 Task: Add a timeline in the project AgileKite for the epic 'Virtual desktop infrastructure (VDI) implementation' from 2023/03/10 to 2025/09/22. Add a timeline in the project AgileKite for the epic 'Cybersecurity enhancement' from 2024/04/07 to 2025/12/06. Add a timeline in the project AgileKite for the epic 'Artificial intelligence (AI) integration' from 2023/04/22 to 2024/08/20
Action: Mouse moved to (210, 66)
Screenshot: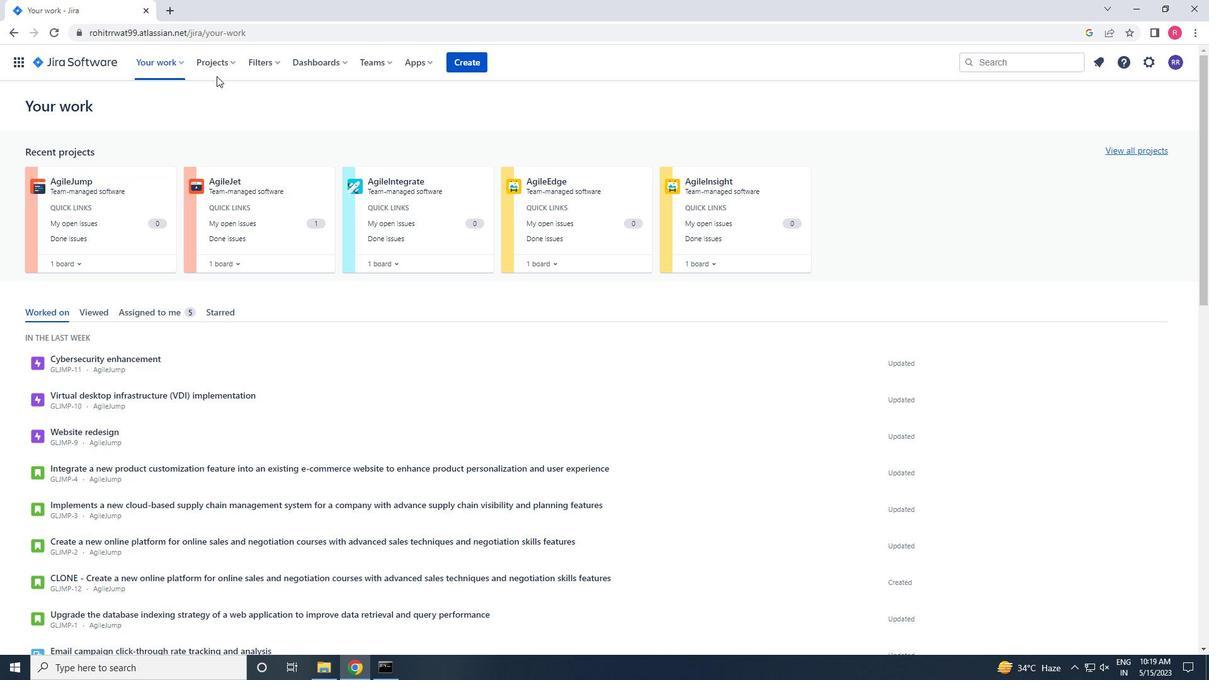 
Action: Mouse pressed left at (210, 66)
Screenshot: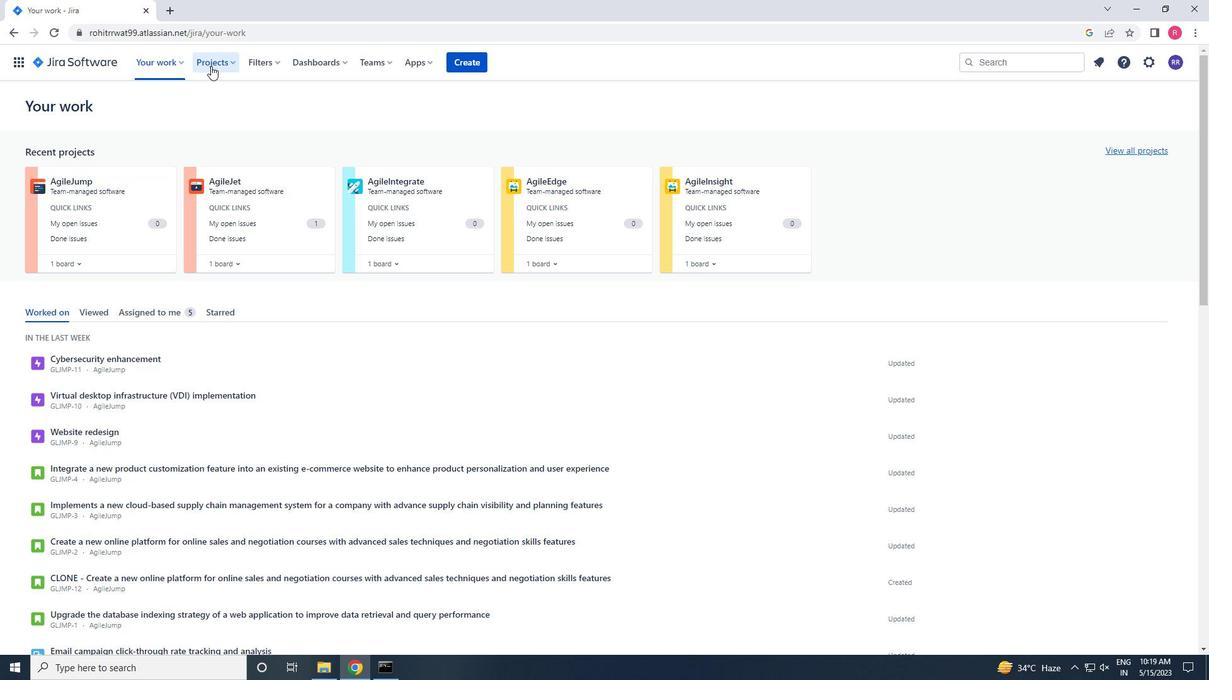 
Action: Mouse moved to (223, 99)
Screenshot: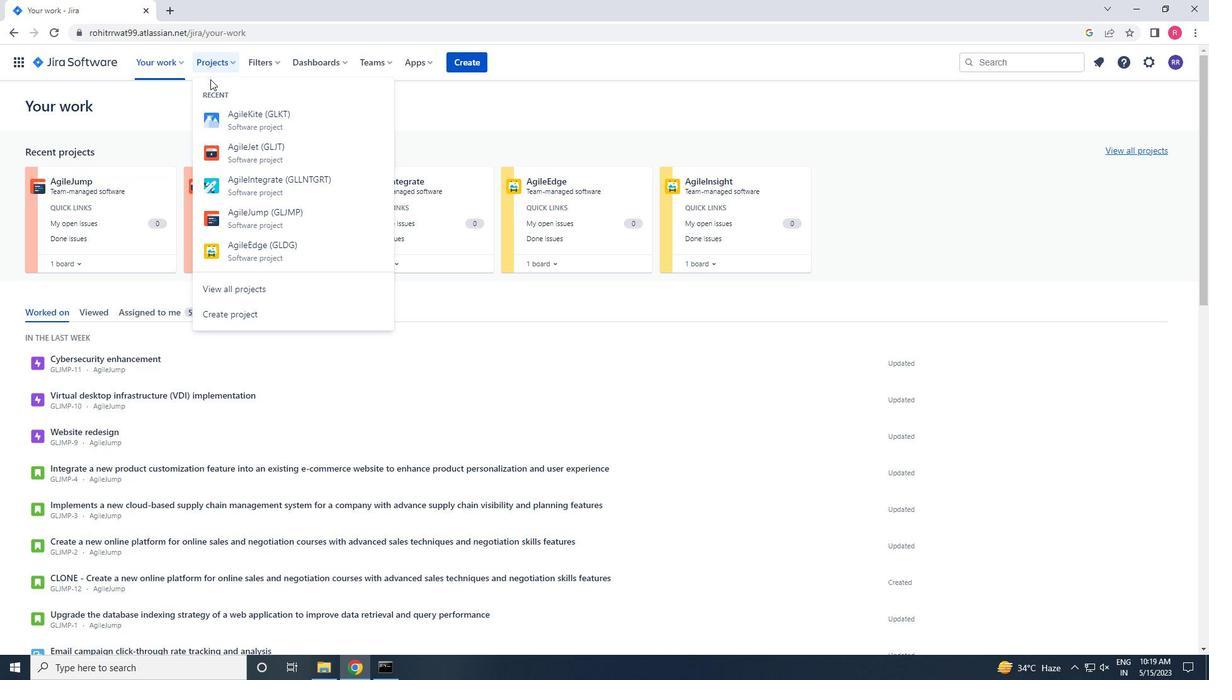 
Action: Mouse pressed left at (223, 99)
Screenshot: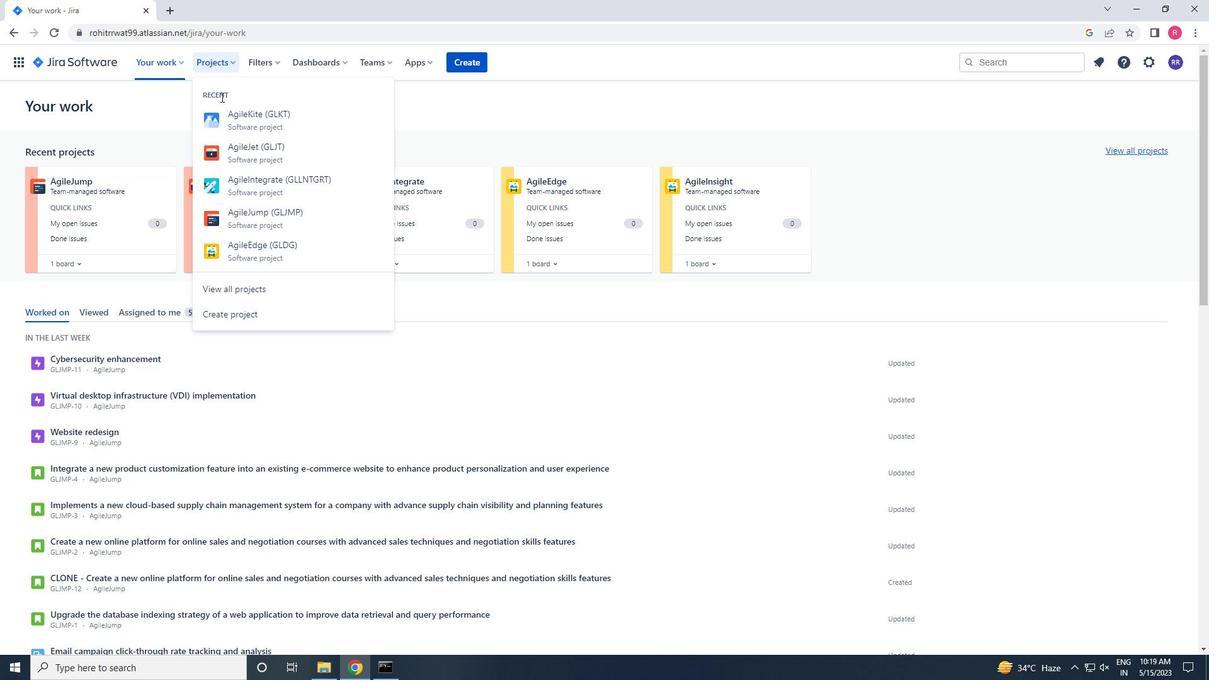 
Action: Mouse moved to (229, 119)
Screenshot: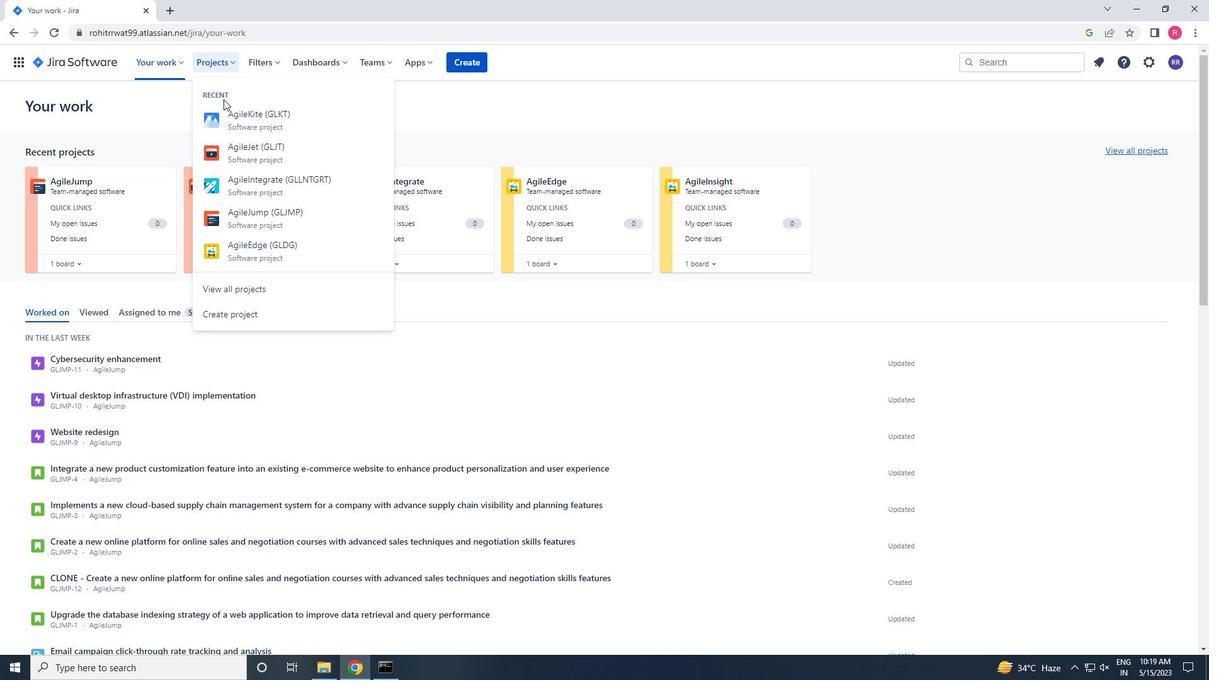 
Action: Mouse pressed left at (229, 119)
Screenshot: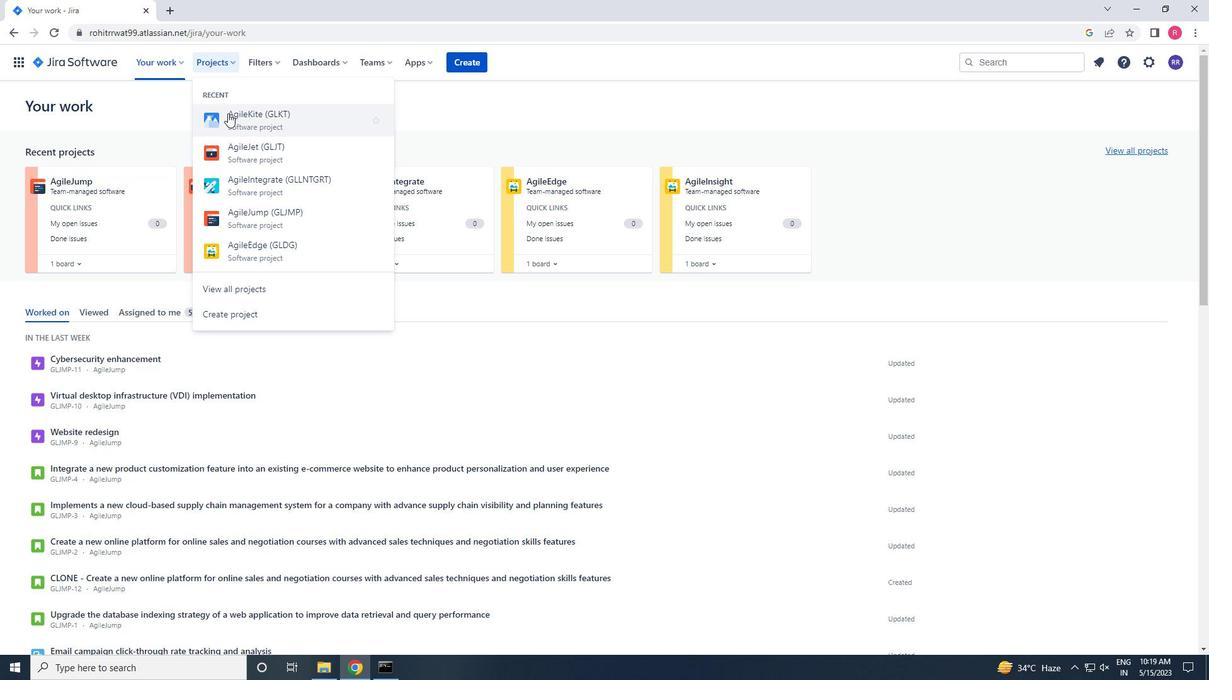 
Action: Mouse moved to (56, 192)
Screenshot: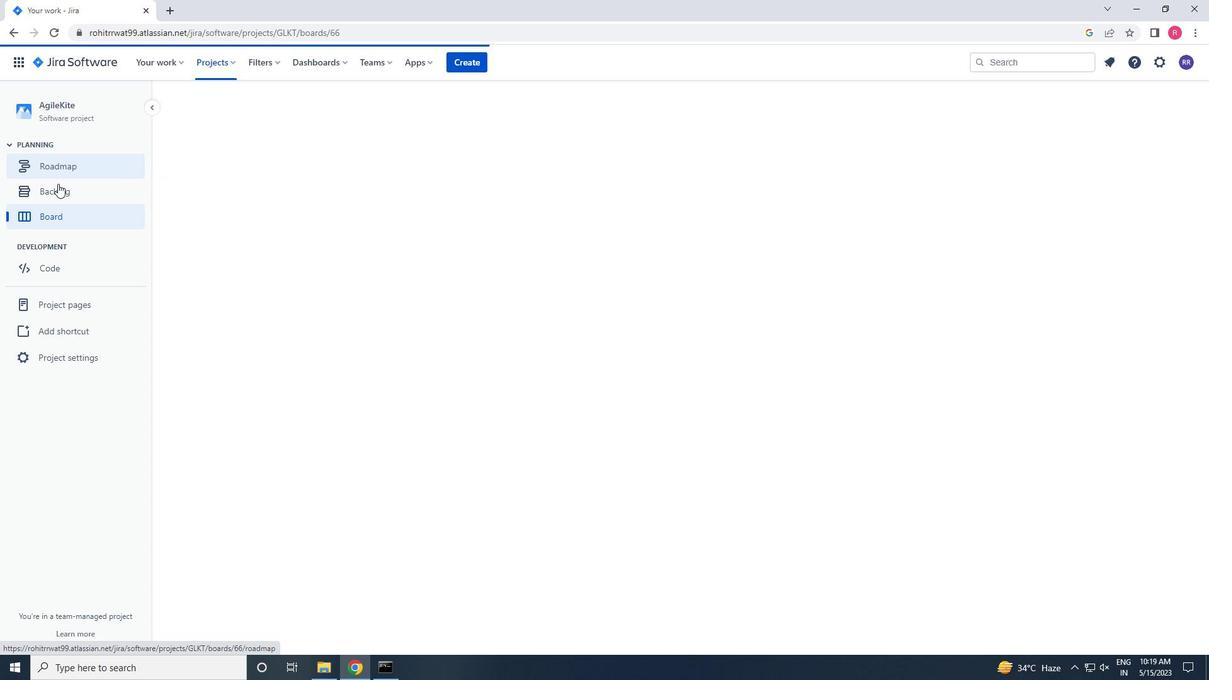 
Action: Mouse pressed left at (56, 192)
Screenshot: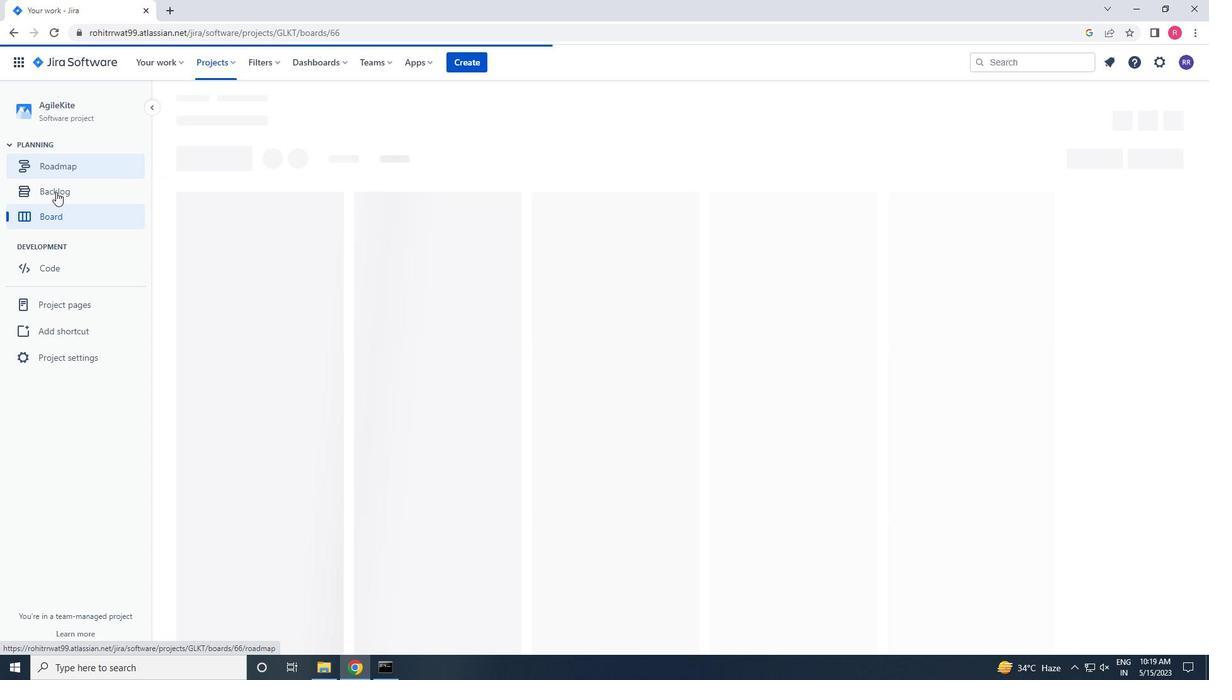
Action: Mouse moved to (185, 252)
Screenshot: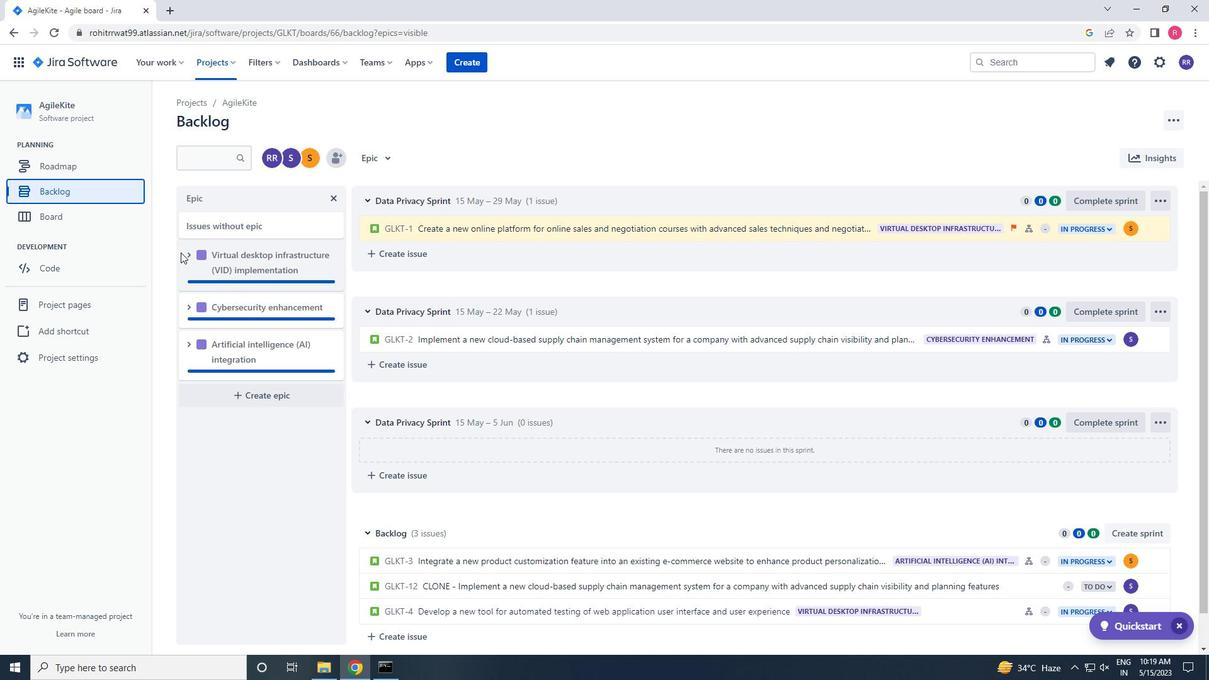 
Action: Mouse pressed left at (185, 252)
Screenshot: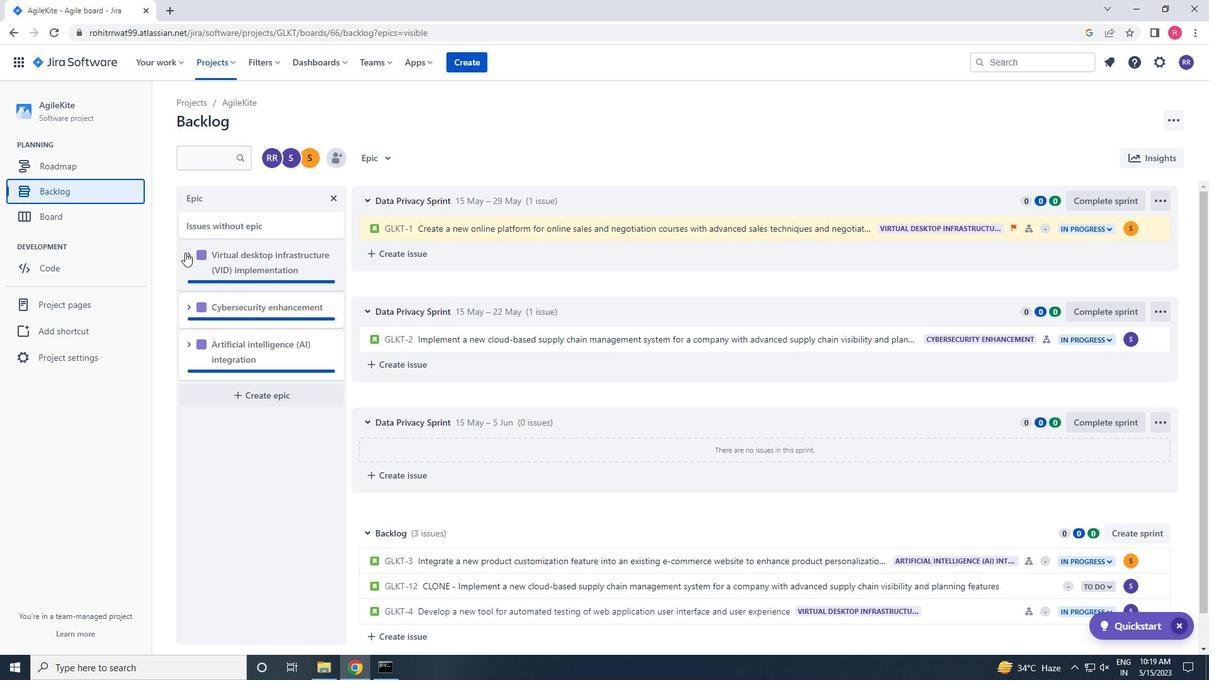 
Action: Mouse moved to (241, 357)
Screenshot: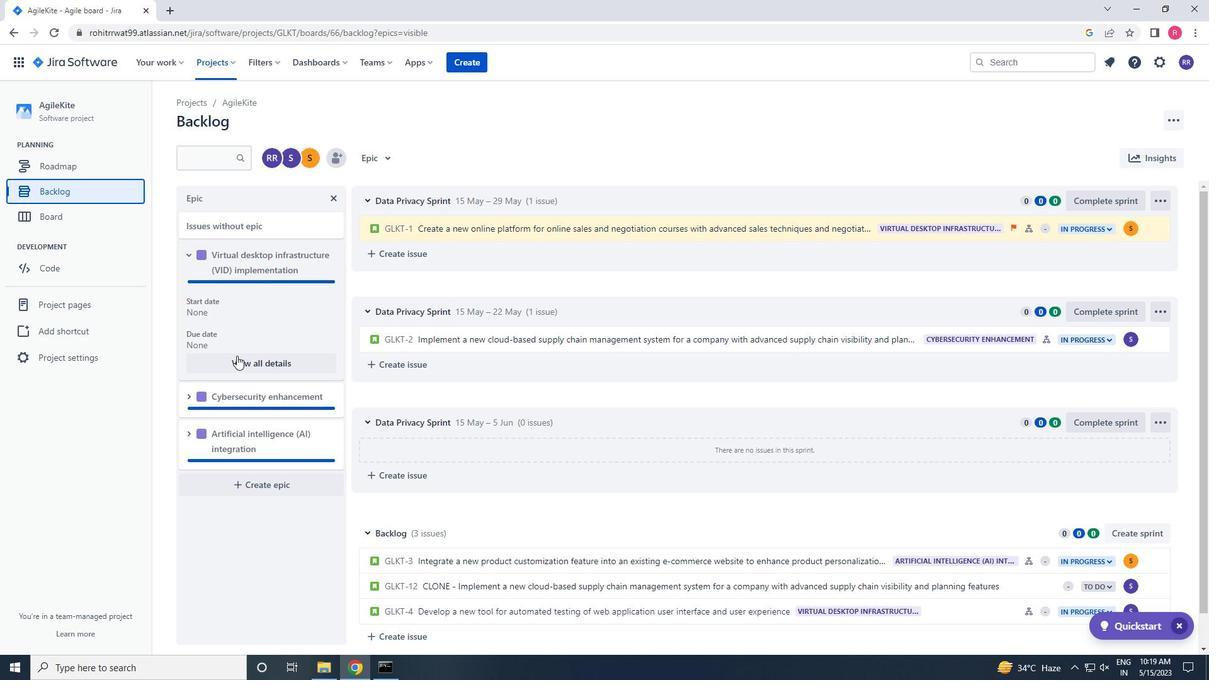 
Action: Mouse pressed left at (241, 357)
Screenshot: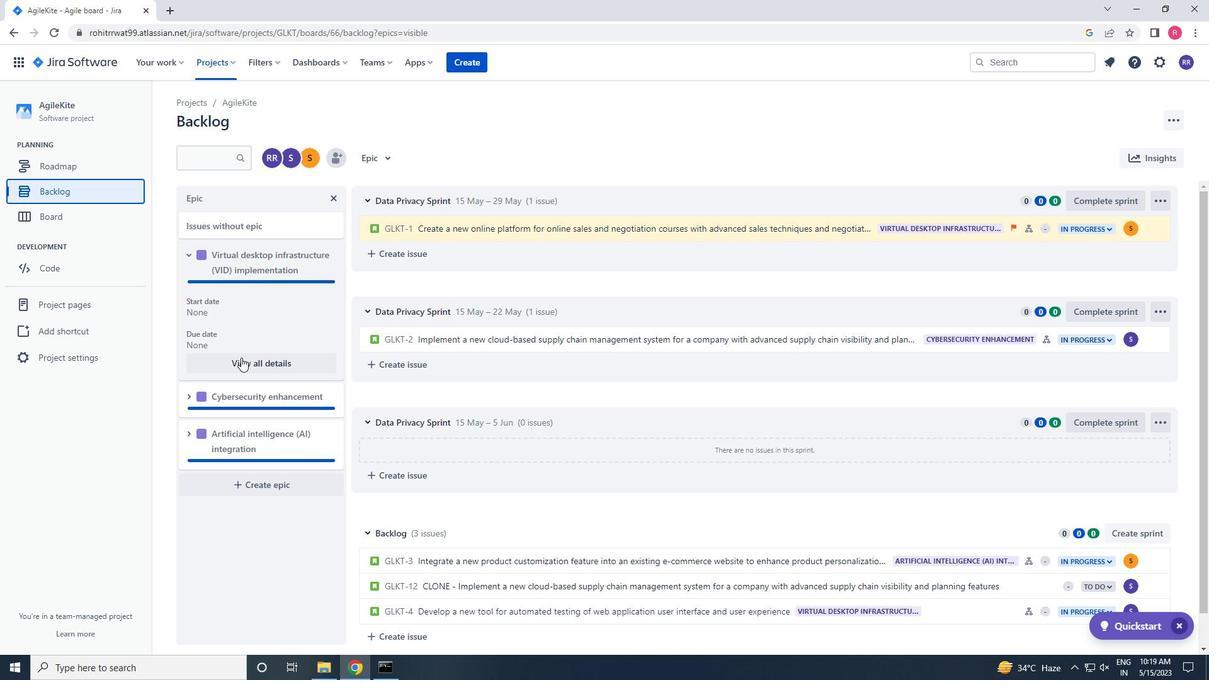 
Action: Mouse moved to (923, 396)
Screenshot: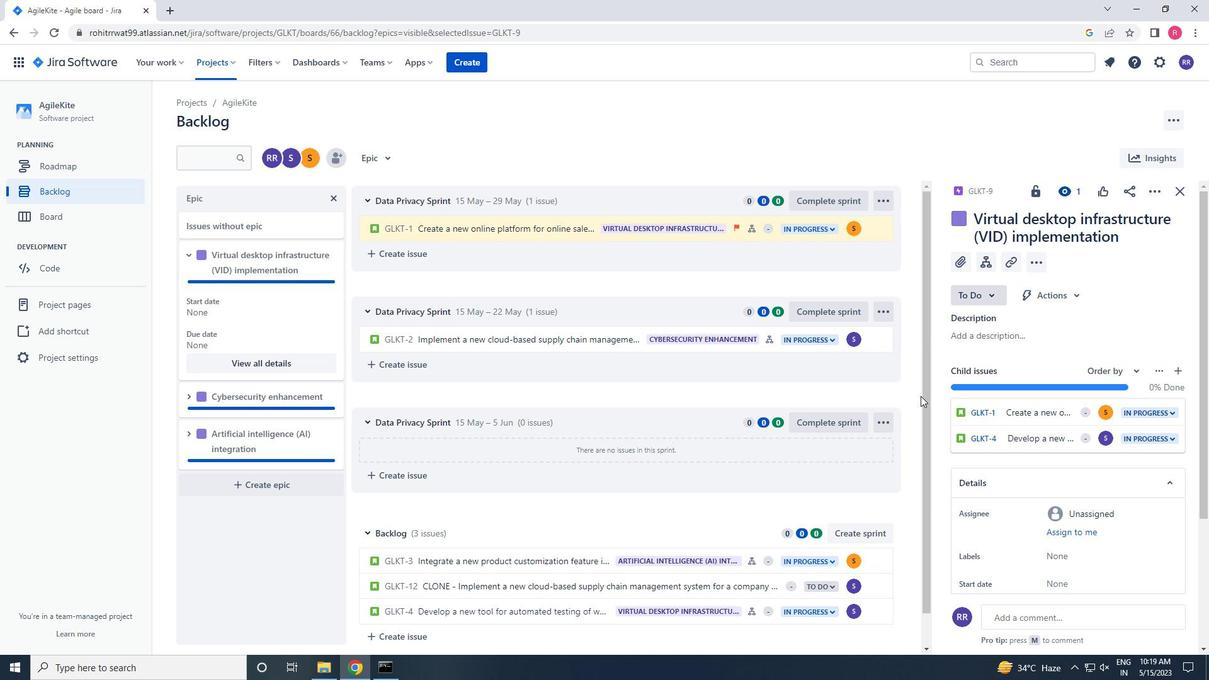 
Action: Mouse scrolled (923, 395) with delta (0, 0)
Screenshot: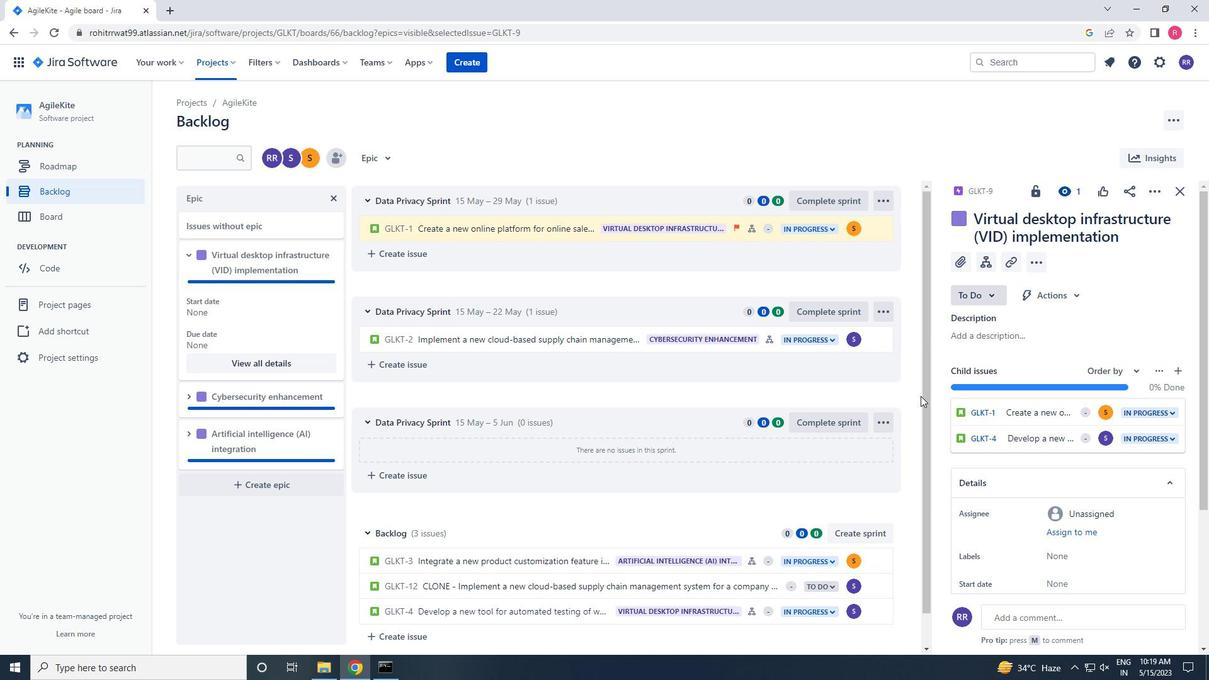 
Action: Mouse moved to (924, 396)
Screenshot: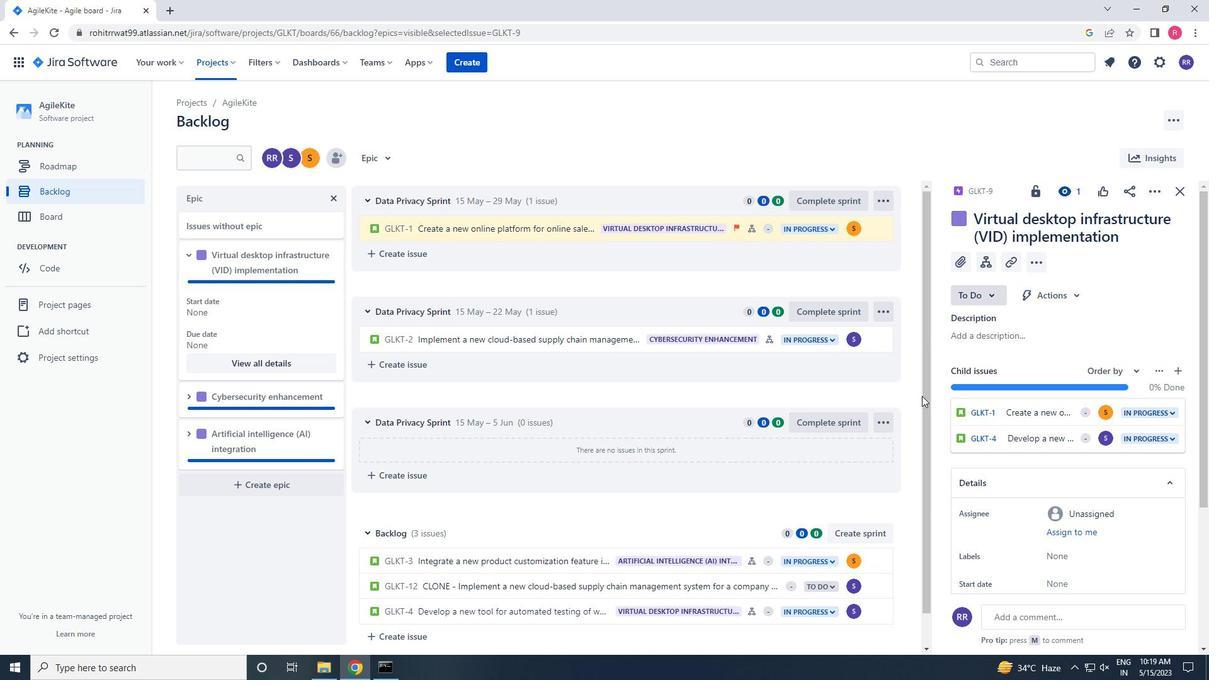 
Action: Mouse scrolled (924, 395) with delta (0, 0)
Screenshot: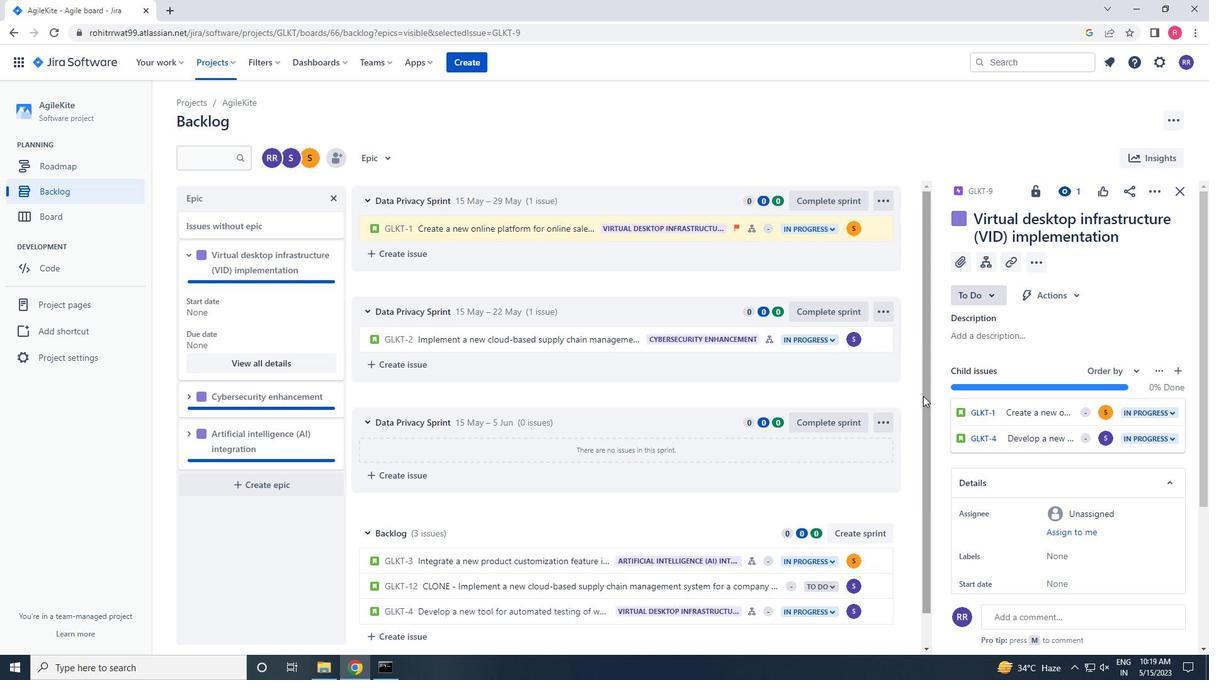 
Action: Mouse moved to (1033, 485)
Screenshot: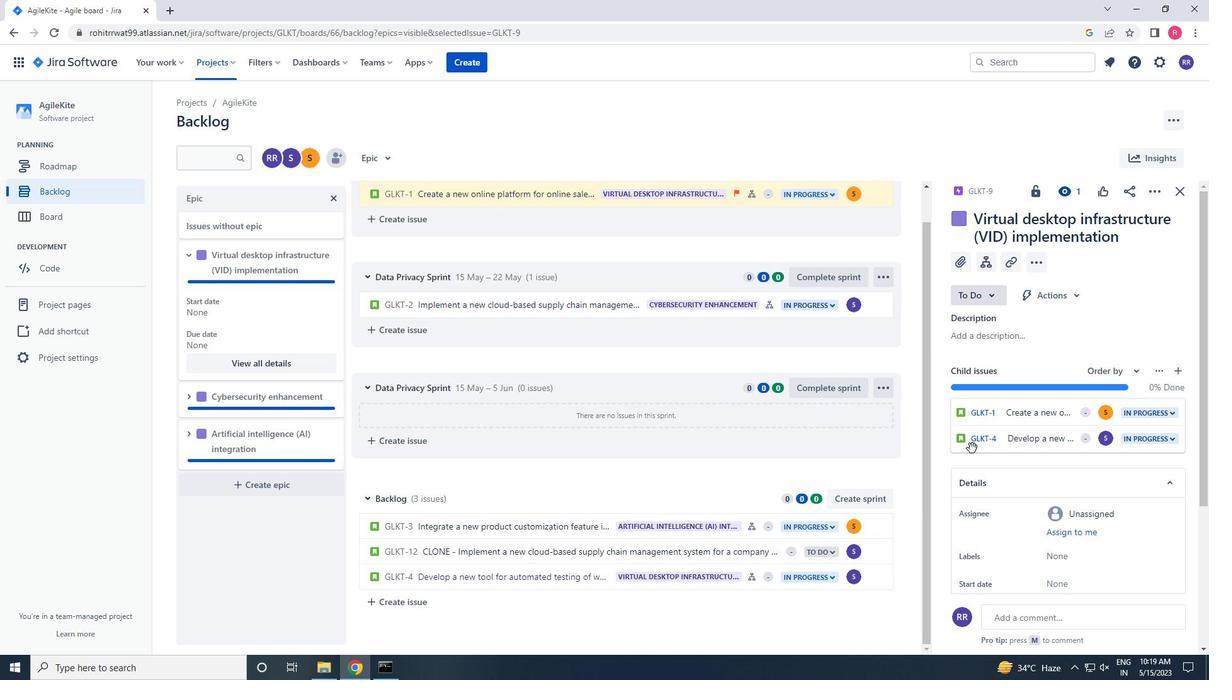 
Action: Mouse scrolled (1033, 484) with delta (0, 0)
Screenshot: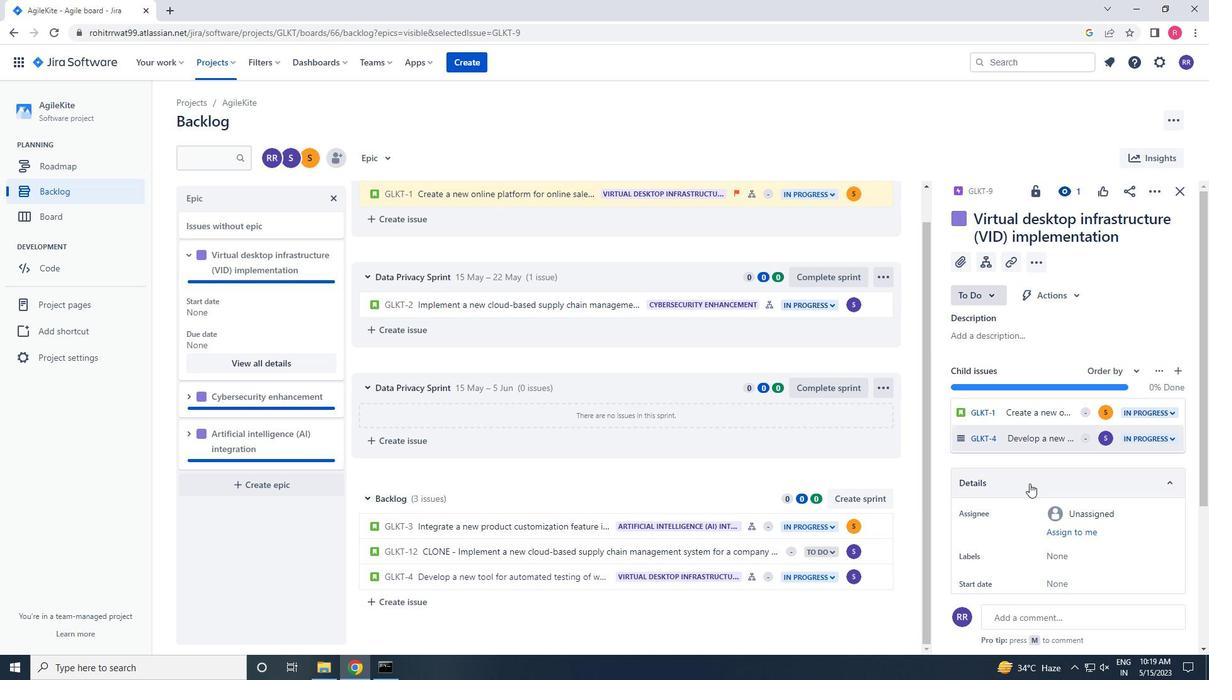 
Action: Mouse scrolled (1033, 484) with delta (0, 0)
Screenshot: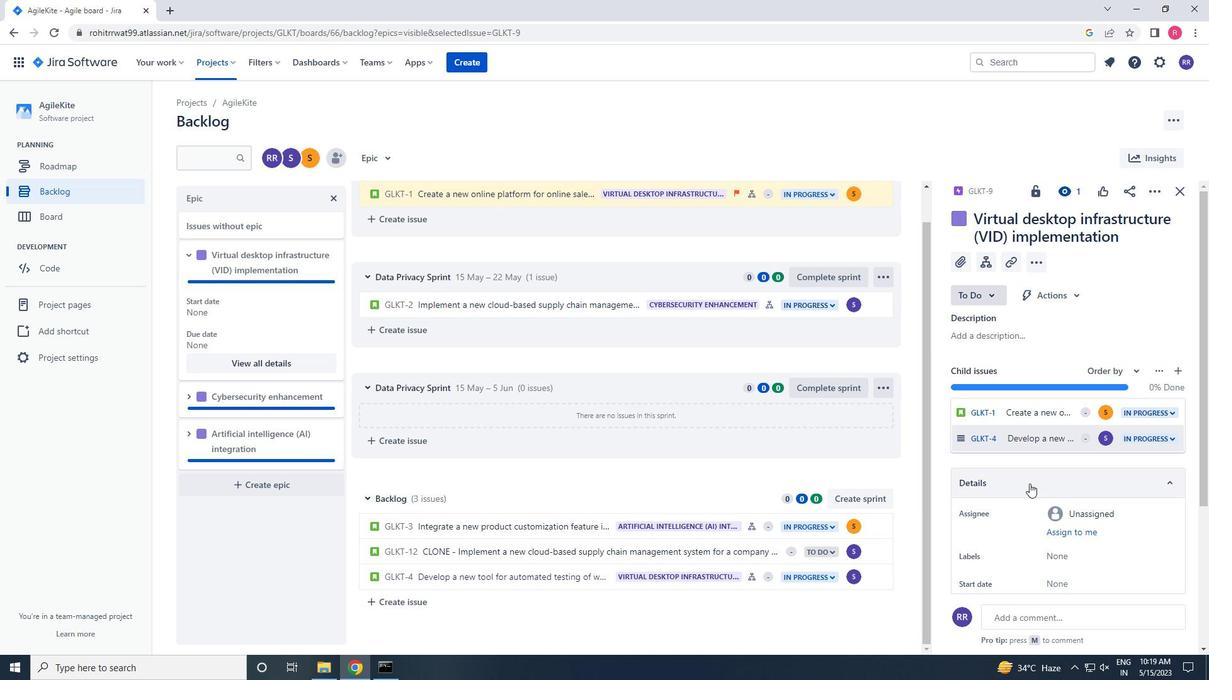 
Action: Mouse scrolled (1033, 484) with delta (0, 0)
Screenshot: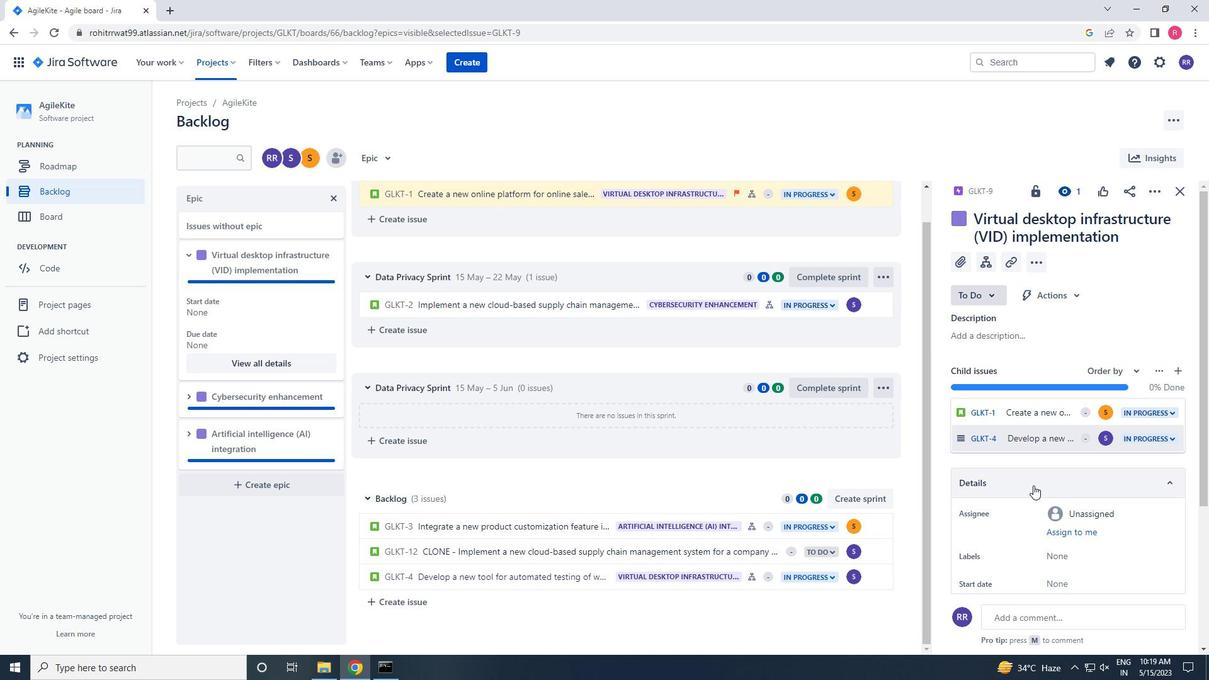 
Action: Mouse scrolled (1033, 484) with delta (0, 0)
Screenshot: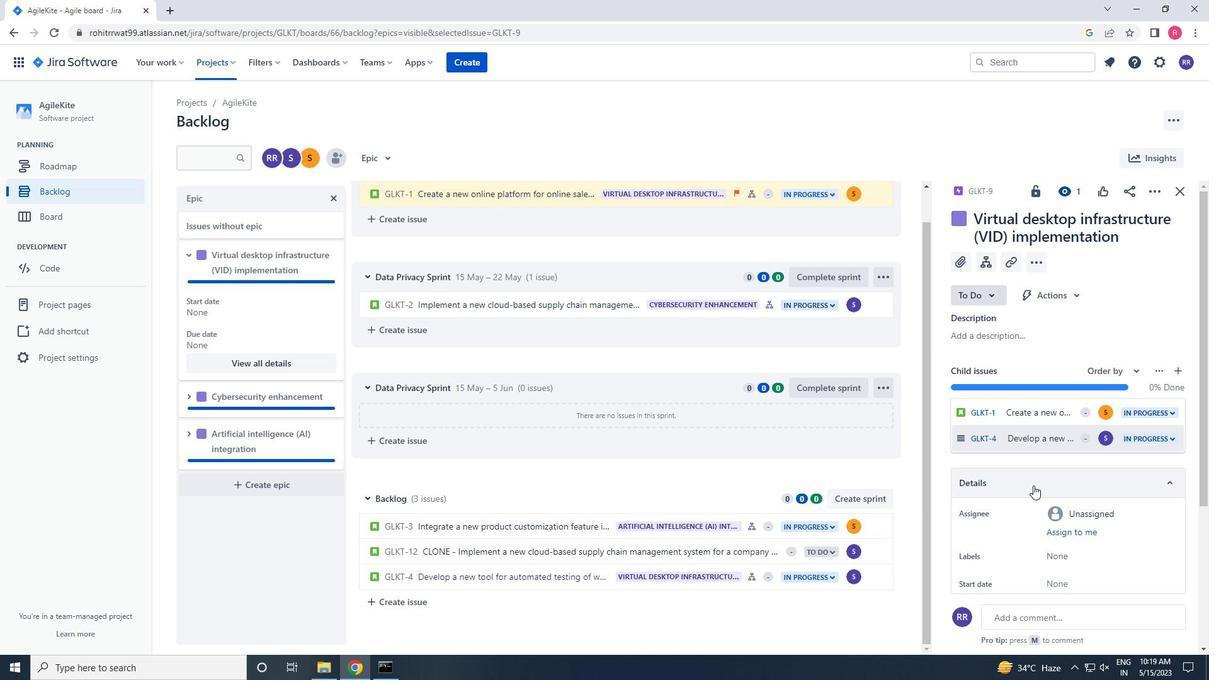 
Action: Mouse moved to (1063, 374)
Screenshot: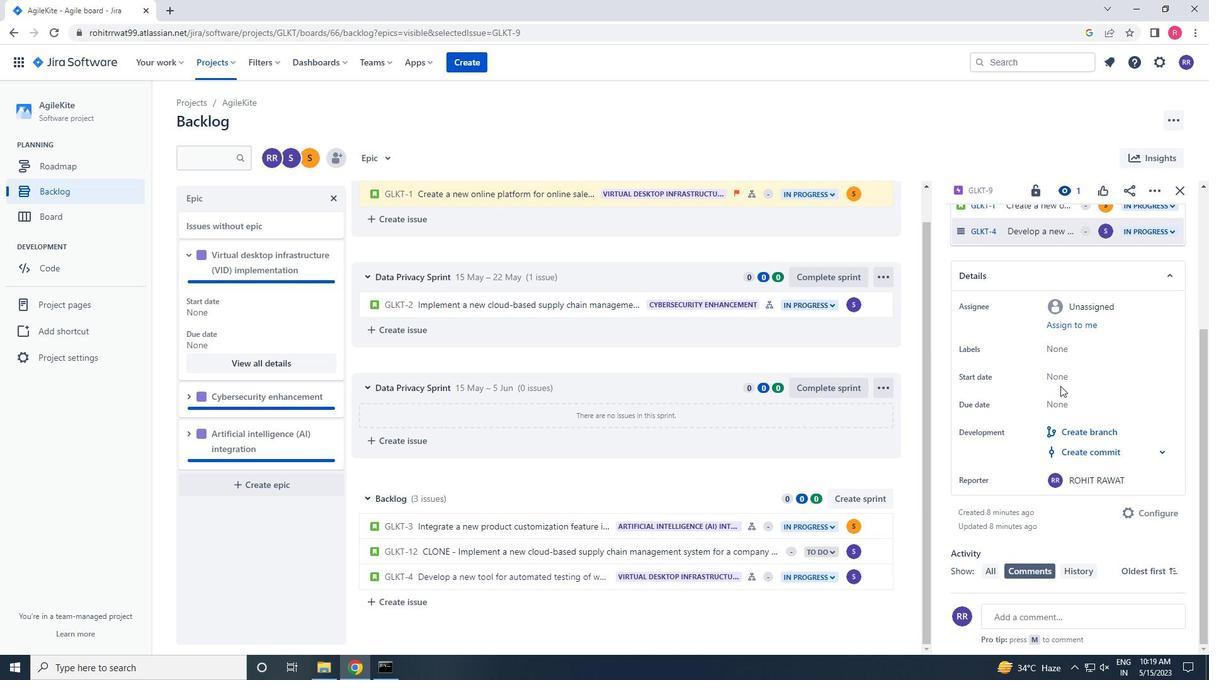 
Action: Mouse pressed left at (1063, 374)
Screenshot: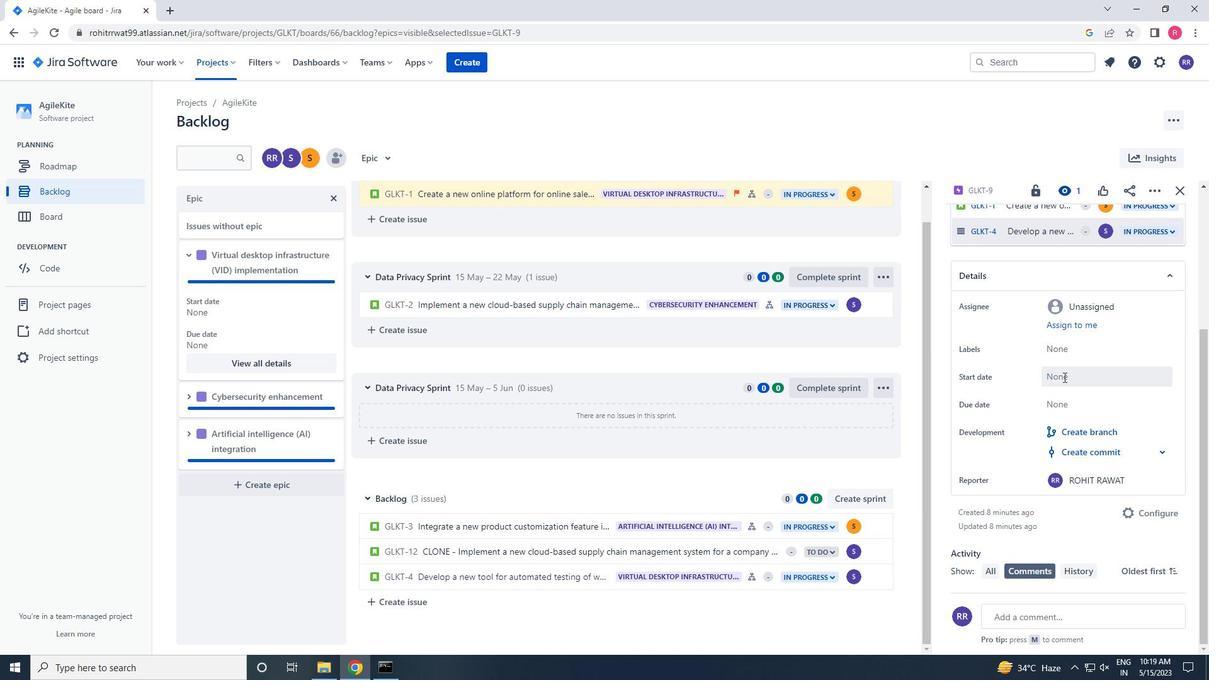 
Action: Mouse moved to (1012, 414)
Screenshot: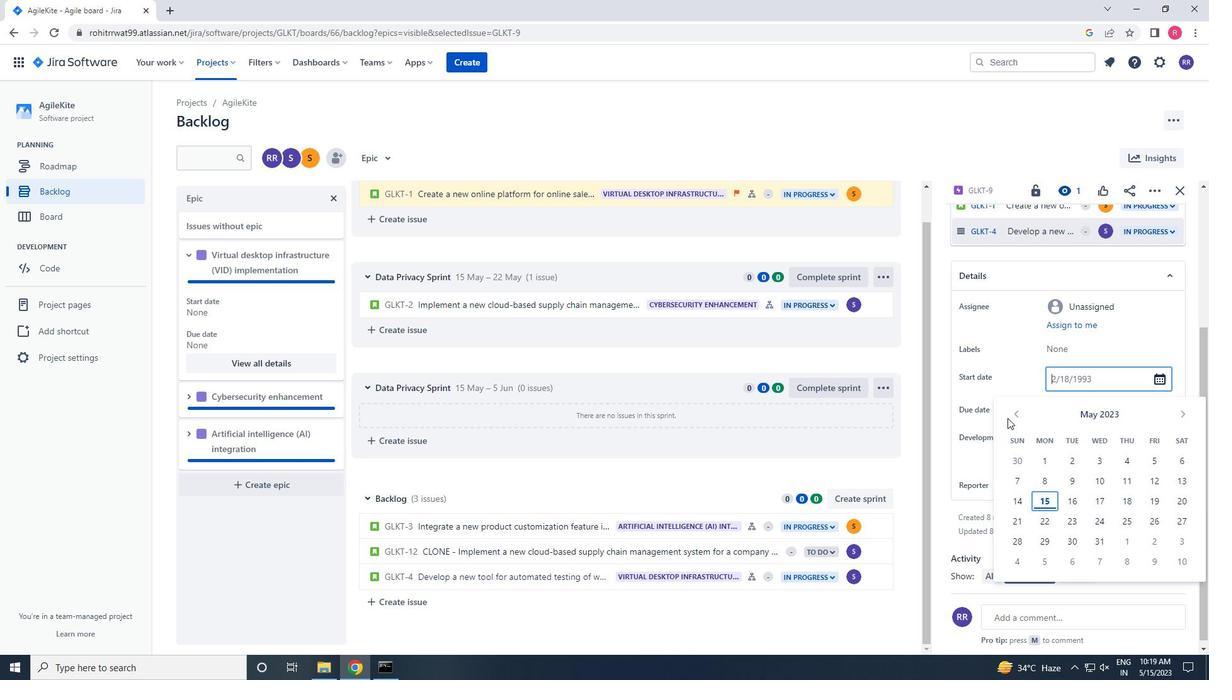 
Action: Mouse pressed left at (1012, 414)
Screenshot: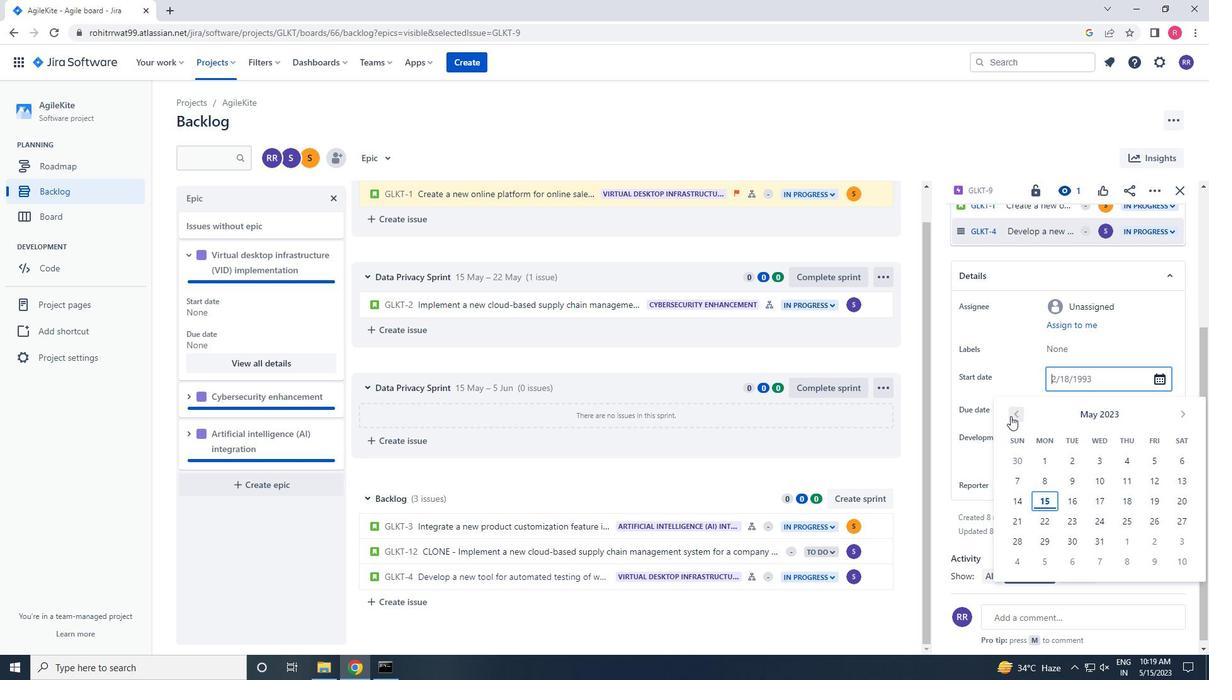 
Action: Mouse pressed left at (1012, 414)
Screenshot: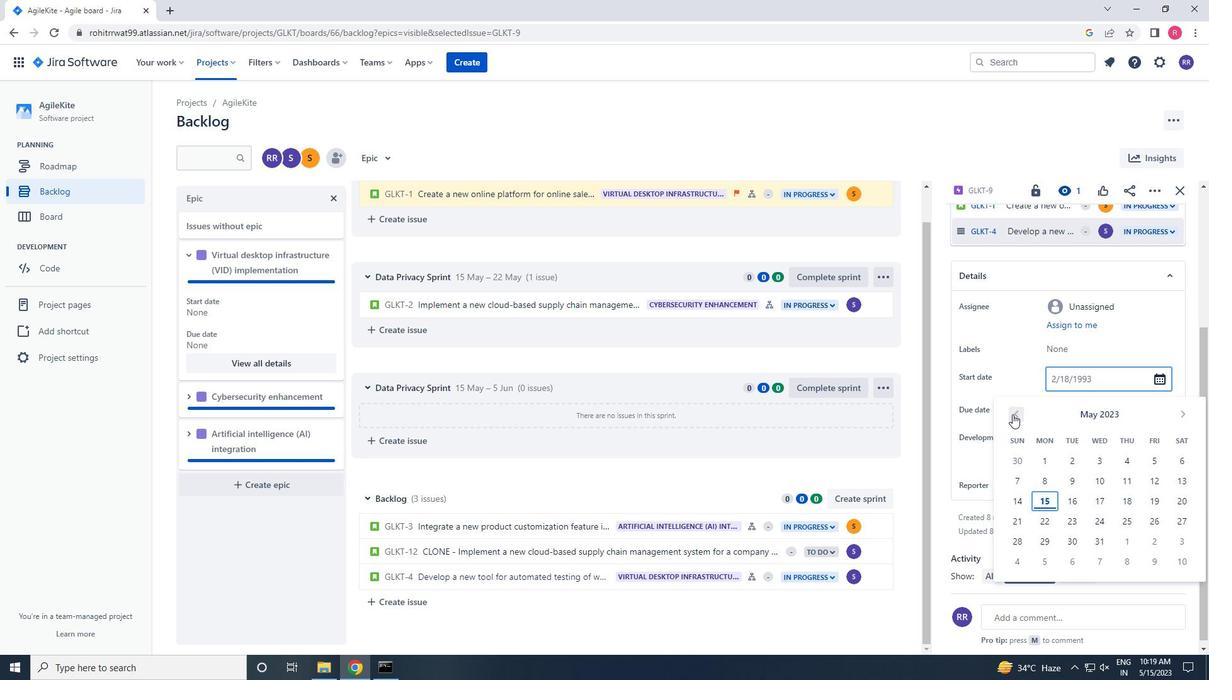 
Action: Mouse pressed left at (1012, 414)
Screenshot: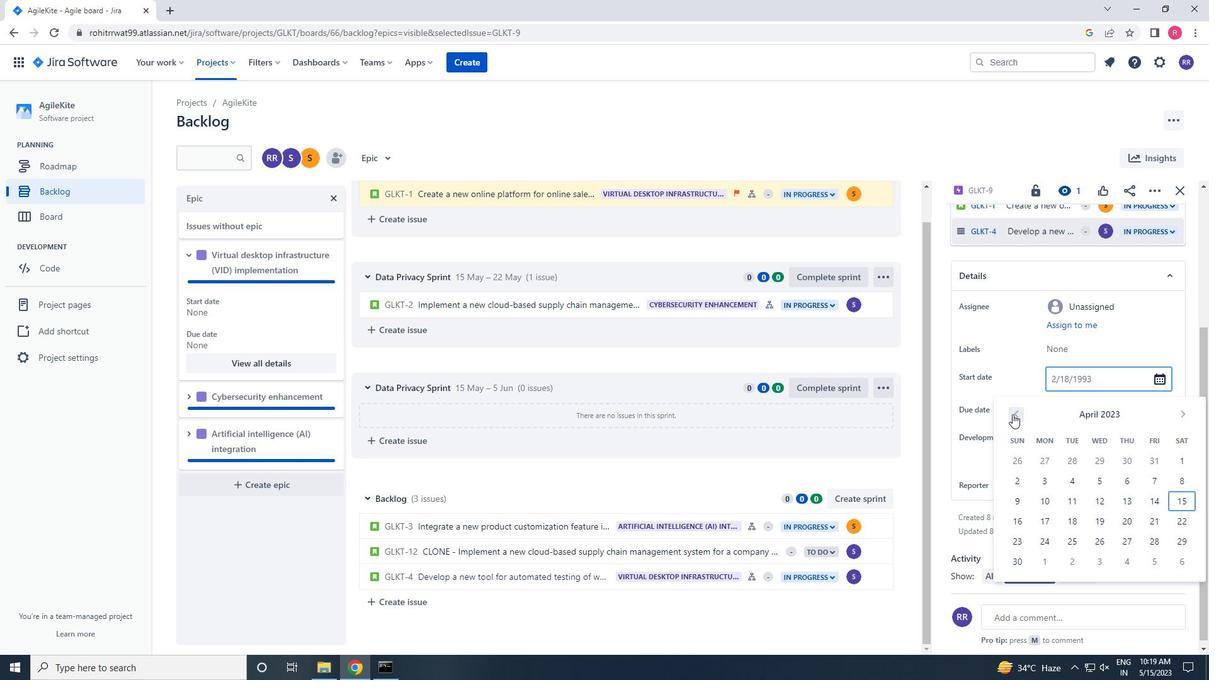 
Action: Mouse moved to (1179, 418)
Screenshot: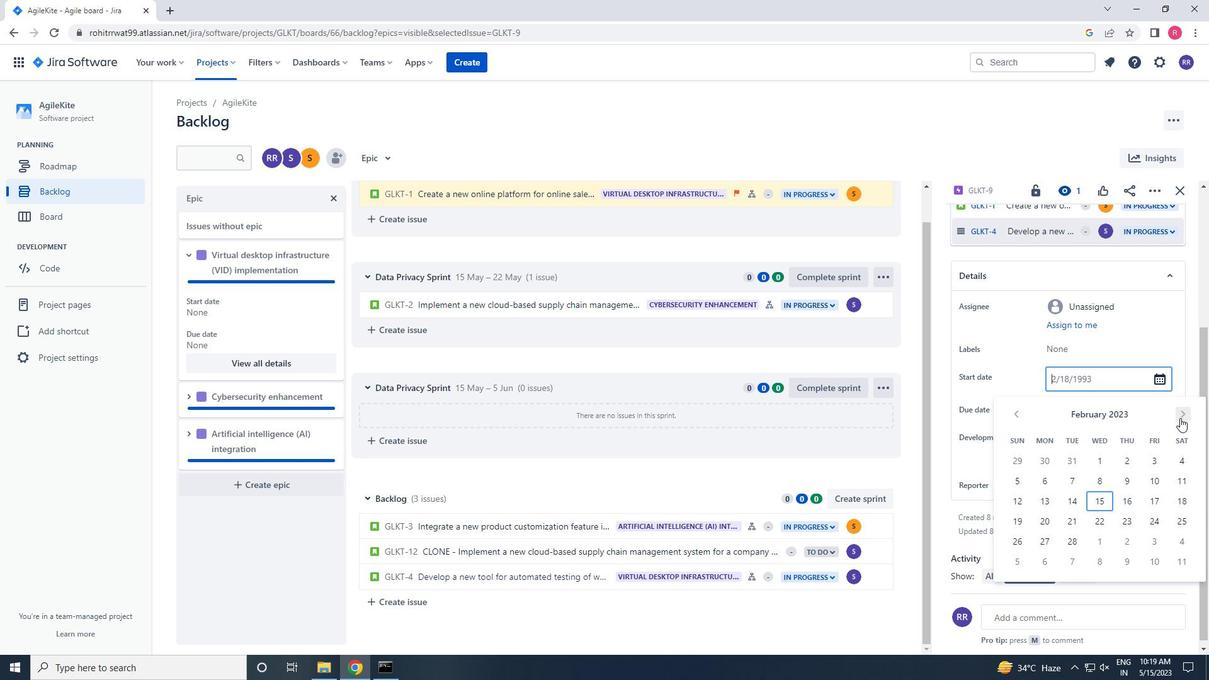 
Action: Mouse pressed left at (1179, 418)
Screenshot: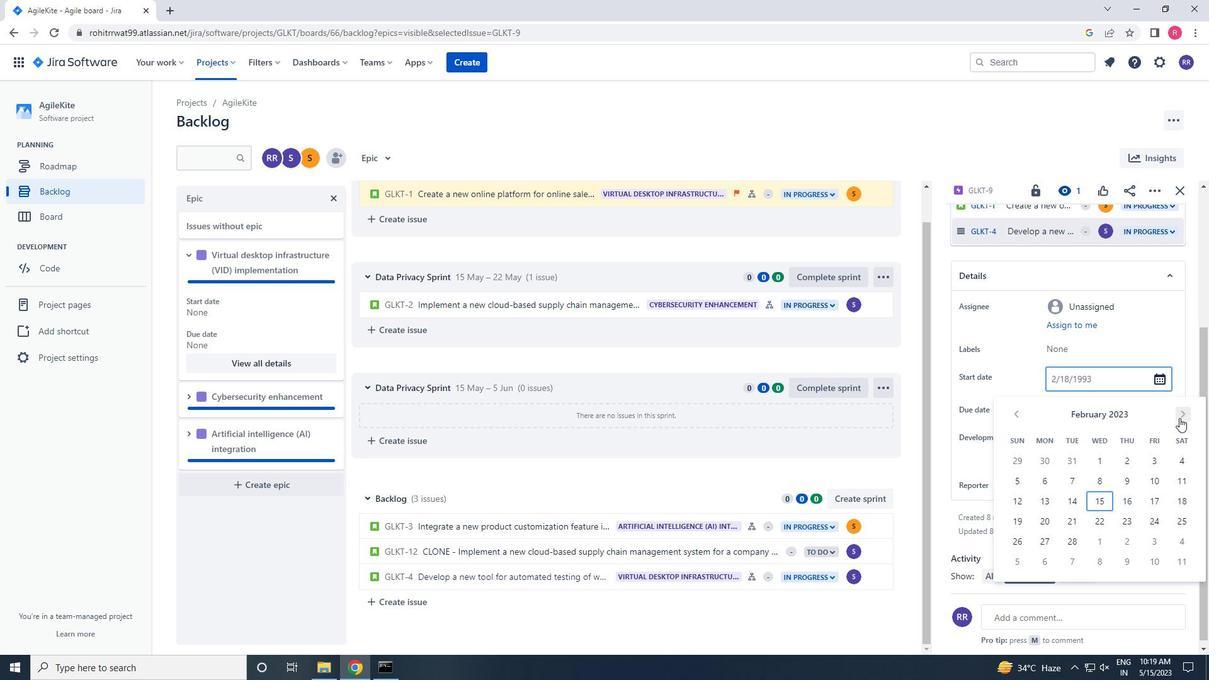 
Action: Mouse moved to (1161, 475)
Screenshot: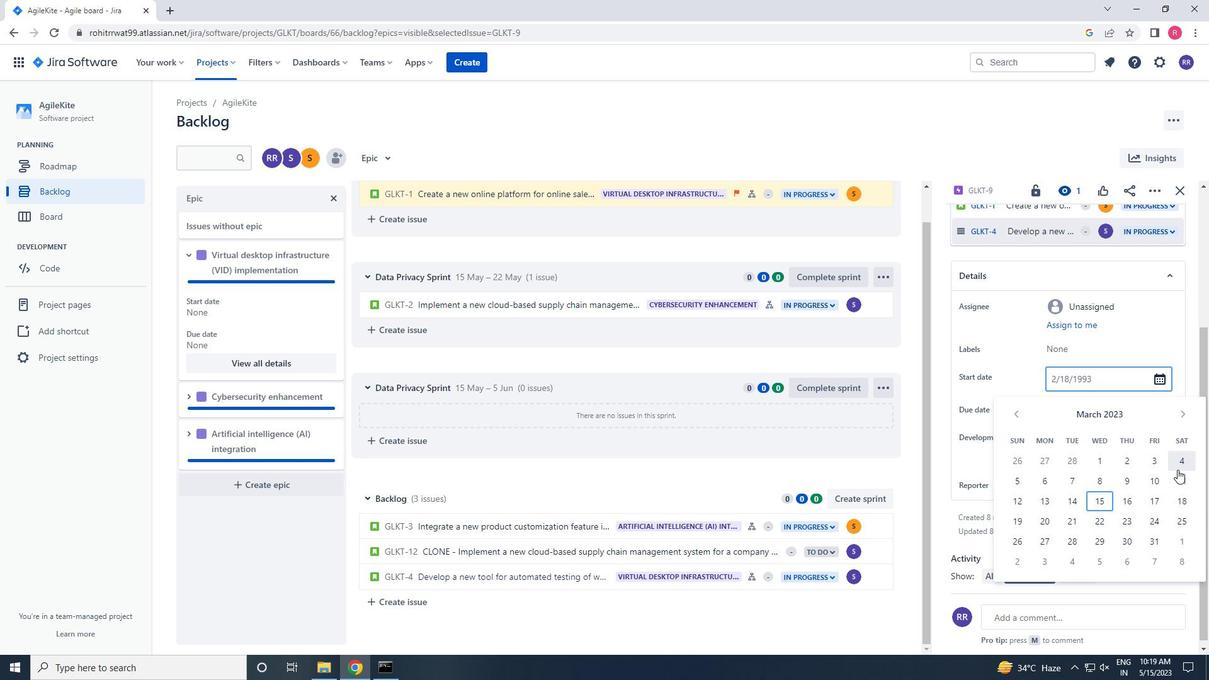 
Action: Mouse pressed left at (1161, 475)
Screenshot: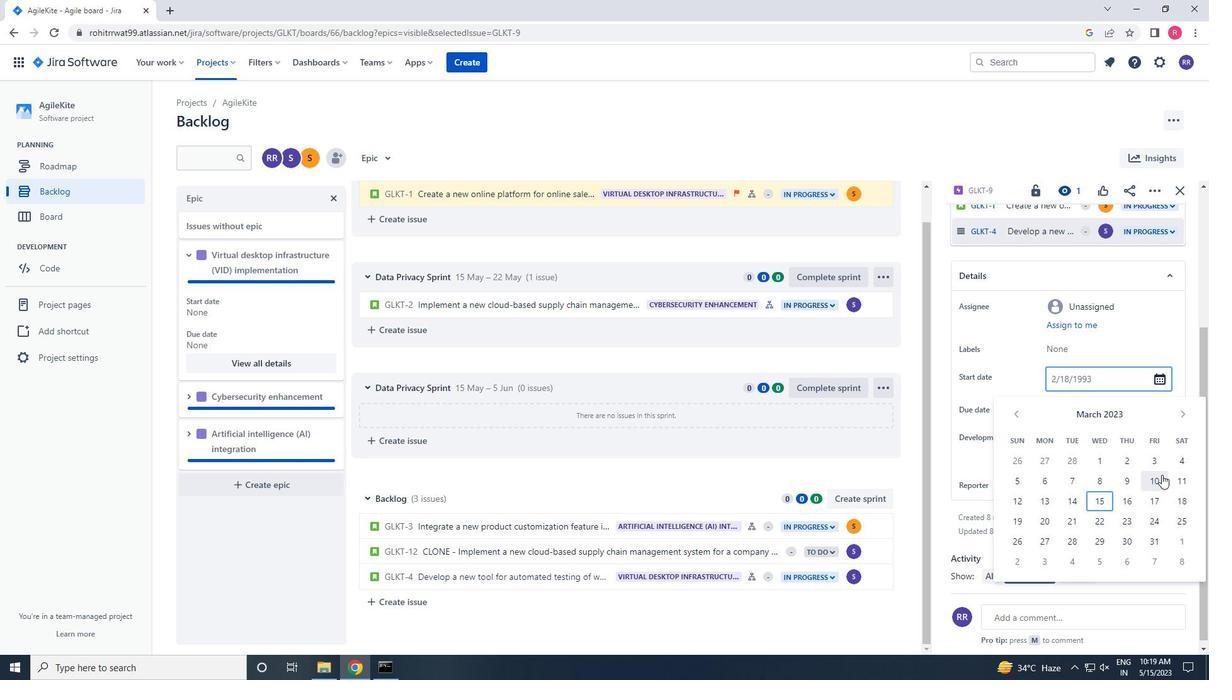 
Action: Mouse moved to (1085, 410)
Screenshot: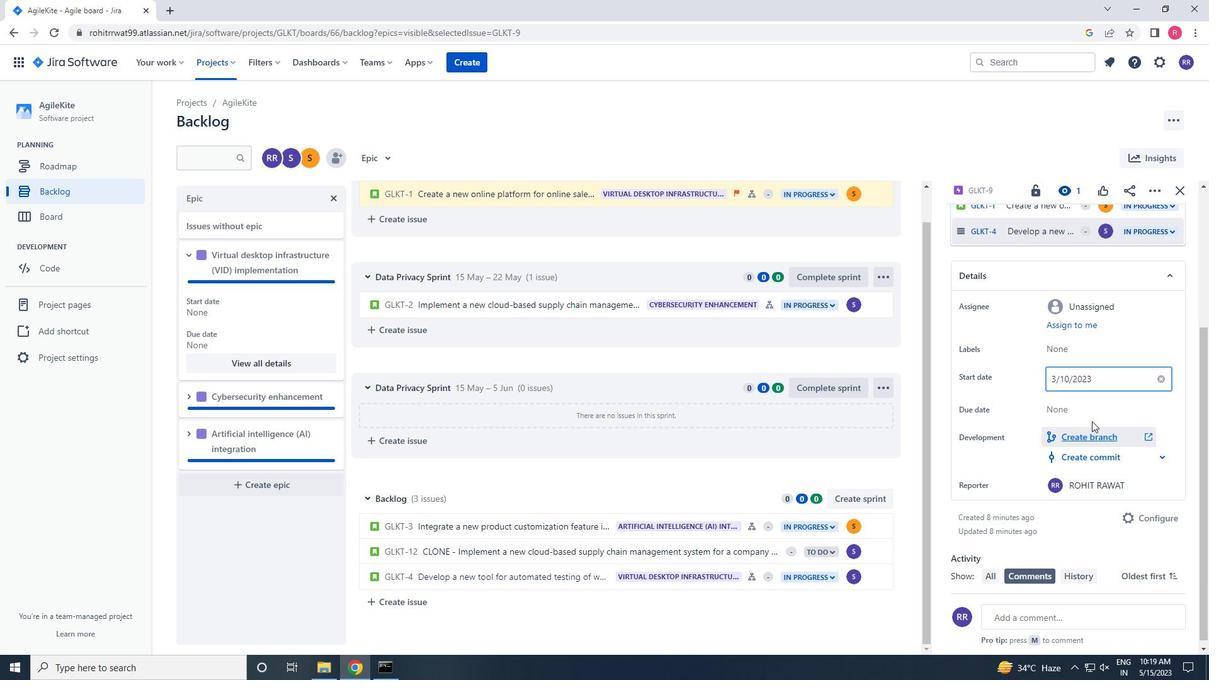 
Action: Mouse pressed left at (1085, 410)
Screenshot: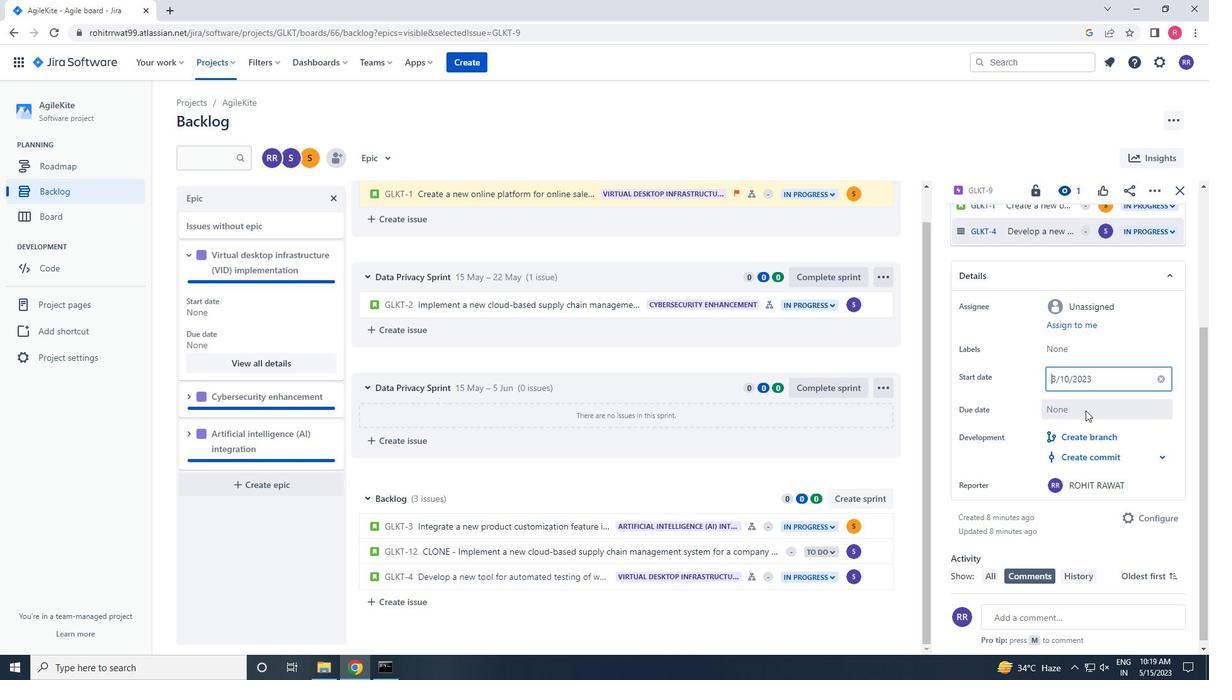 
Action: Mouse moved to (1186, 442)
Screenshot: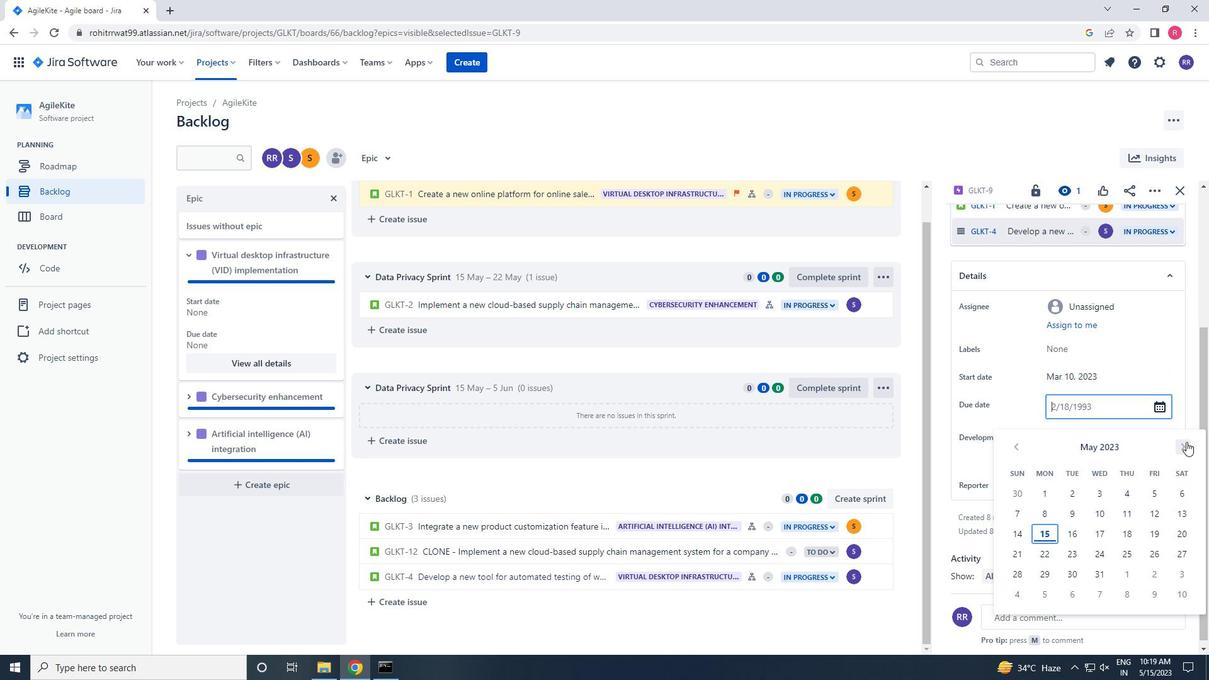 
Action: Mouse pressed left at (1186, 442)
Screenshot: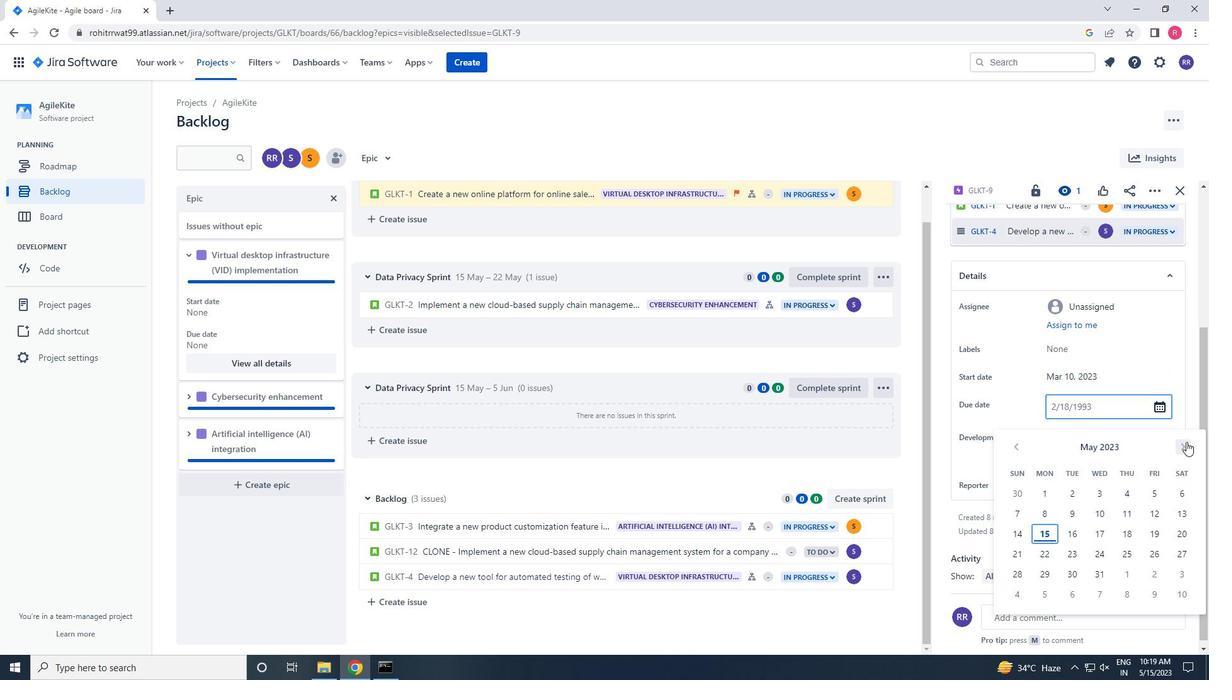 
Action: Mouse pressed left at (1186, 442)
Screenshot: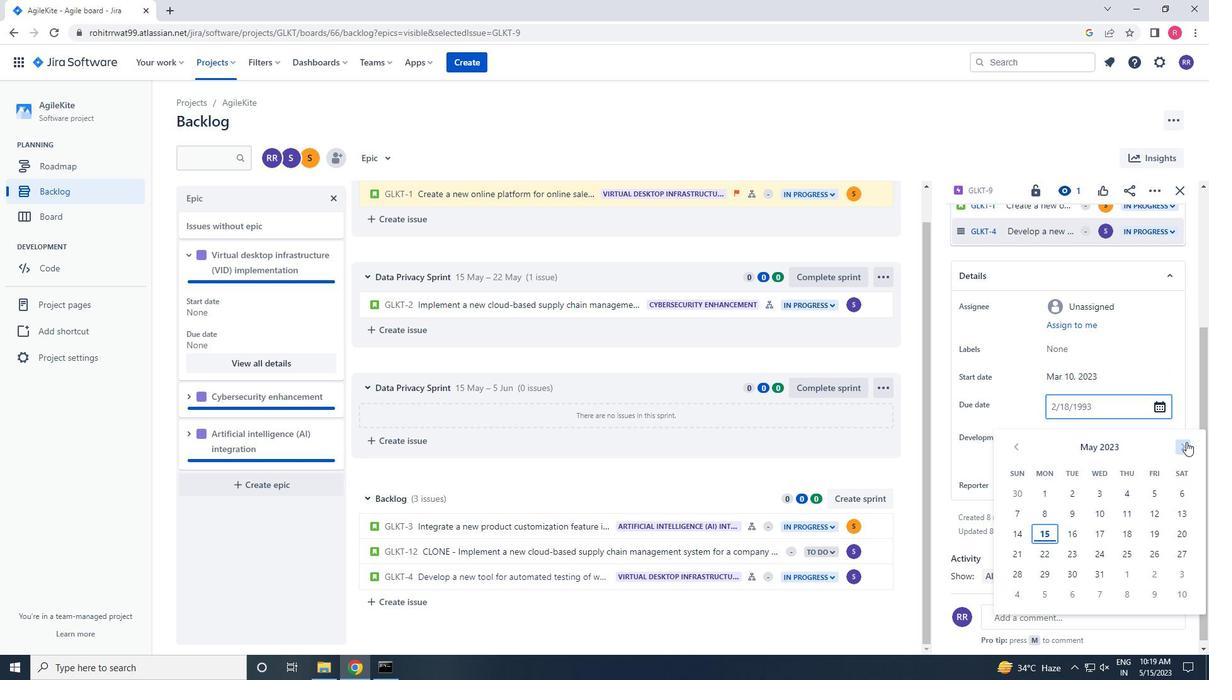 
Action: Mouse pressed left at (1186, 442)
Screenshot: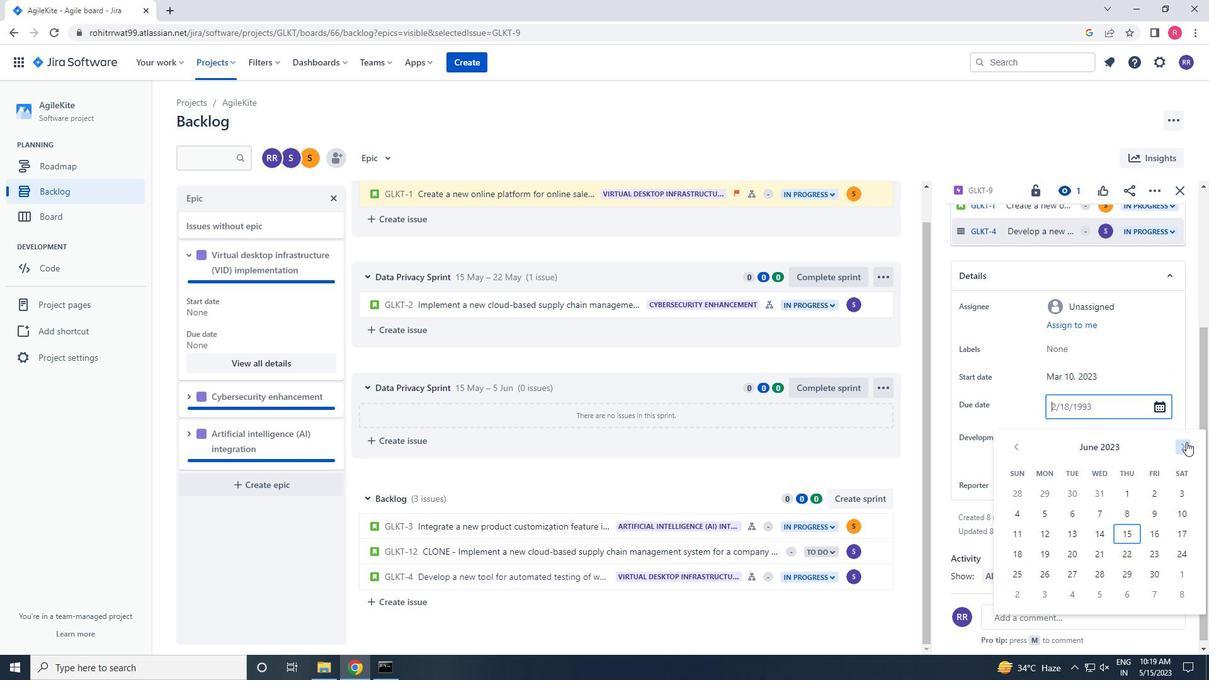 
Action: Mouse pressed left at (1186, 442)
Screenshot: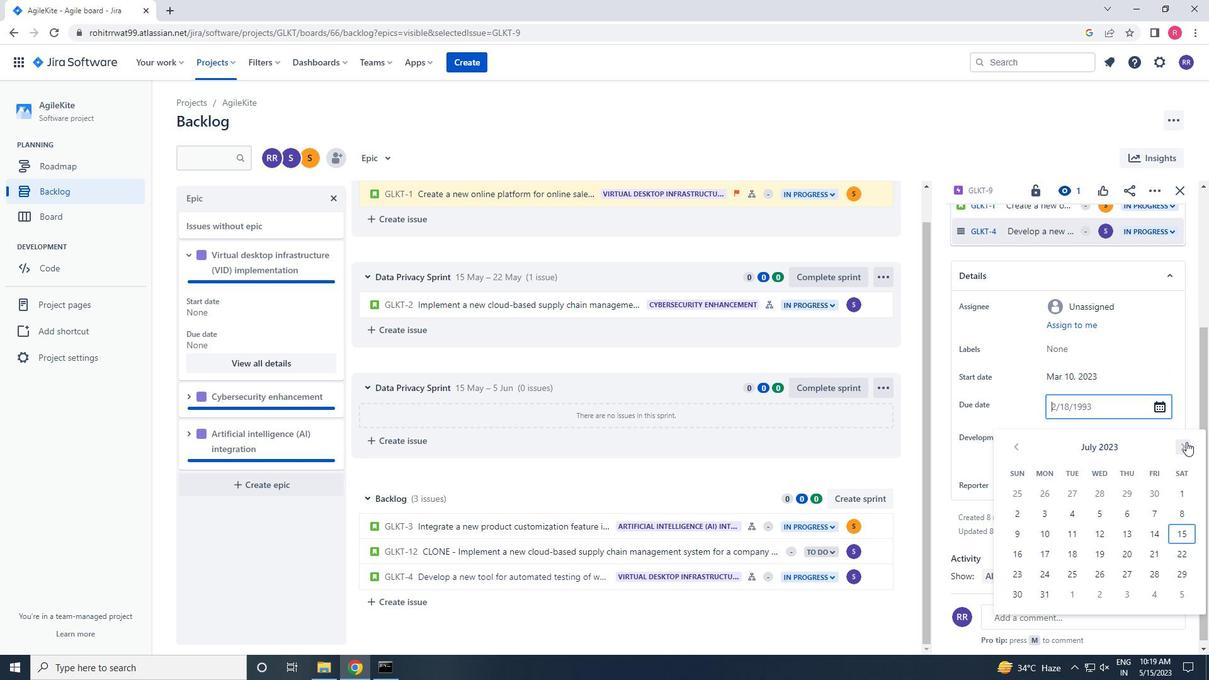 
Action: Mouse pressed left at (1186, 442)
Screenshot: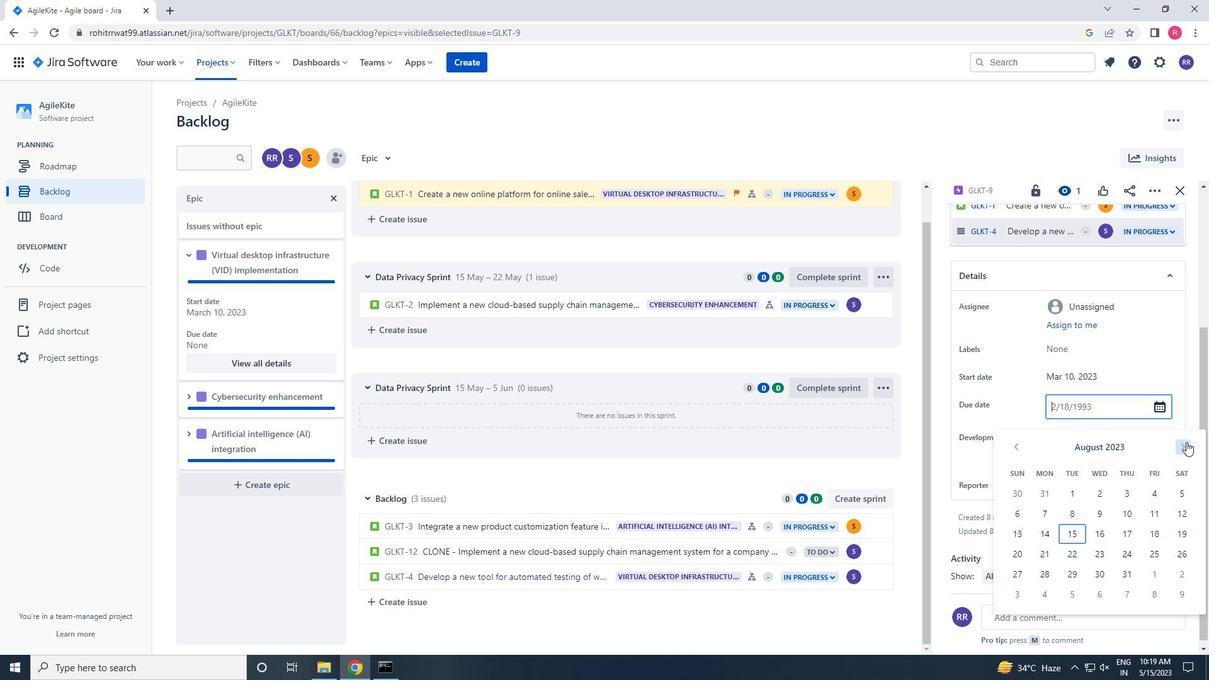 
Action: Mouse pressed left at (1186, 442)
Screenshot: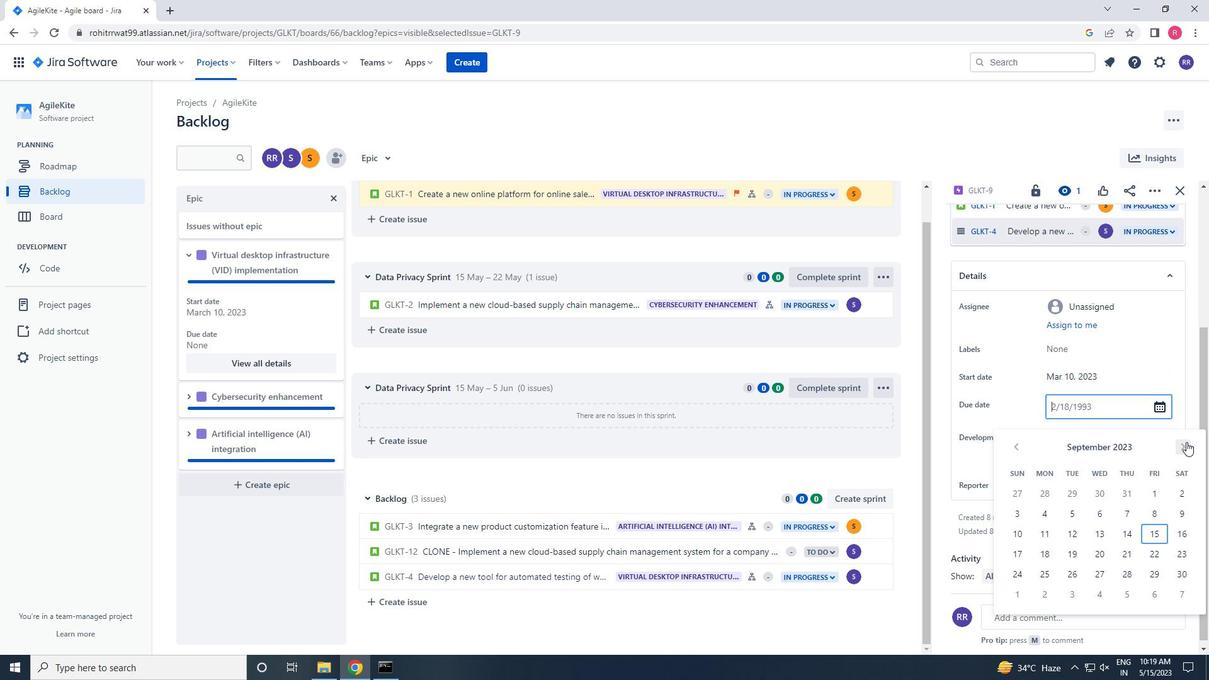 
Action: Mouse pressed left at (1186, 442)
Screenshot: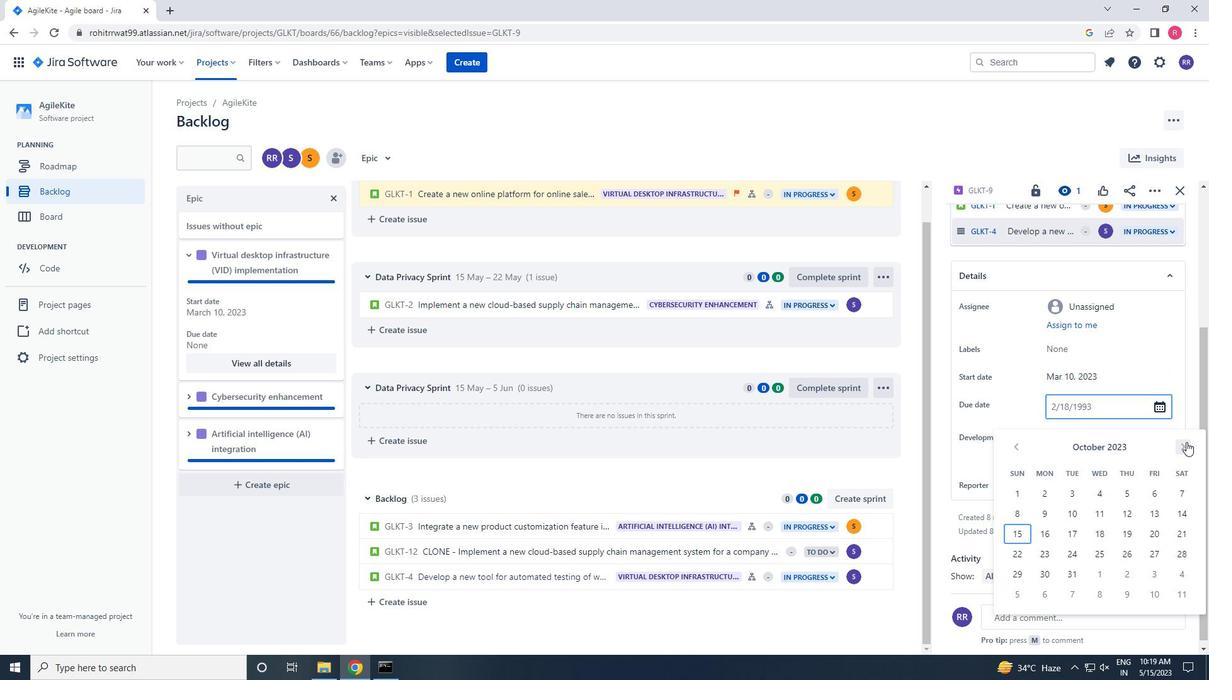 
Action: Mouse pressed left at (1186, 442)
Screenshot: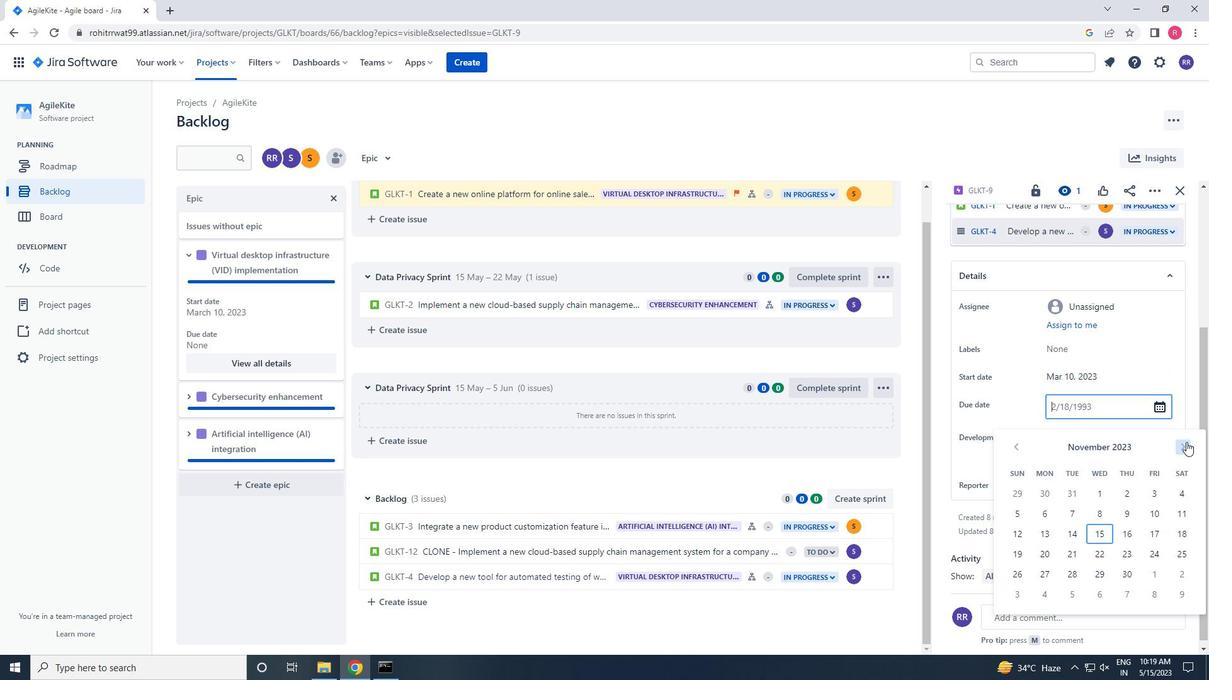 
Action: Mouse pressed left at (1186, 442)
Screenshot: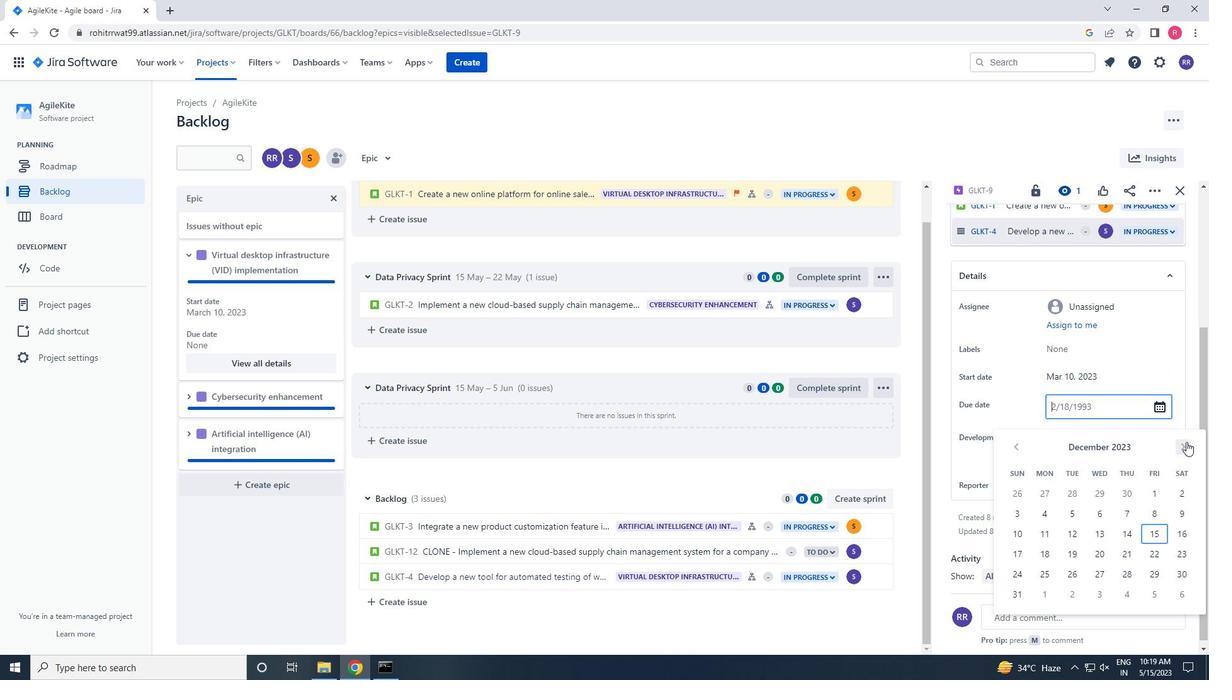 
Action: Mouse pressed left at (1186, 442)
Screenshot: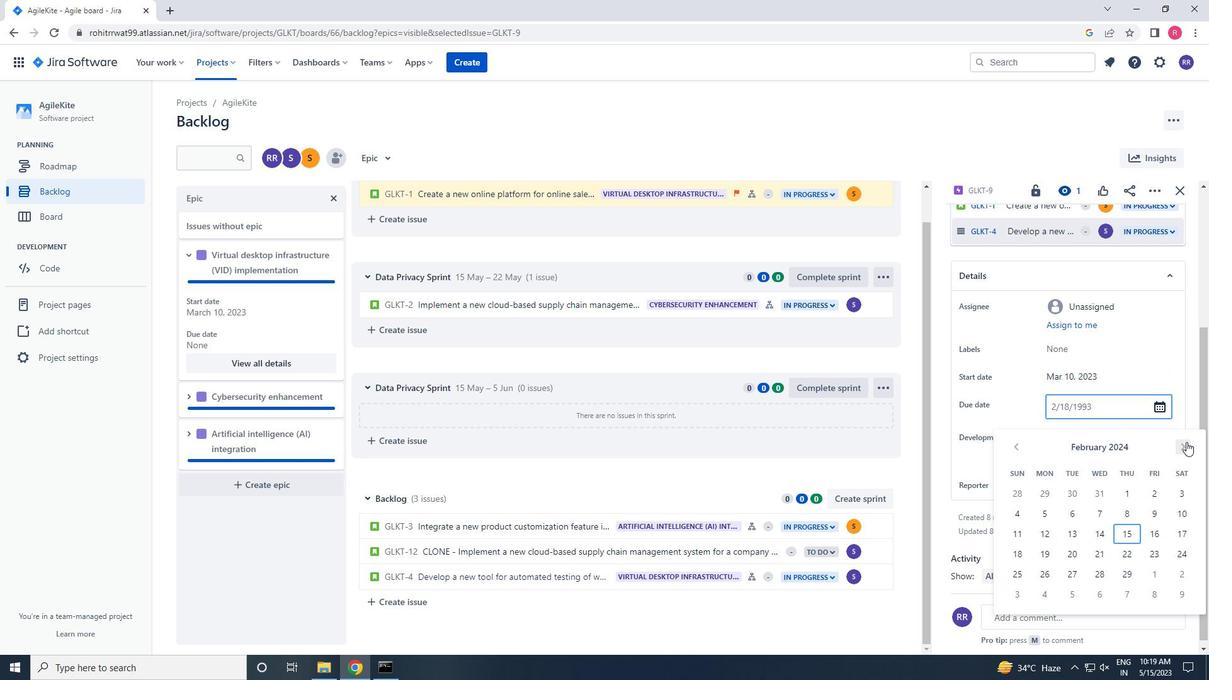 
Action: Mouse pressed left at (1186, 442)
Screenshot: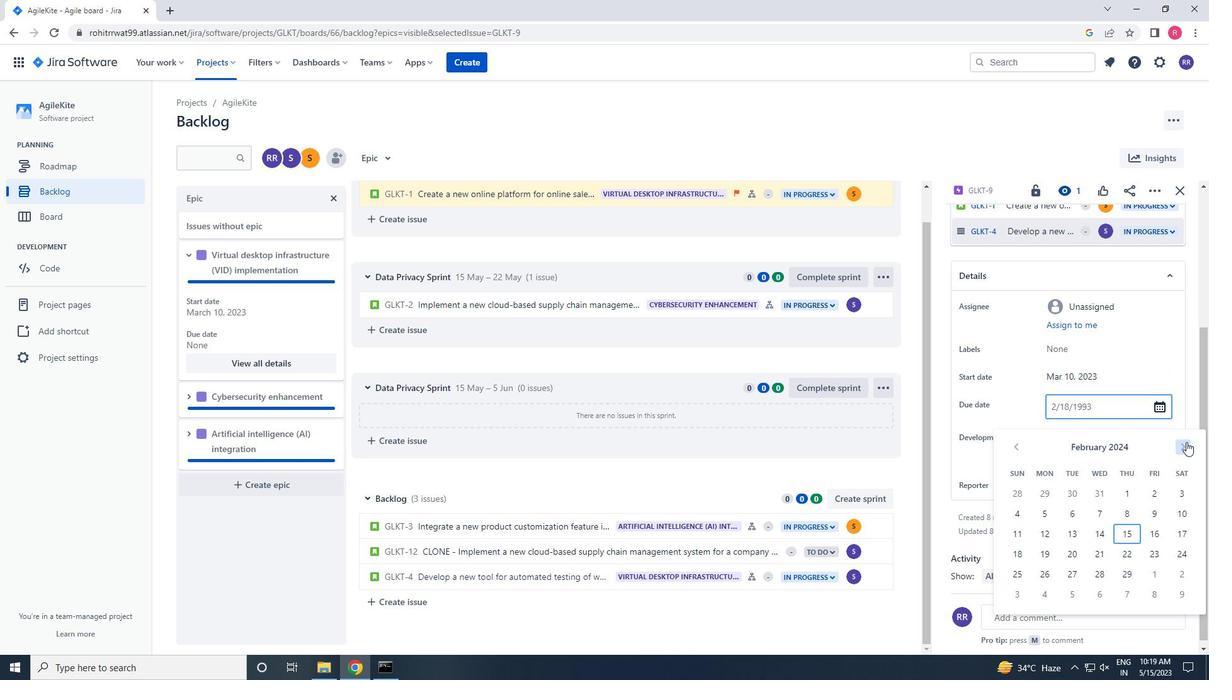 
Action: Mouse pressed left at (1186, 442)
Screenshot: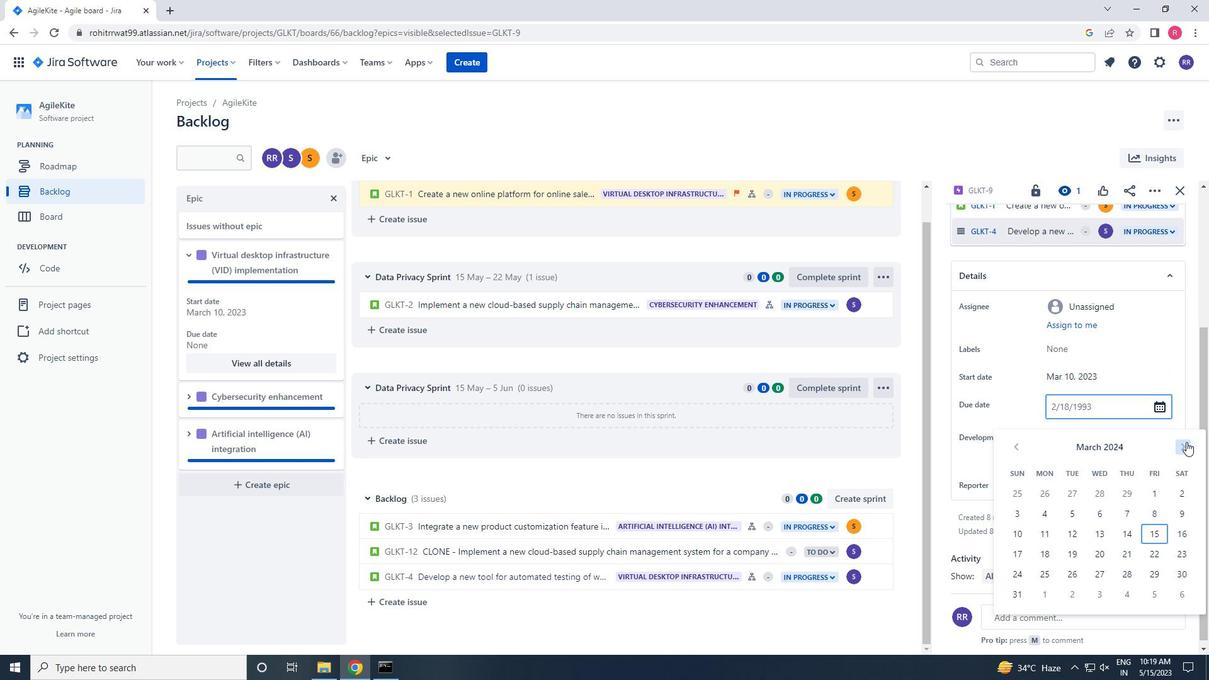 
Action: Mouse pressed left at (1186, 442)
Screenshot: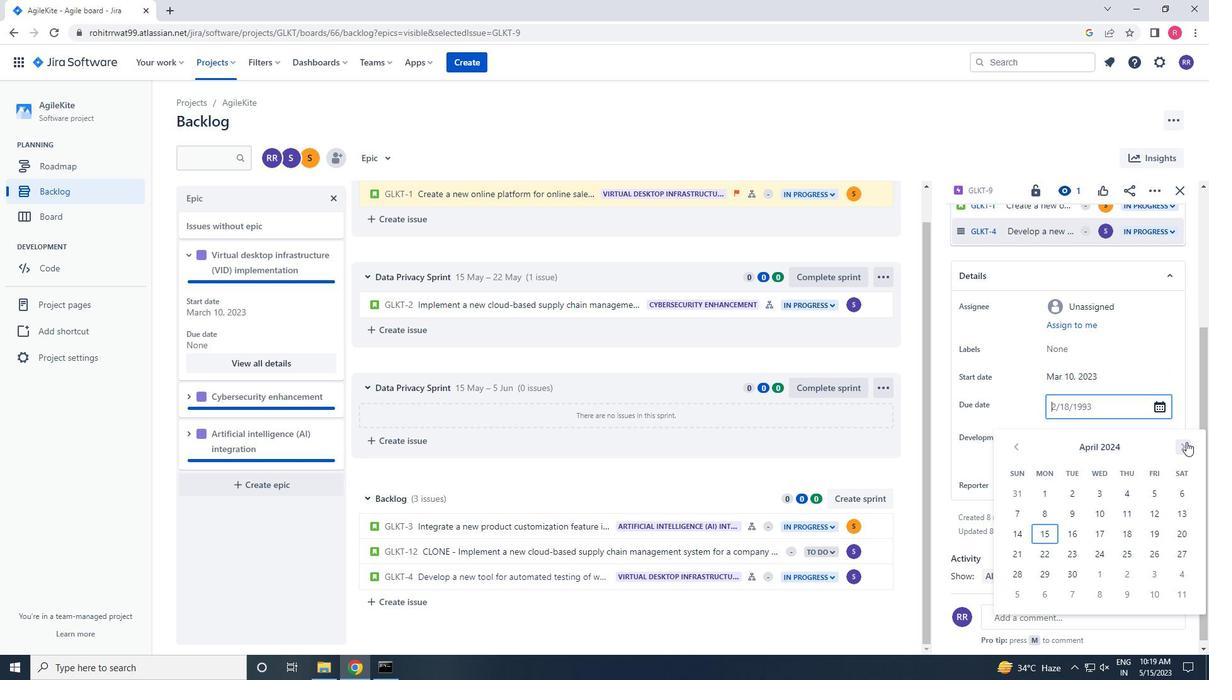 
Action: Mouse pressed left at (1186, 442)
Screenshot: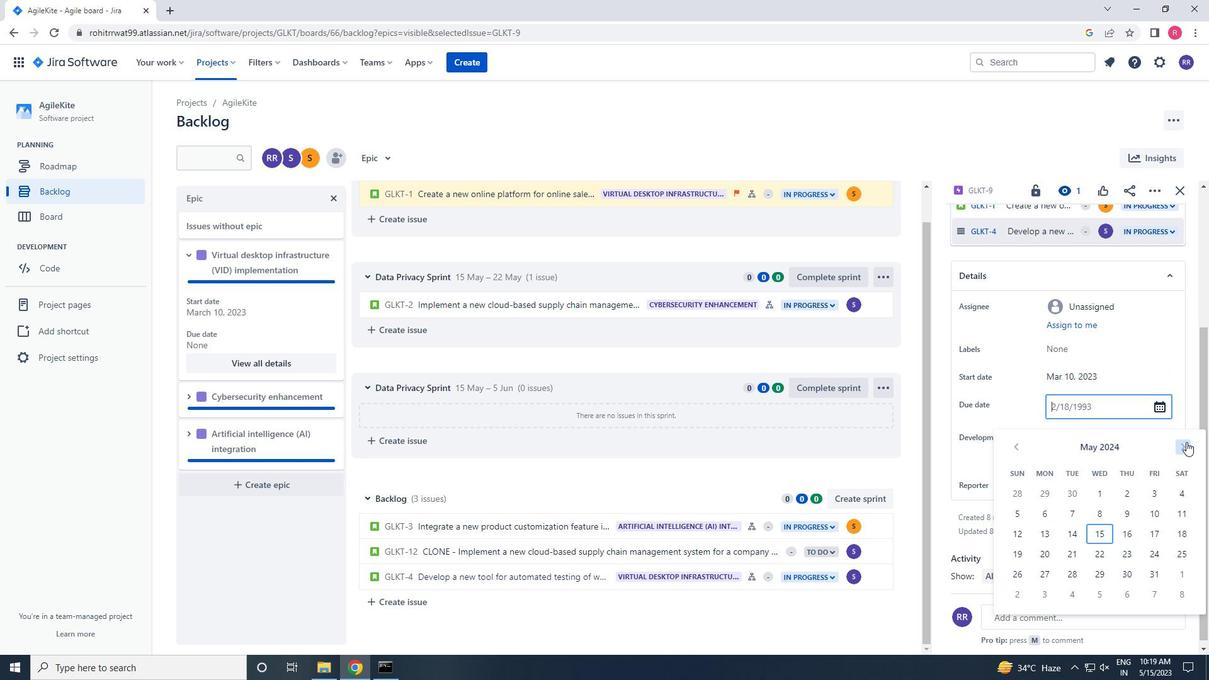 
Action: Mouse pressed left at (1186, 442)
Screenshot: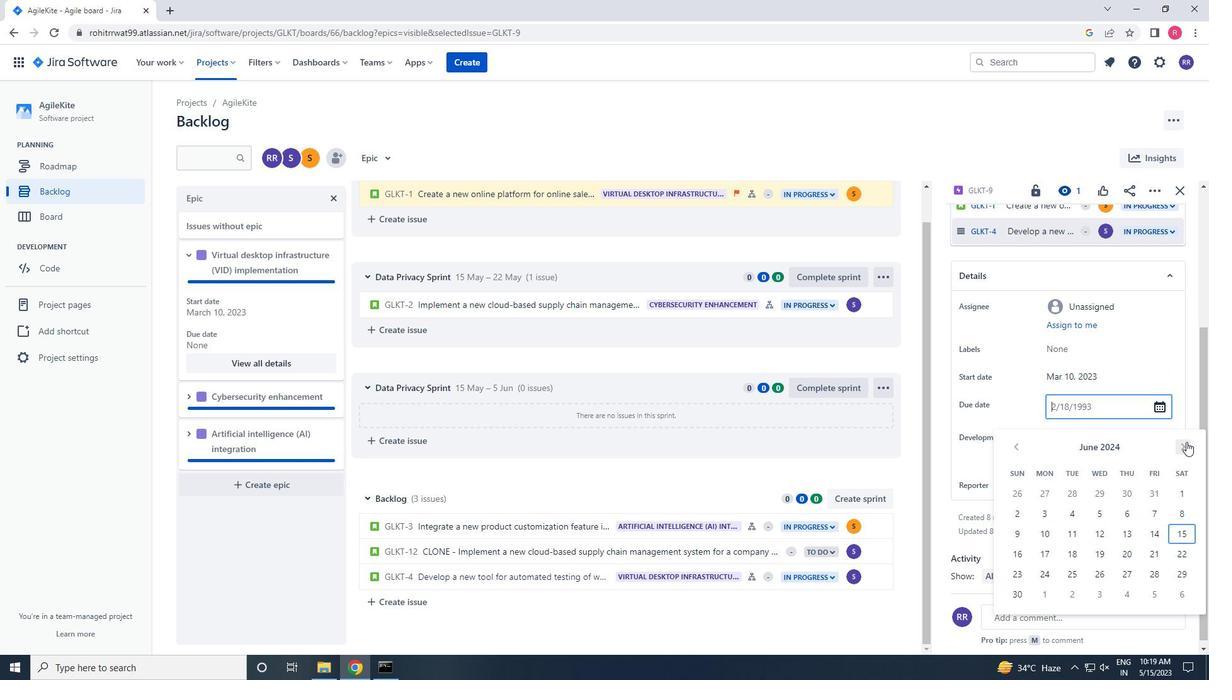 
Action: Mouse pressed left at (1186, 442)
Screenshot: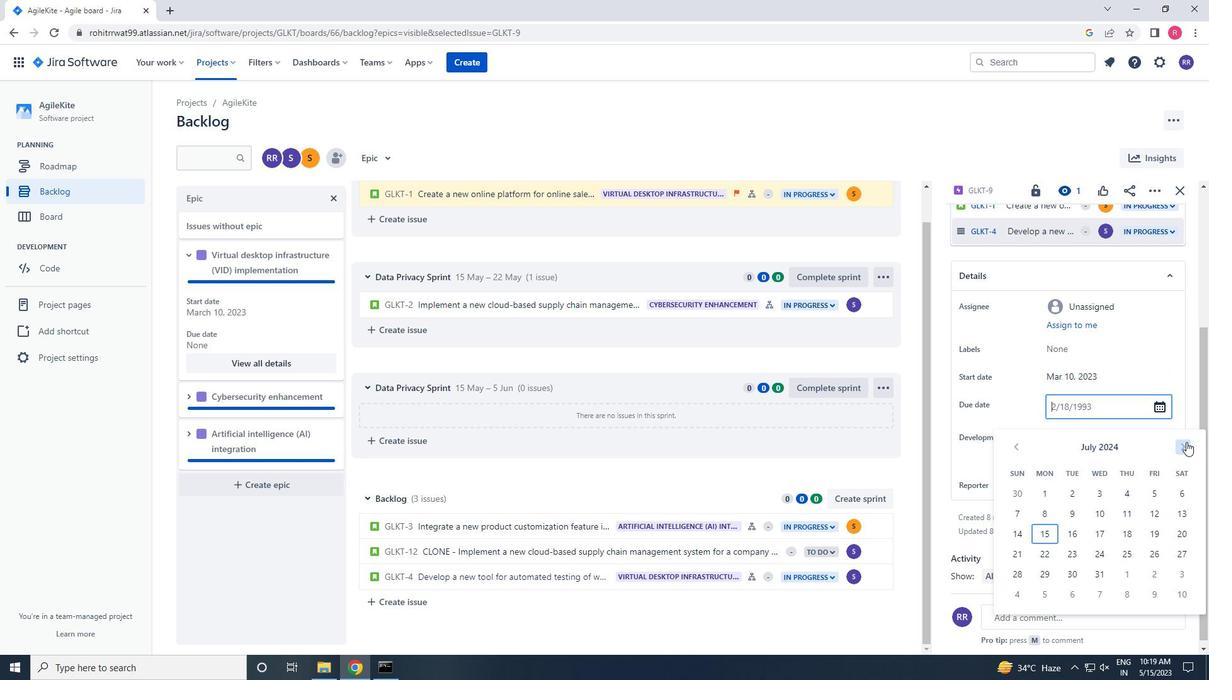 
Action: Mouse pressed left at (1186, 442)
Screenshot: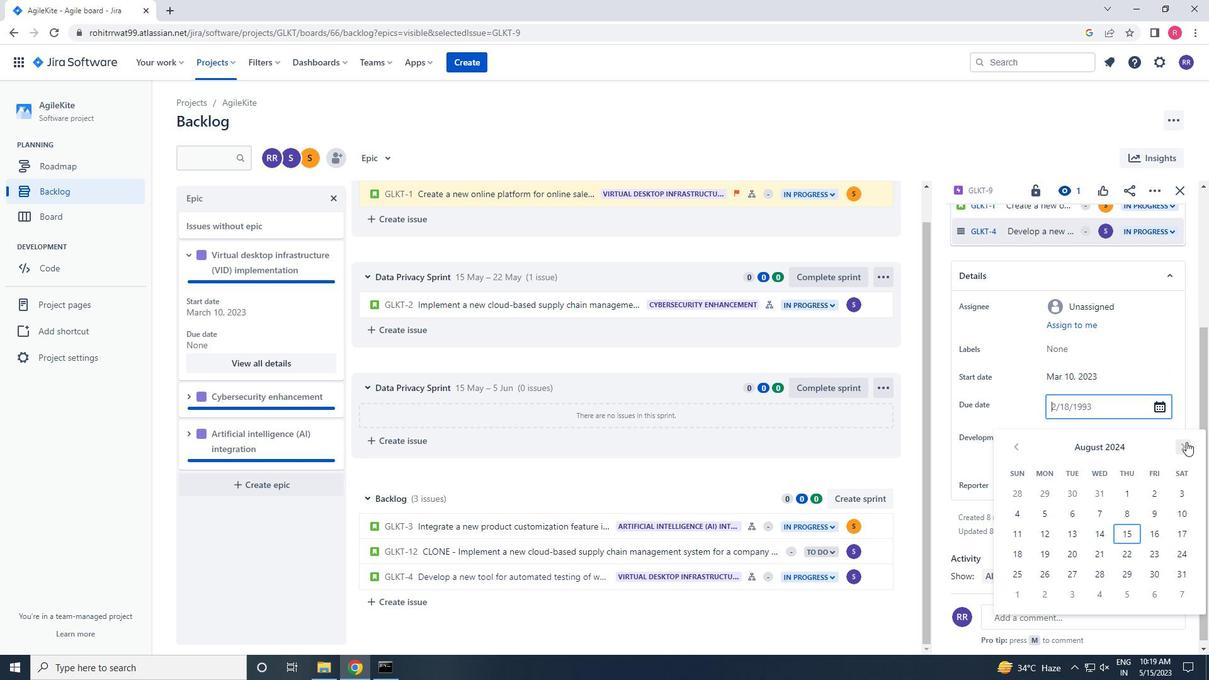 
Action: Mouse pressed left at (1186, 442)
Screenshot: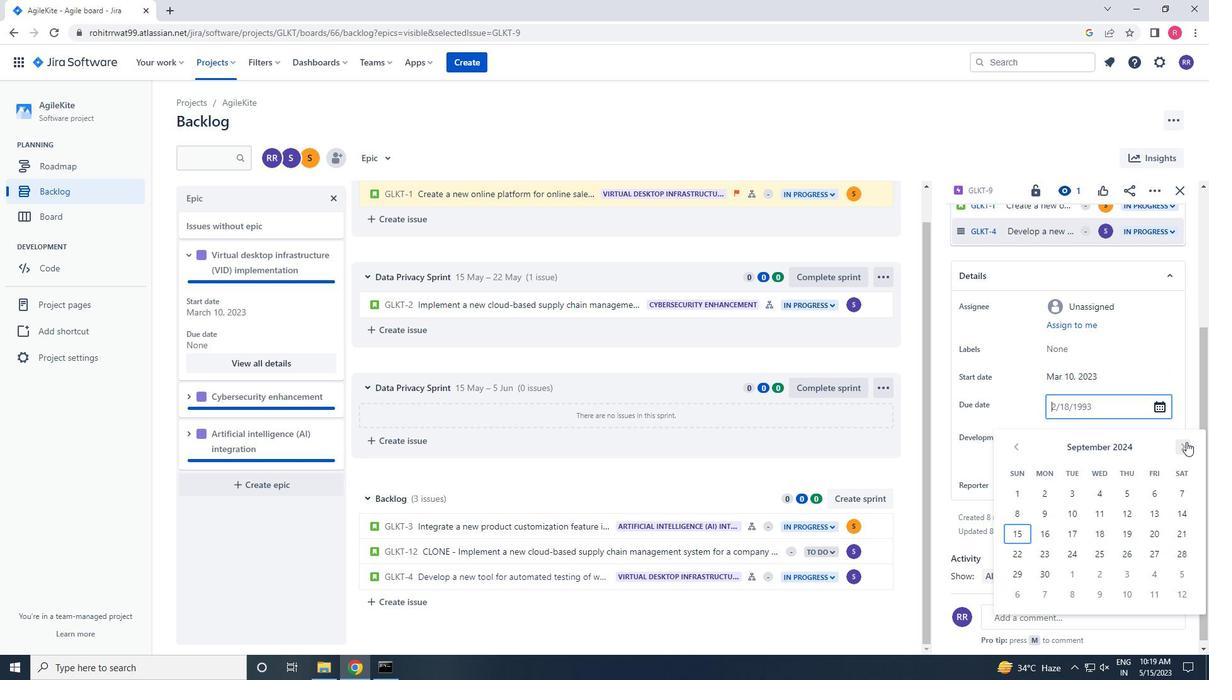 
Action: Mouse pressed left at (1186, 442)
Screenshot: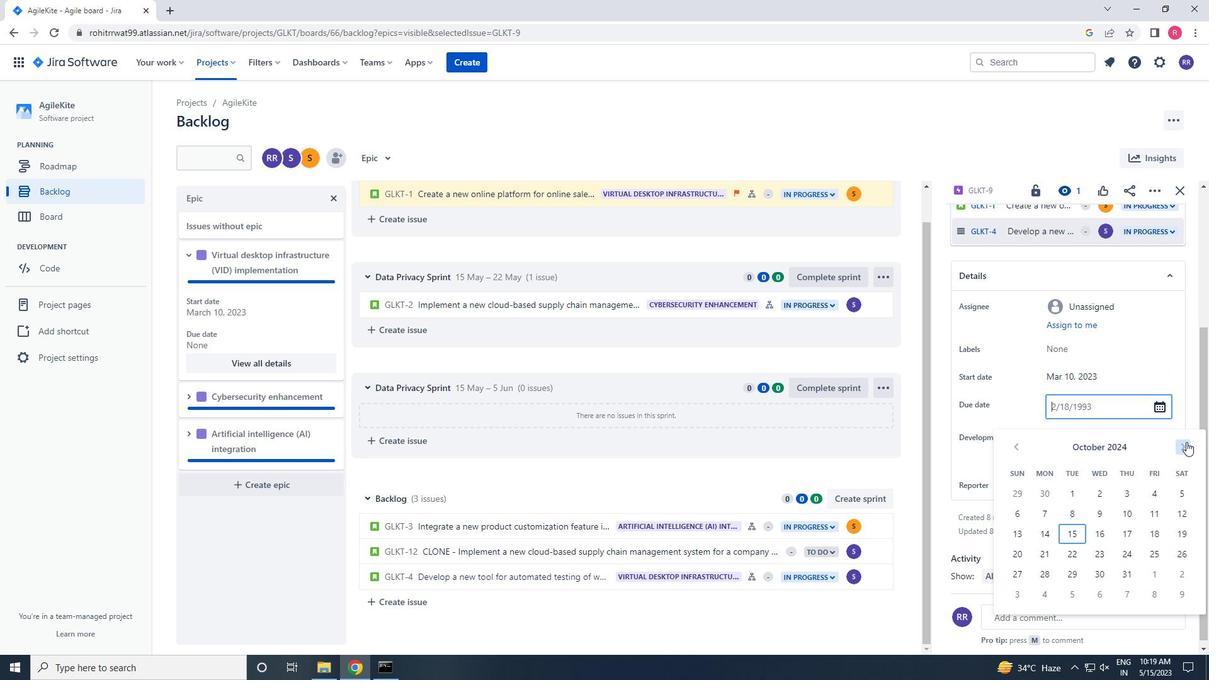 
Action: Mouse pressed left at (1186, 442)
Screenshot: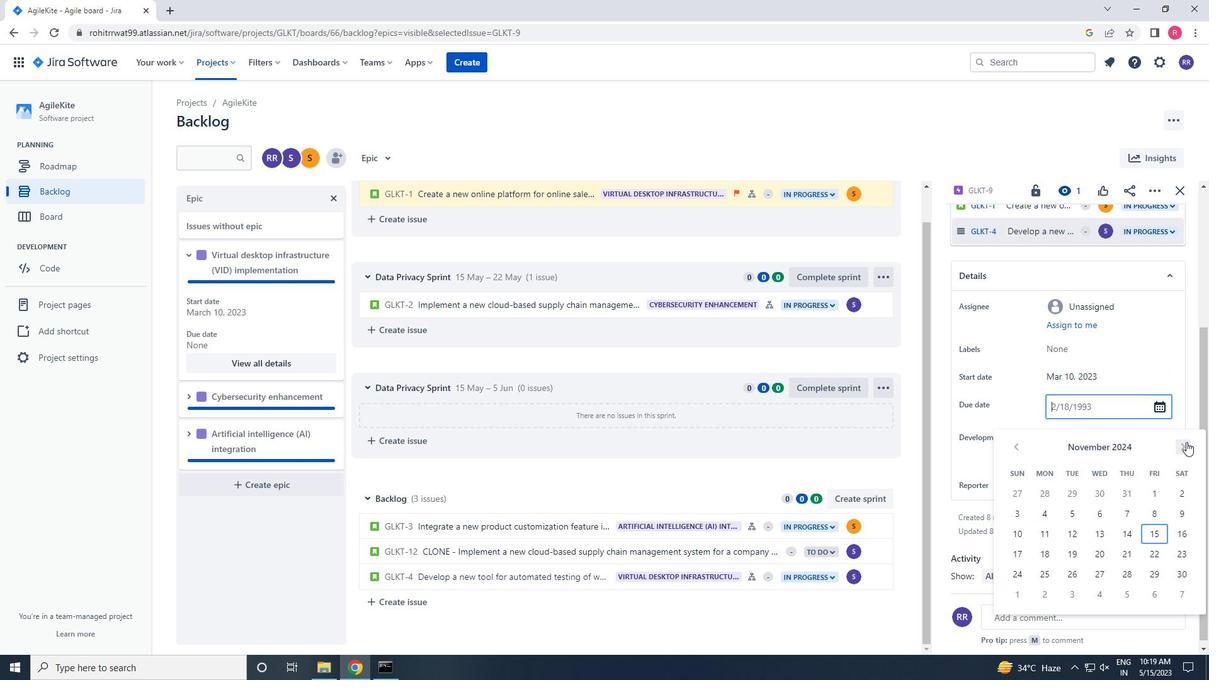 
Action: Mouse pressed left at (1186, 442)
Screenshot: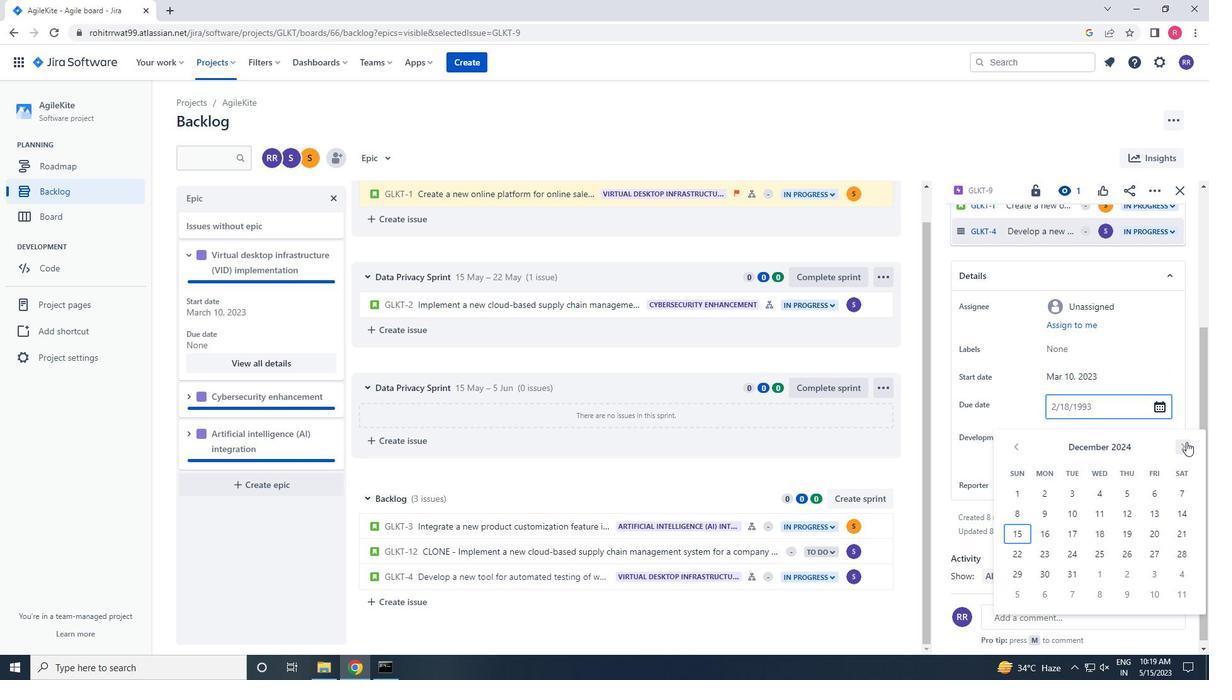 
Action: Mouse pressed left at (1186, 442)
Screenshot: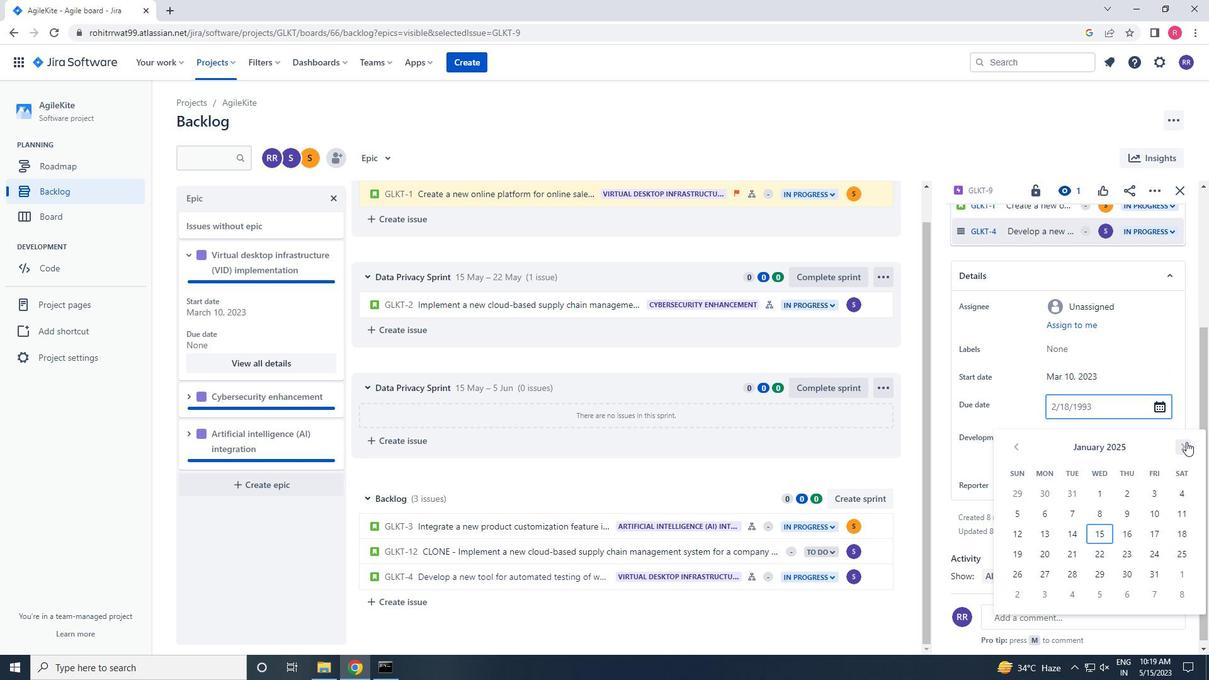 
Action: Mouse pressed left at (1186, 442)
Screenshot: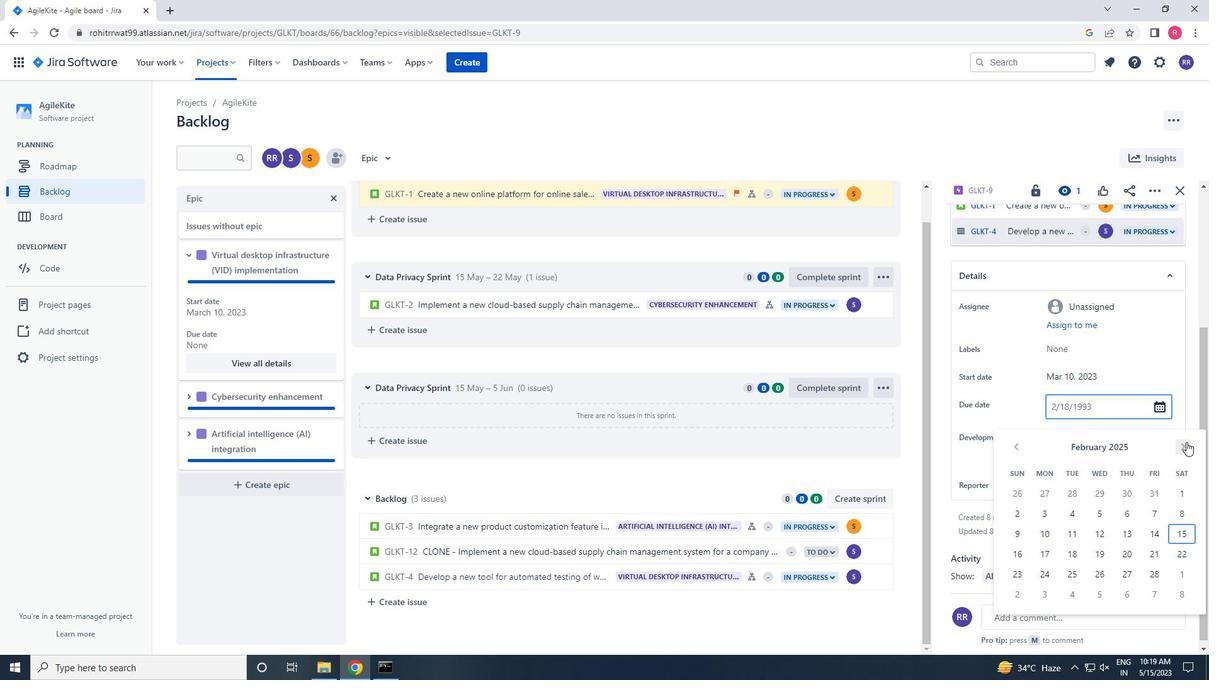 
Action: Mouse pressed left at (1186, 442)
Screenshot: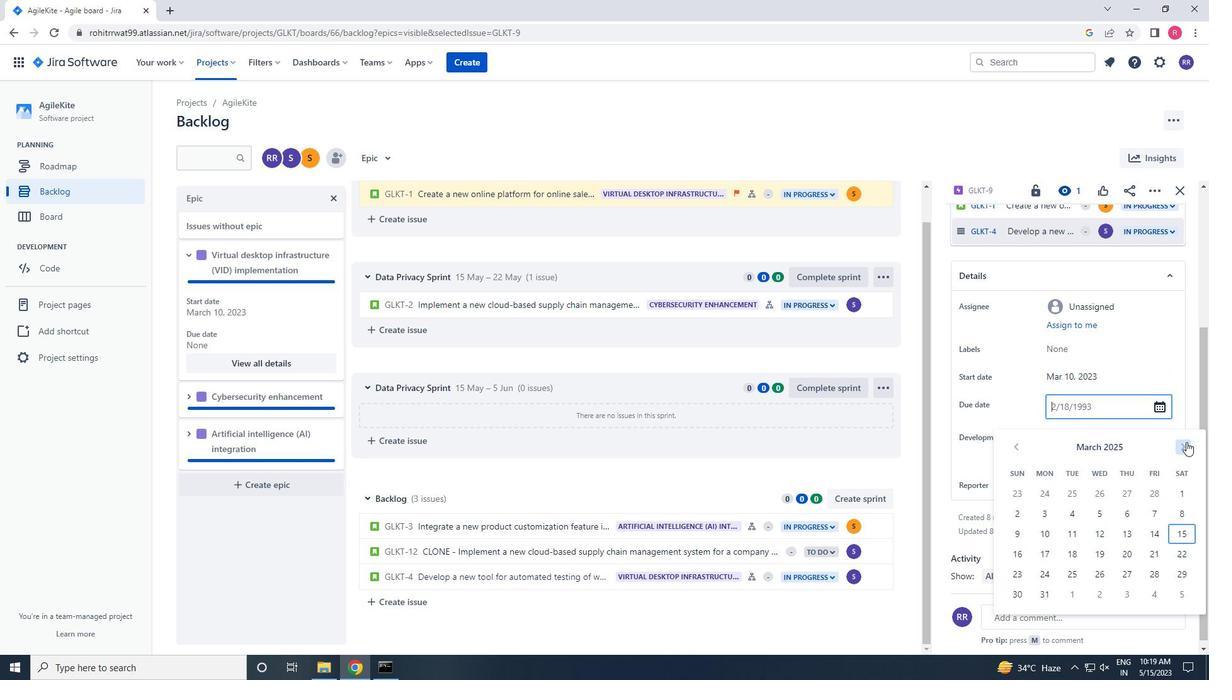 
Action: Mouse pressed left at (1186, 442)
Screenshot: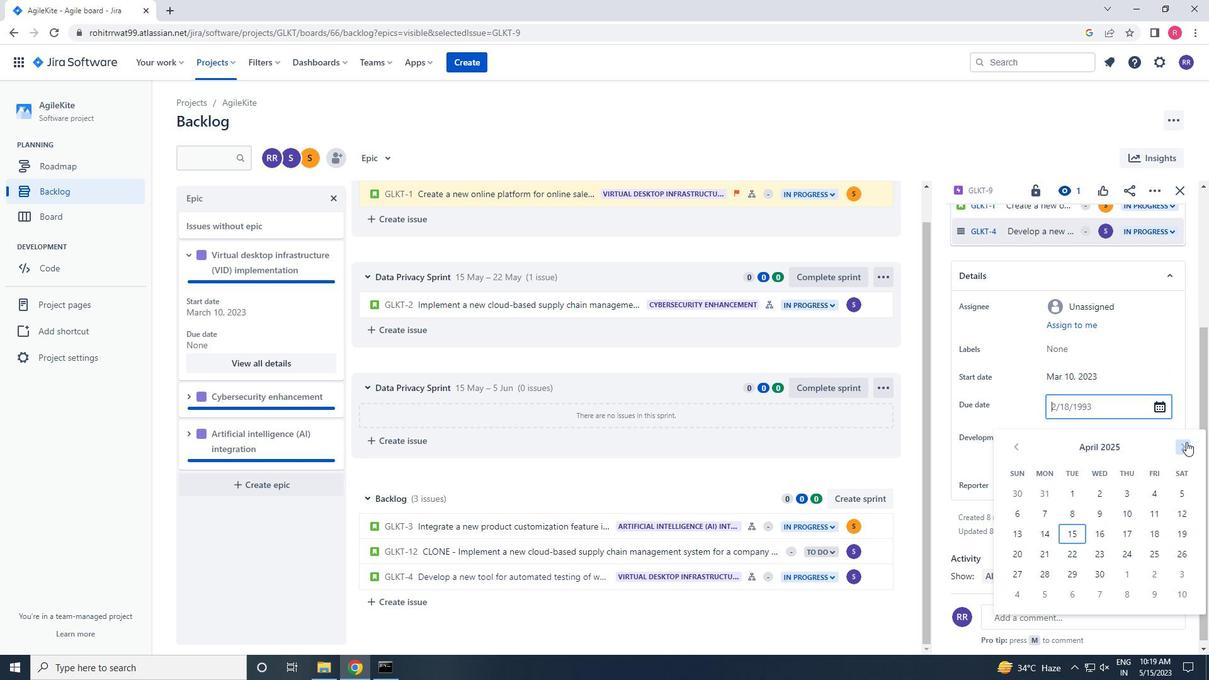 
Action: Mouse pressed left at (1186, 442)
Screenshot: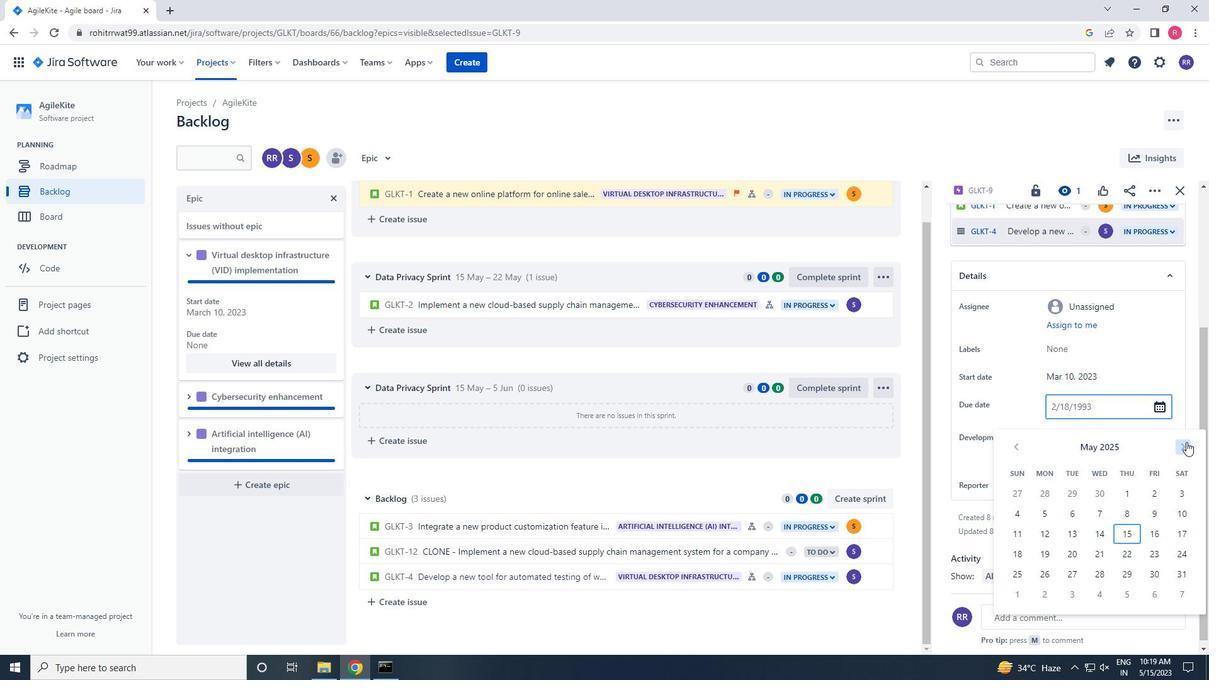 
Action: Mouse pressed left at (1186, 442)
Screenshot: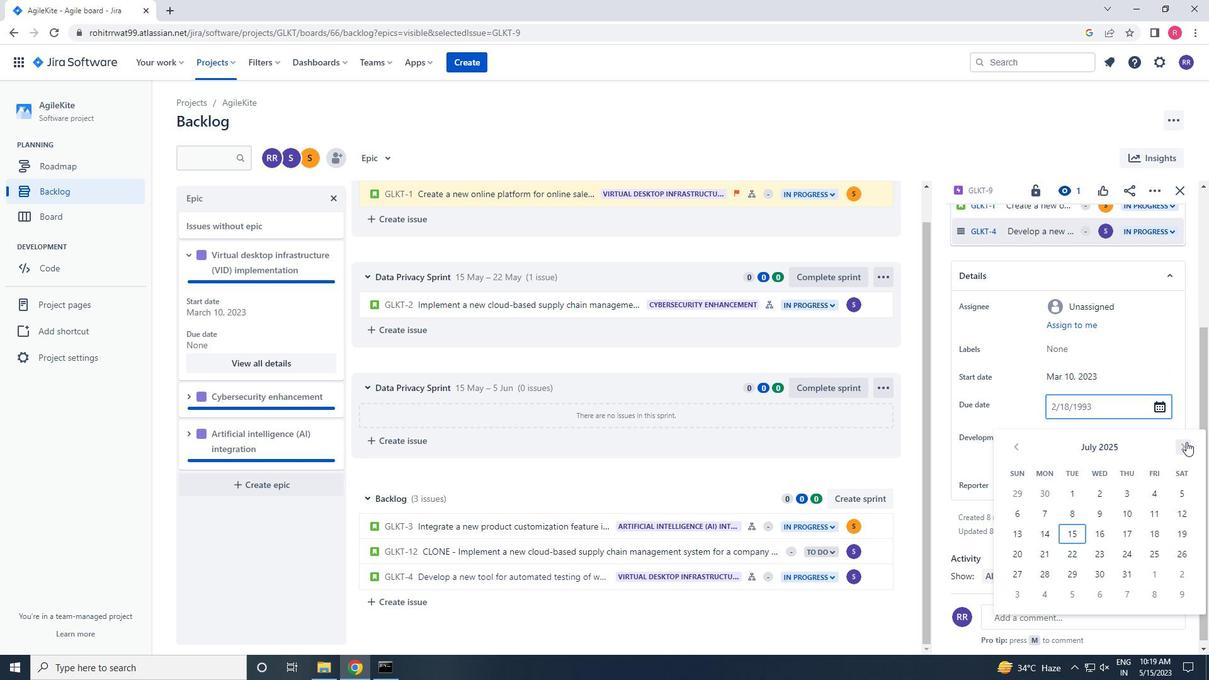 
Action: Mouse pressed left at (1186, 442)
Screenshot: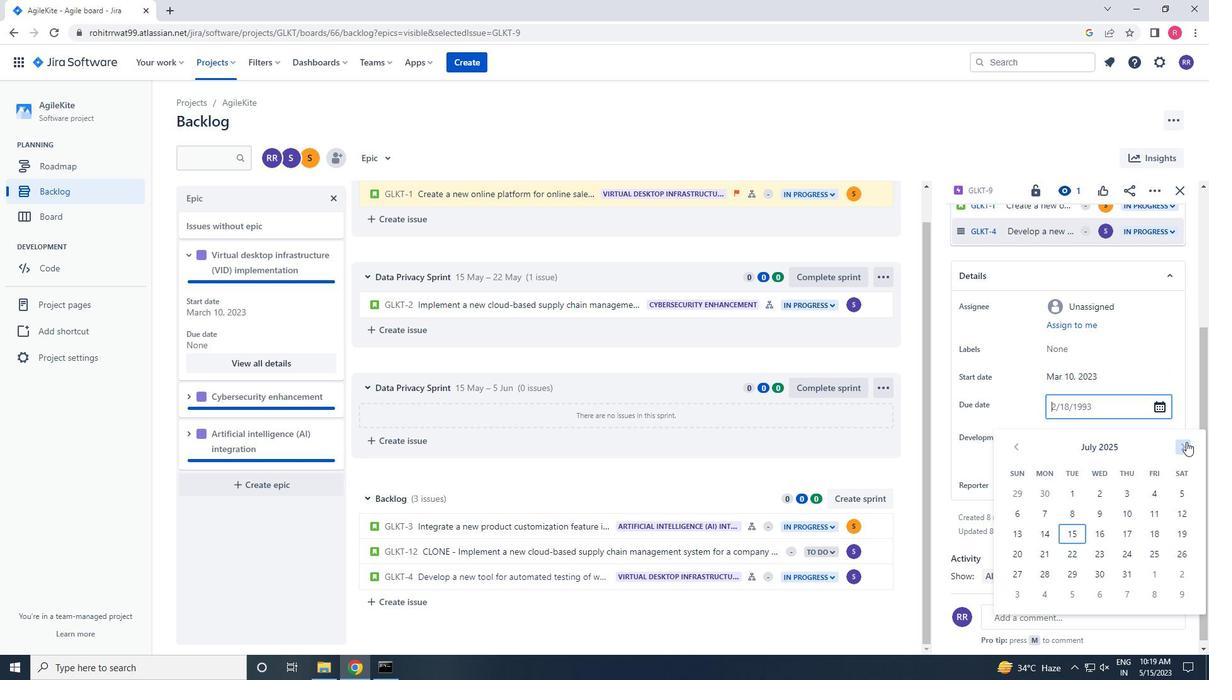 
Action: Mouse pressed left at (1186, 442)
Screenshot: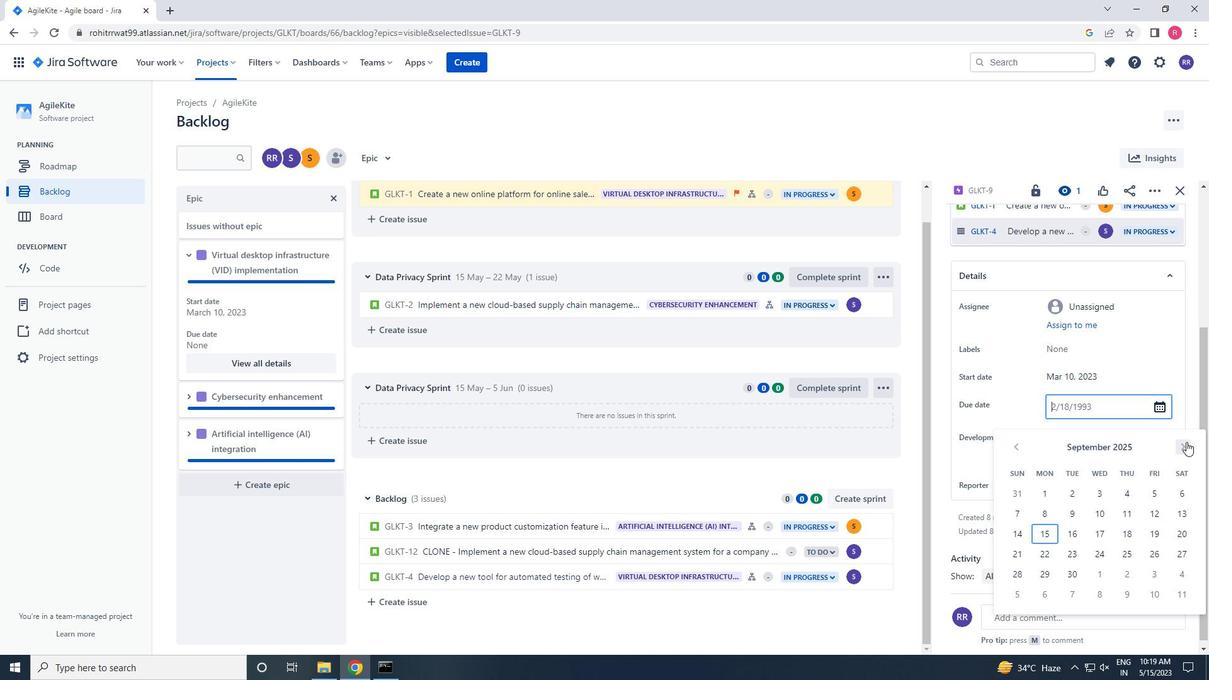 
Action: Mouse moved to (1014, 443)
Screenshot: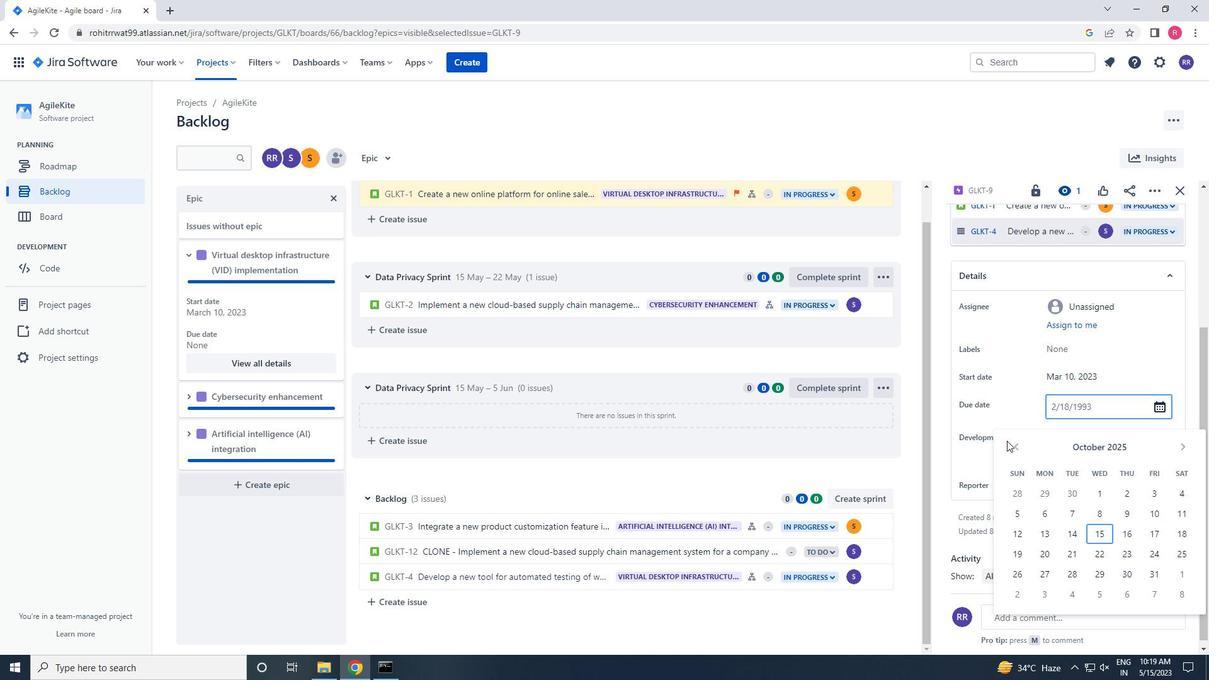 
Action: Mouse pressed left at (1014, 443)
Screenshot: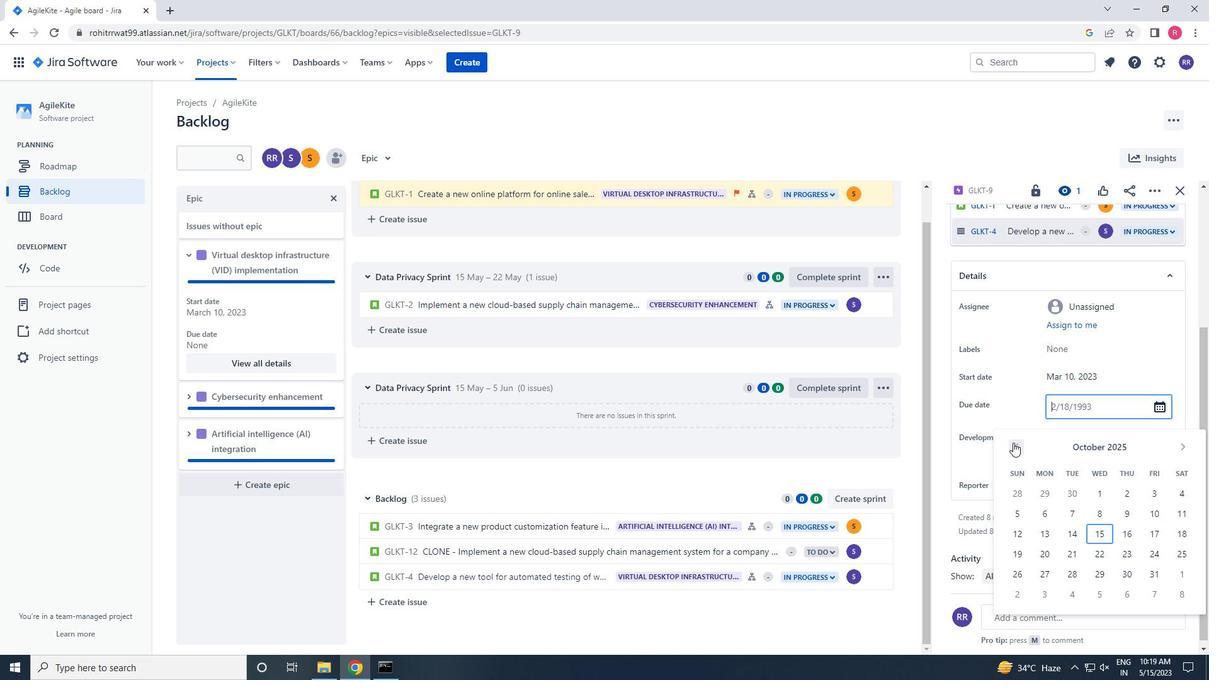 
Action: Mouse moved to (1053, 557)
Screenshot: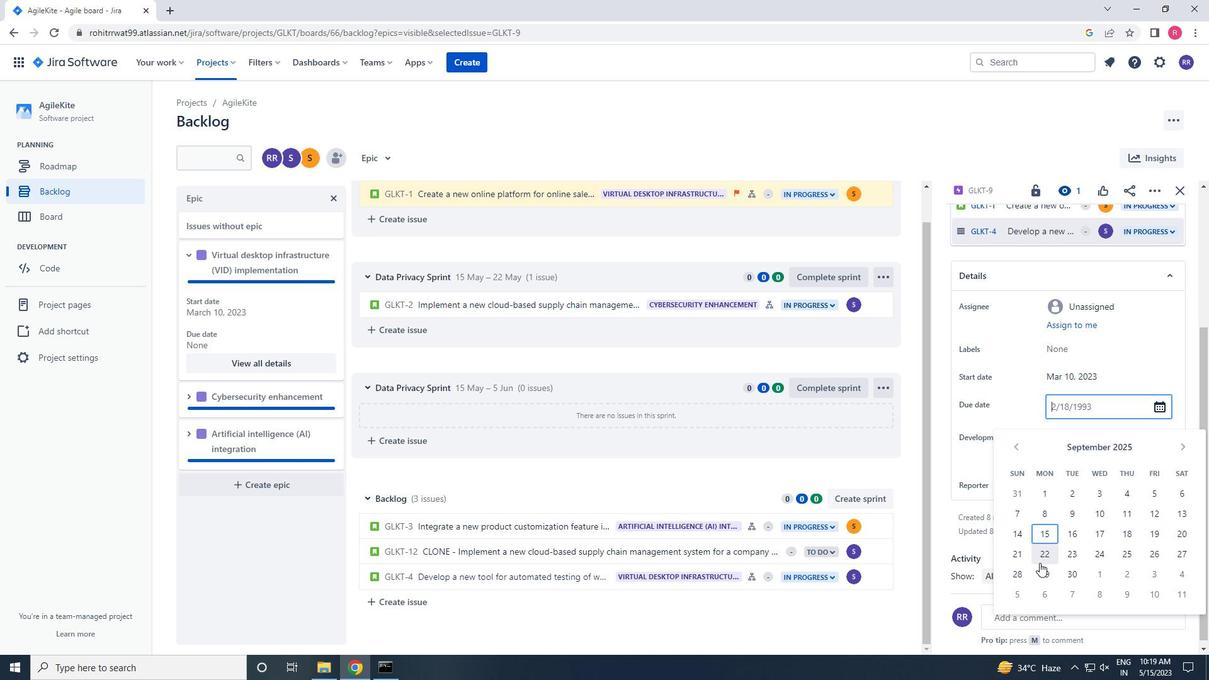 
Action: Mouse pressed left at (1053, 557)
Screenshot: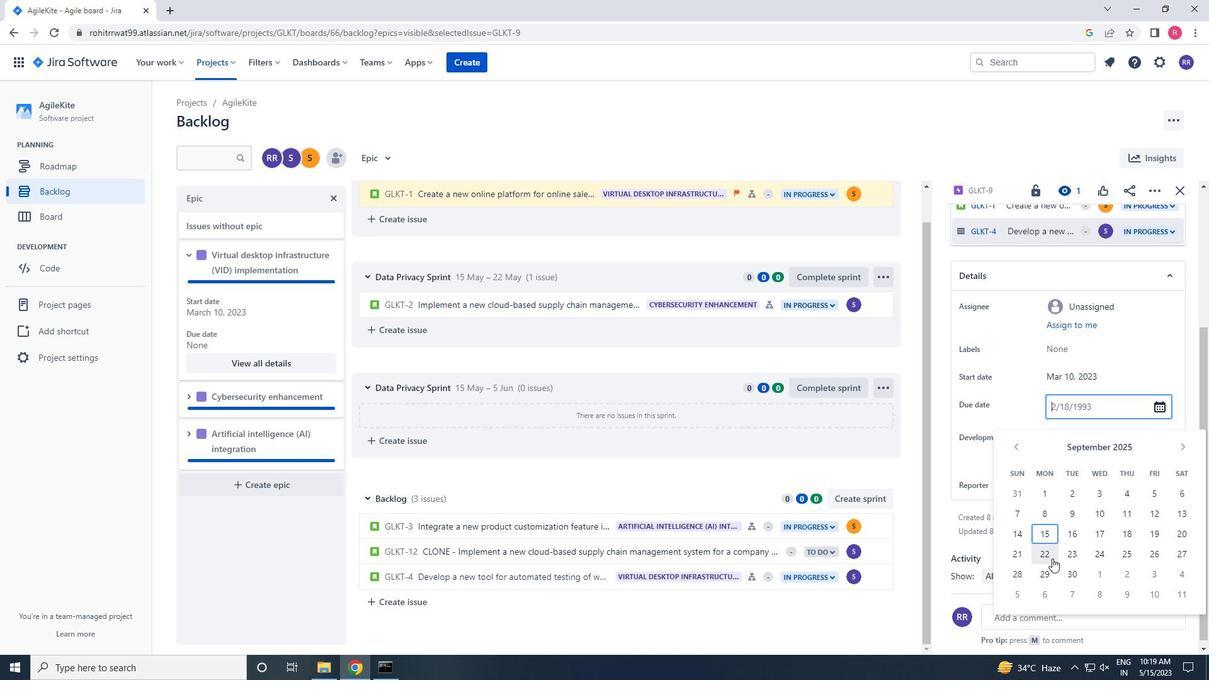 
Action: Mouse moved to (1086, 523)
Screenshot: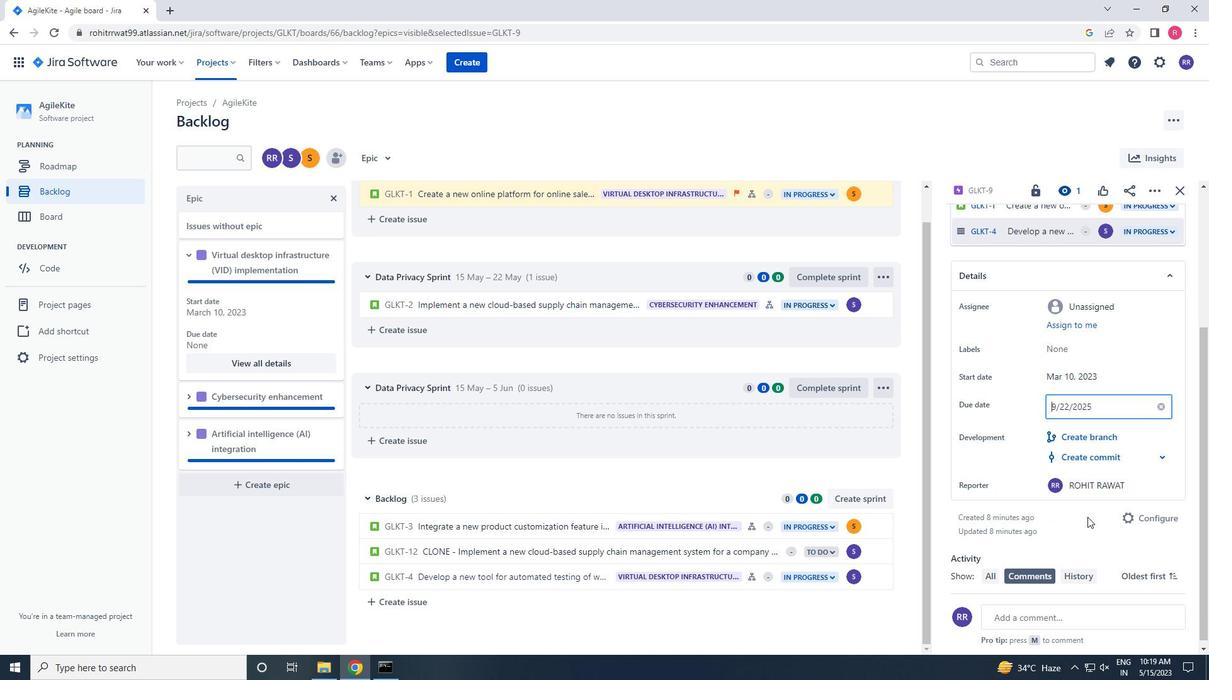 
Action: Mouse pressed left at (1086, 523)
Screenshot: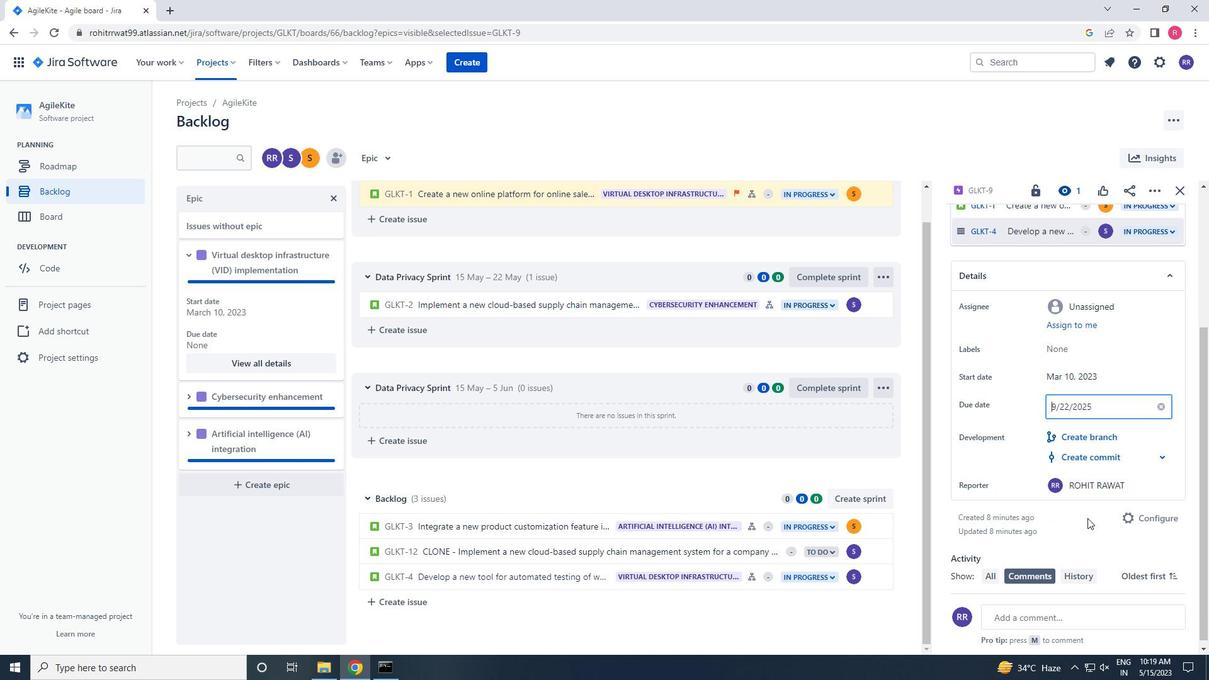 
Action: Mouse moved to (187, 399)
Screenshot: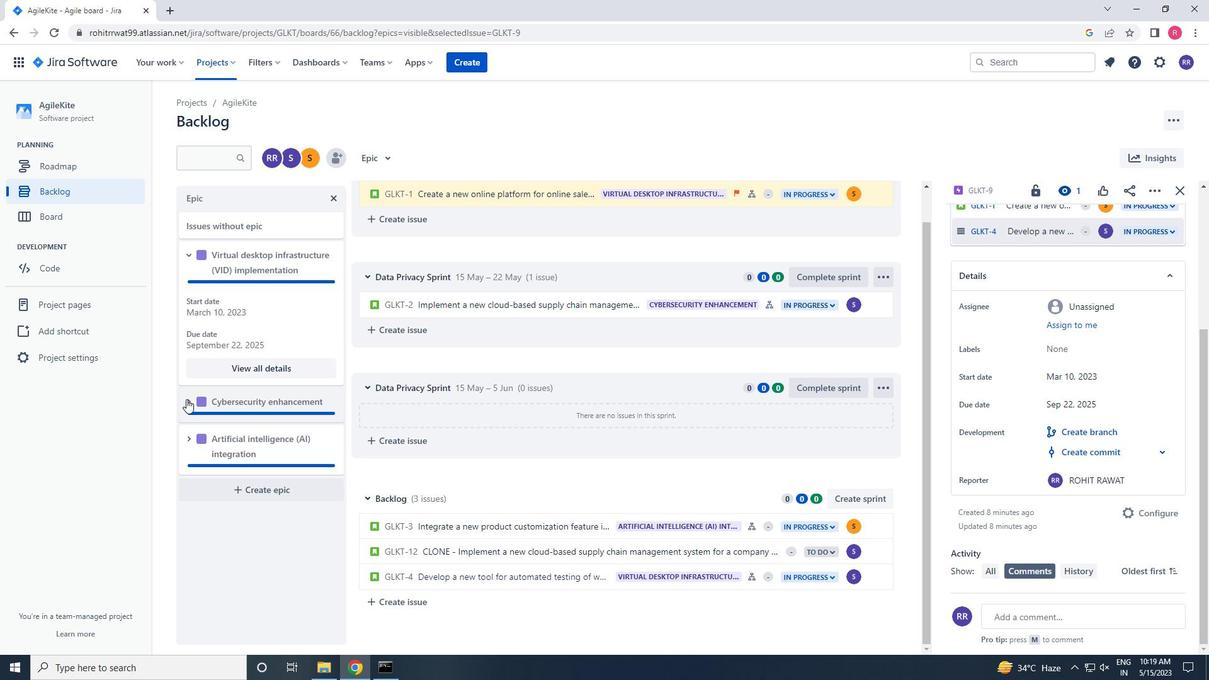 
Action: Mouse pressed left at (187, 399)
Screenshot: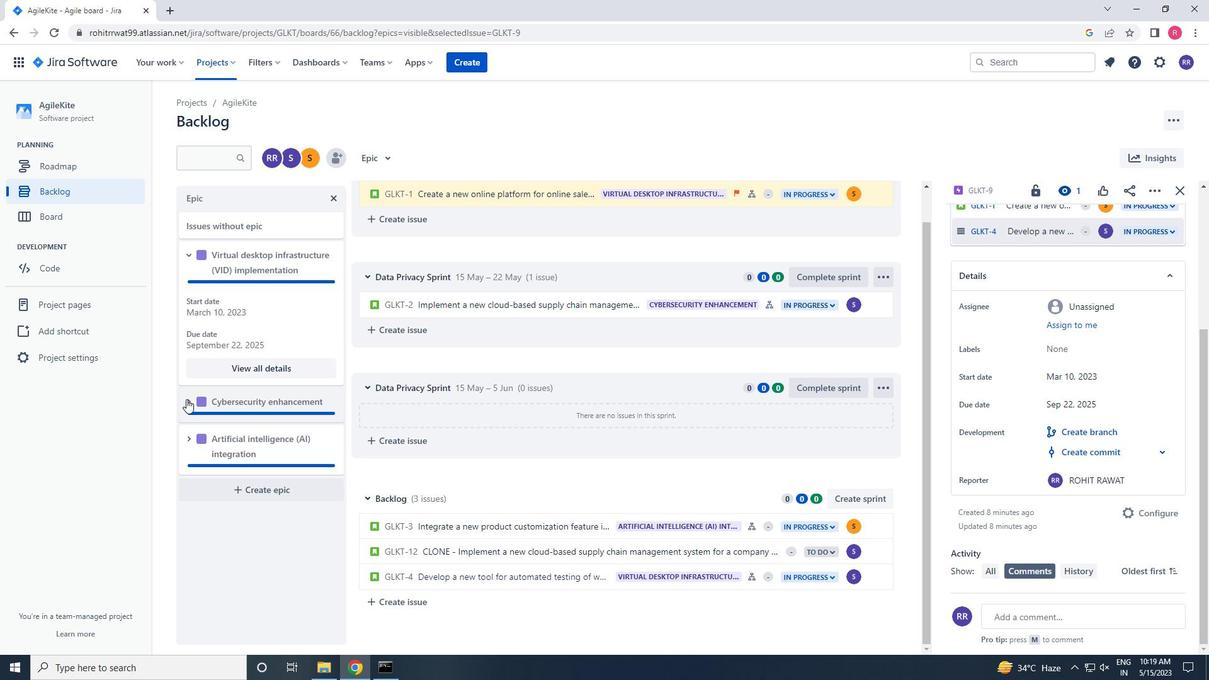 
Action: Mouse moved to (224, 493)
Screenshot: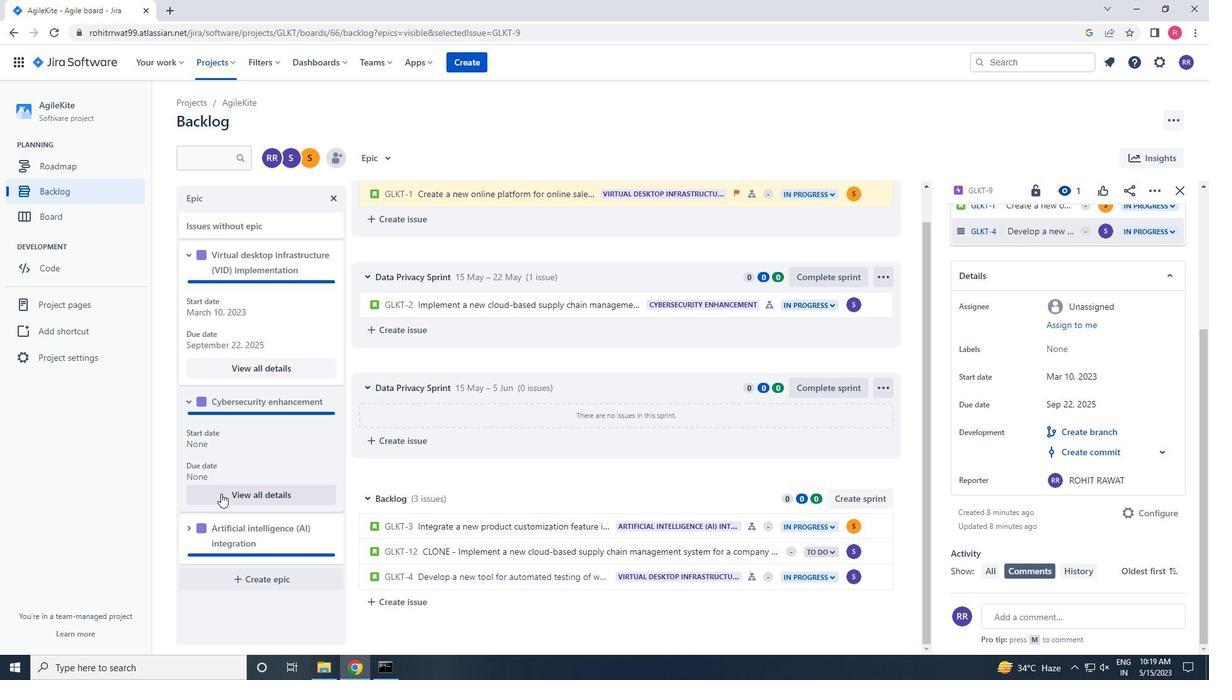 
Action: Mouse pressed left at (224, 493)
Screenshot: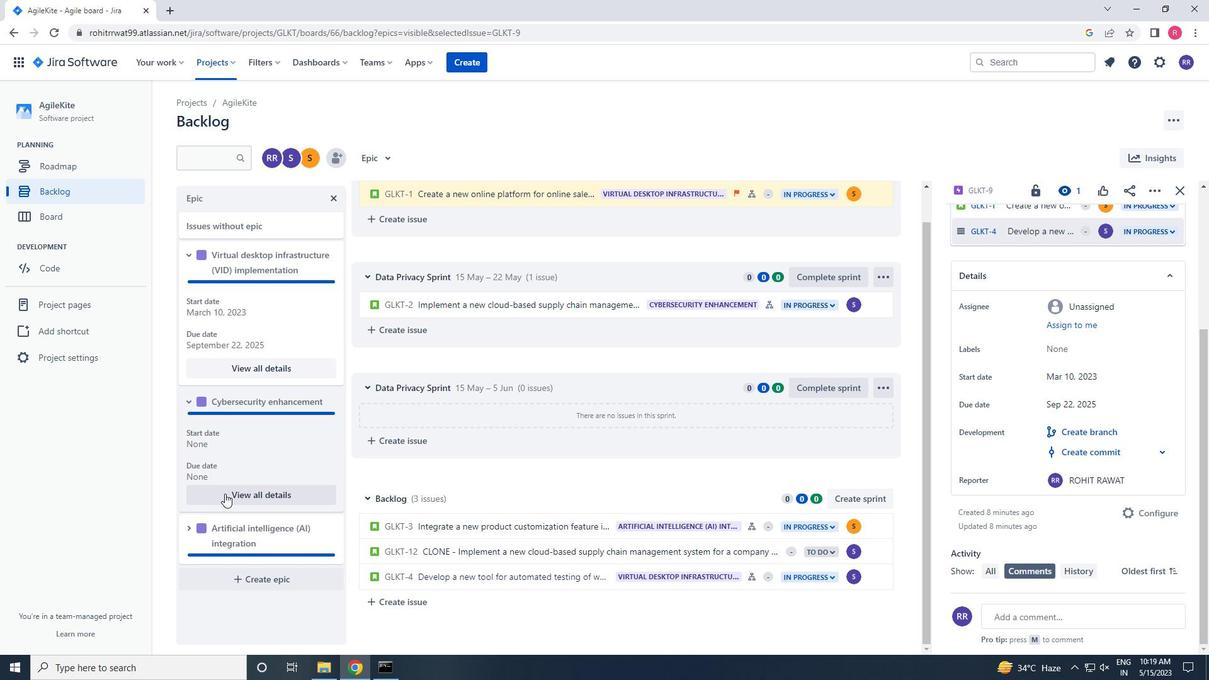 
Action: Mouse moved to (931, 514)
Screenshot: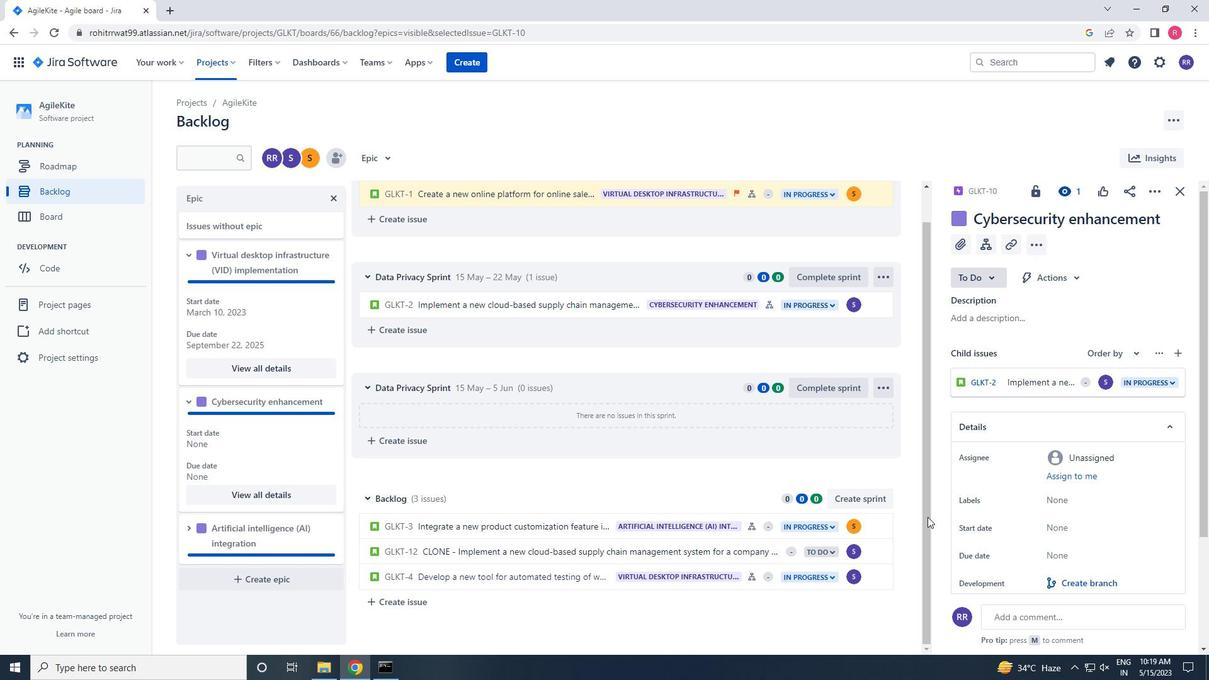 
Action: Mouse scrolled (931, 513) with delta (0, 0)
Screenshot: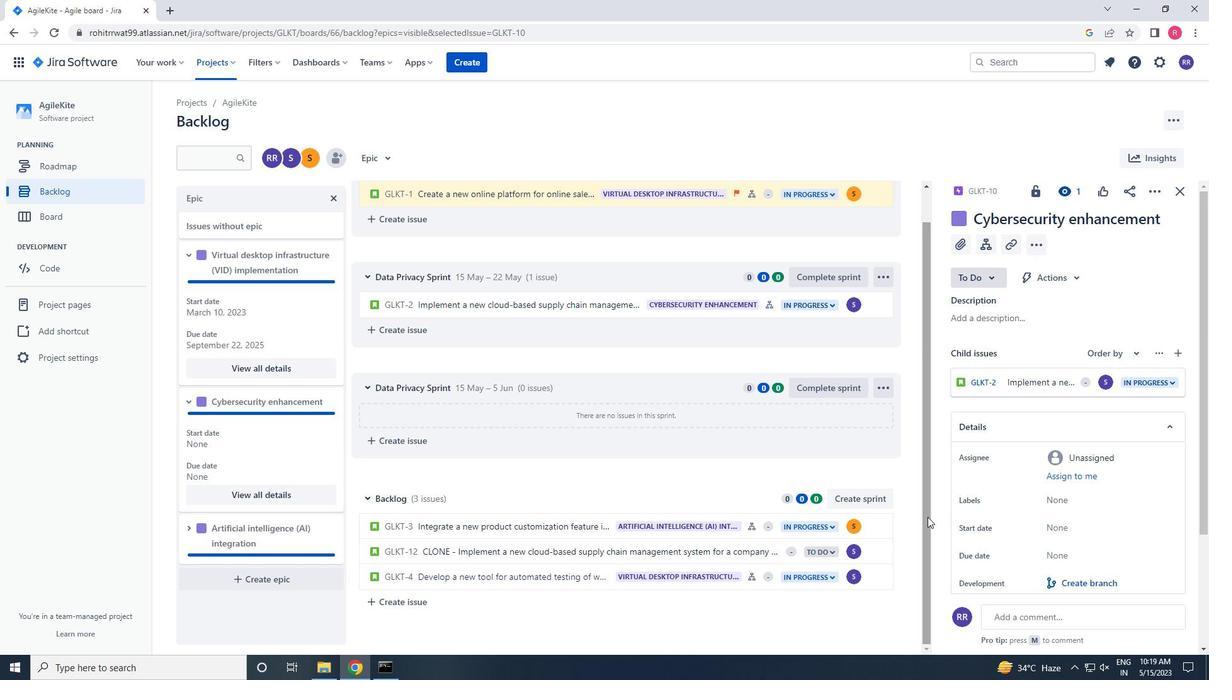 
Action: Mouse scrolled (931, 513) with delta (0, 0)
Screenshot: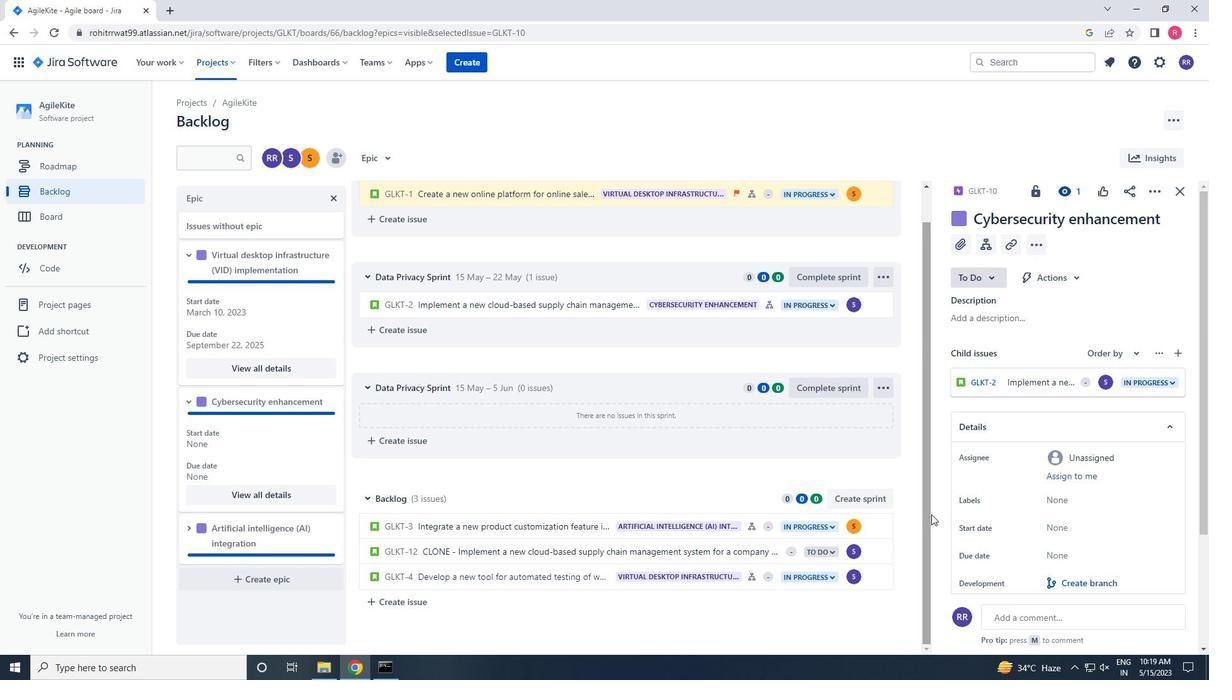 
Action: Mouse scrolled (931, 513) with delta (0, 0)
Screenshot: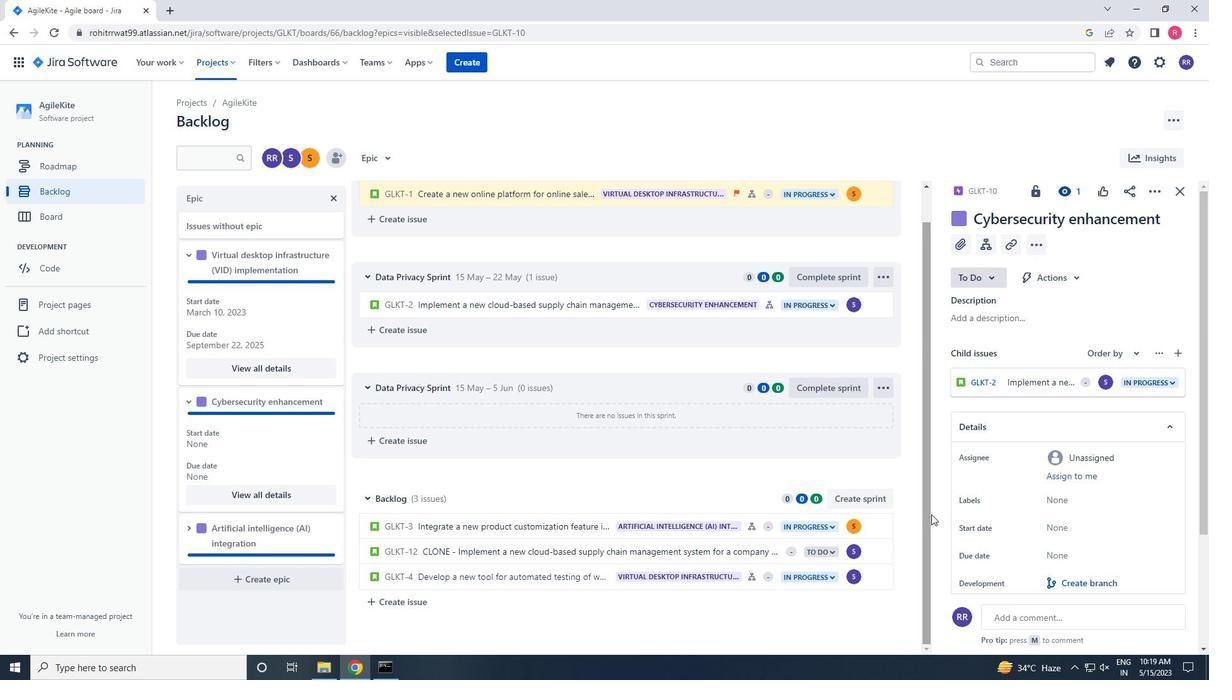 
Action: Mouse scrolled (931, 513) with delta (0, 0)
Screenshot: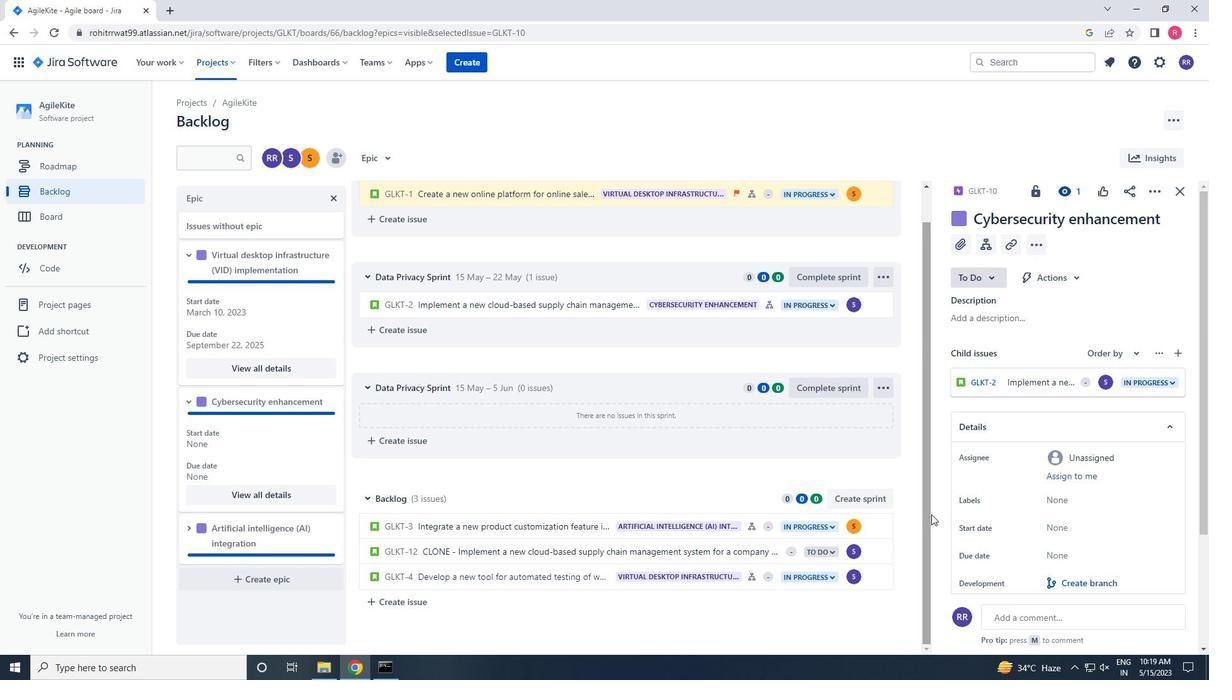 
Action: Mouse scrolled (931, 513) with delta (0, 0)
Screenshot: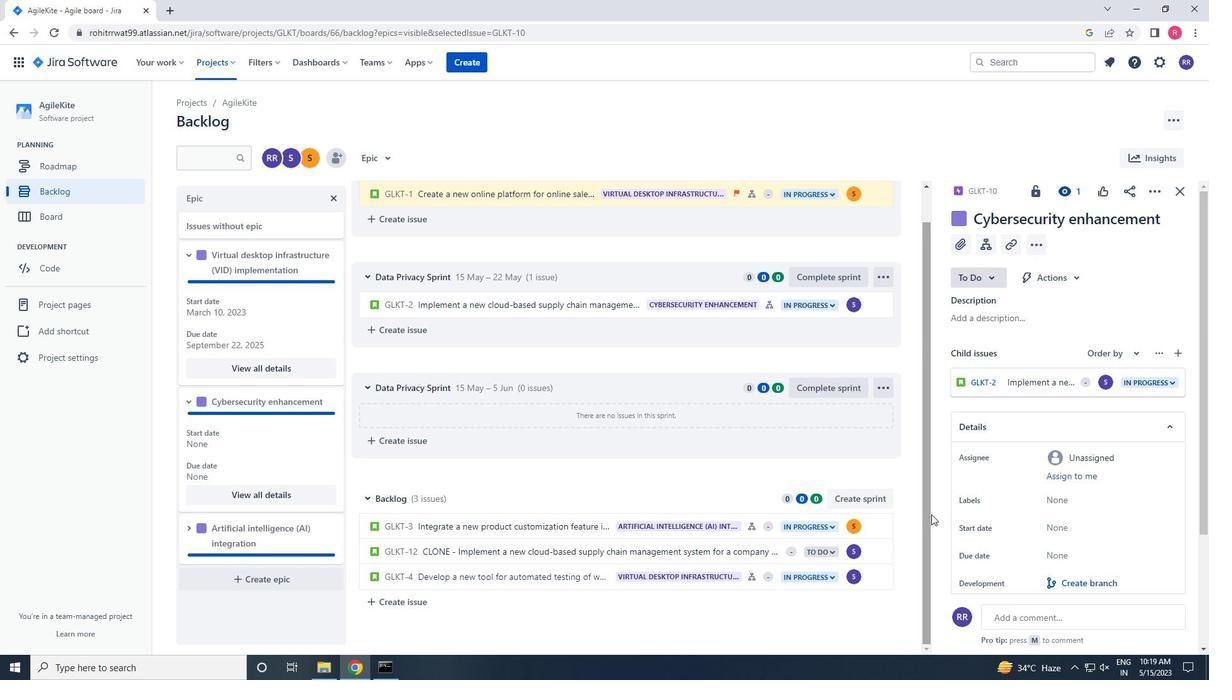 
Action: Mouse moved to (1043, 474)
Screenshot: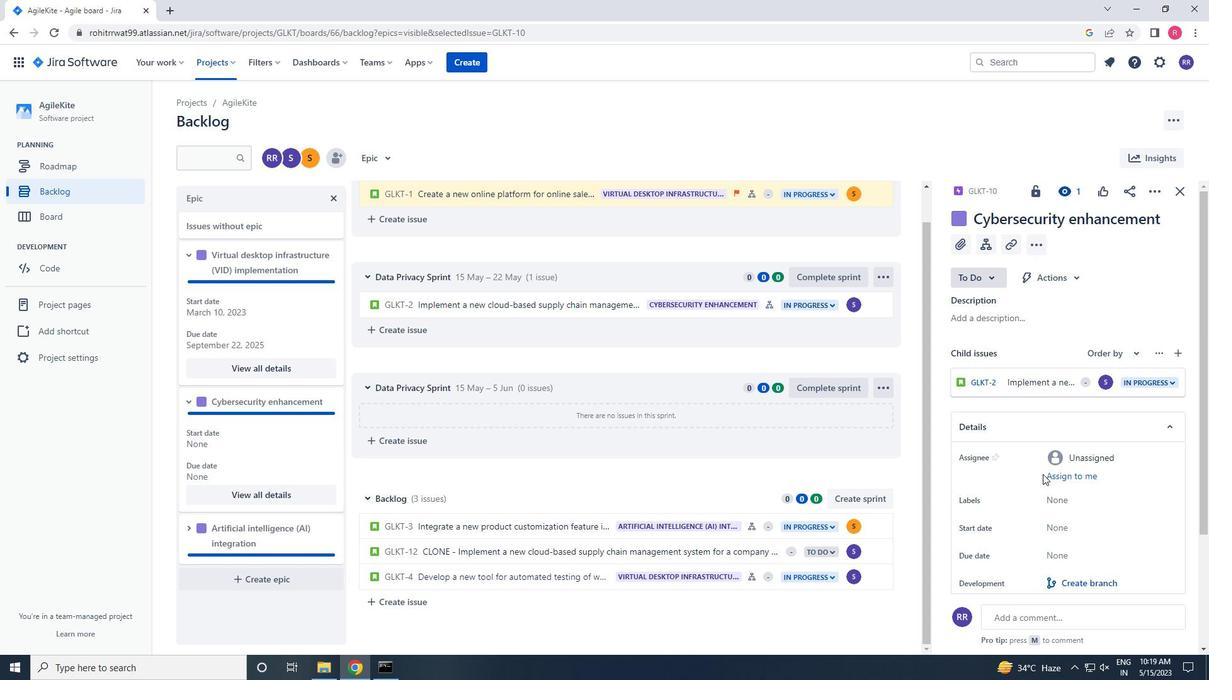 
Action: Mouse scrolled (1043, 473) with delta (0, 0)
Screenshot: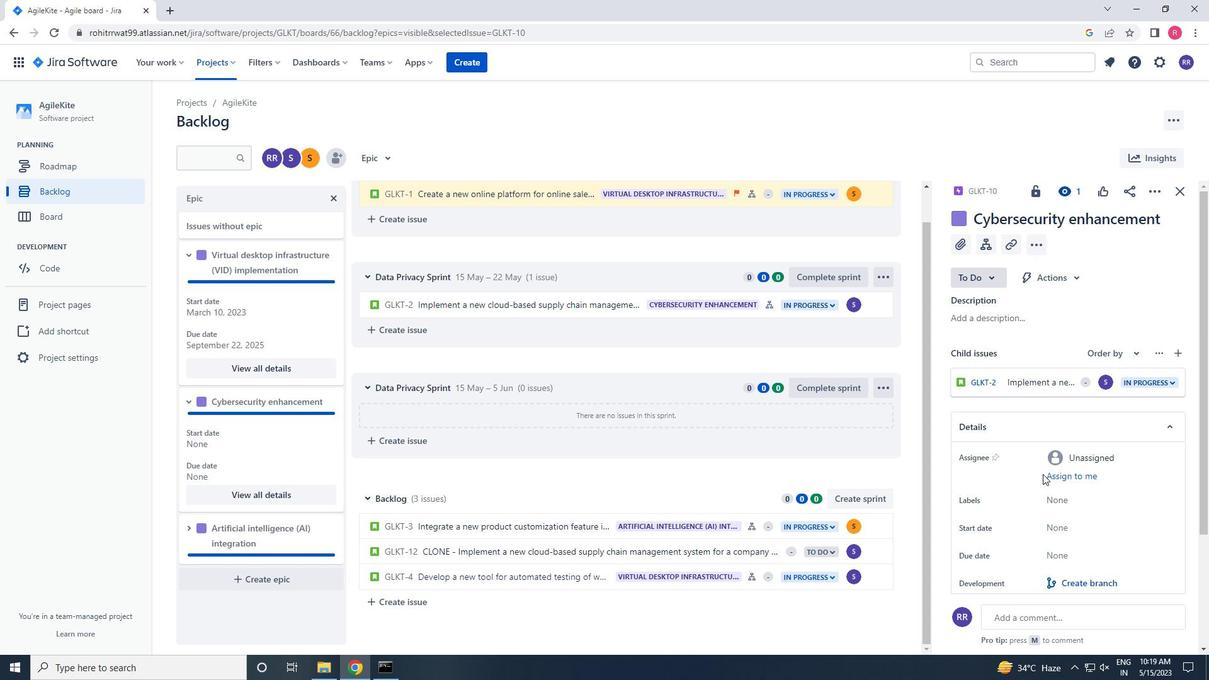 
Action: Mouse scrolled (1043, 473) with delta (0, 0)
Screenshot: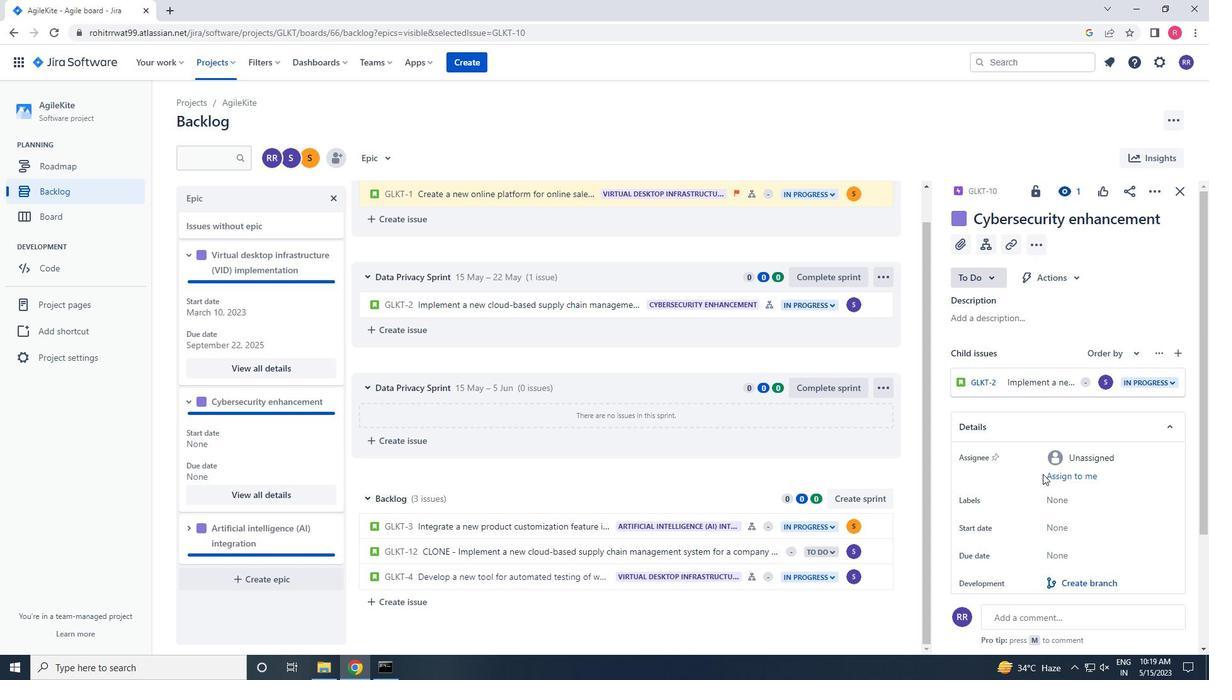 
Action: Mouse moved to (1062, 408)
Screenshot: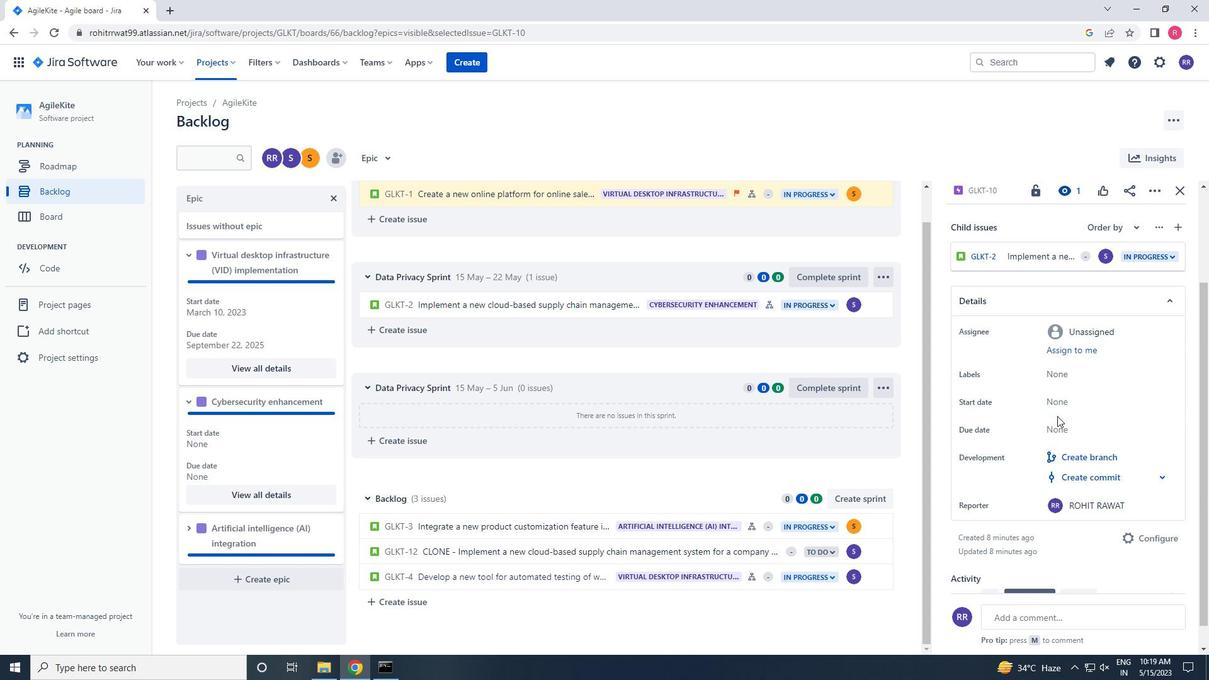 
Action: Mouse pressed left at (1062, 408)
Screenshot: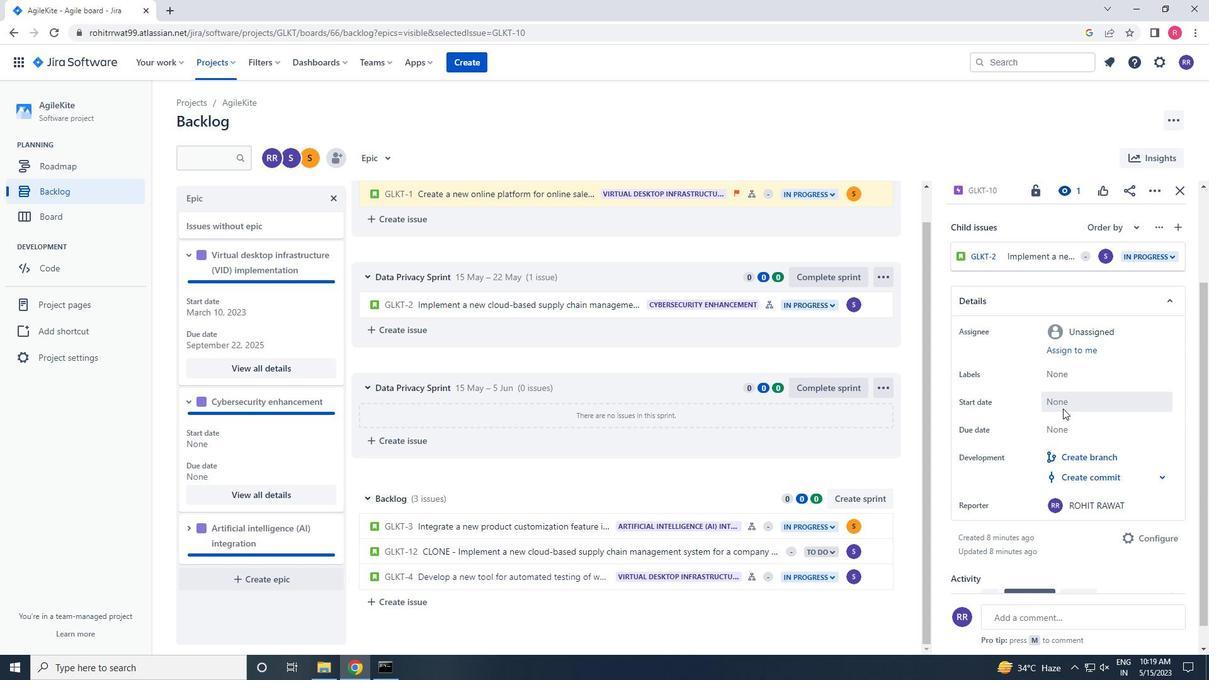 
Action: Mouse moved to (1180, 442)
Screenshot: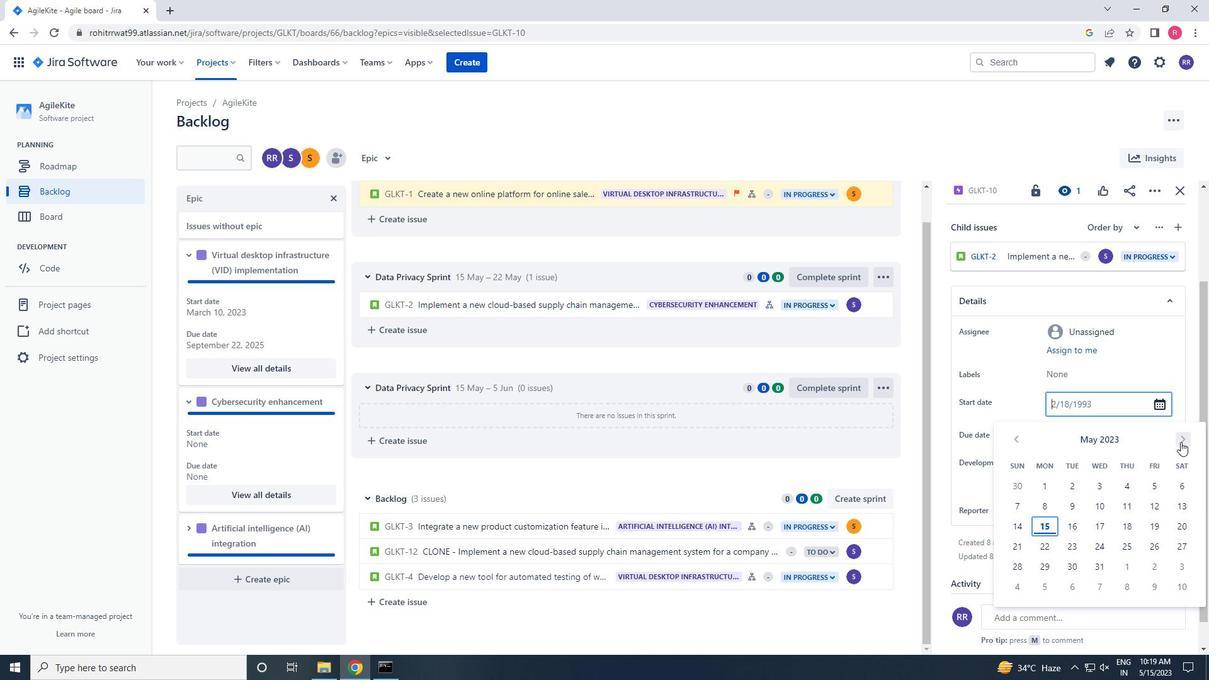 
Action: Mouse pressed left at (1180, 442)
Screenshot: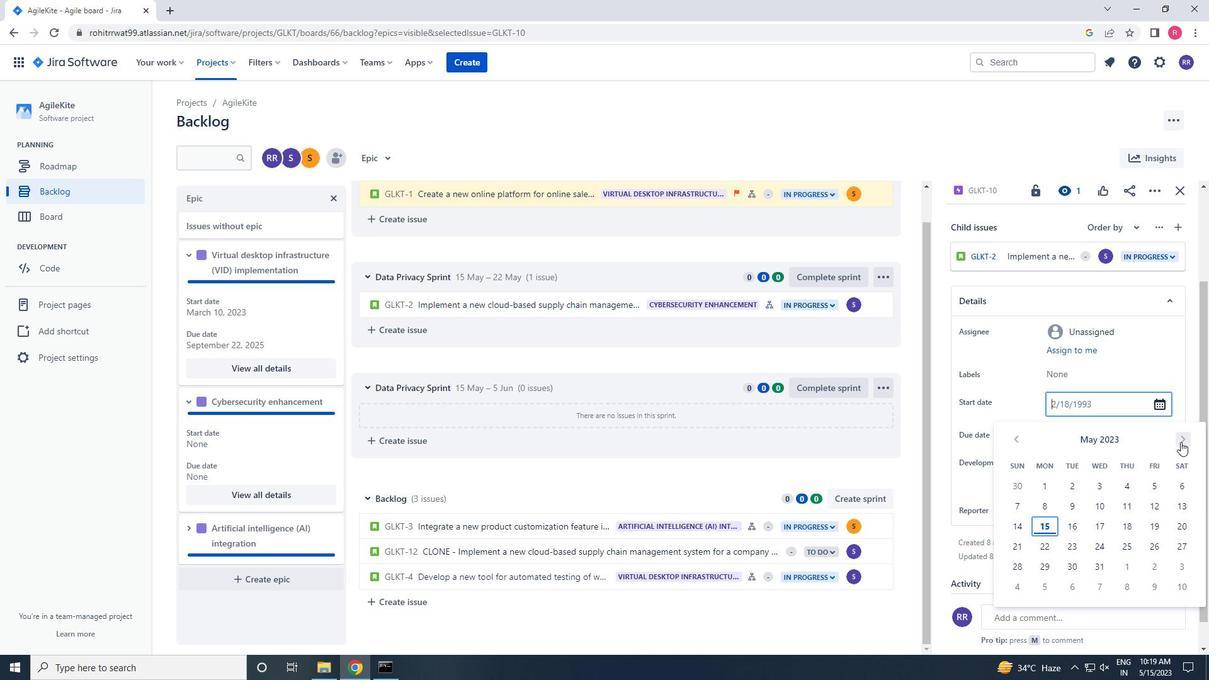 
Action: Mouse pressed left at (1180, 442)
Screenshot: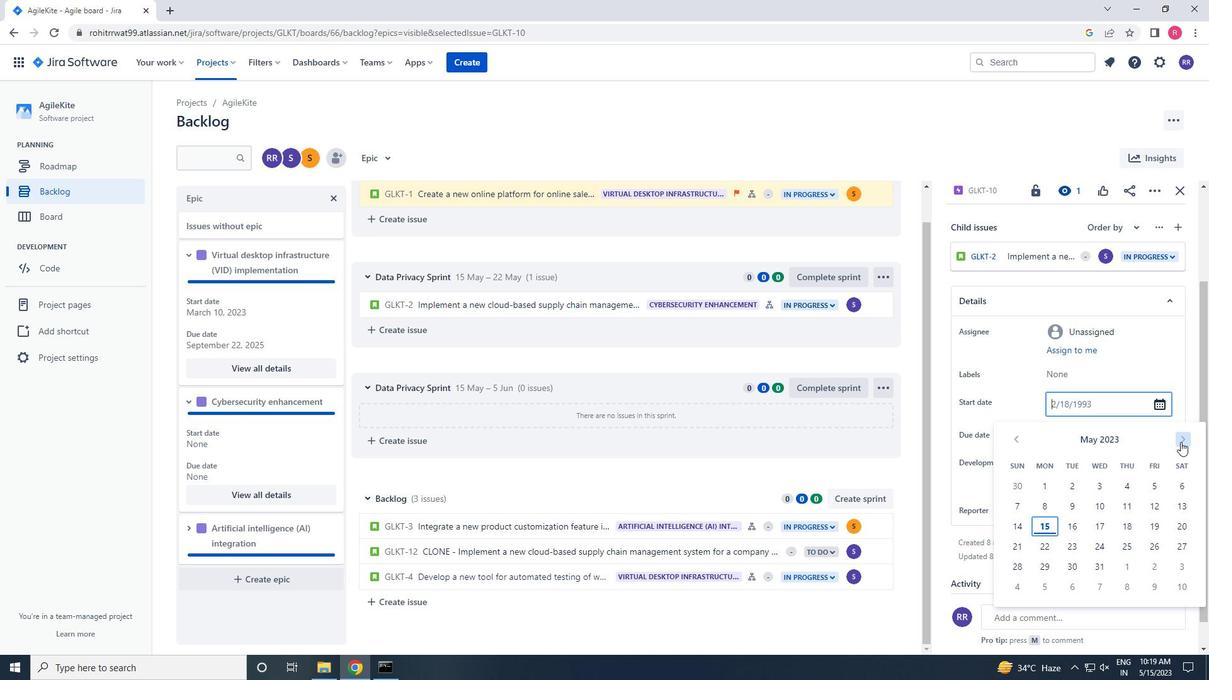 
Action: Mouse pressed left at (1180, 442)
Screenshot: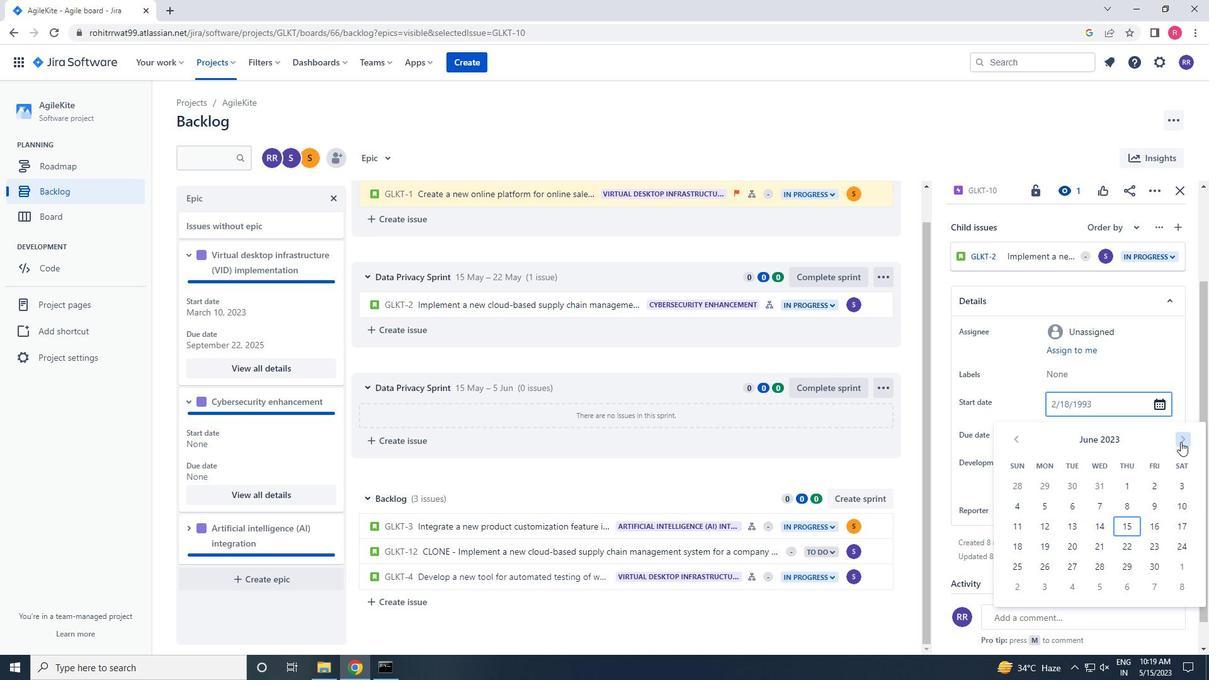 
Action: Mouse pressed left at (1180, 442)
Screenshot: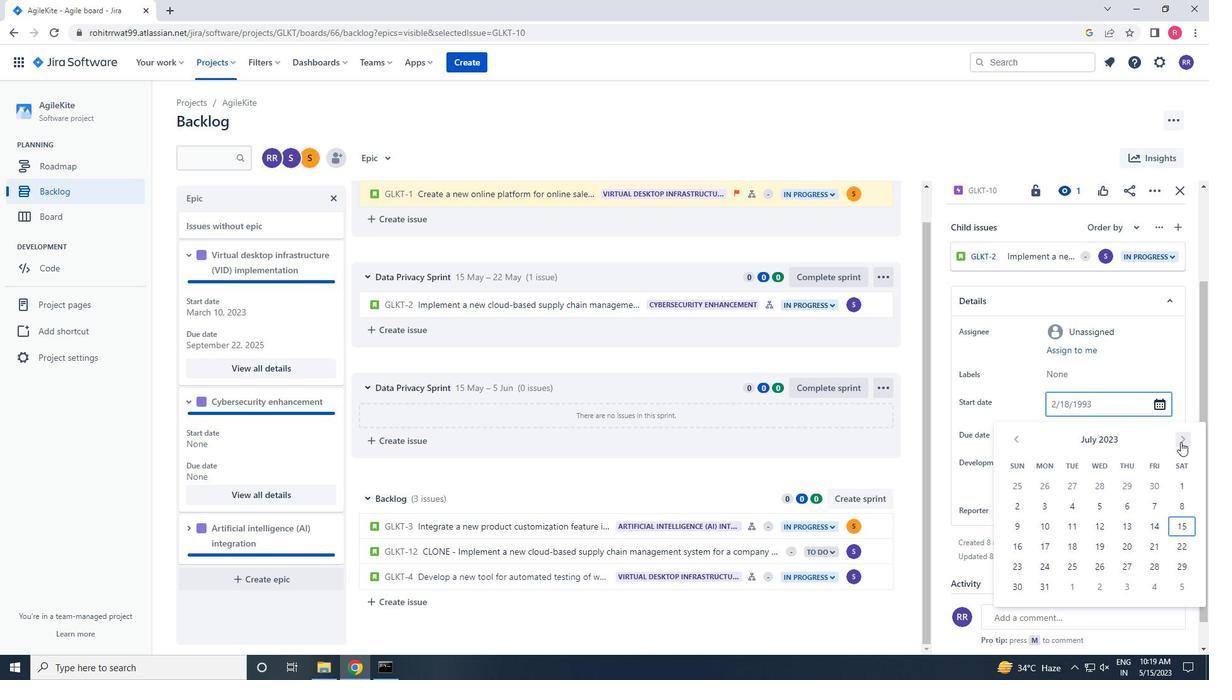 
Action: Mouse pressed left at (1180, 442)
Screenshot: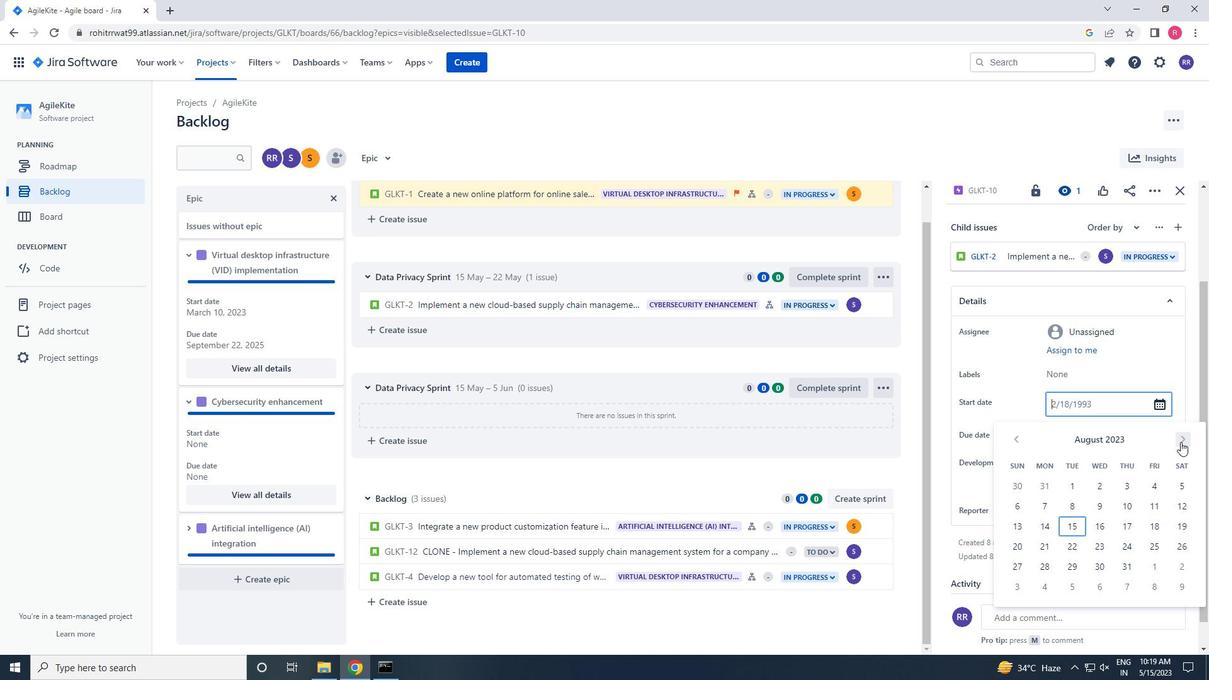 
Action: Mouse pressed left at (1180, 442)
Screenshot: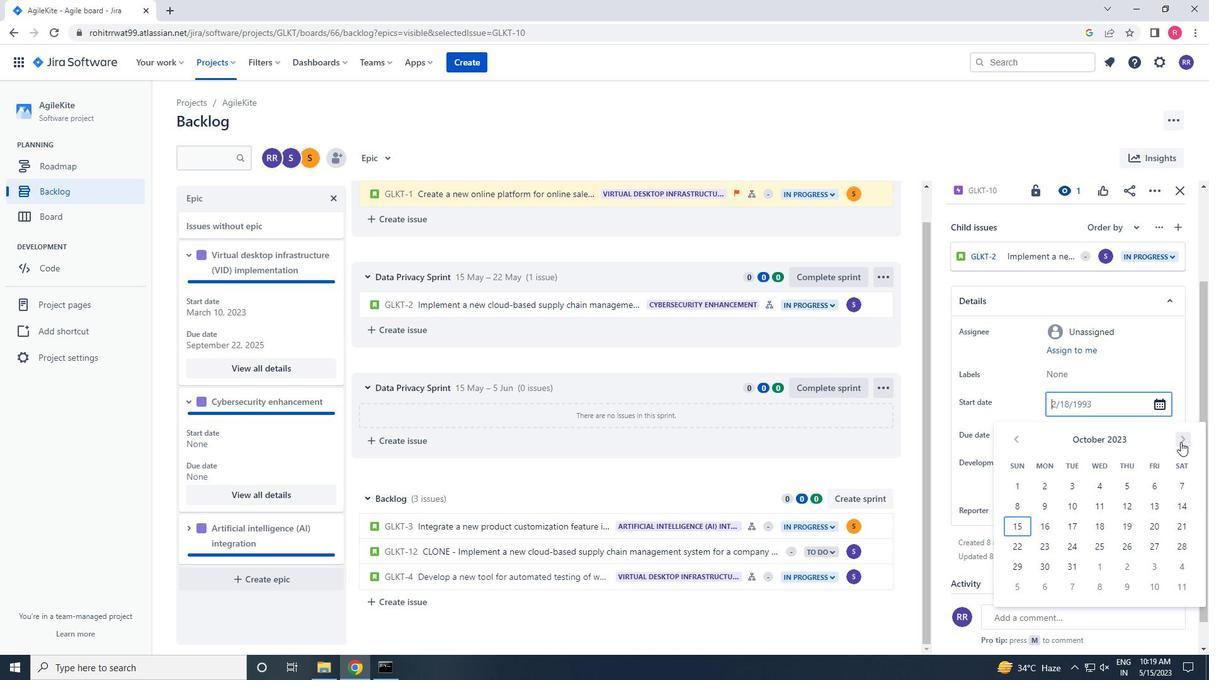 
Action: Mouse pressed left at (1180, 442)
Screenshot: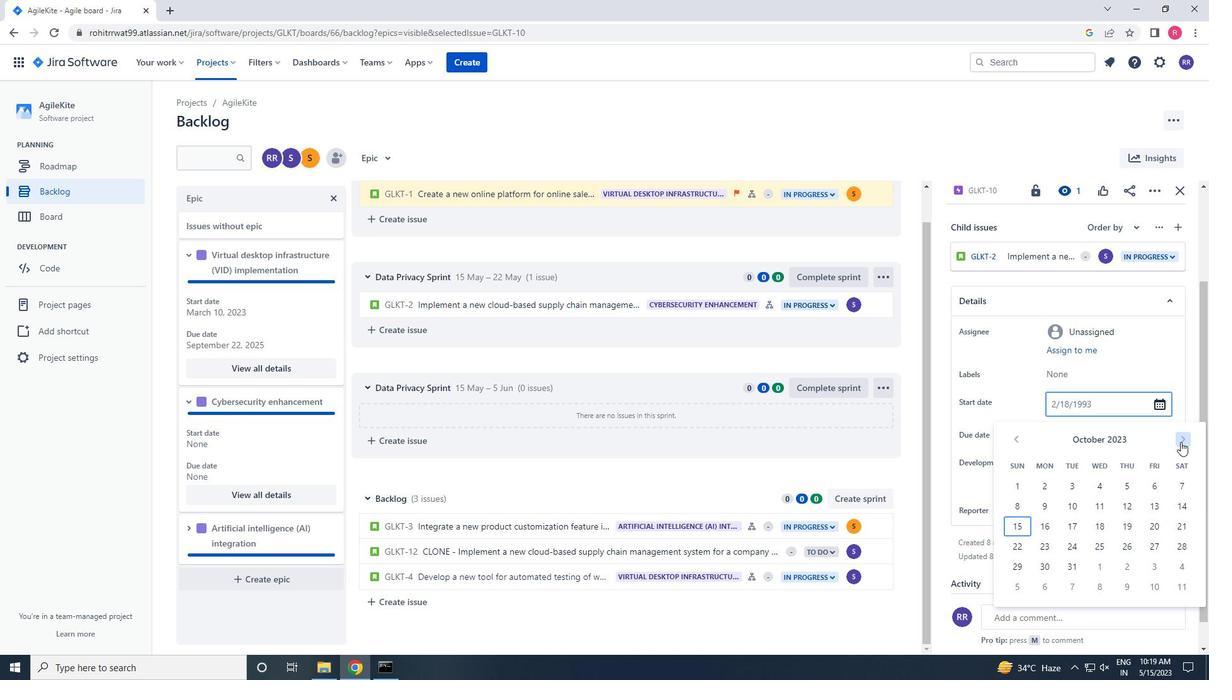 
Action: Mouse pressed left at (1180, 442)
Screenshot: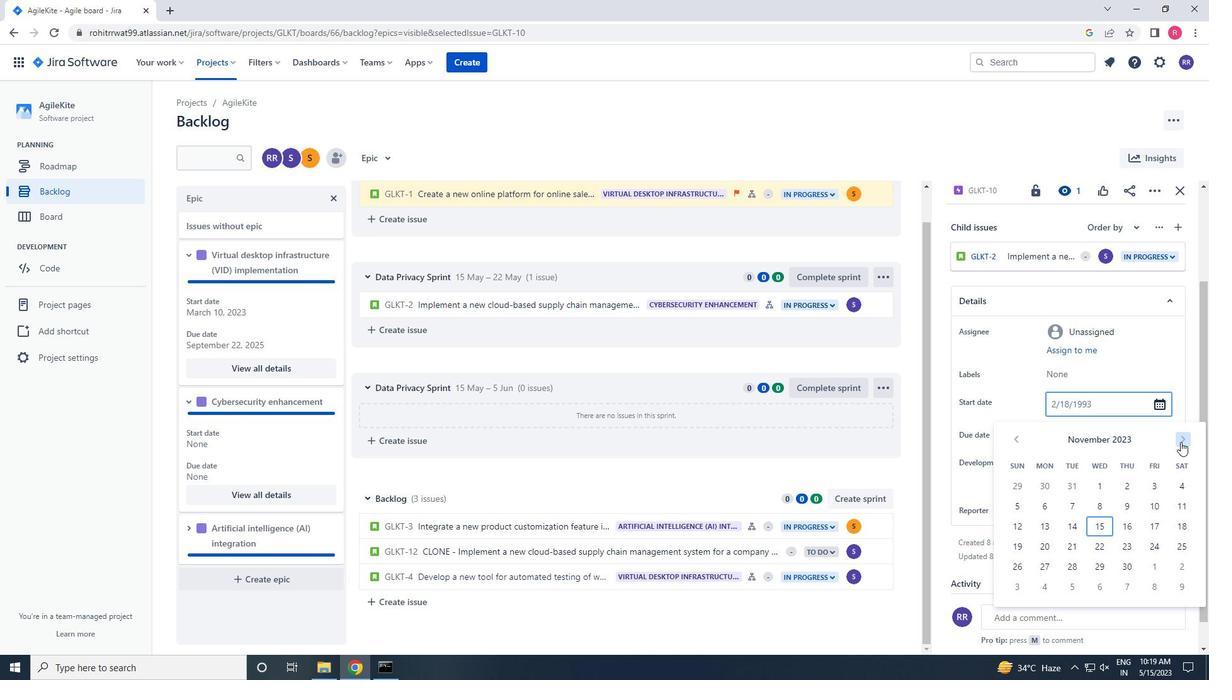 
Action: Mouse pressed left at (1180, 442)
Screenshot: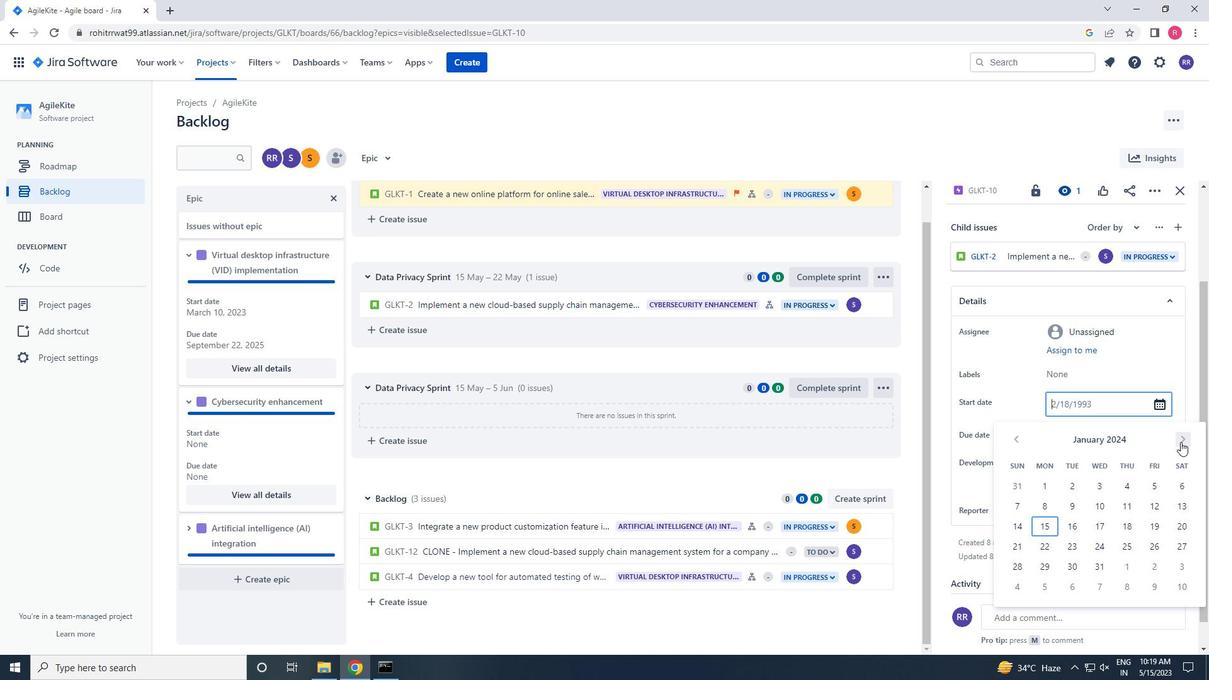 
Action: Mouse pressed left at (1180, 442)
Screenshot: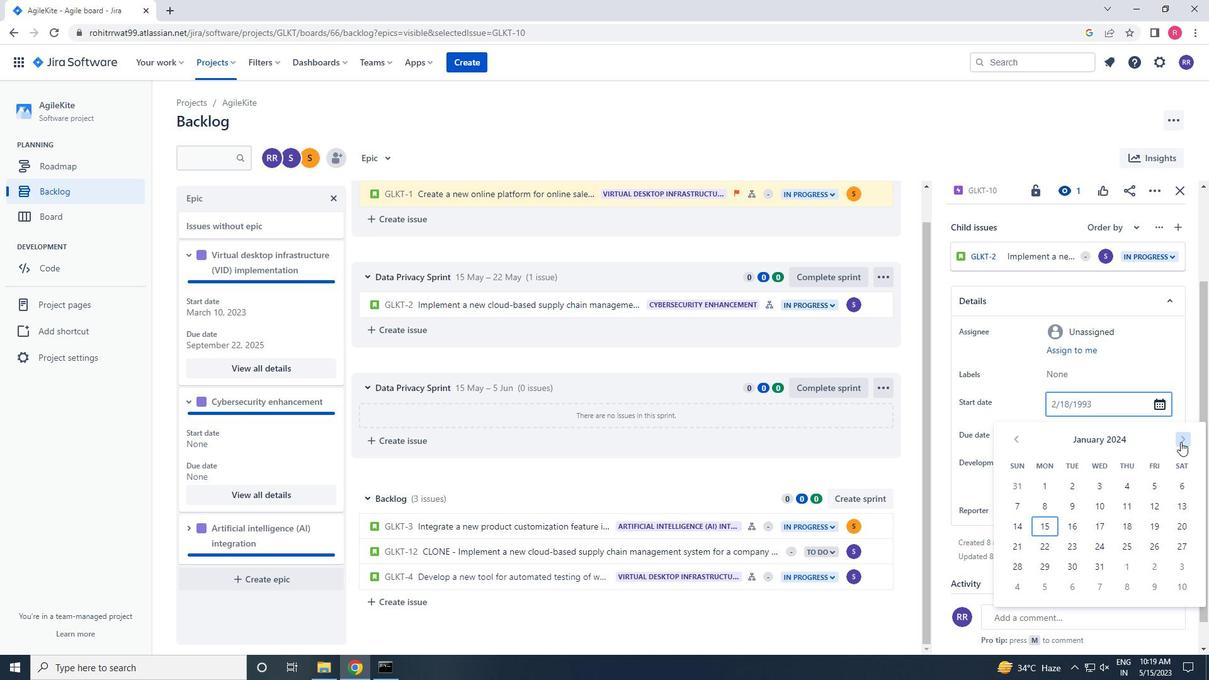 
Action: Mouse pressed left at (1180, 442)
Screenshot: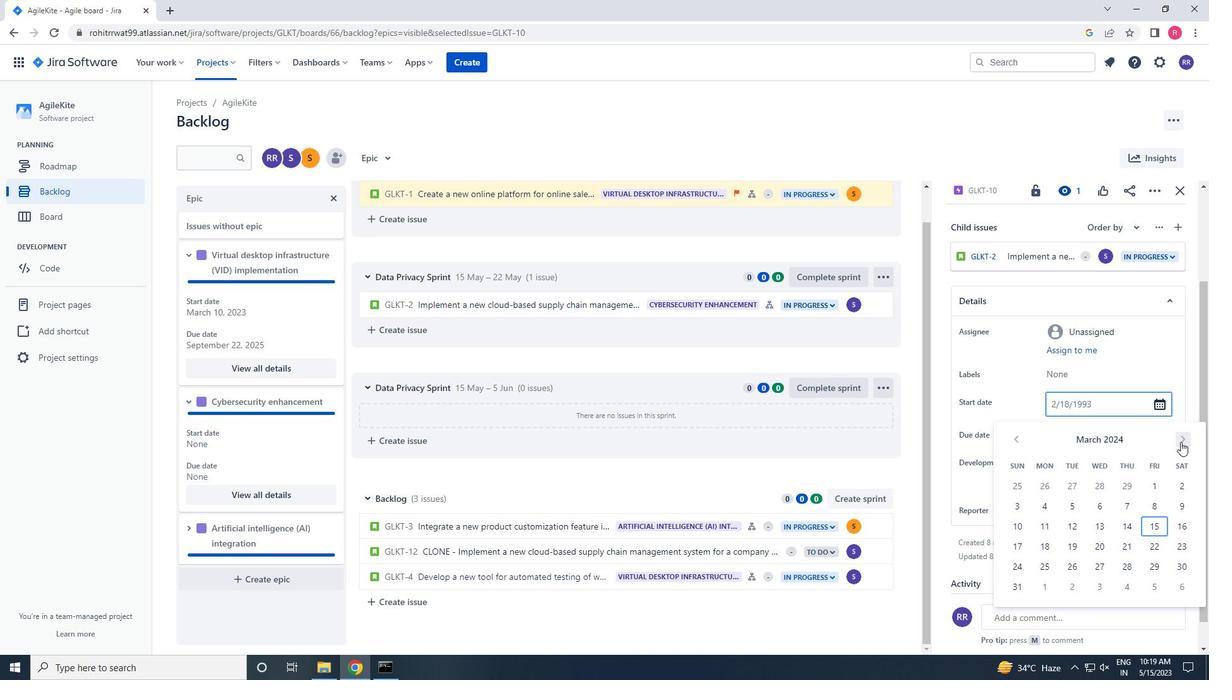 
Action: Mouse moved to (1027, 508)
Screenshot: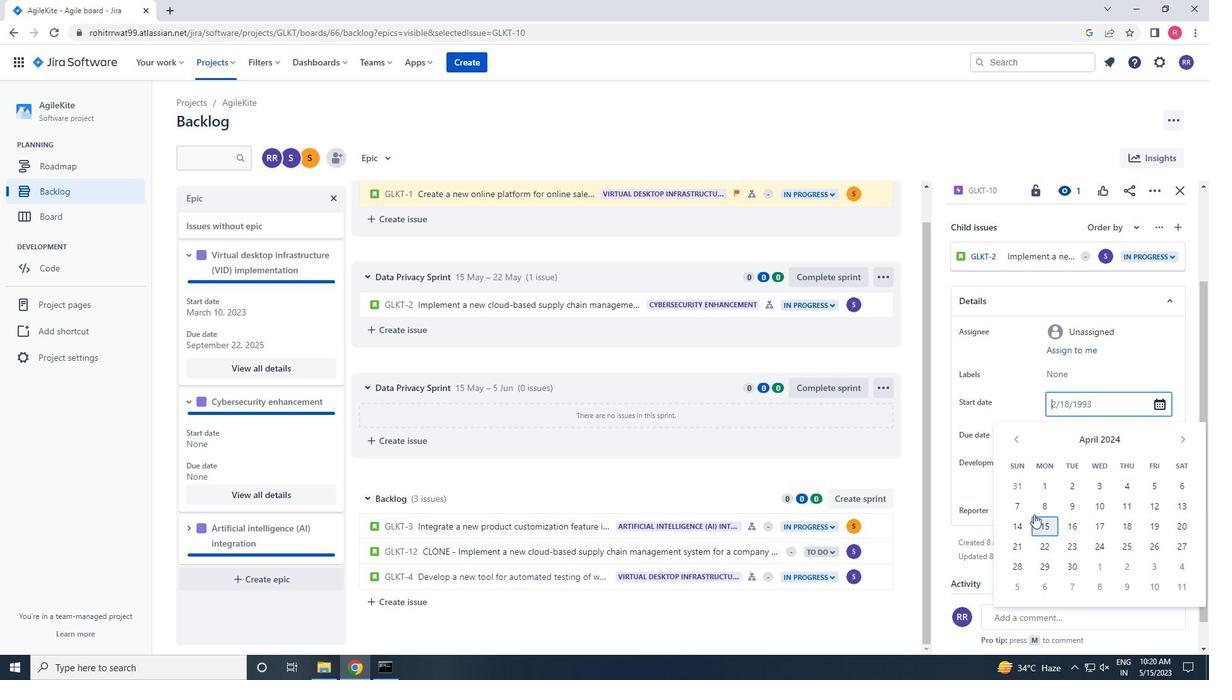 
Action: Mouse pressed left at (1027, 508)
Screenshot: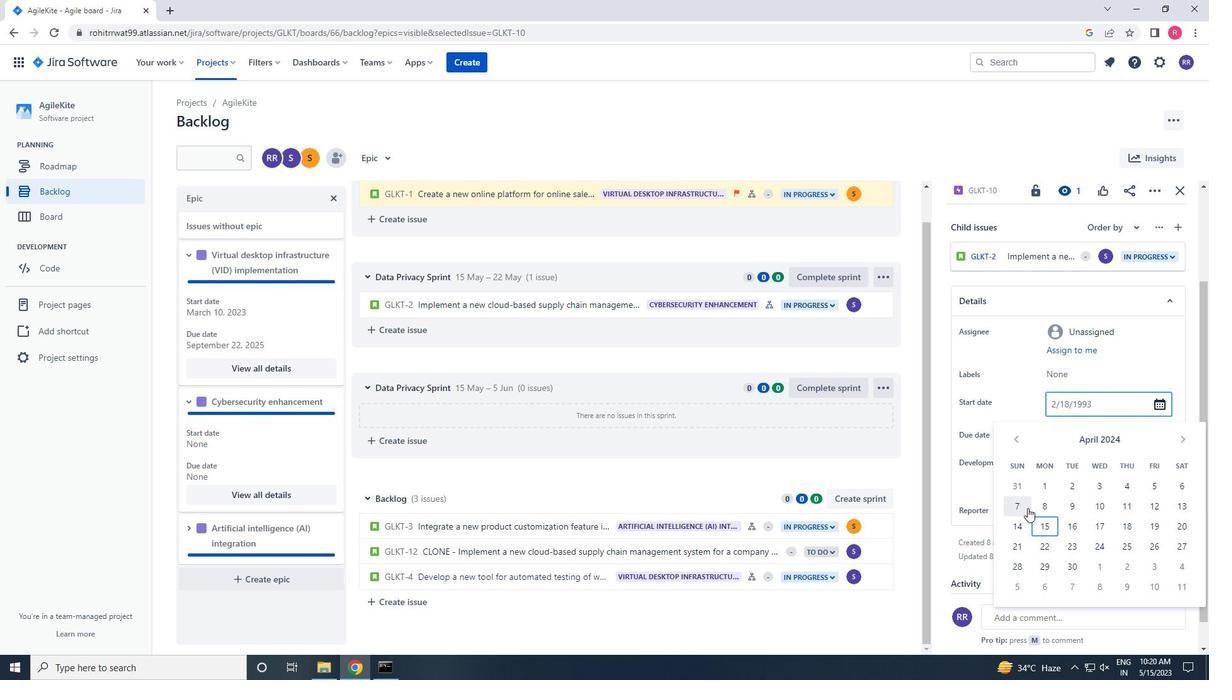
Action: Mouse moved to (1066, 433)
Screenshot: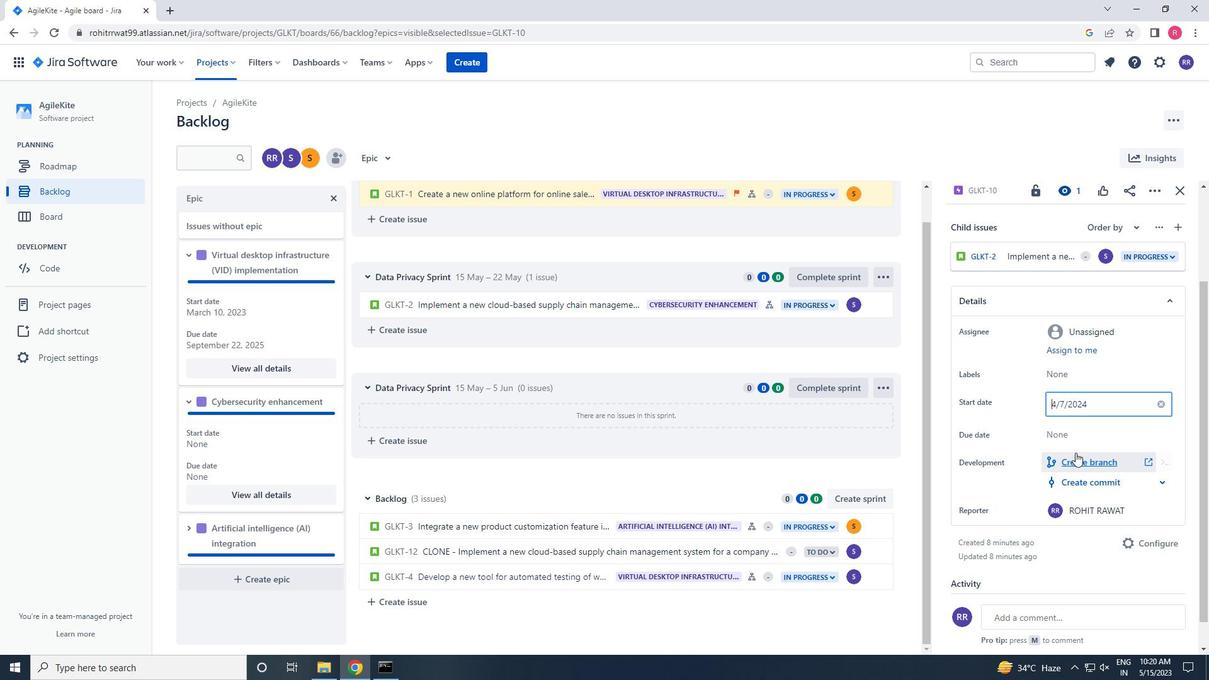 
Action: Mouse pressed left at (1066, 433)
Screenshot: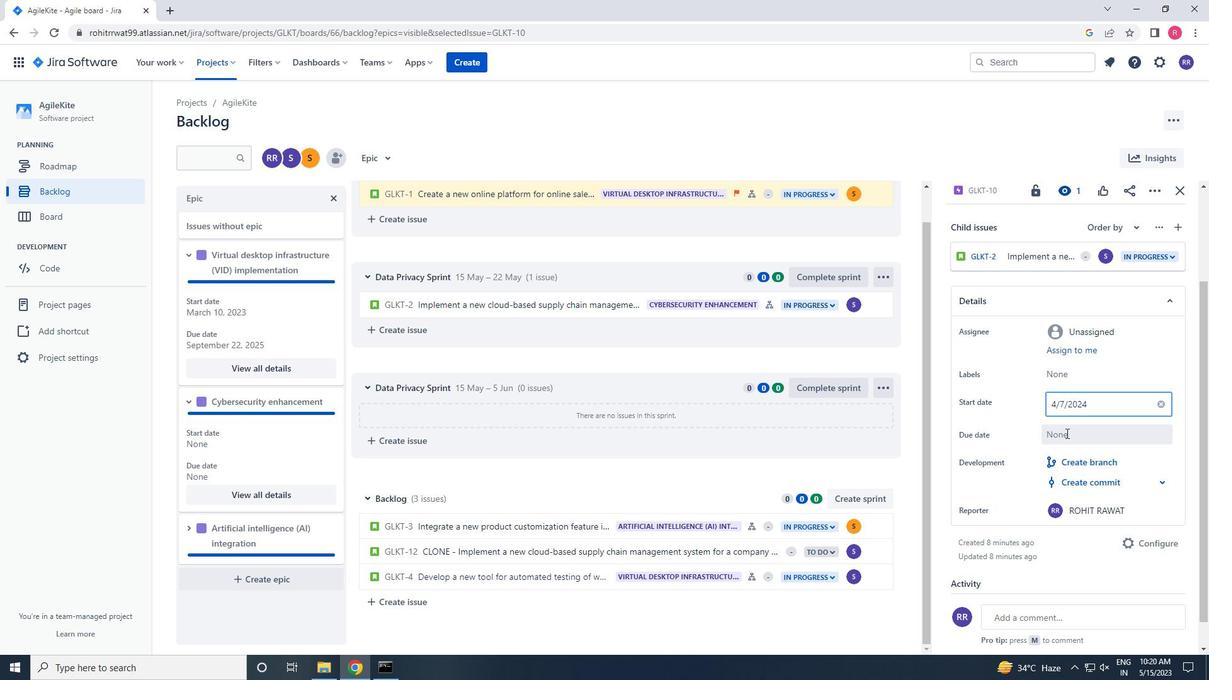 
Action: Mouse moved to (1181, 474)
Screenshot: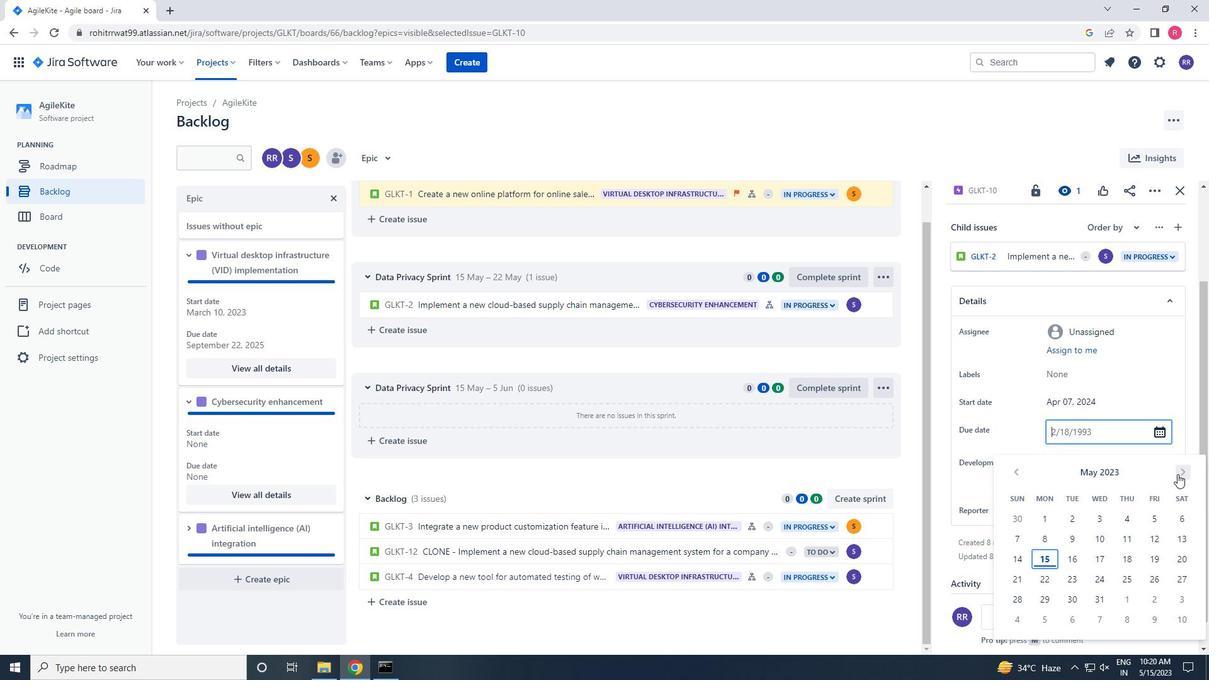 
Action: Mouse pressed left at (1181, 474)
Screenshot: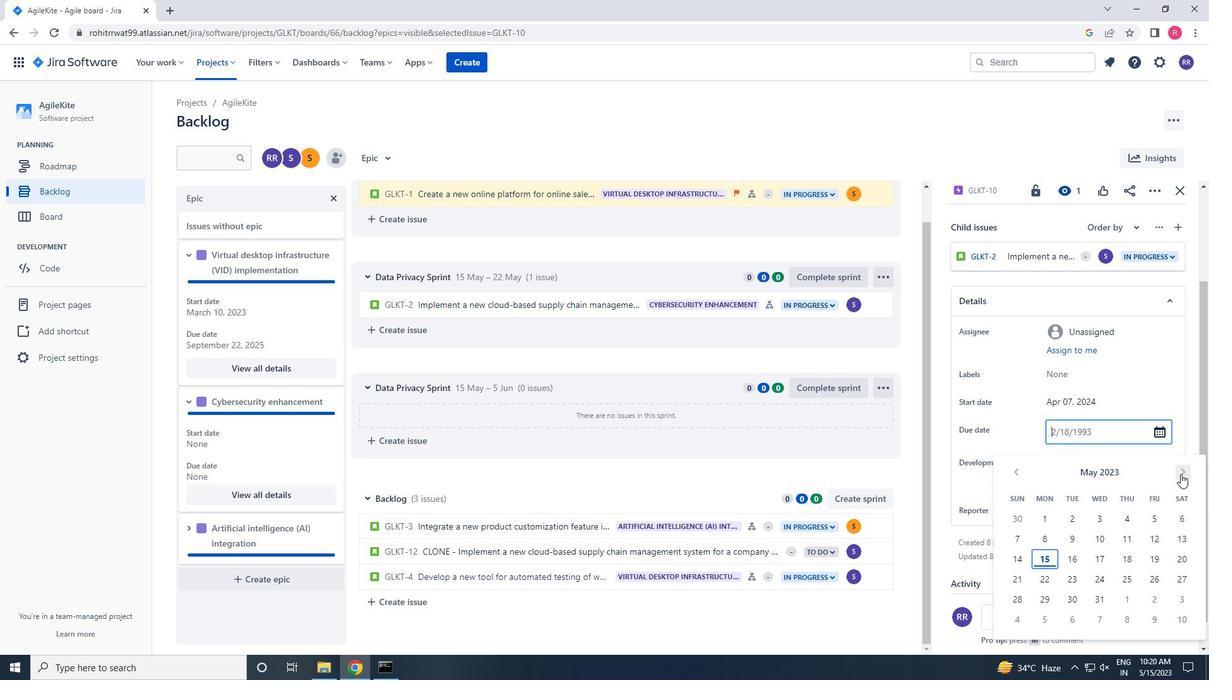 
Action: Mouse pressed left at (1181, 474)
Screenshot: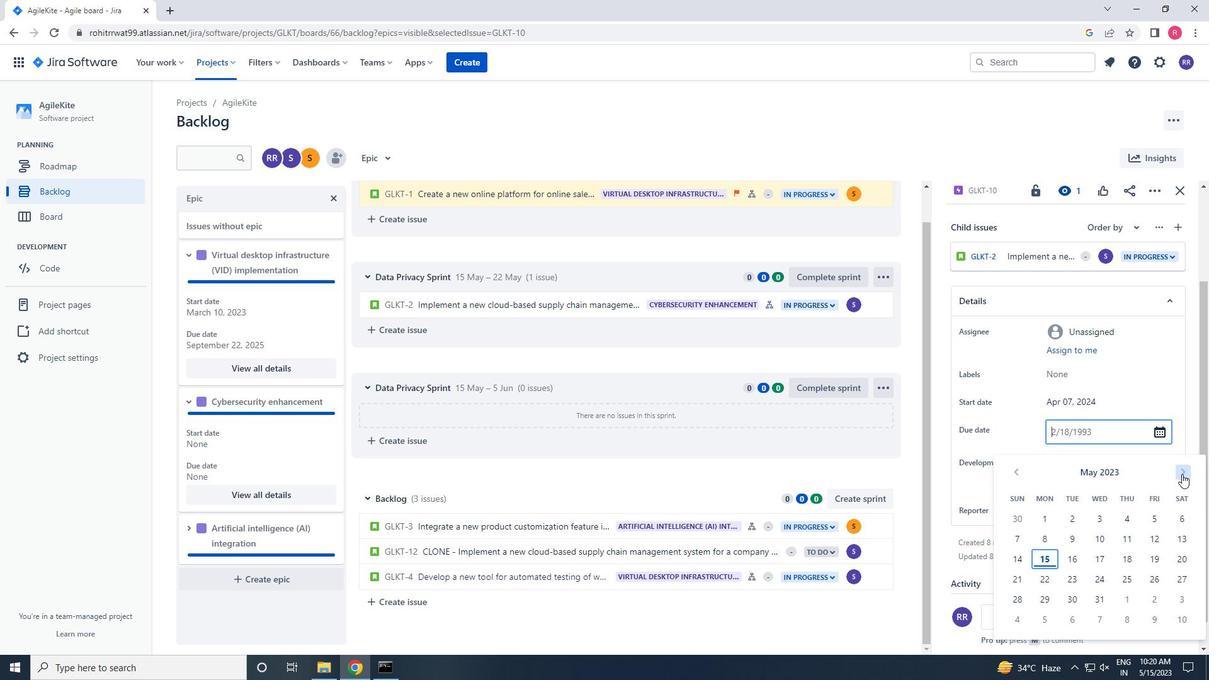 
Action: Mouse pressed left at (1181, 474)
Screenshot: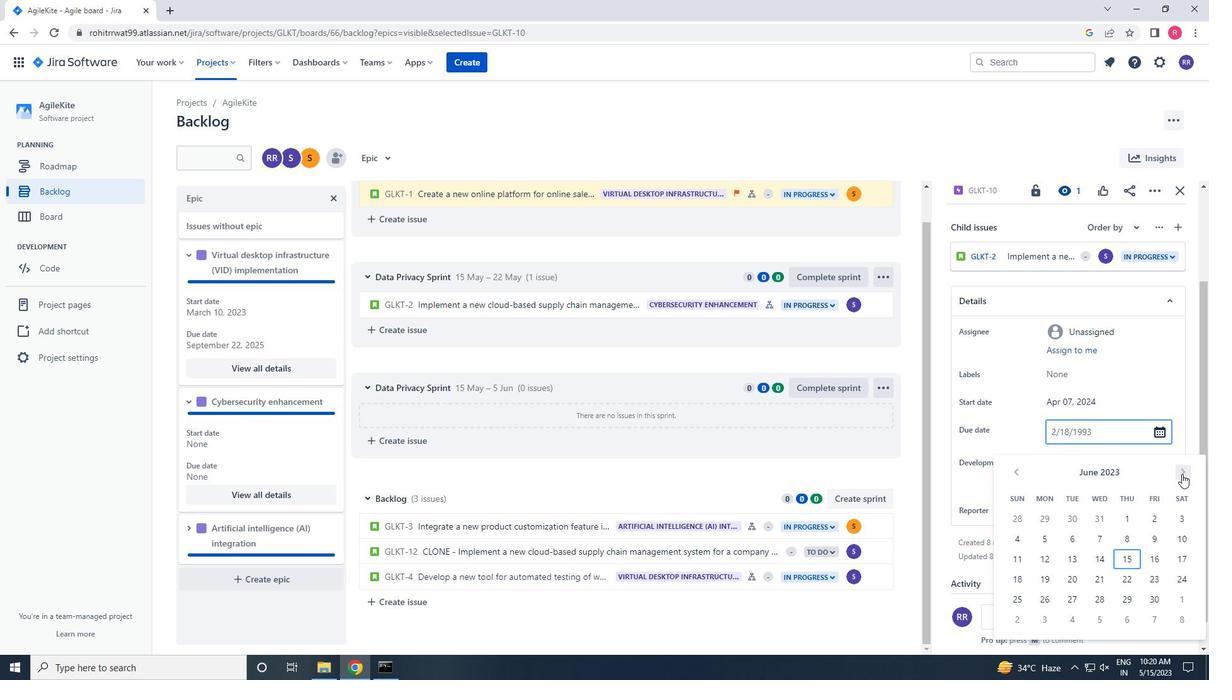 
Action: Mouse pressed left at (1181, 474)
Screenshot: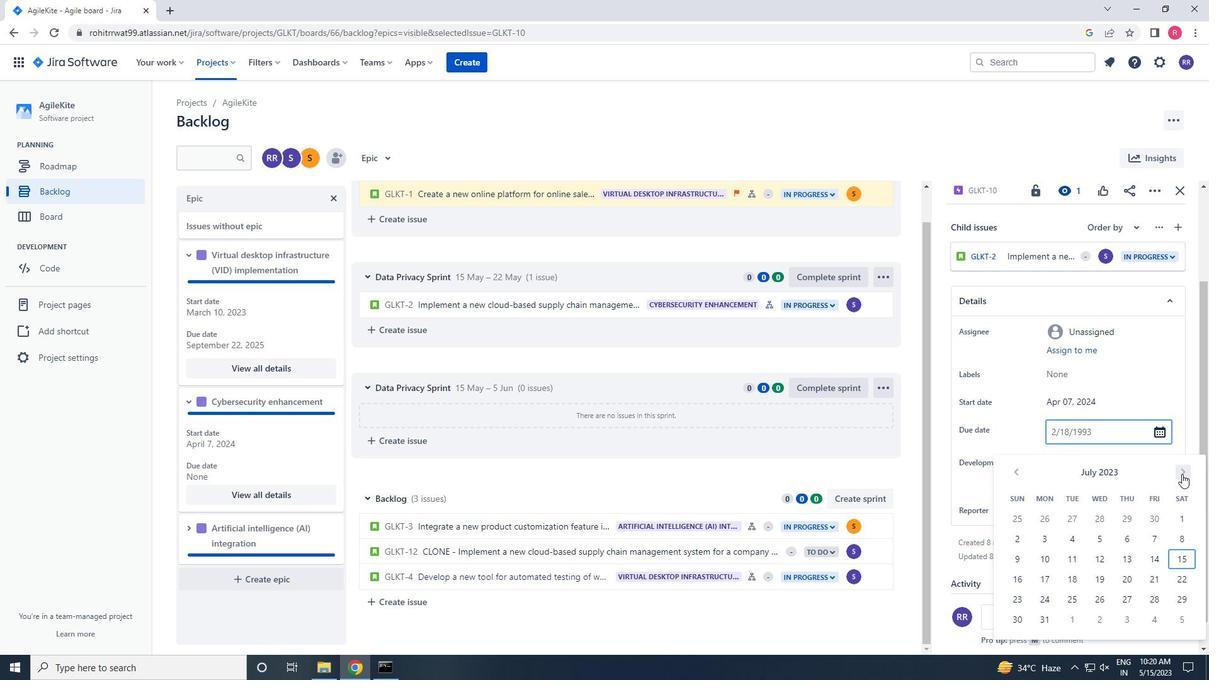 
Action: Mouse pressed left at (1181, 474)
Screenshot: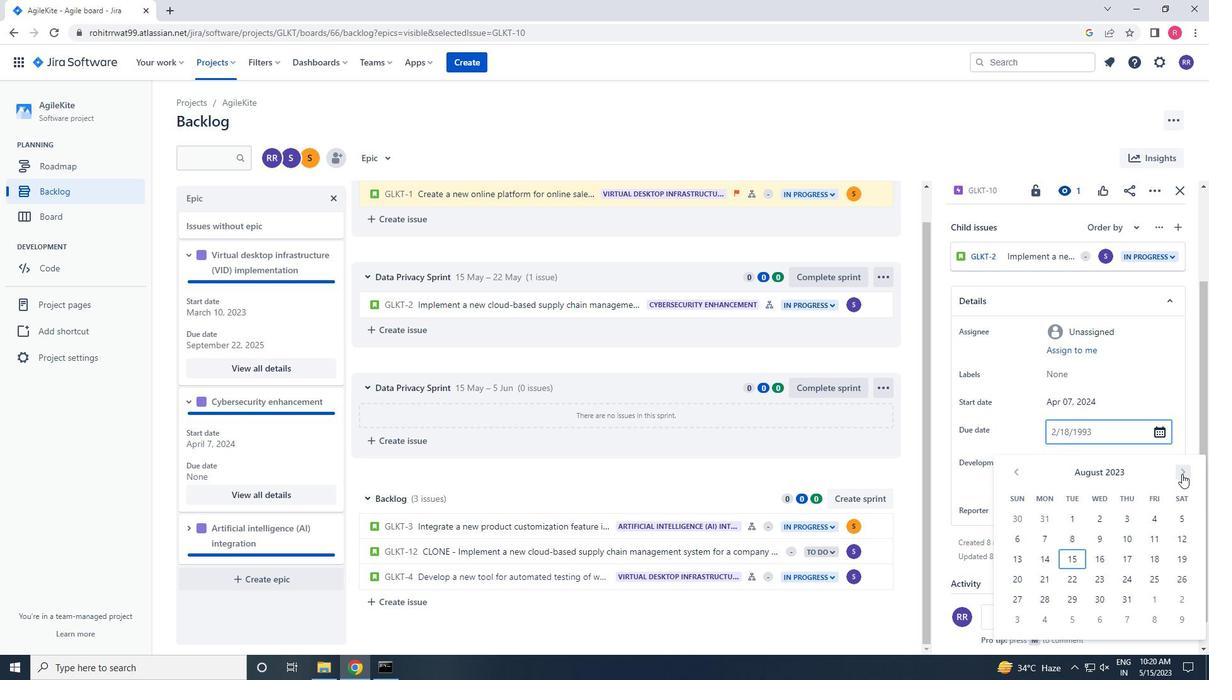 
Action: Mouse pressed left at (1181, 474)
Screenshot: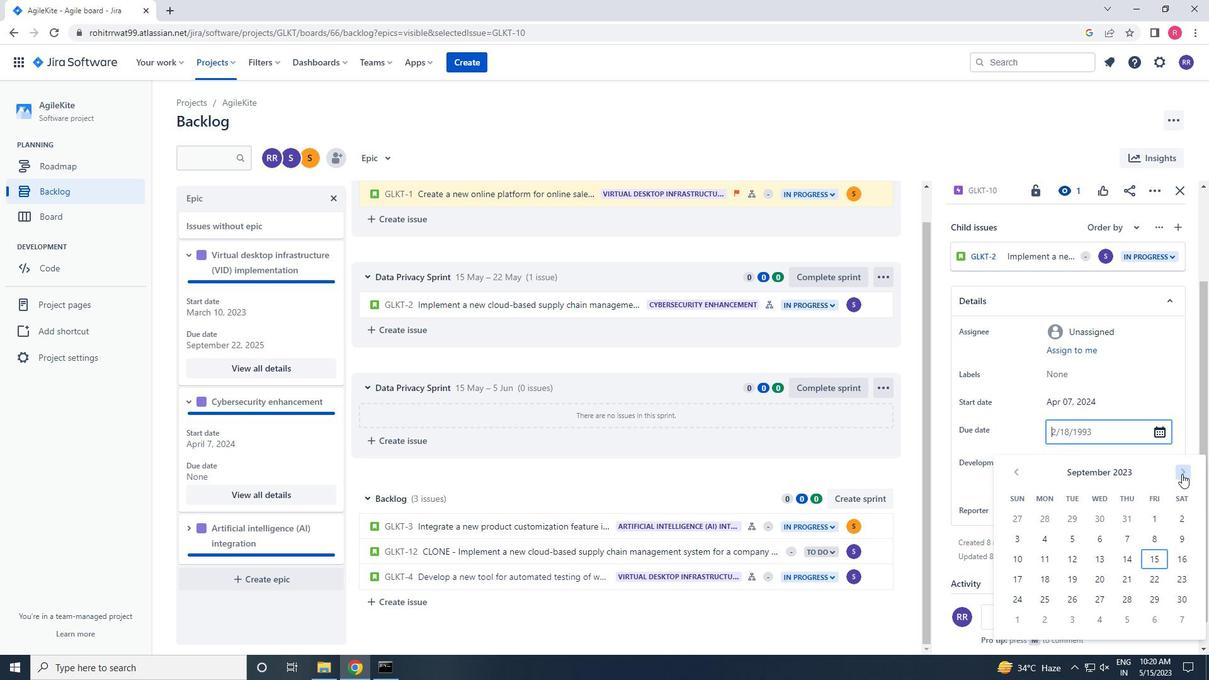 
Action: Mouse pressed left at (1181, 474)
Screenshot: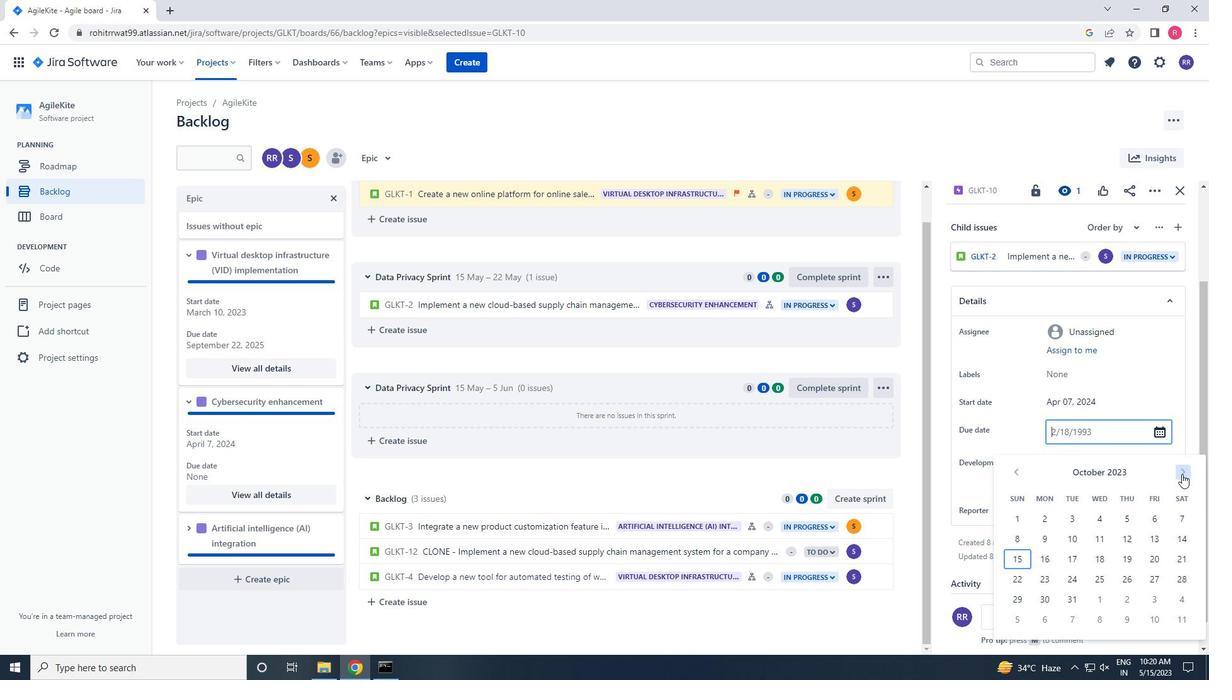 
Action: Mouse moved to (1181, 473)
Screenshot: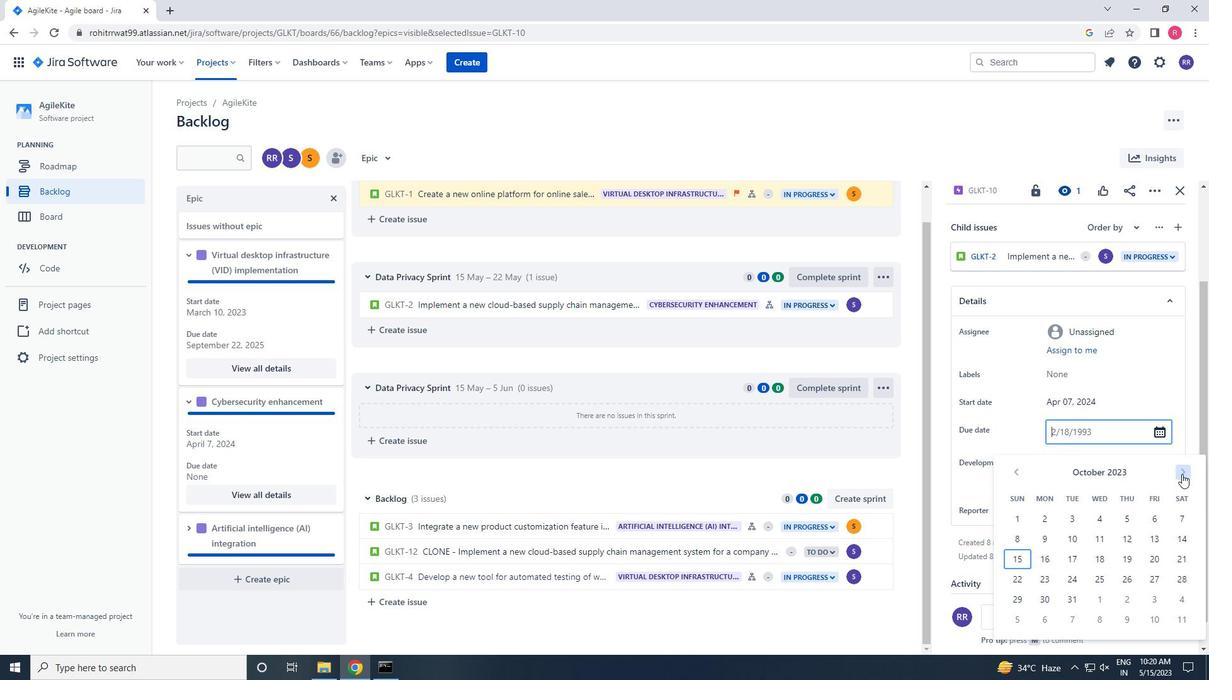 
Action: Mouse pressed left at (1181, 473)
Screenshot: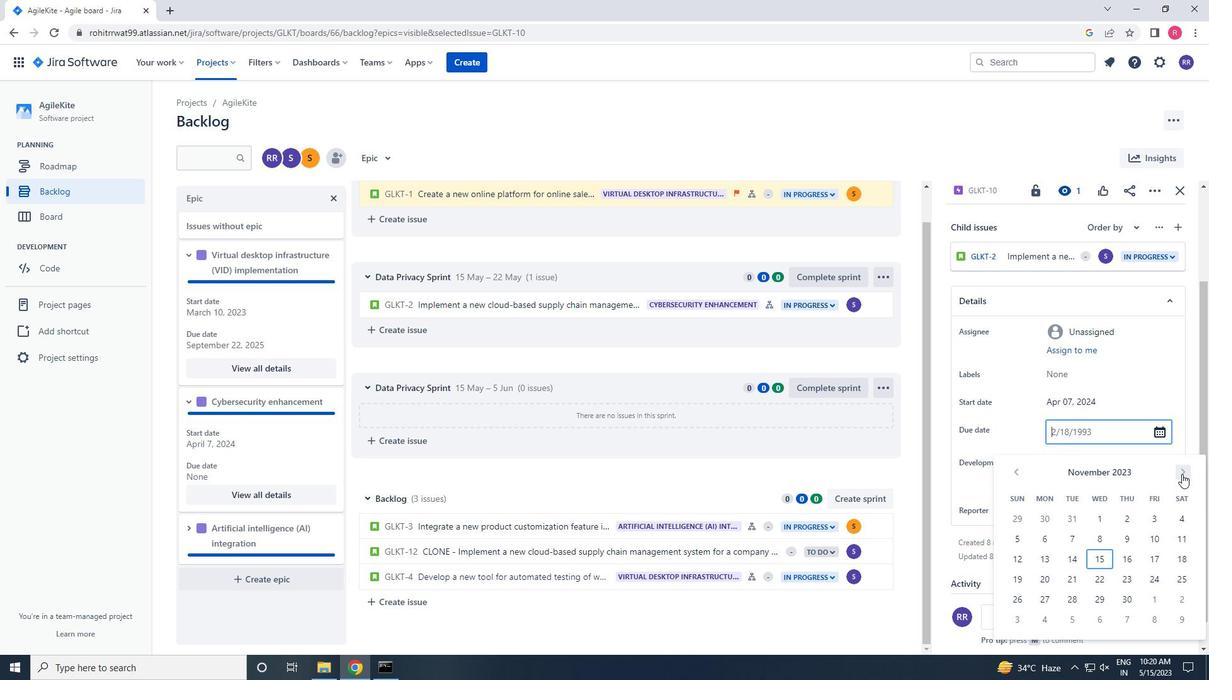 
Action: Mouse pressed left at (1181, 473)
Screenshot: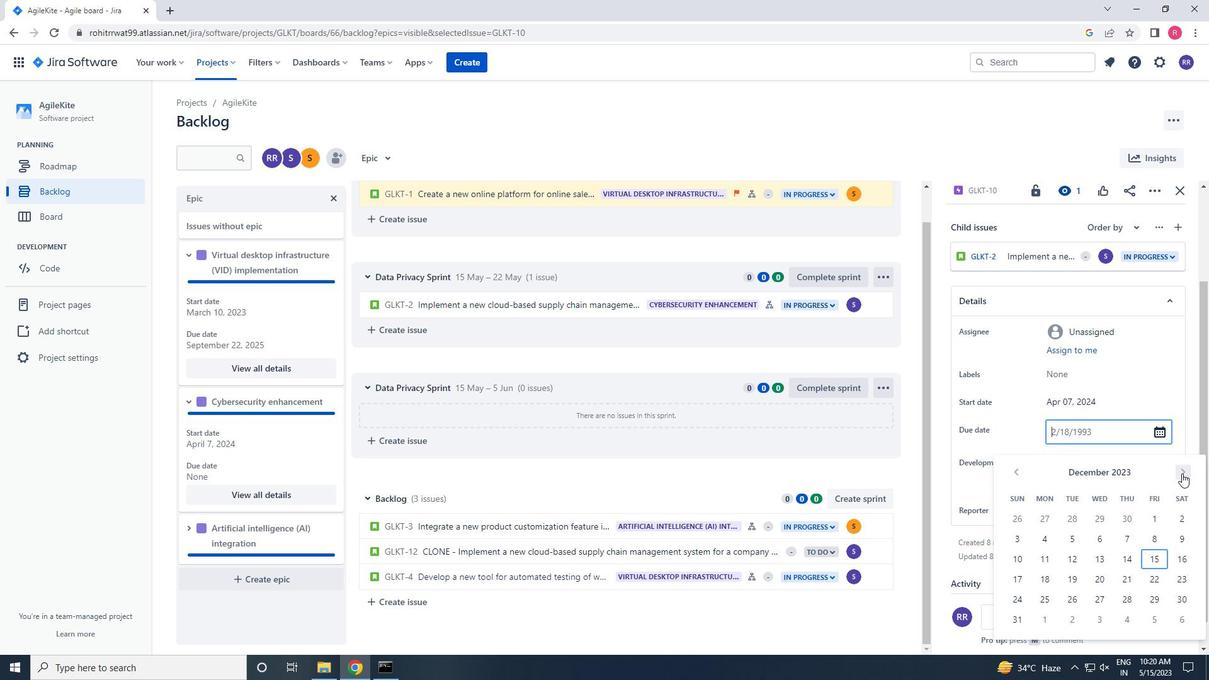 
Action: Mouse pressed left at (1181, 473)
Screenshot: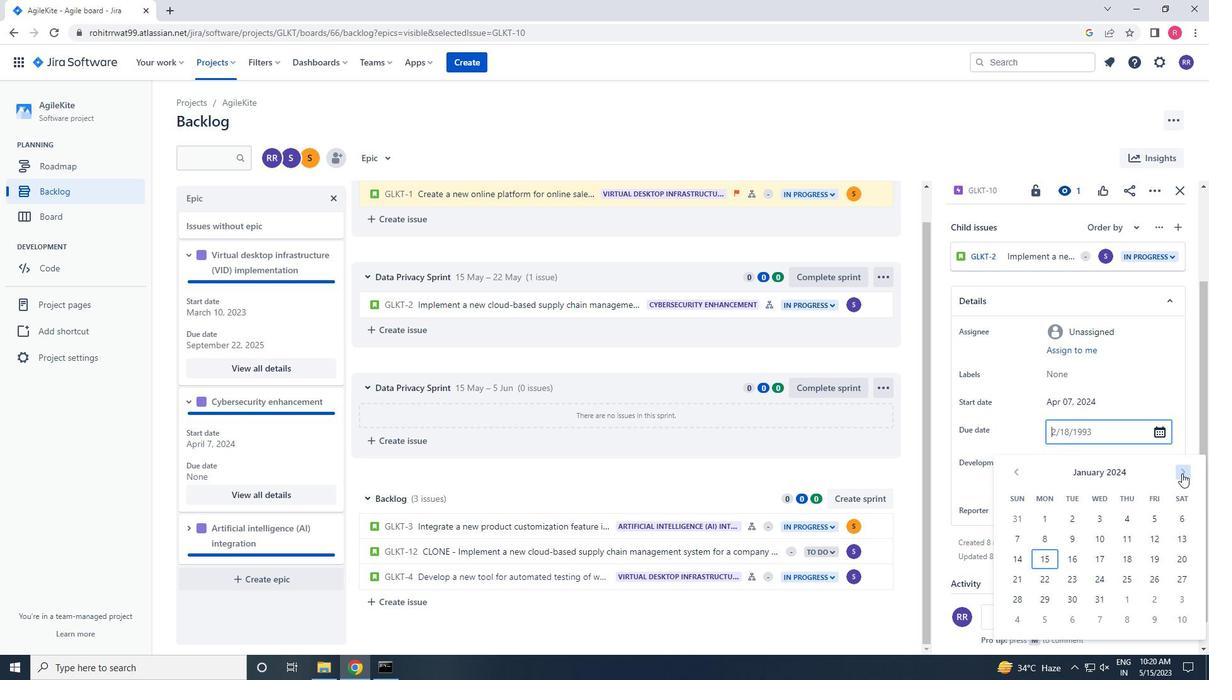 
Action: Mouse pressed left at (1181, 473)
Screenshot: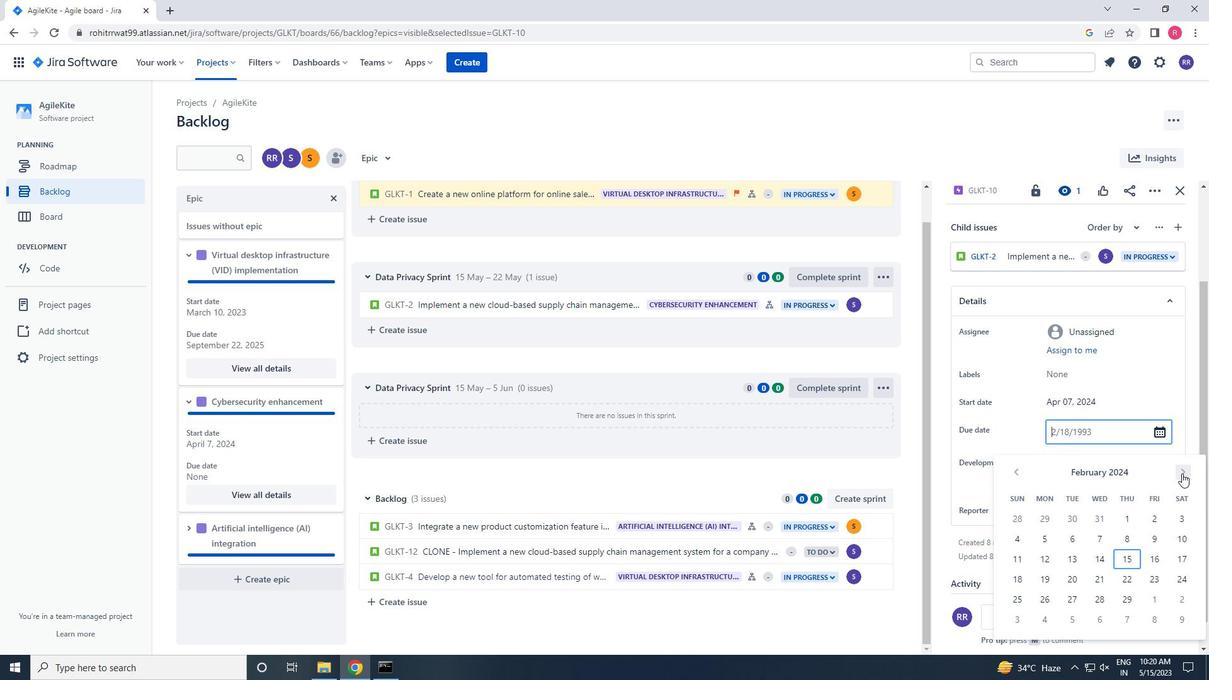 
Action: Mouse pressed left at (1181, 473)
Screenshot: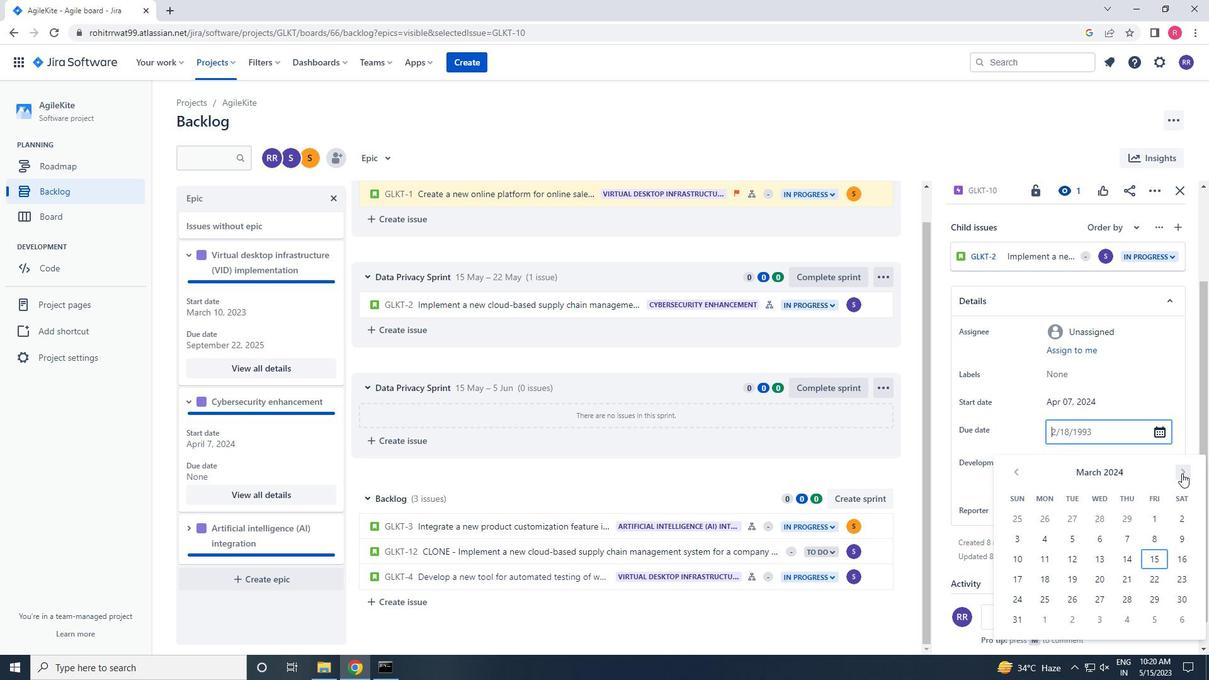 
Action: Mouse pressed left at (1181, 473)
Screenshot: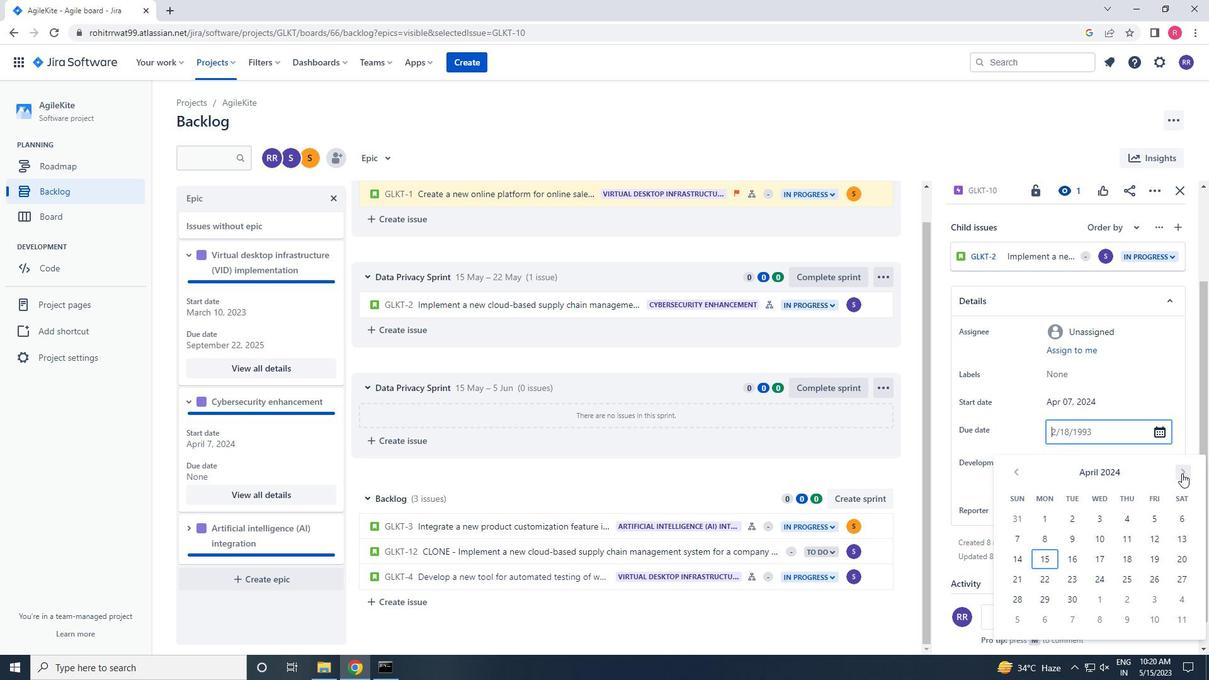 
Action: Mouse pressed left at (1181, 473)
Screenshot: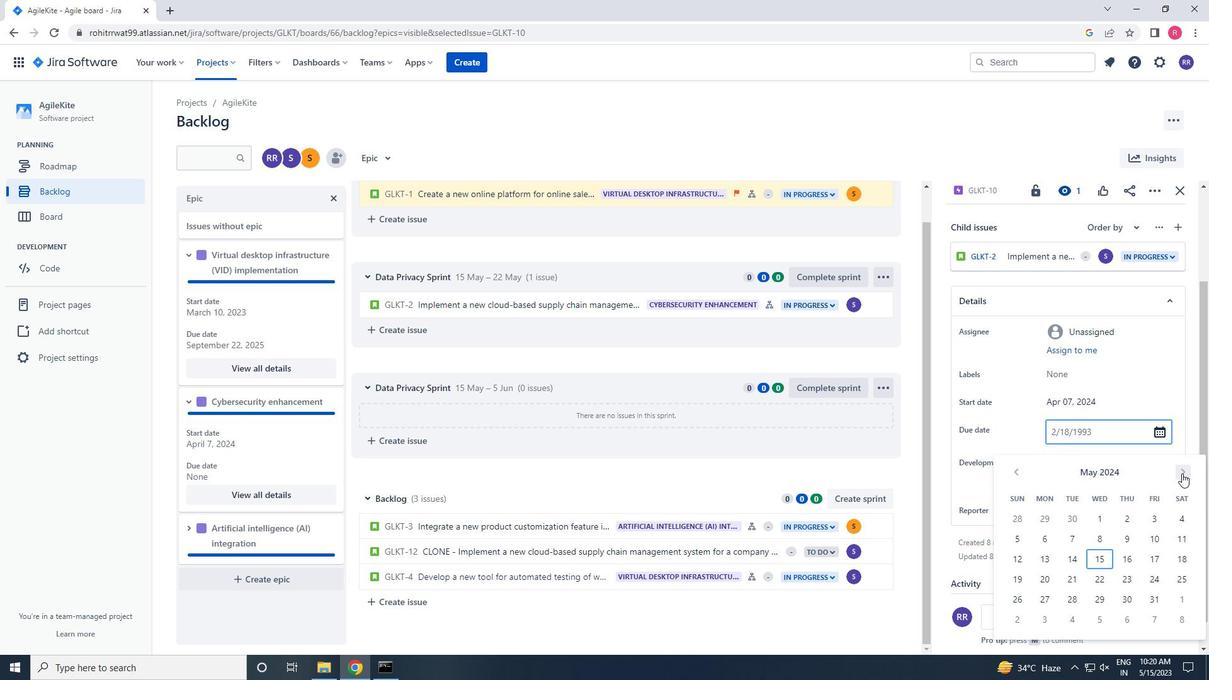 
Action: Mouse pressed left at (1181, 473)
Screenshot: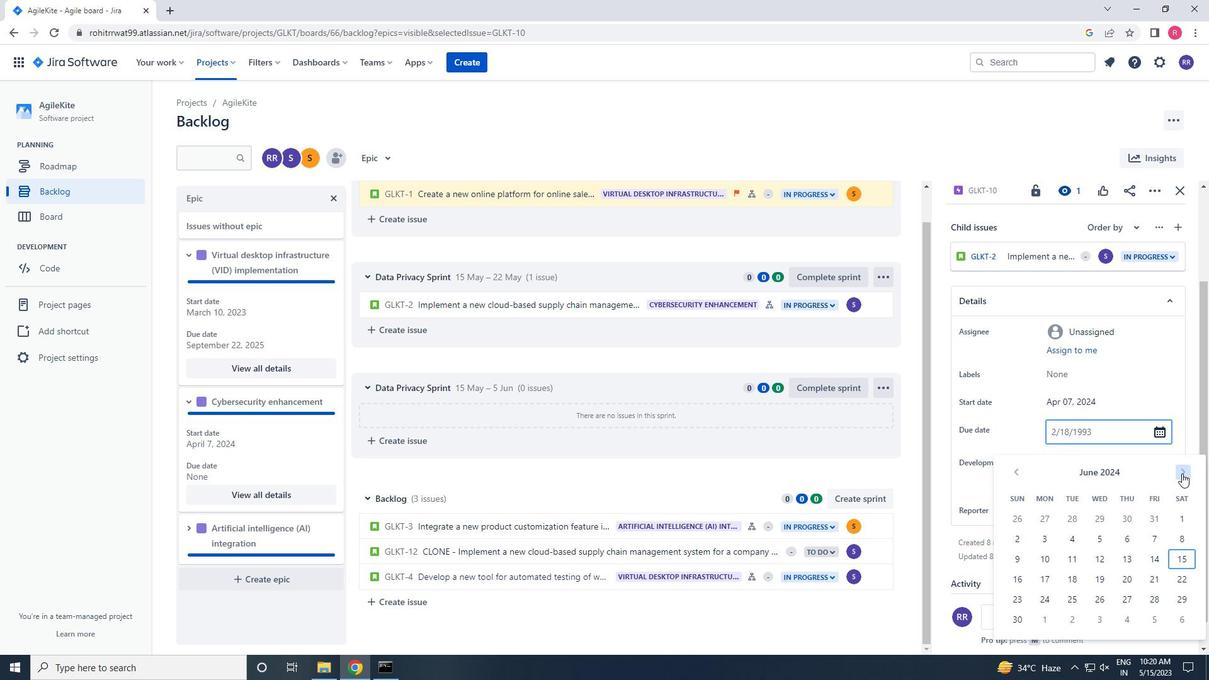 
Action: Mouse pressed left at (1181, 473)
Screenshot: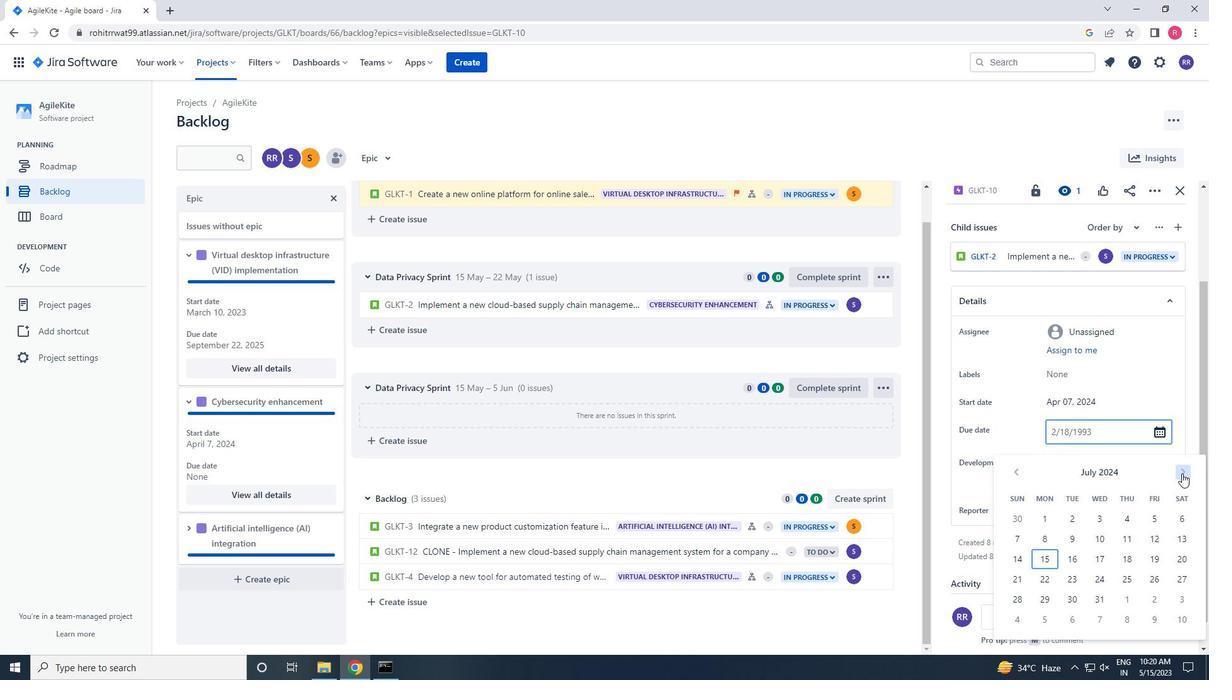 
Action: Mouse pressed left at (1181, 473)
Screenshot: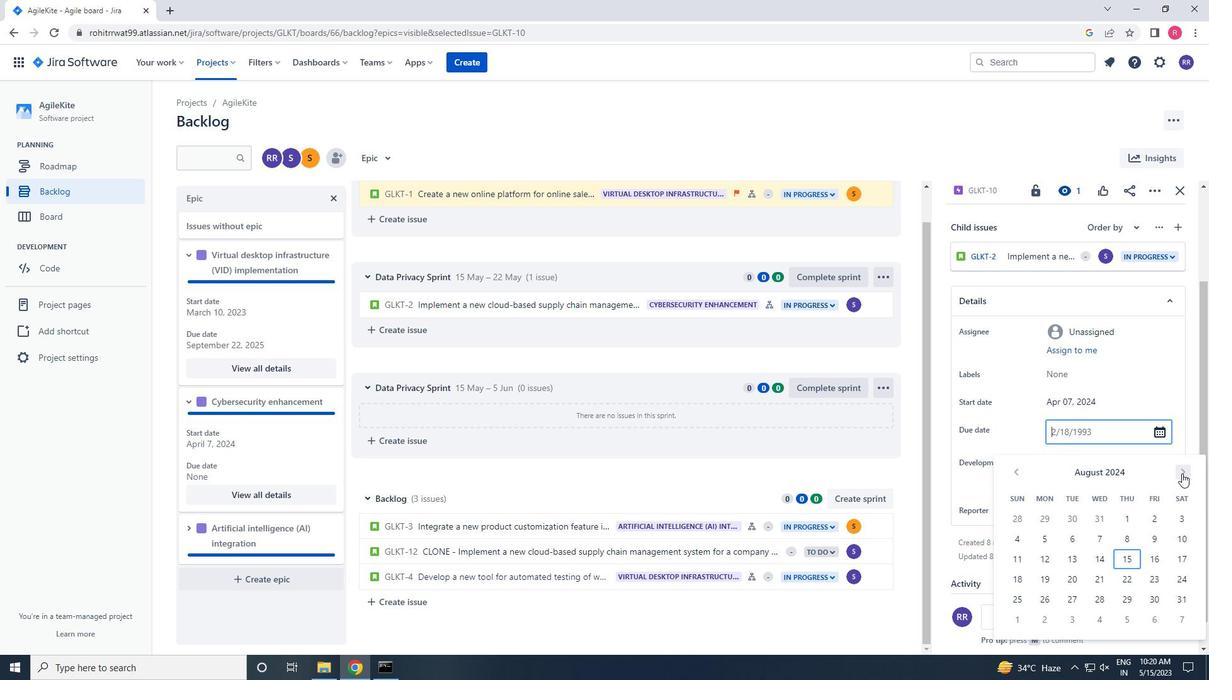 
Action: Mouse pressed left at (1181, 473)
Screenshot: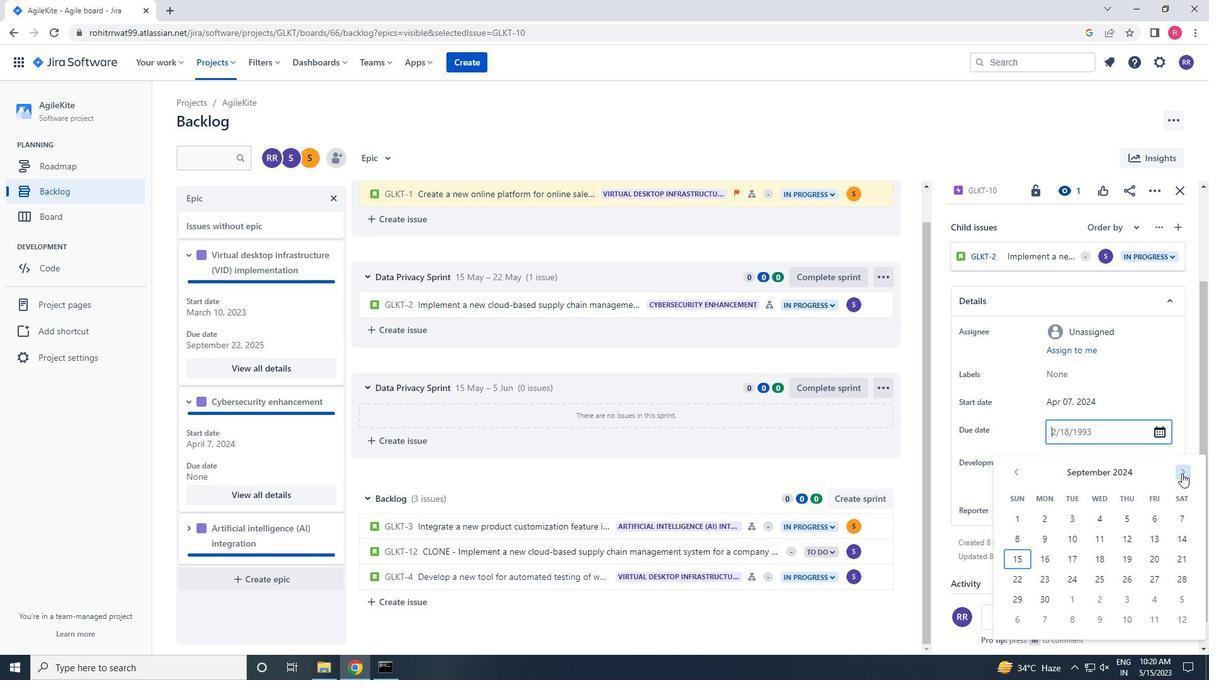 
Action: Mouse pressed left at (1181, 473)
Screenshot: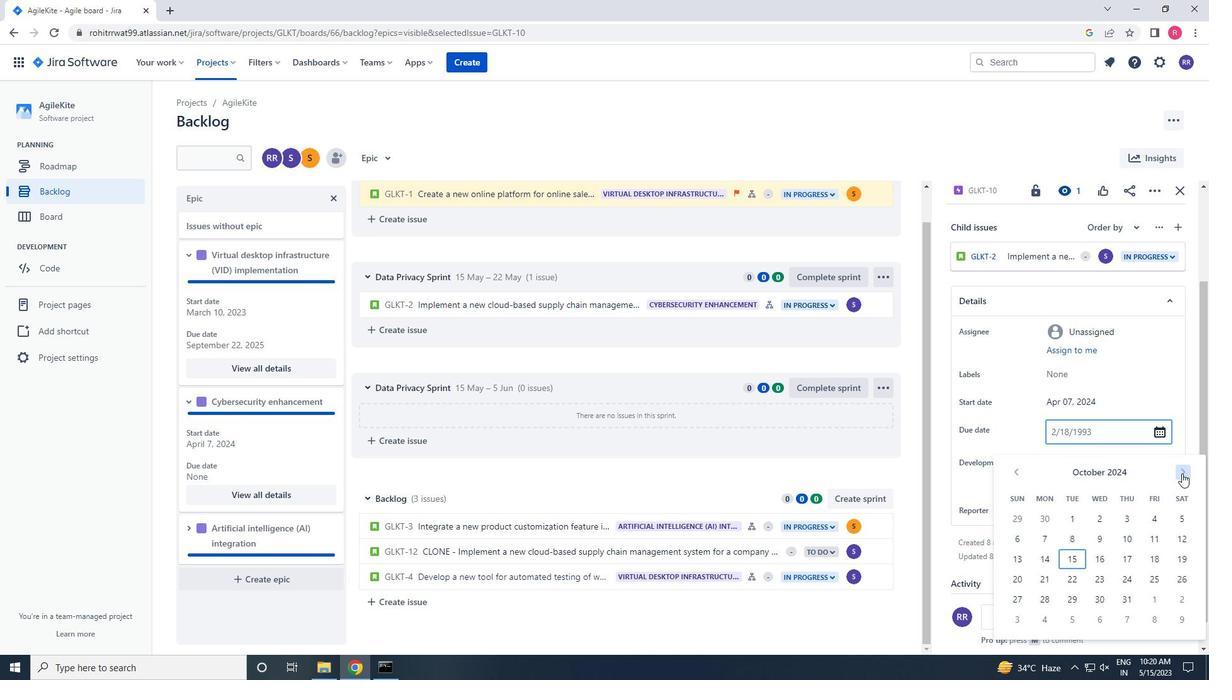 
Action: Mouse pressed left at (1181, 473)
Screenshot: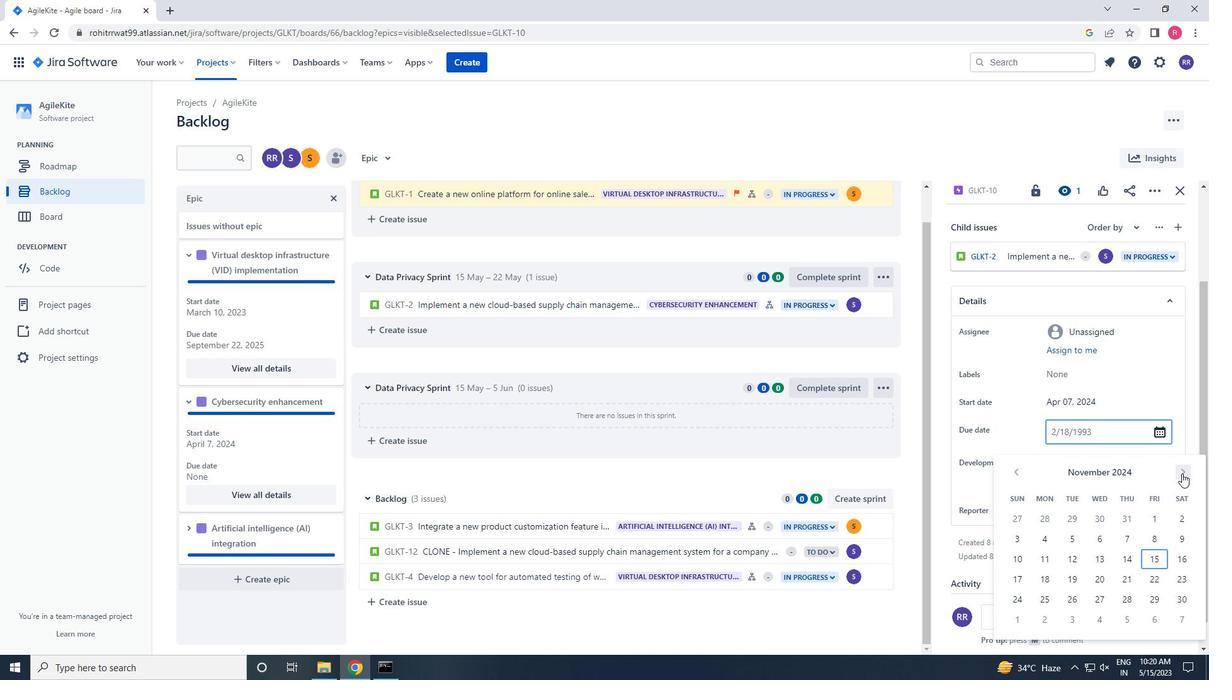 
Action: Mouse pressed left at (1181, 473)
Screenshot: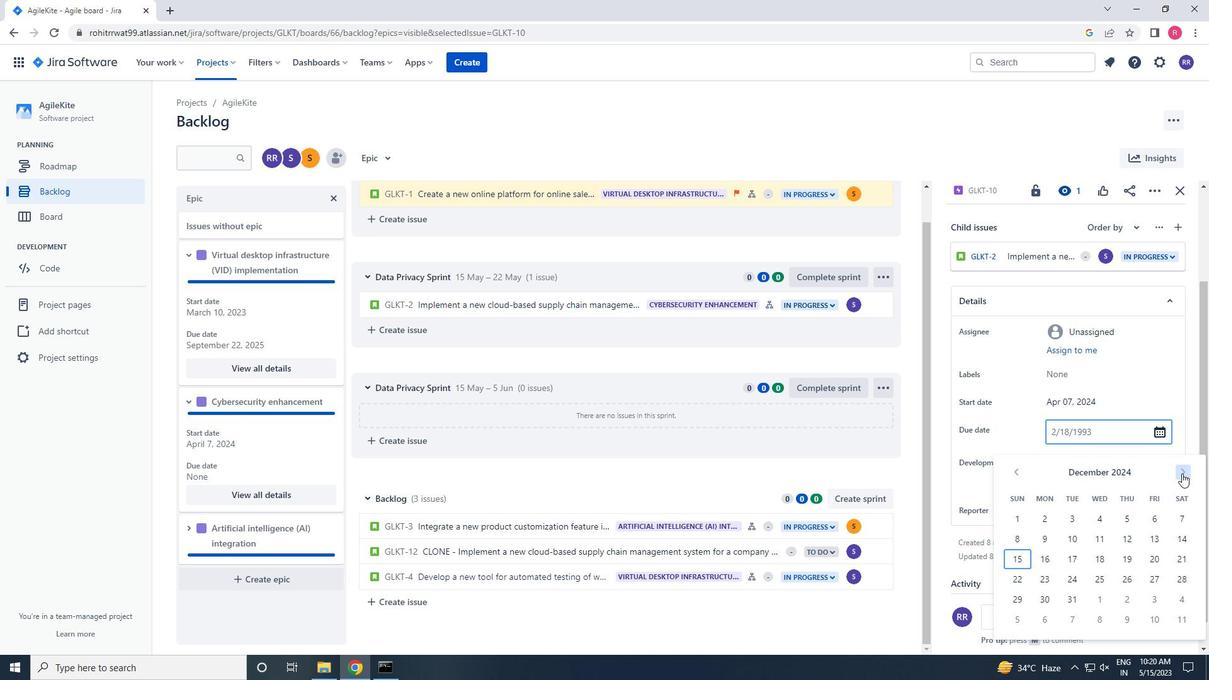 
Action: Mouse pressed left at (1181, 473)
Screenshot: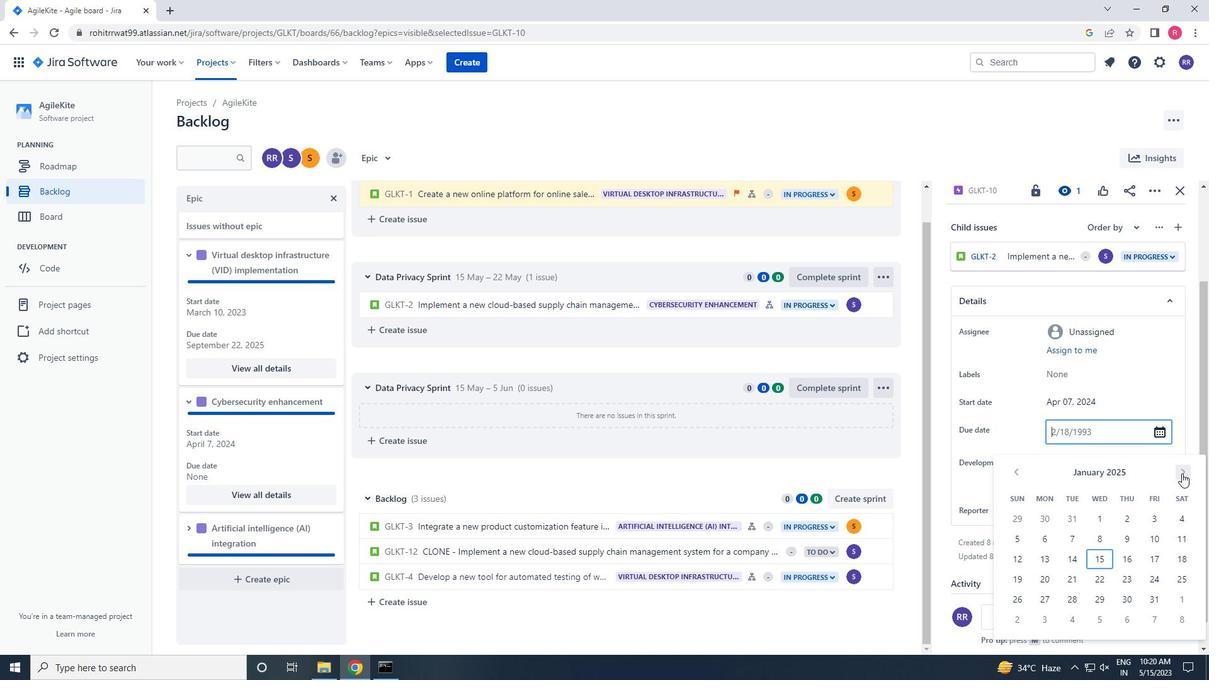 
Action: Mouse pressed left at (1181, 473)
Screenshot: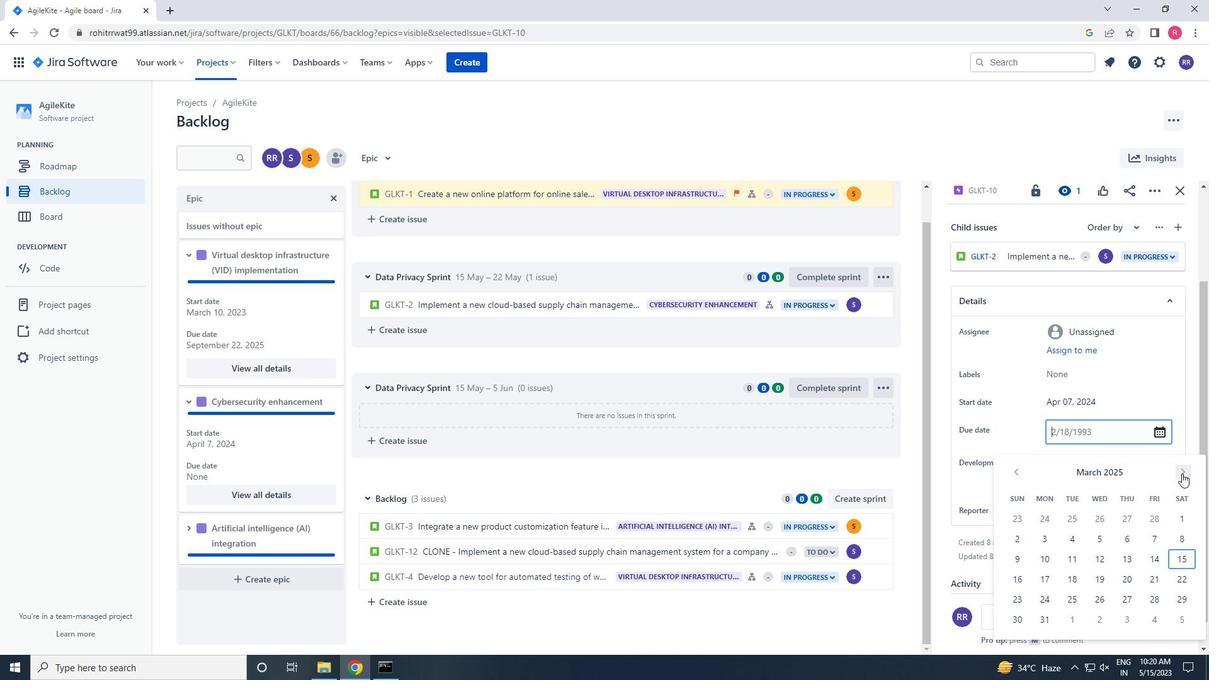 
Action: Mouse pressed left at (1181, 473)
Screenshot: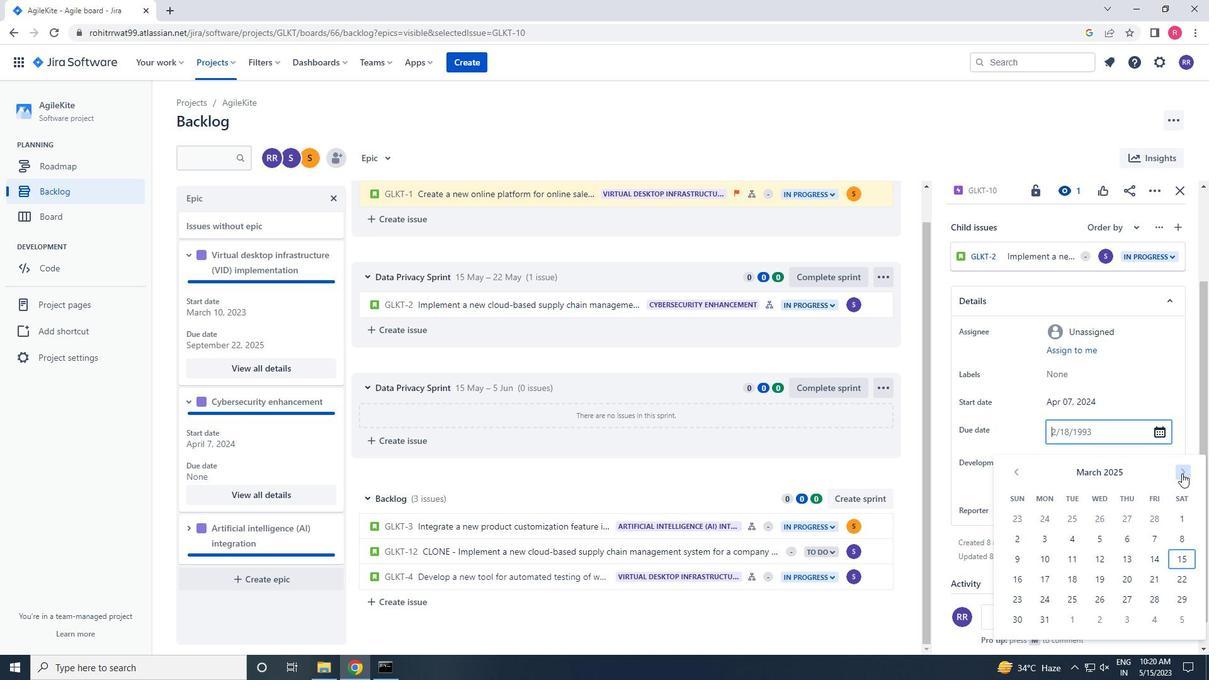 
Action: Mouse pressed left at (1181, 473)
Screenshot: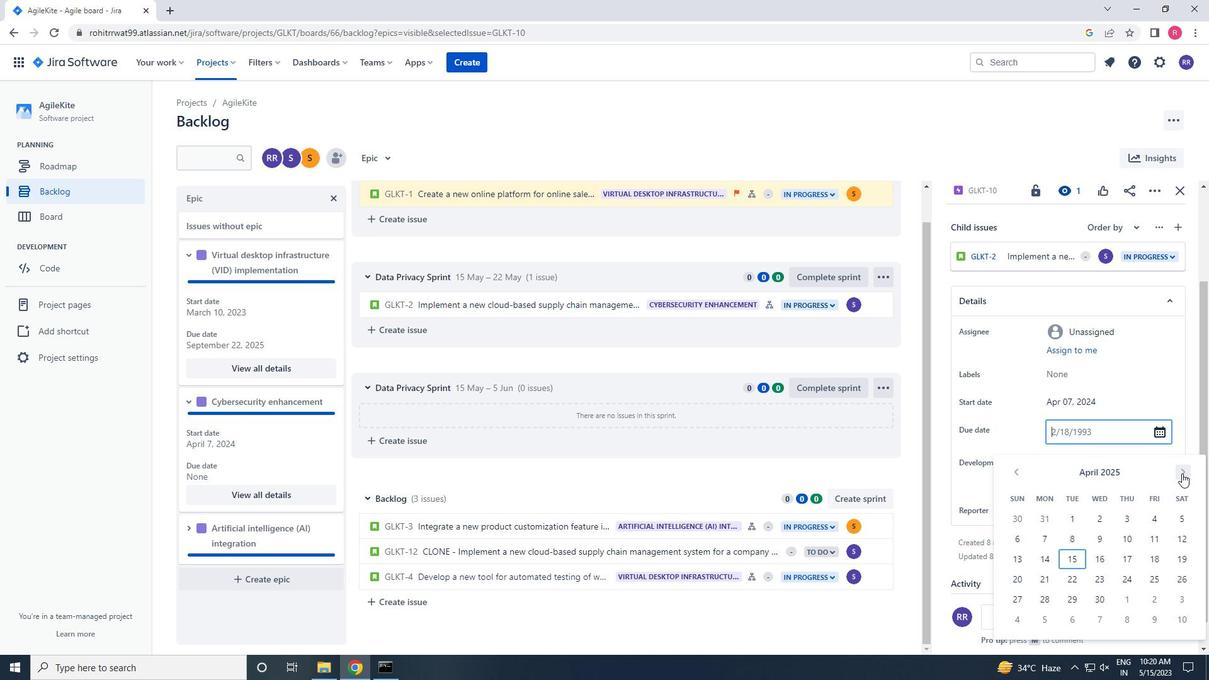 
Action: Mouse moved to (1182, 473)
Screenshot: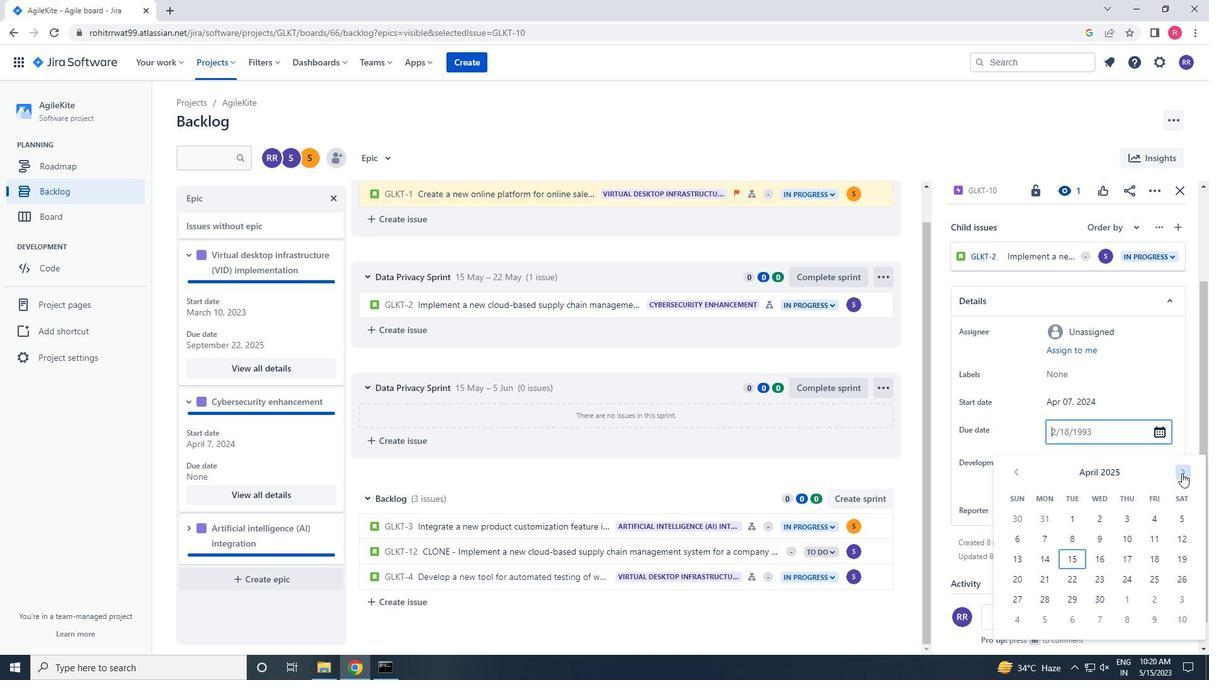 
Action: Mouse pressed left at (1182, 473)
Screenshot: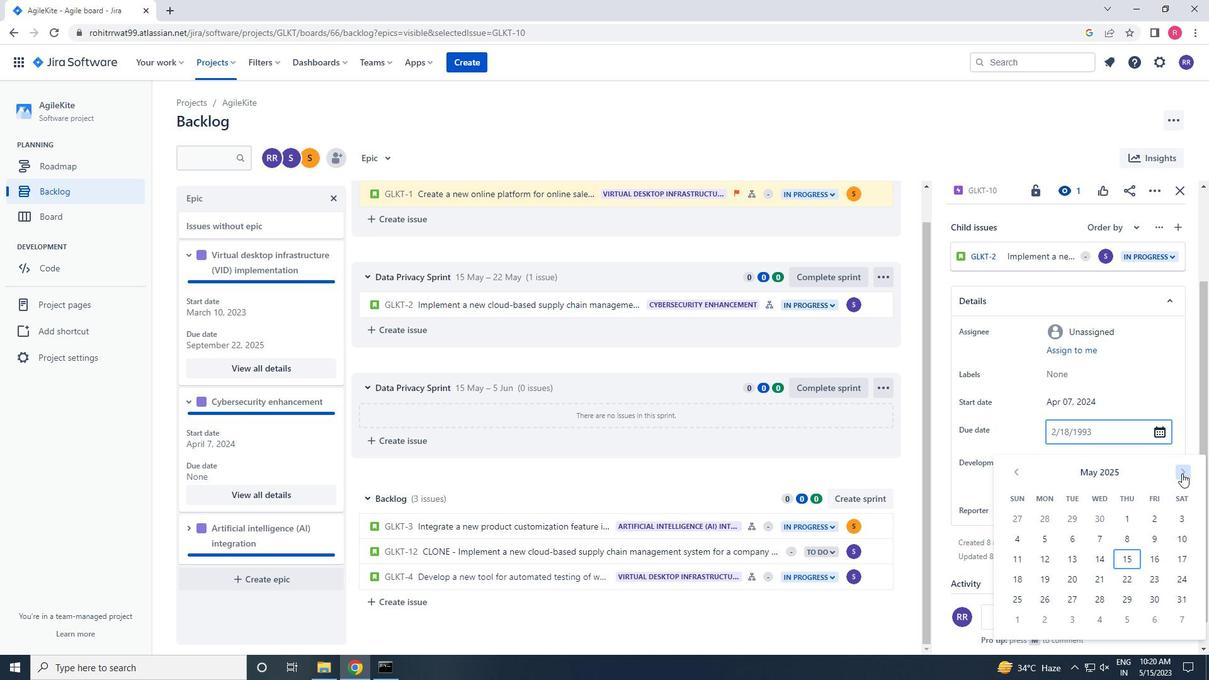 
Action: Mouse pressed left at (1182, 473)
Screenshot: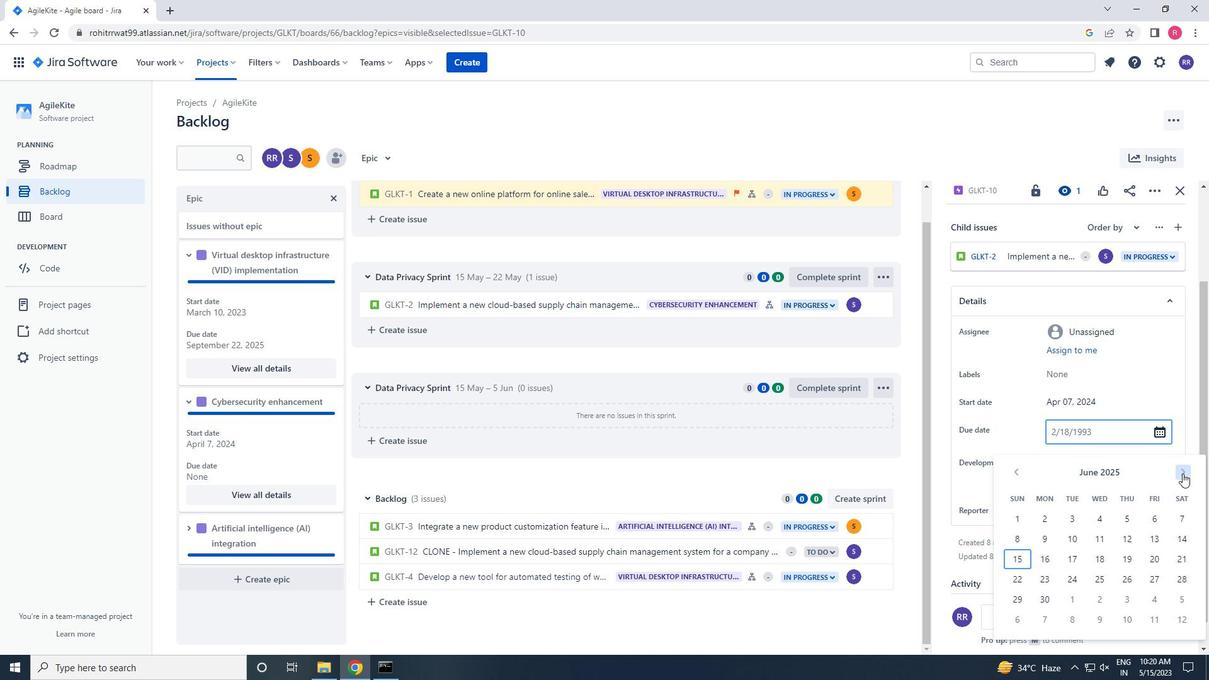 
Action: Mouse pressed left at (1182, 473)
Screenshot: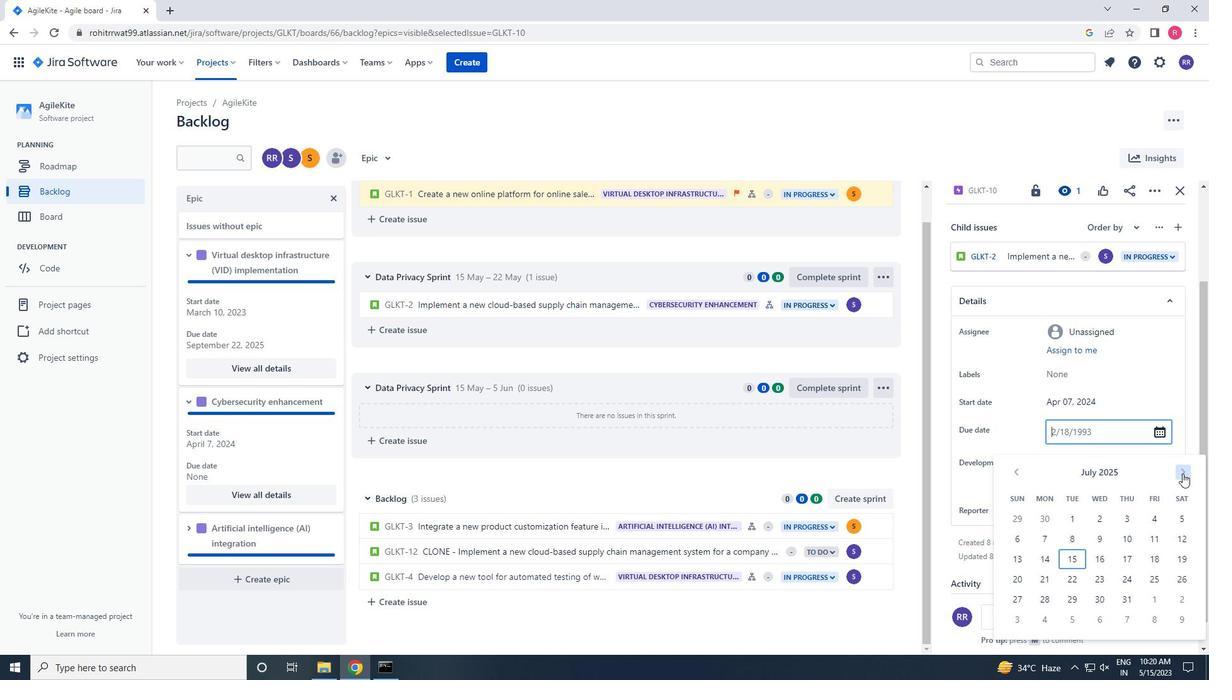 
Action: Mouse pressed left at (1182, 473)
Screenshot: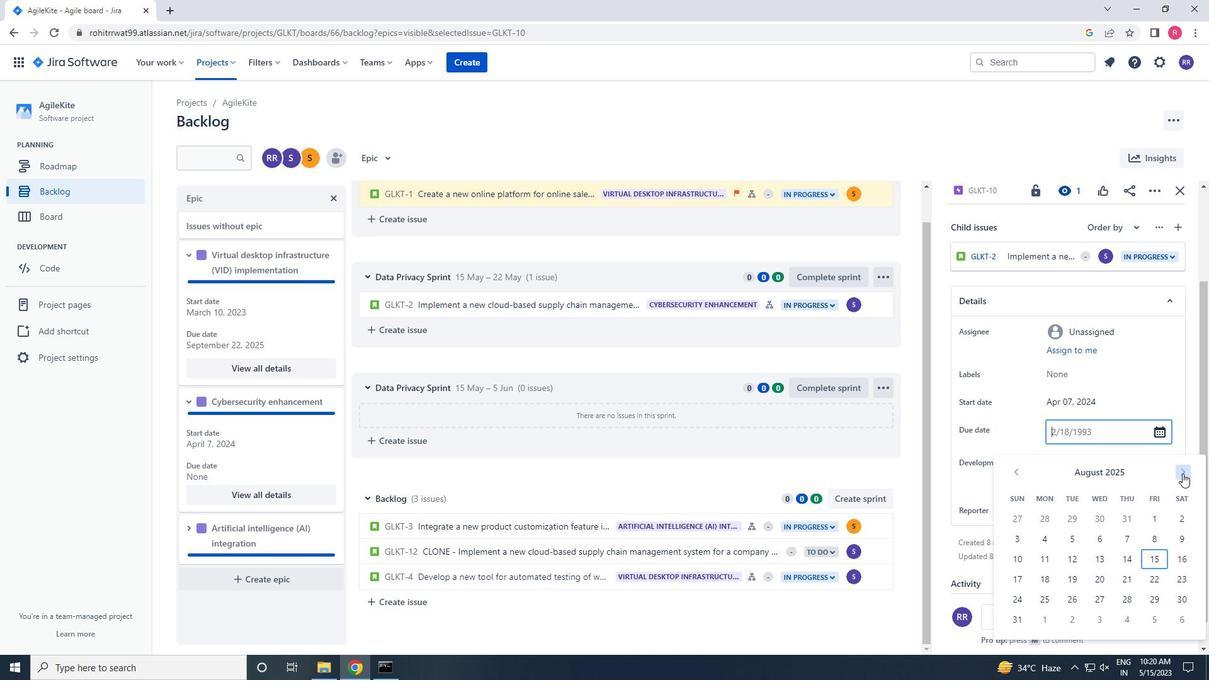 
Action: Mouse pressed left at (1182, 473)
Screenshot: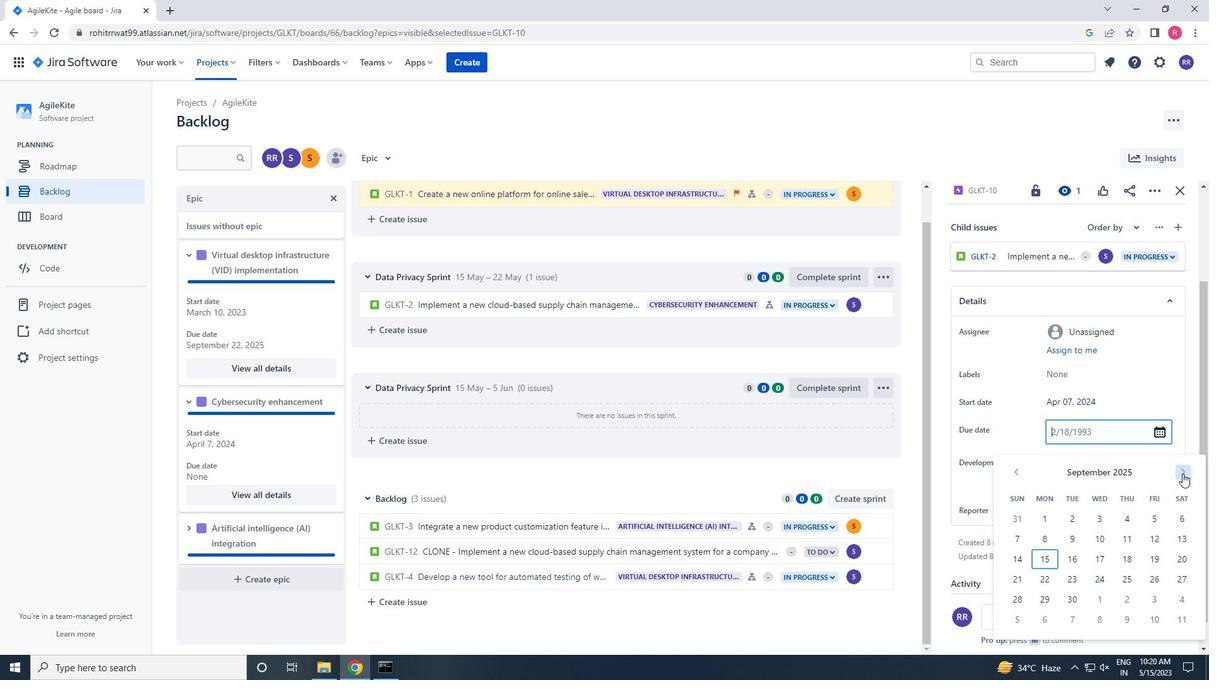
Action: Mouse pressed left at (1182, 473)
Screenshot: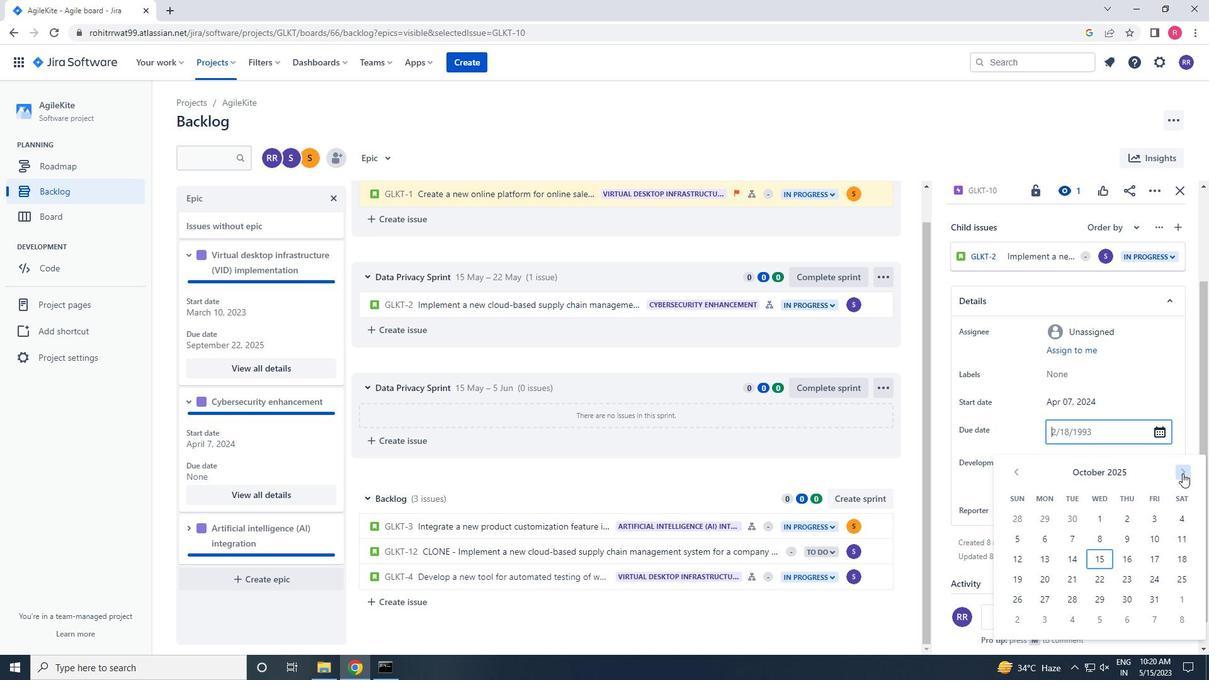 
Action: Mouse pressed left at (1182, 473)
Screenshot: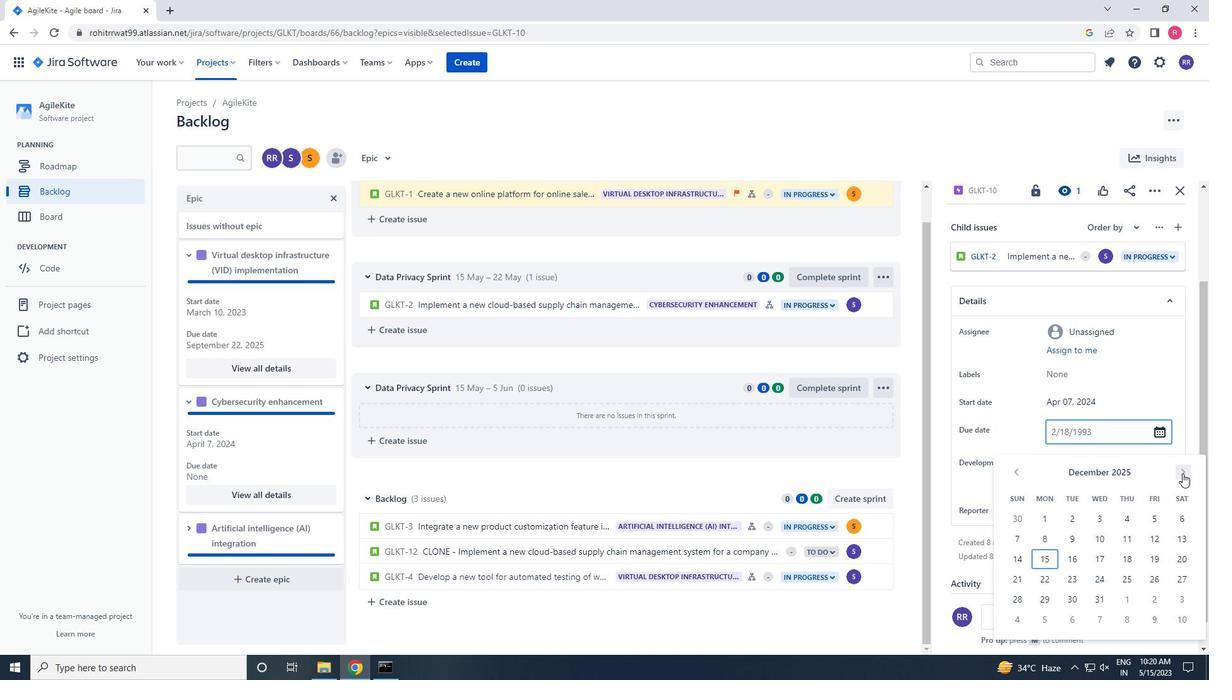 
Action: Mouse moved to (1021, 466)
Screenshot: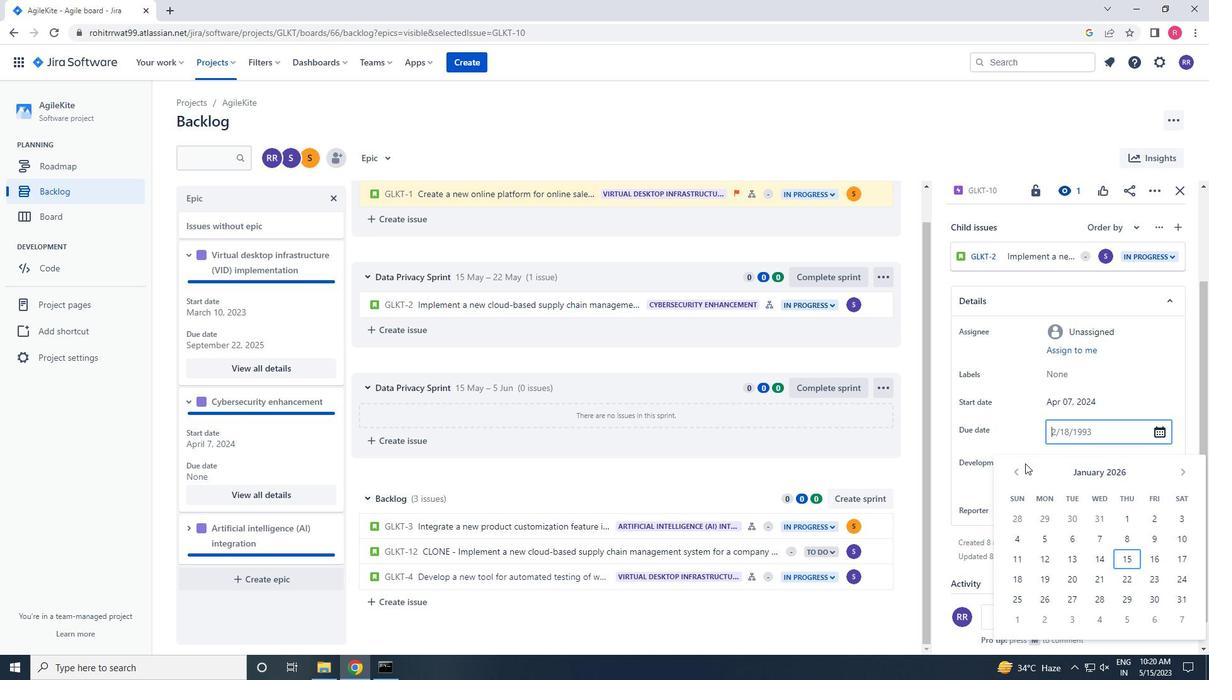 
Action: Mouse pressed left at (1021, 466)
Screenshot: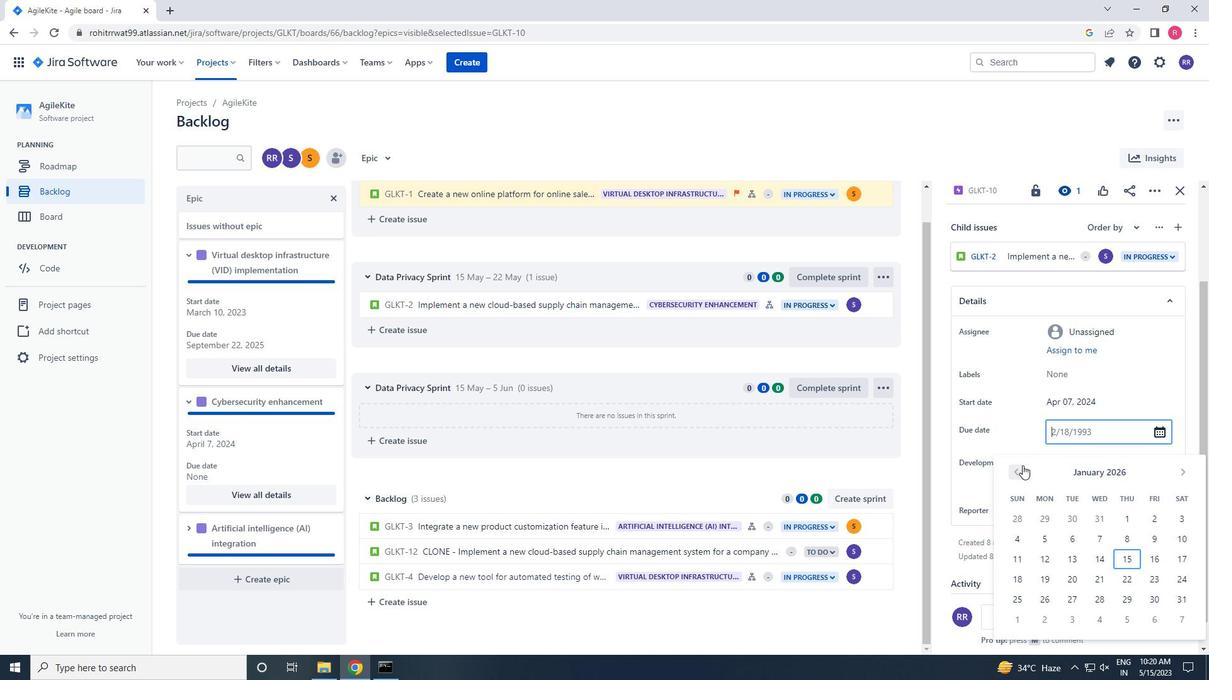 
Action: Mouse moved to (1175, 520)
Screenshot: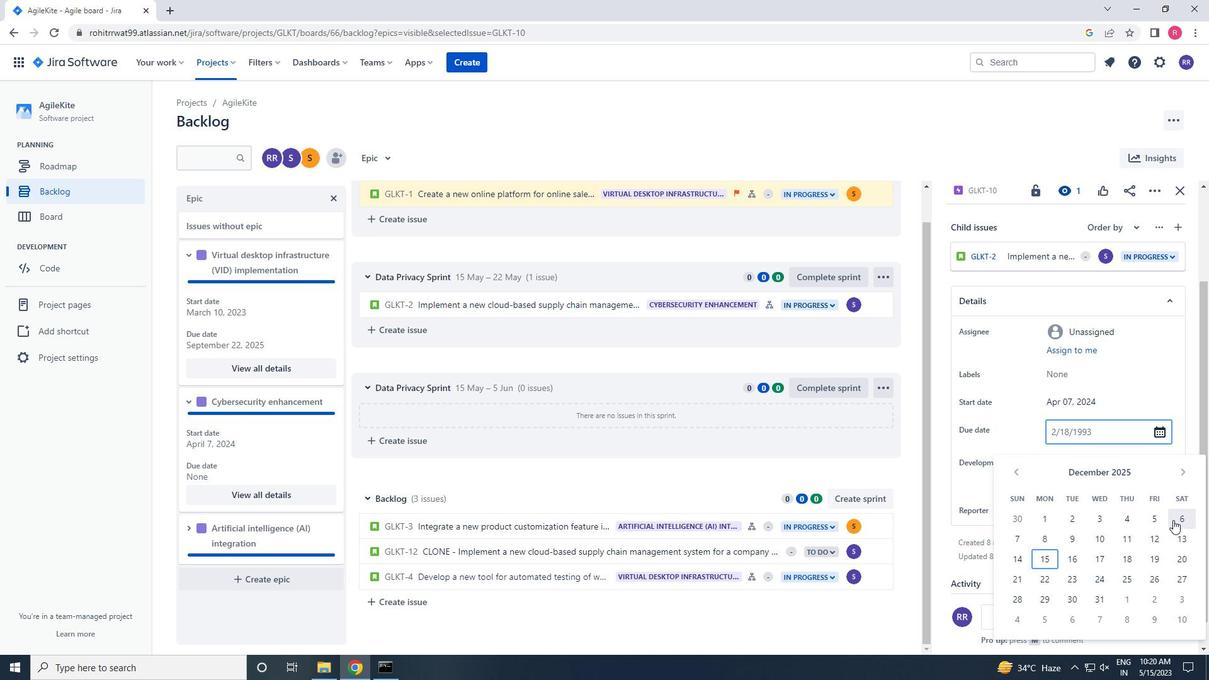 
Action: Mouse pressed left at (1175, 520)
Screenshot: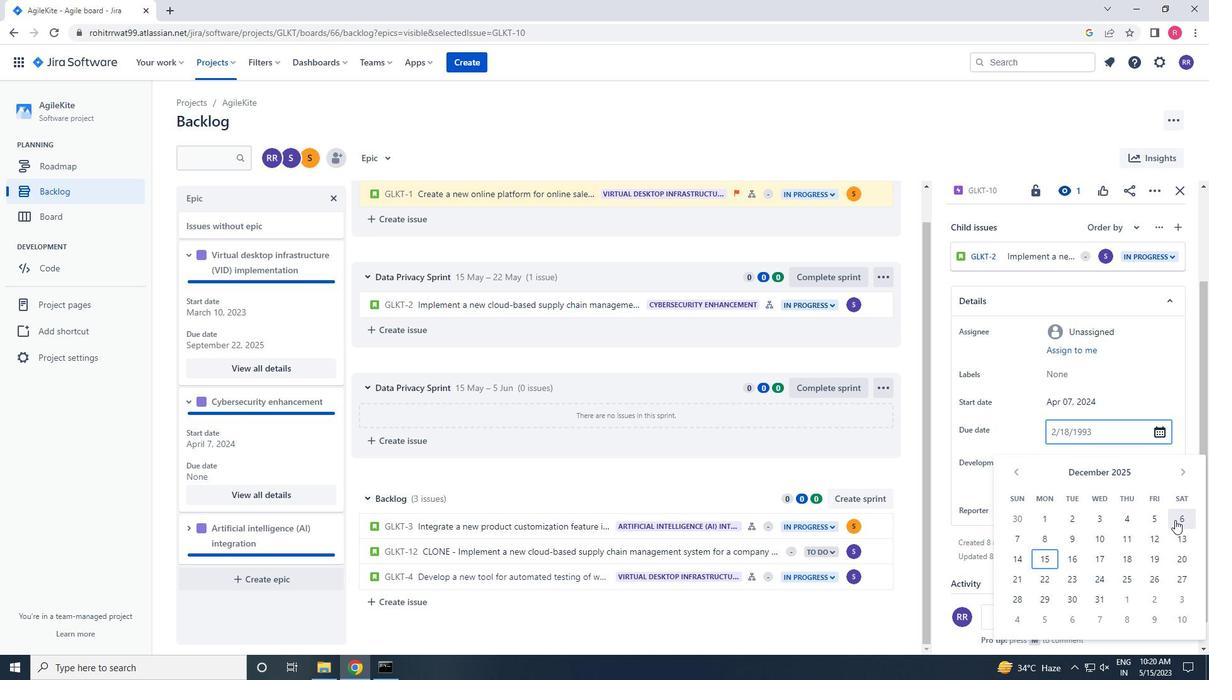 
Action: Mouse moved to (1089, 563)
Screenshot: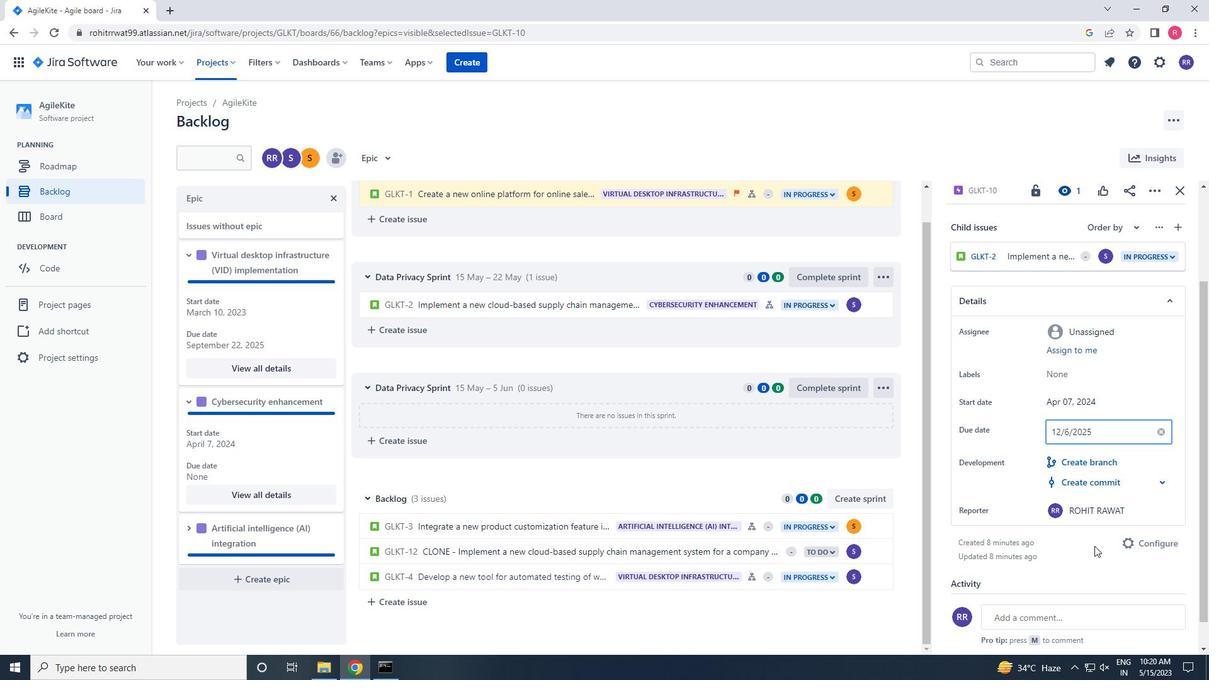 
Action: Mouse pressed left at (1089, 563)
Screenshot: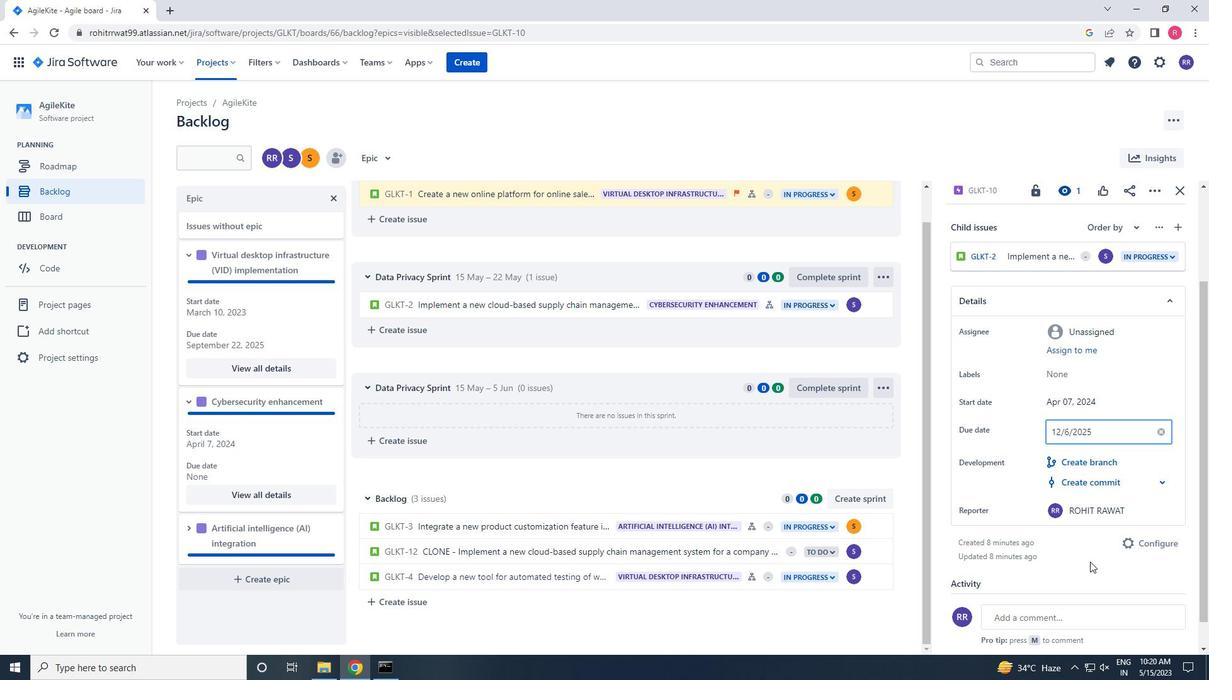 
Action: Mouse moved to (186, 532)
Screenshot: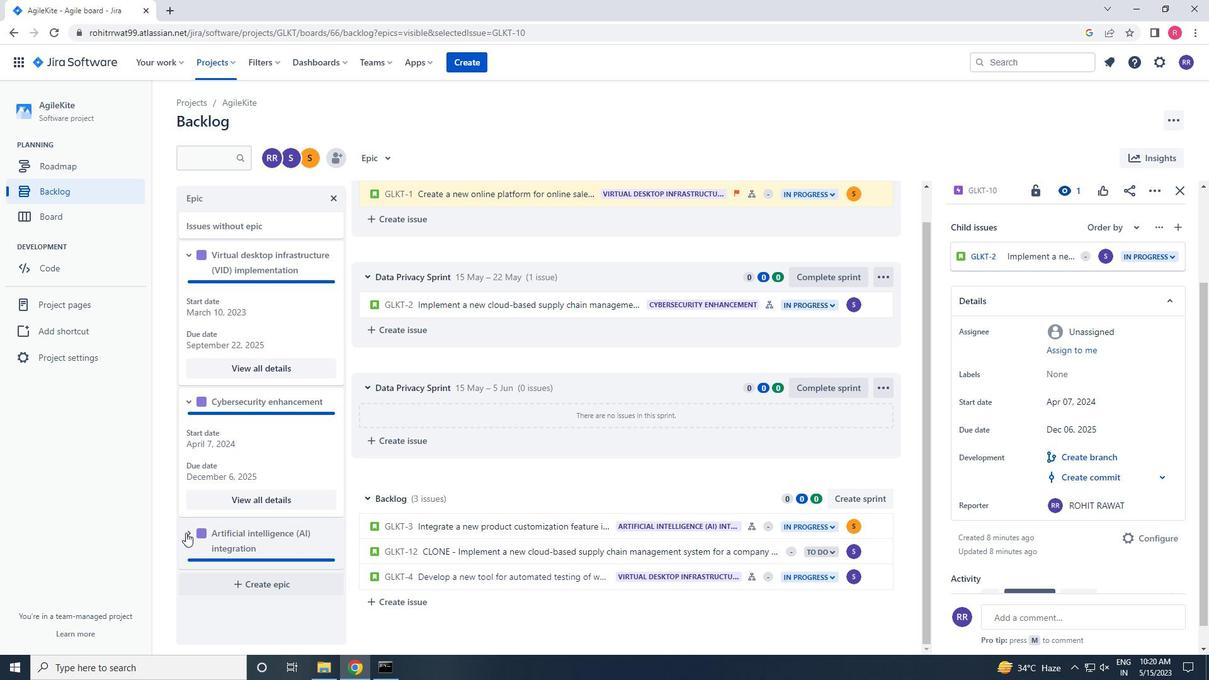 
Action: Mouse pressed left at (186, 532)
Screenshot: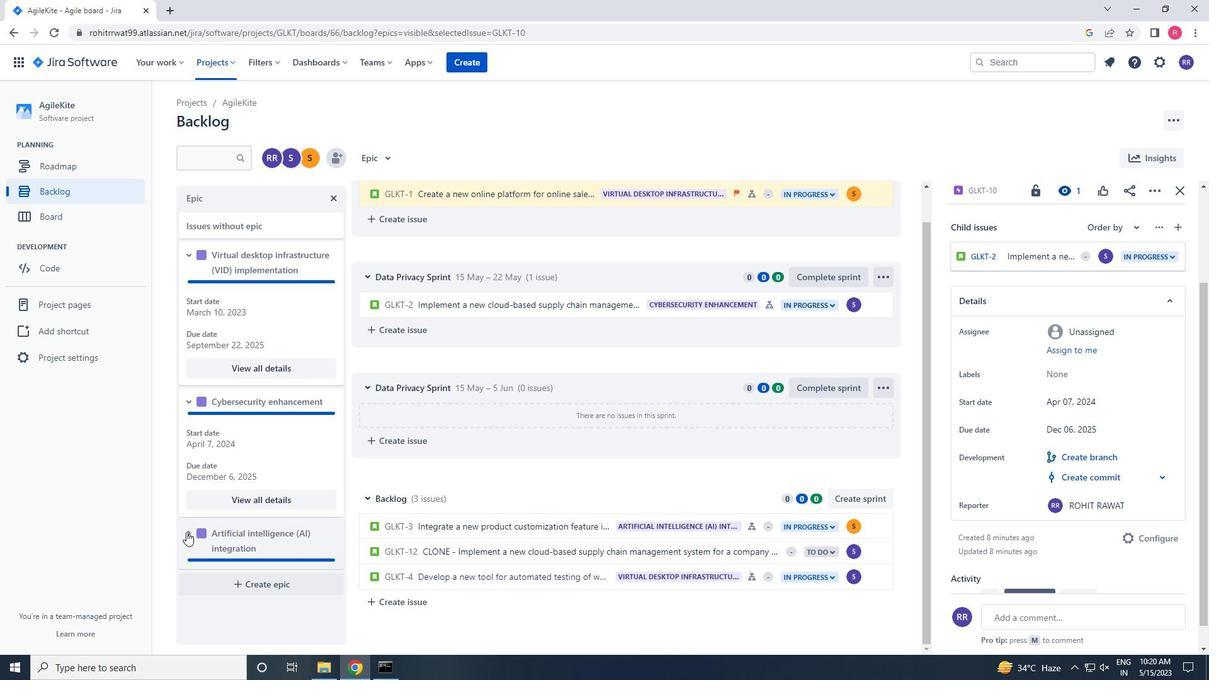 
Action: Mouse moved to (273, 590)
Screenshot: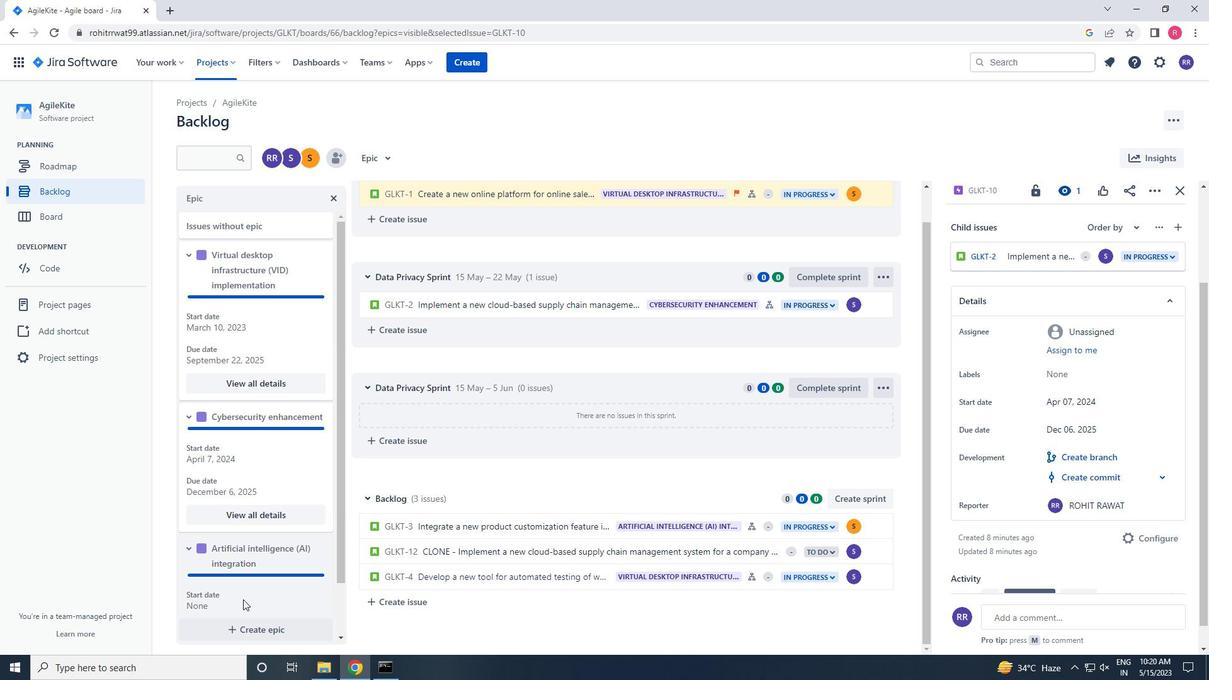 
Action: Mouse scrolled (273, 589) with delta (0, 0)
Screenshot: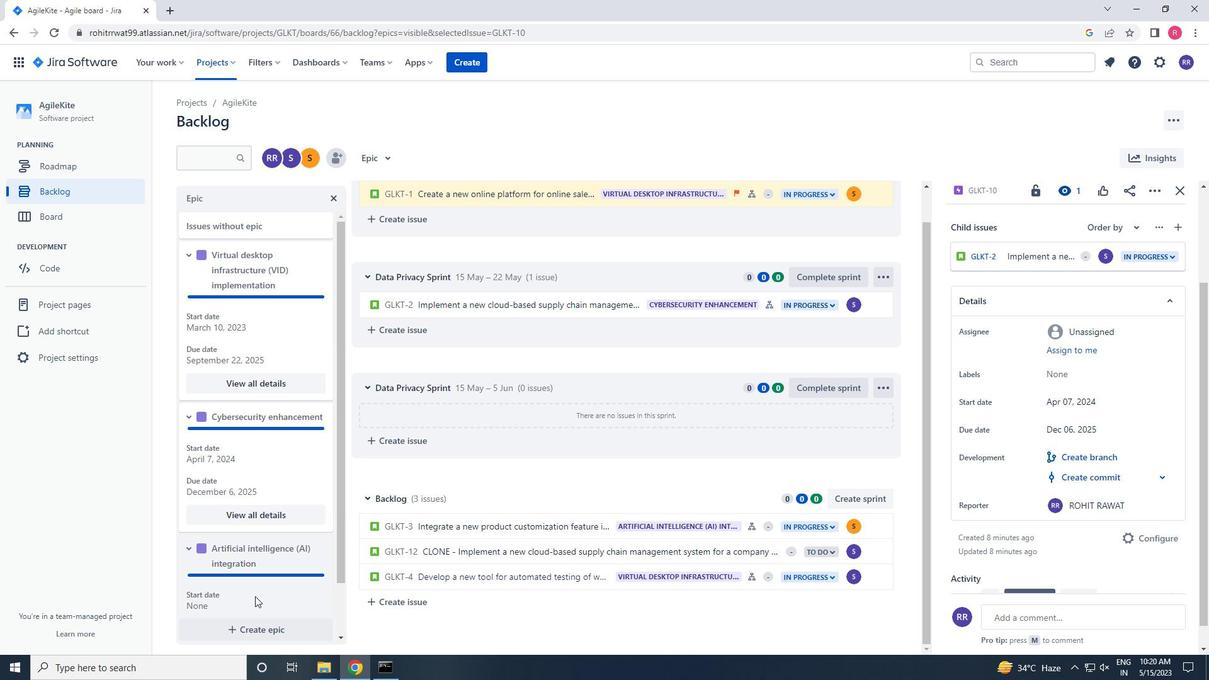 
Action: Mouse scrolled (273, 589) with delta (0, 0)
Screenshot: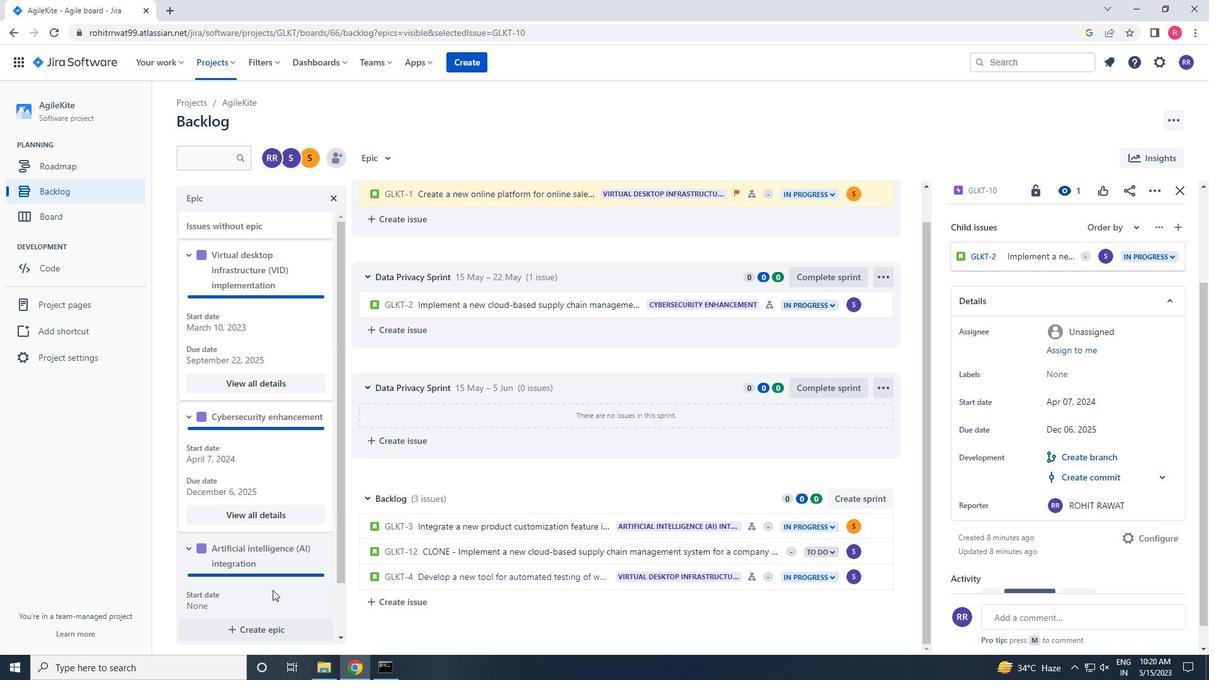 
Action: Mouse scrolled (273, 589) with delta (0, 0)
Screenshot: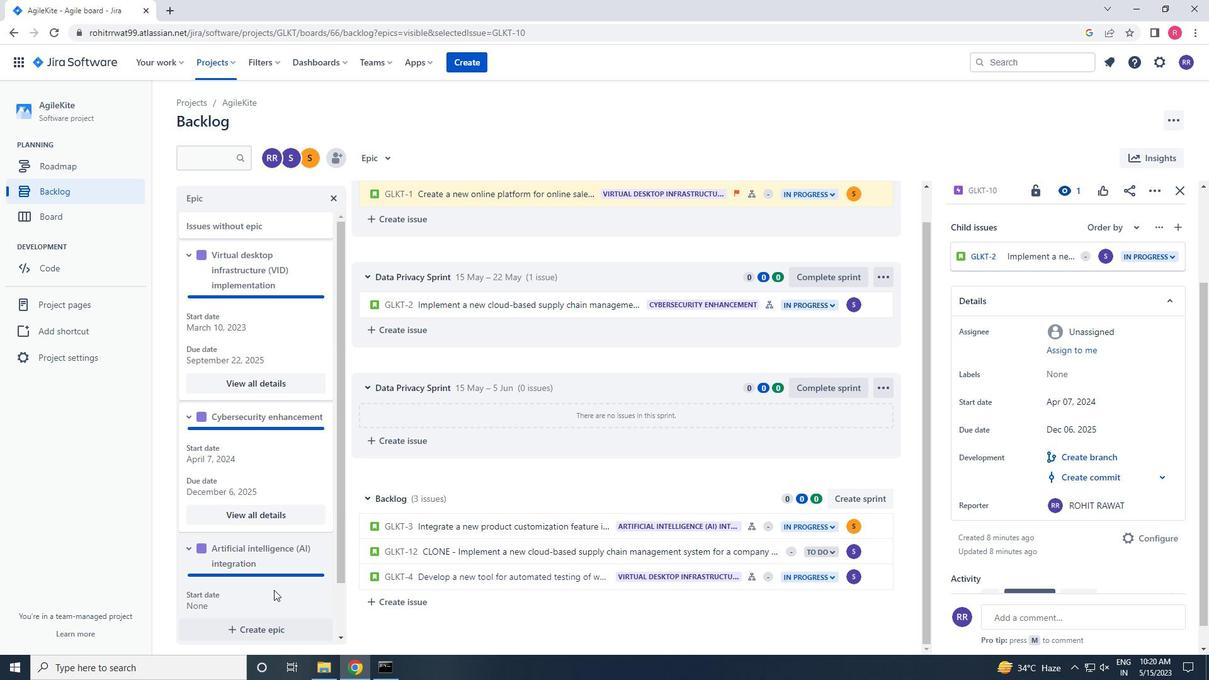 
Action: Mouse moved to (262, 589)
Screenshot: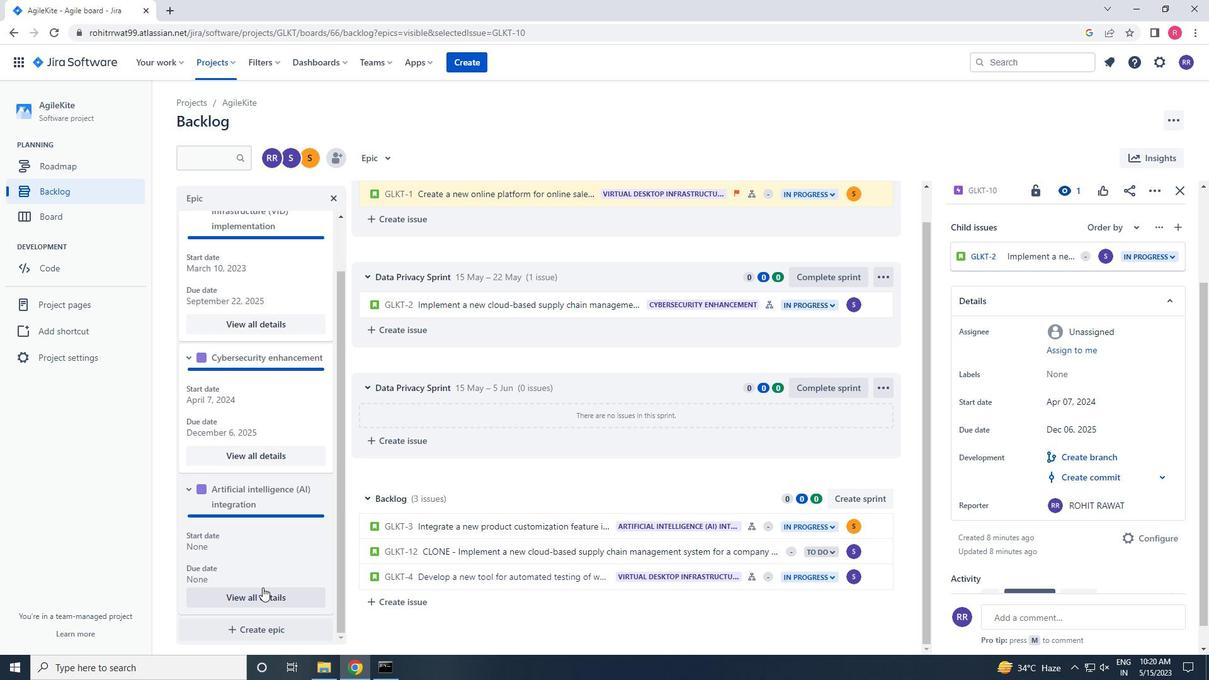 
Action: Mouse pressed left at (262, 589)
Screenshot: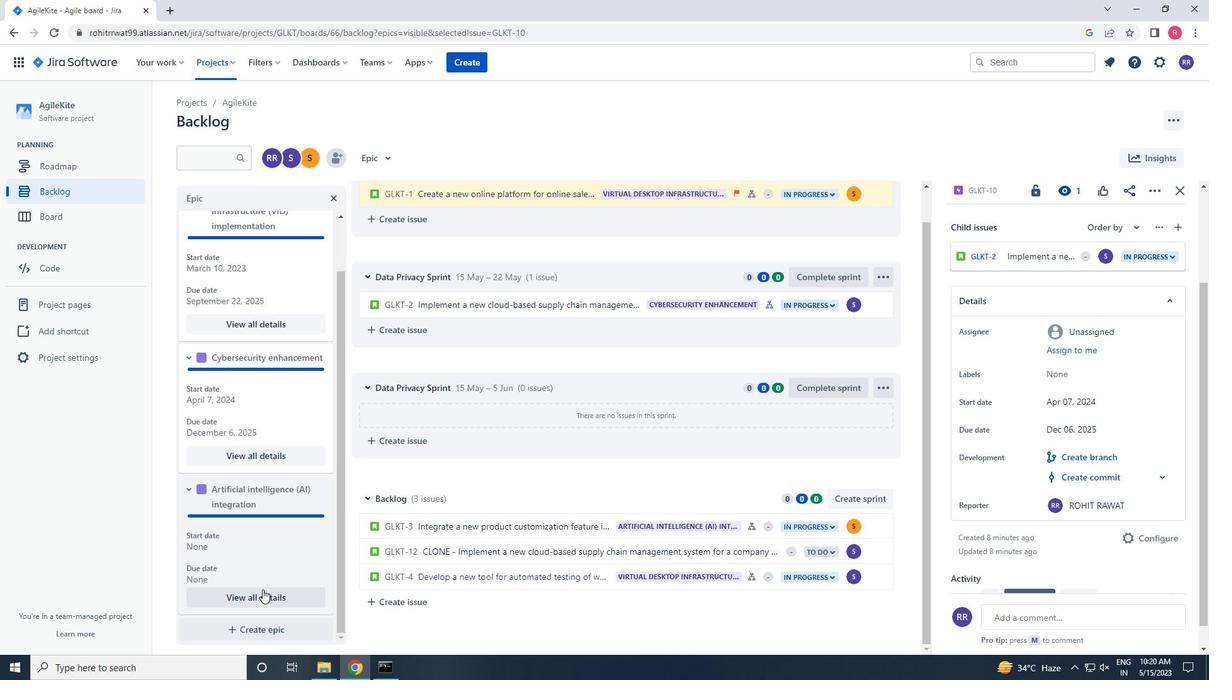 
Action: Mouse moved to (1073, 544)
Screenshot: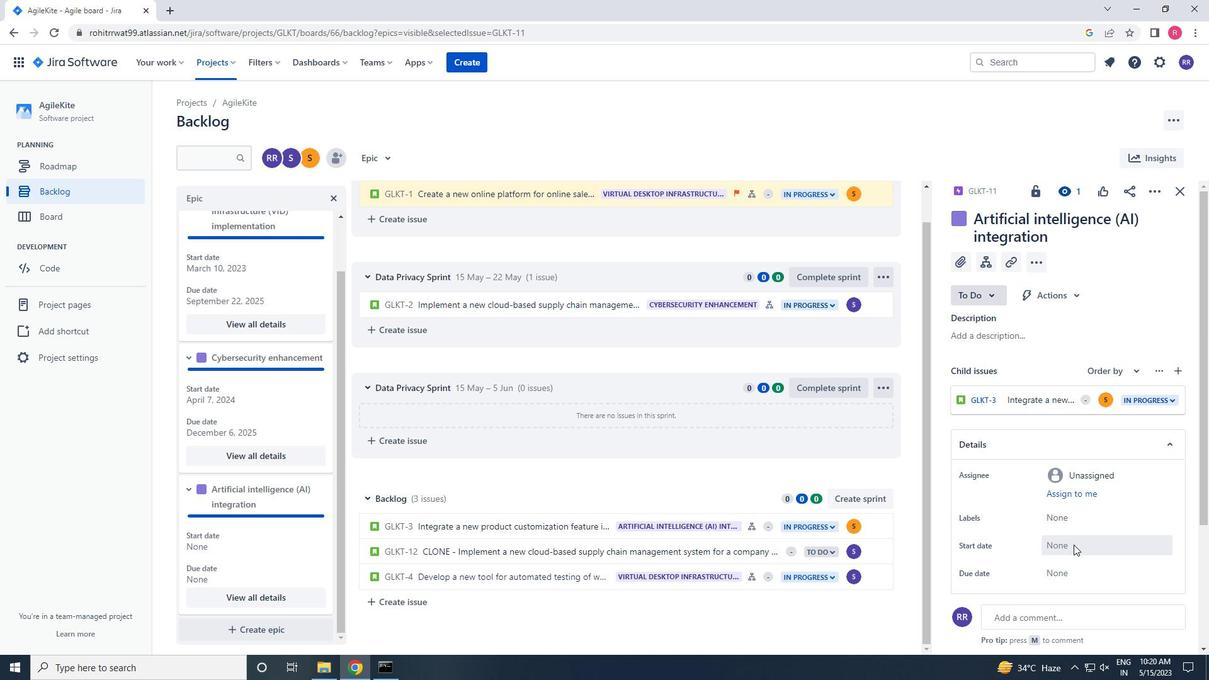 
Action: Mouse pressed left at (1073, 544)
Screenshot: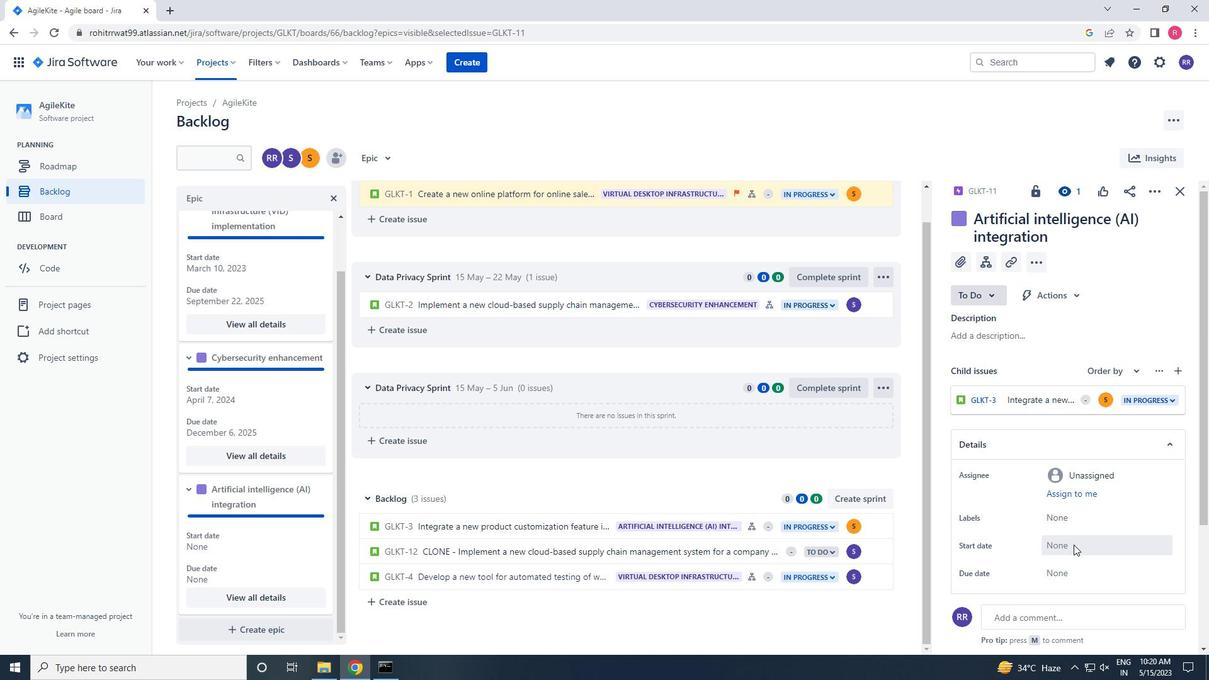 
Action: Mouse moved to (1019, 362)
Screenshot: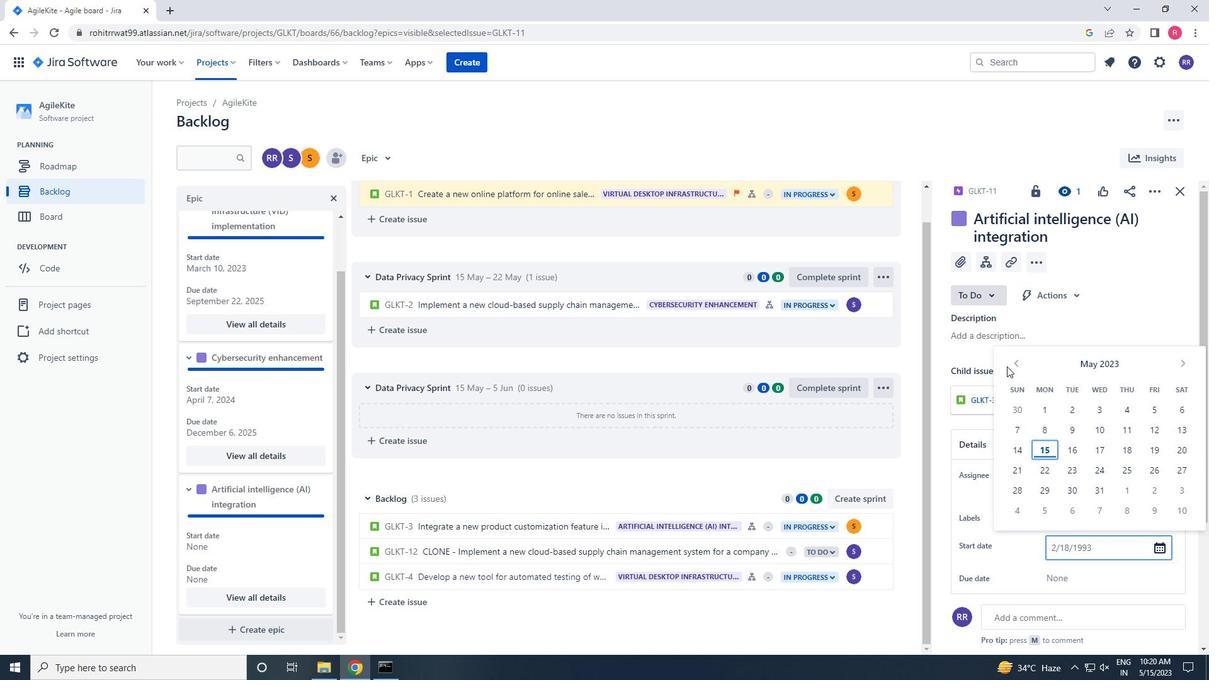 
Action: Mouse pressed left at (1019, 362)
Screenshot: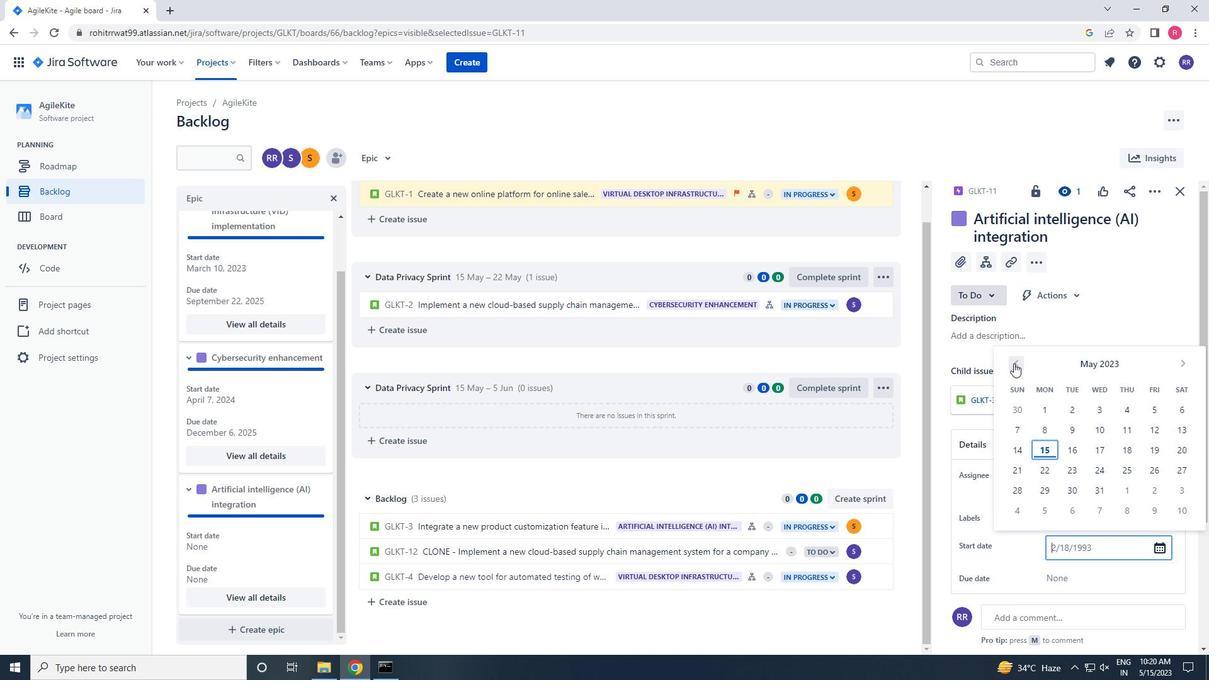 
Action: Mouse moved to (1173, 471)
Screenshot: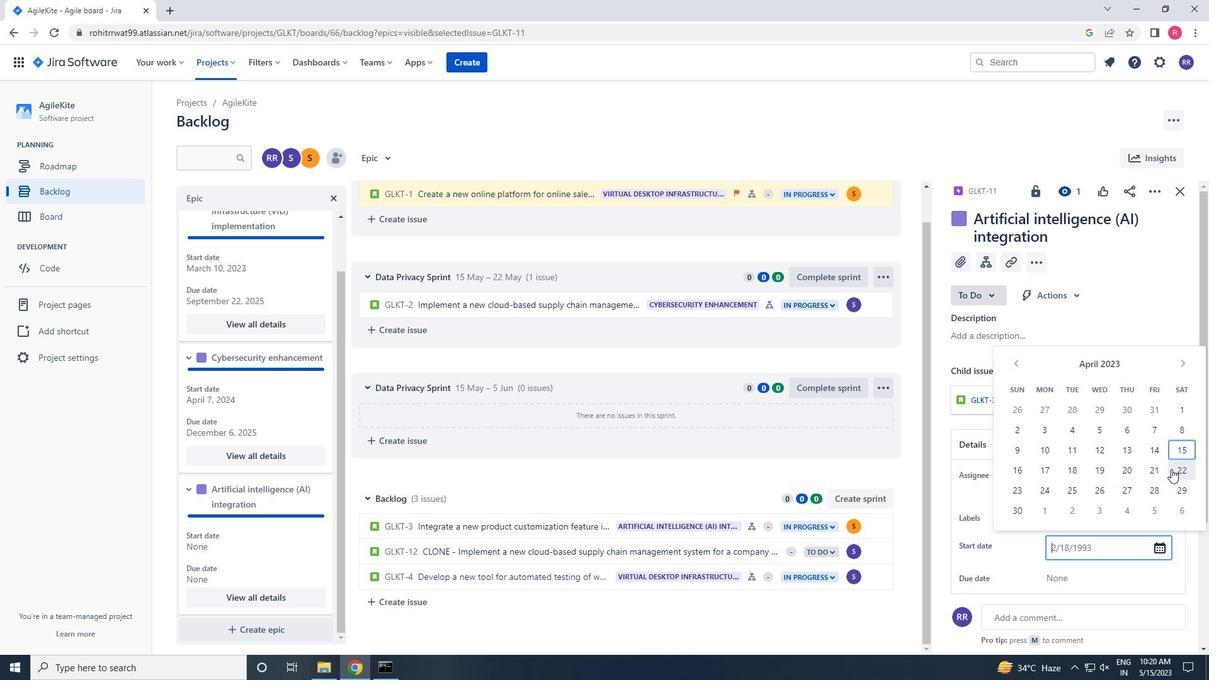 
Action: Mouse pressed left at (1173, 471)
Screenshot: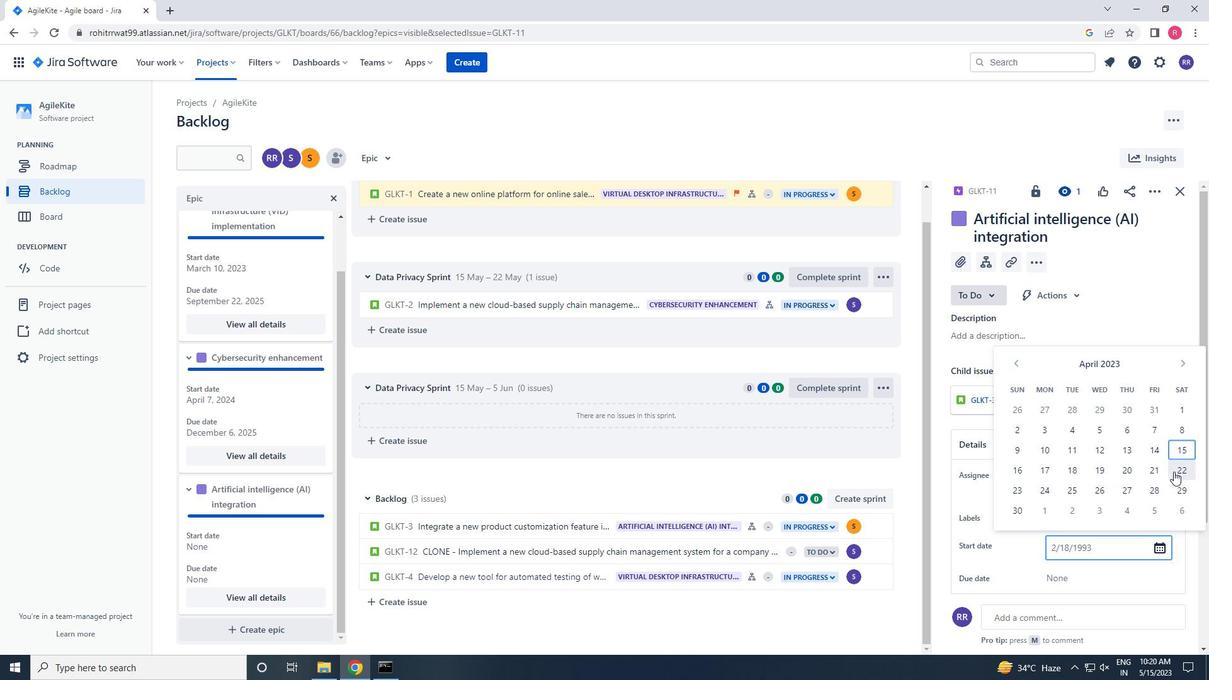 
Action: Mouse moved to (1106, 499)
Screenshot: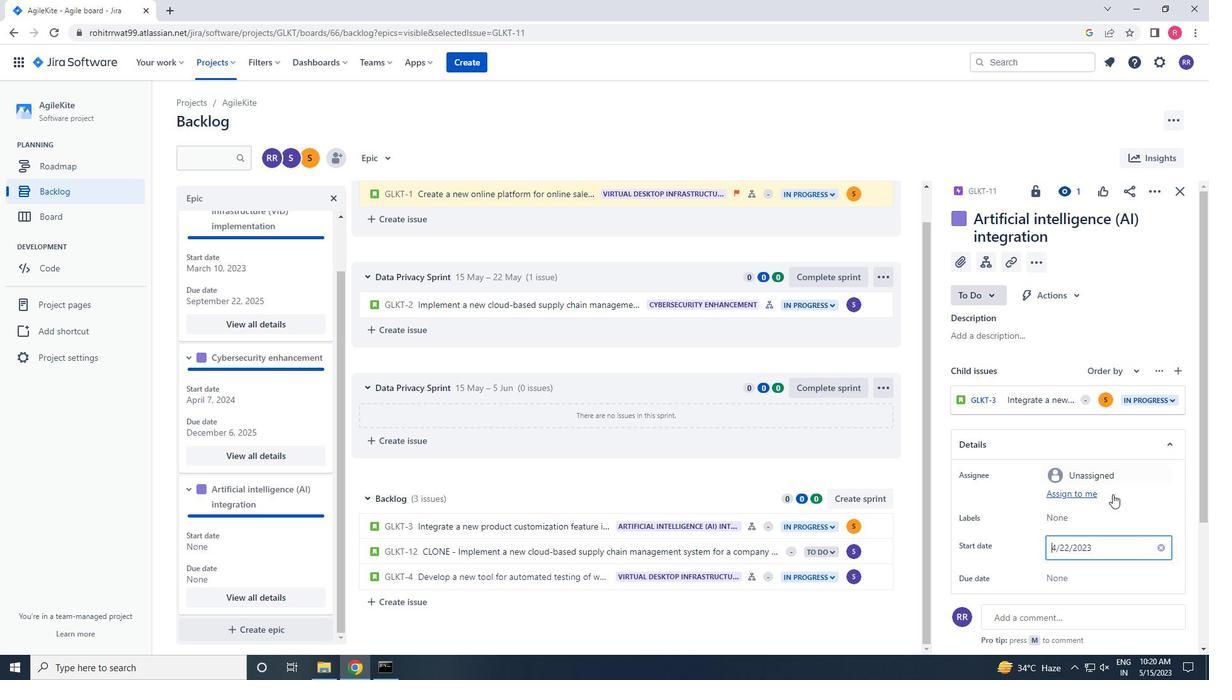 
Action: Mouse scrolled (1106, 498) with delta (0, 0)
Screenshot: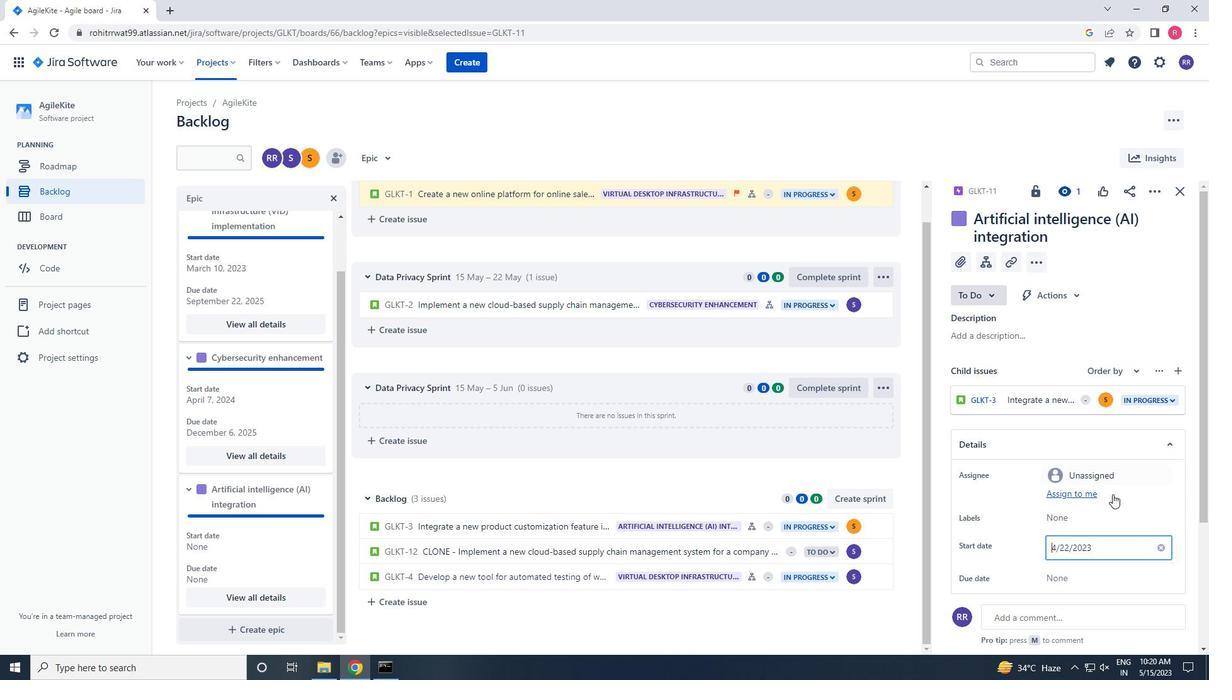 
Action: Mouse scrolled (1106, 498) with delta (0, 0)
Screenshot: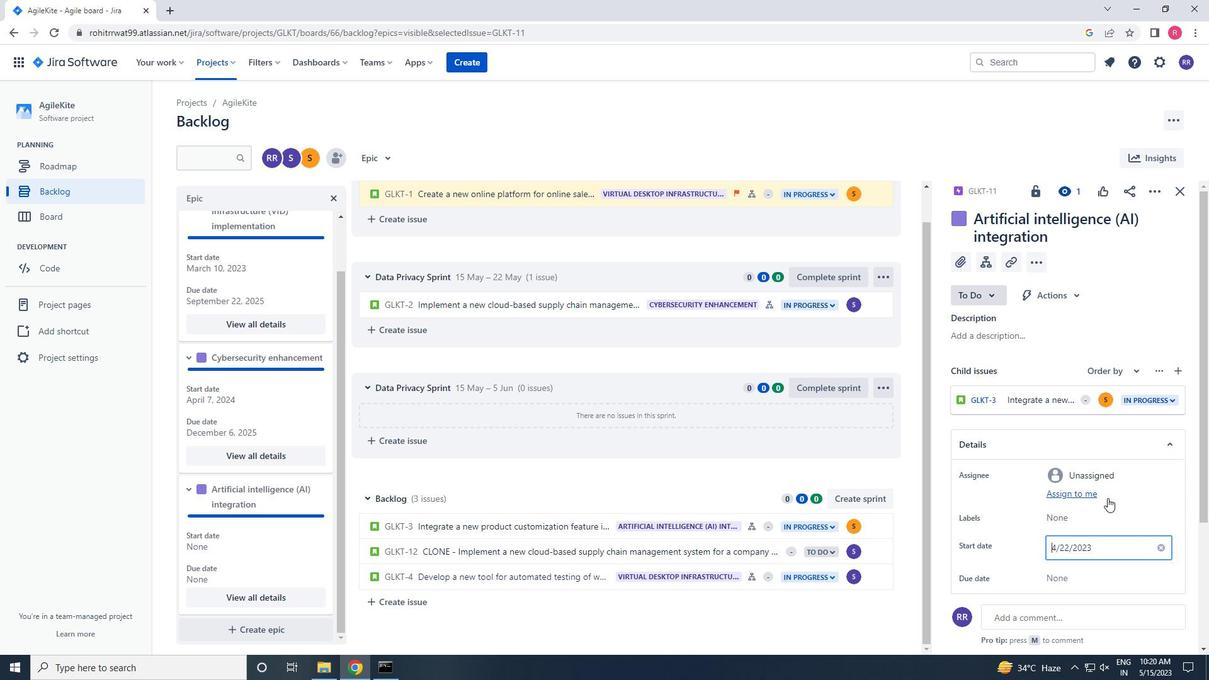 
Action: Mouse moved to (1074, 457)
Screenshot: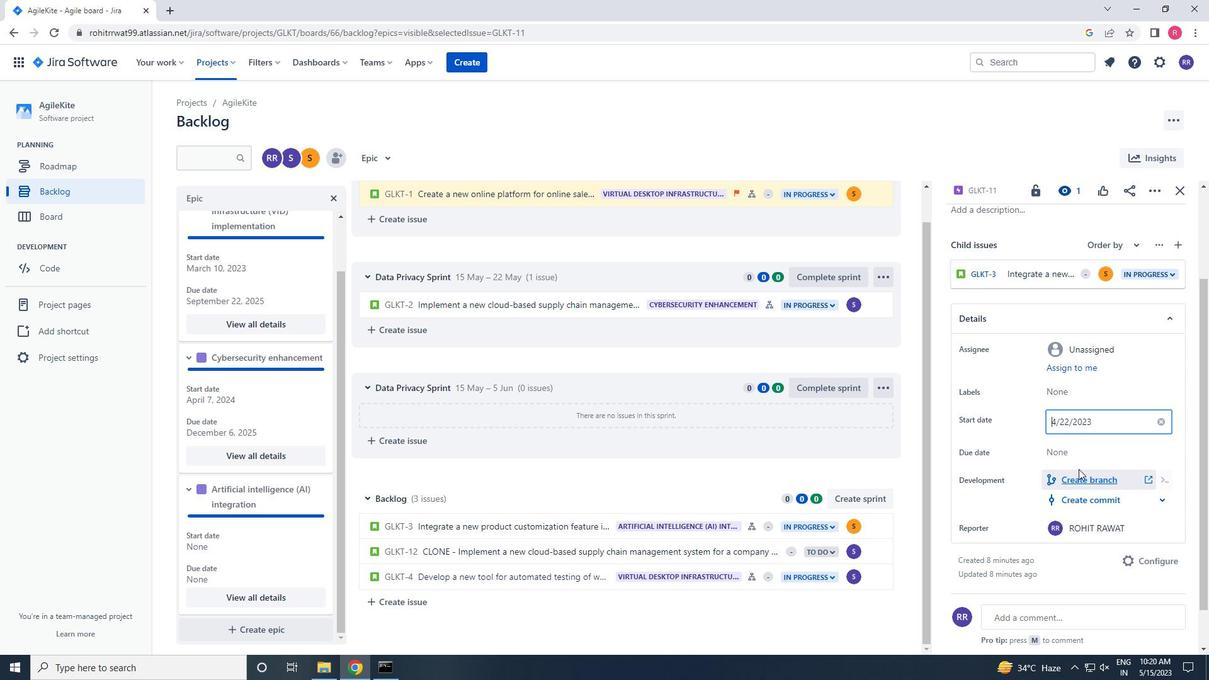 
Action: Mouse pressed left at (1074, 457)
Screenshot: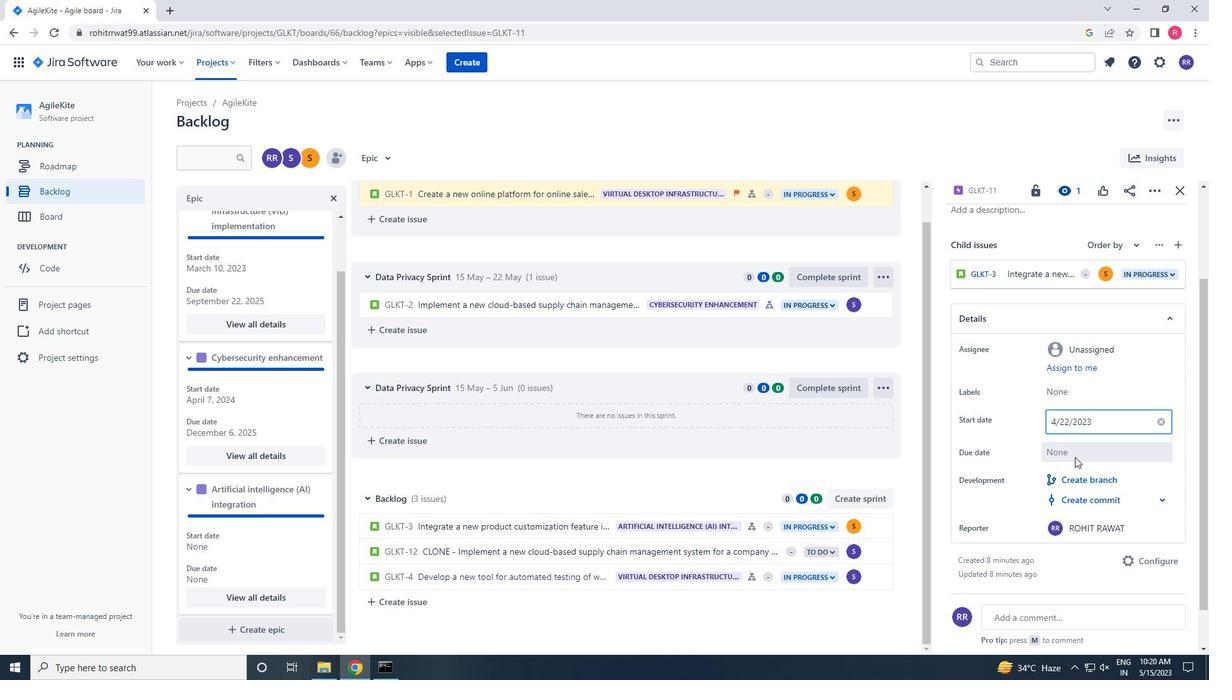 
Action: Mouse moved to (1181, 275)
Screenshot: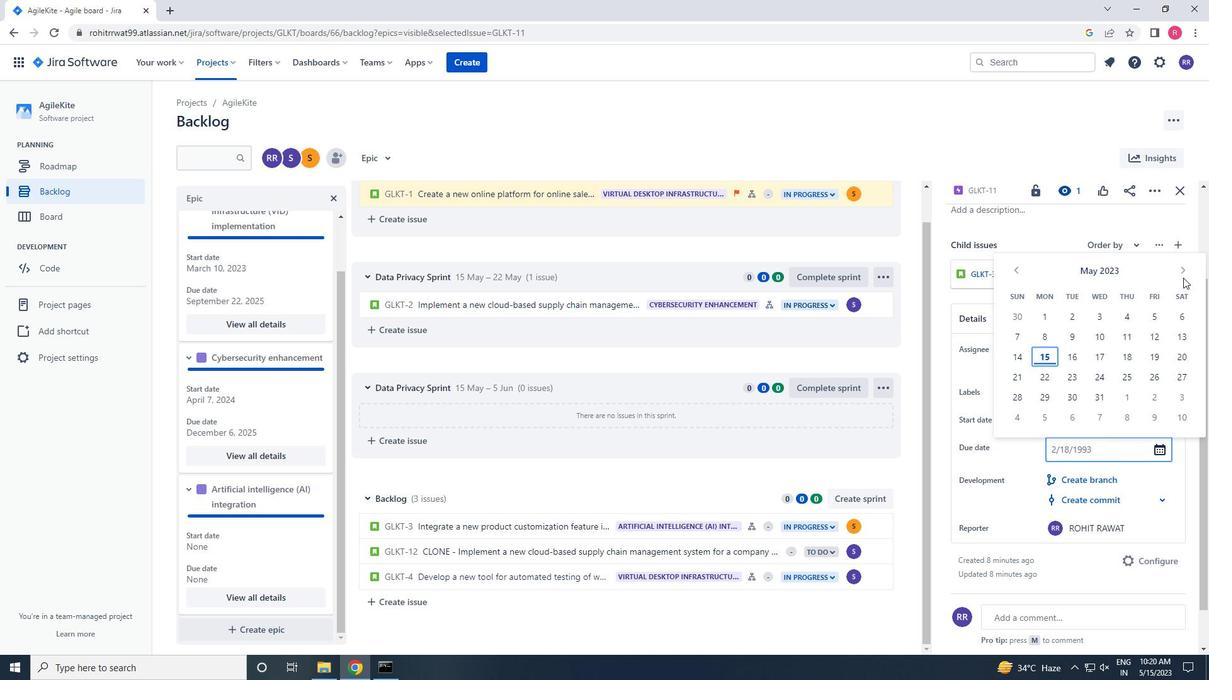 
Action: Mouse pressed left at (1181, 275)
Screenshot: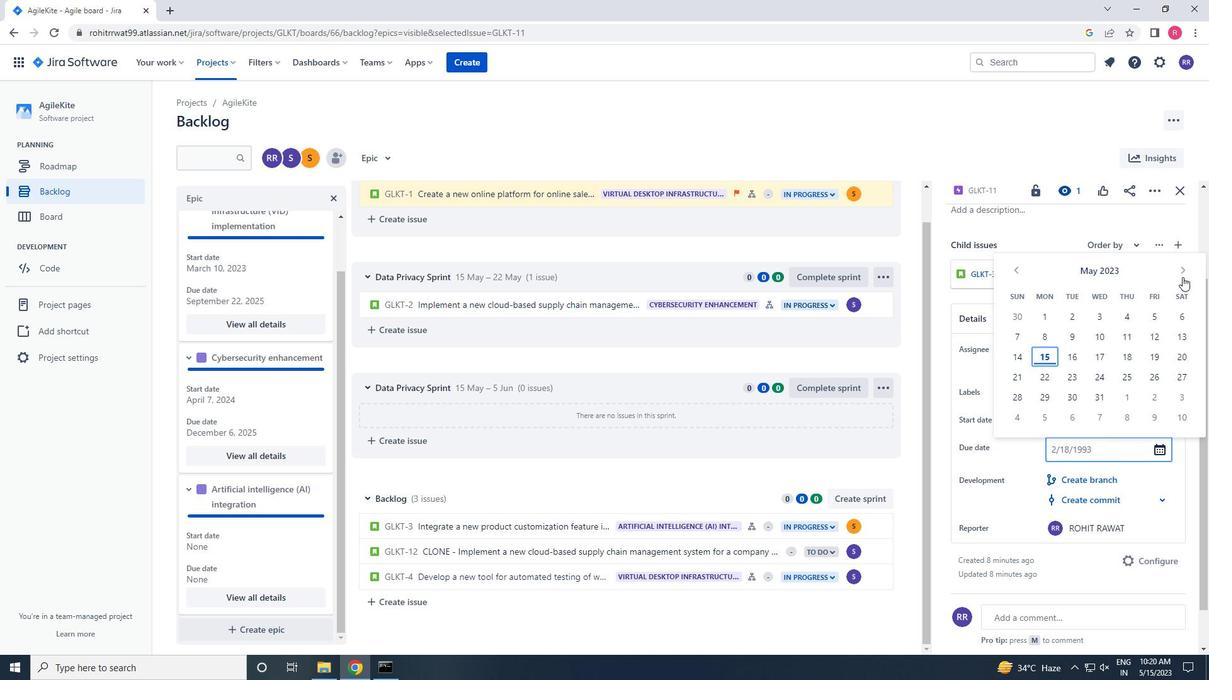 
Action: Mouse pressed left at (1181, 275)
Screenshot: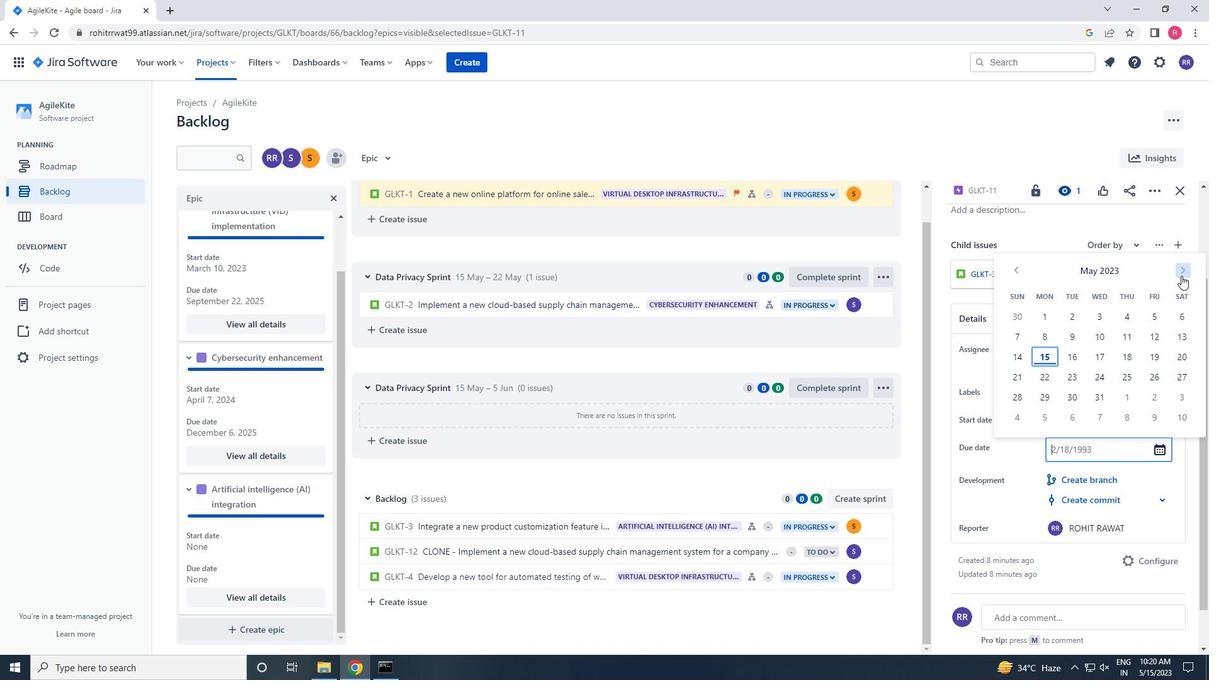 
Action: Mouse pressed left at (1181, 275)
Screenshot: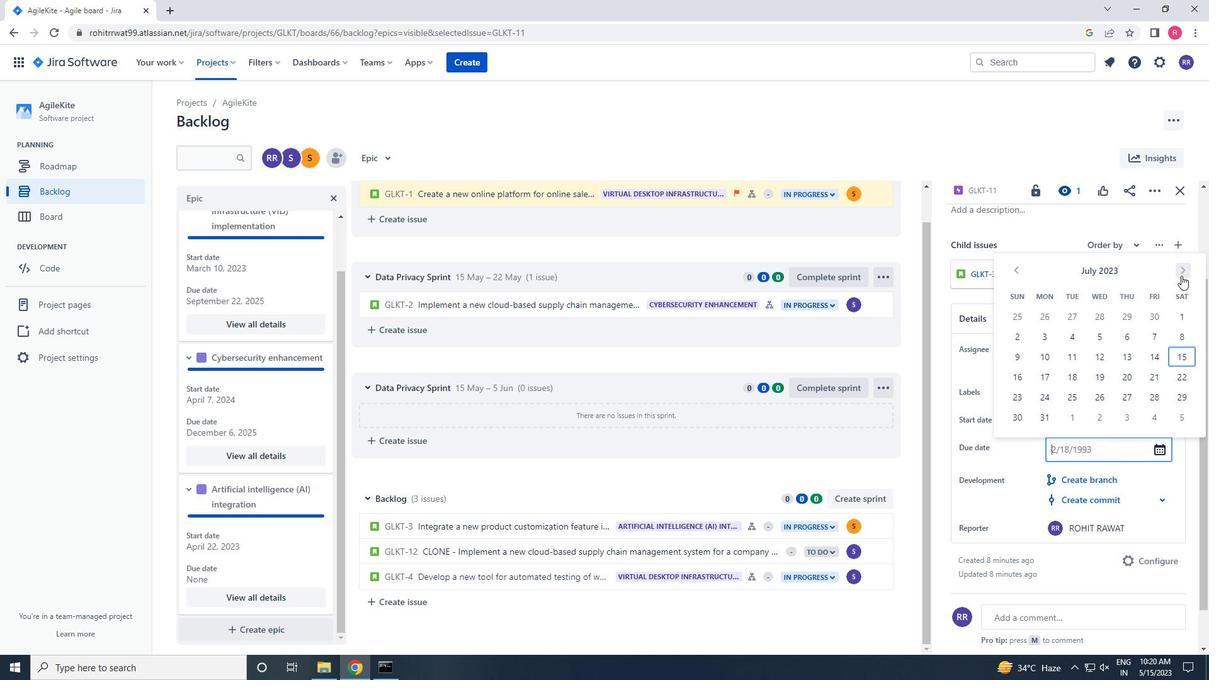 
Action: Mouse pressed left at (1181, 275)
Screenshot: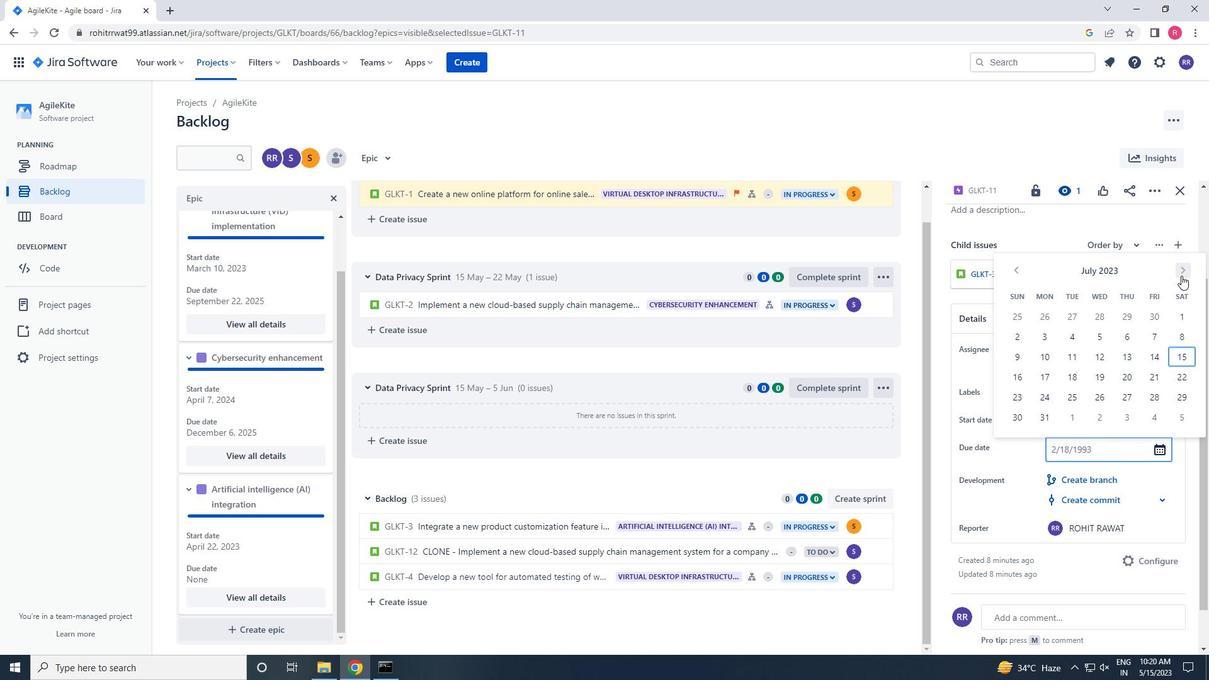 
Action: Mouse pressed left at (1181, 275)
Screenshot: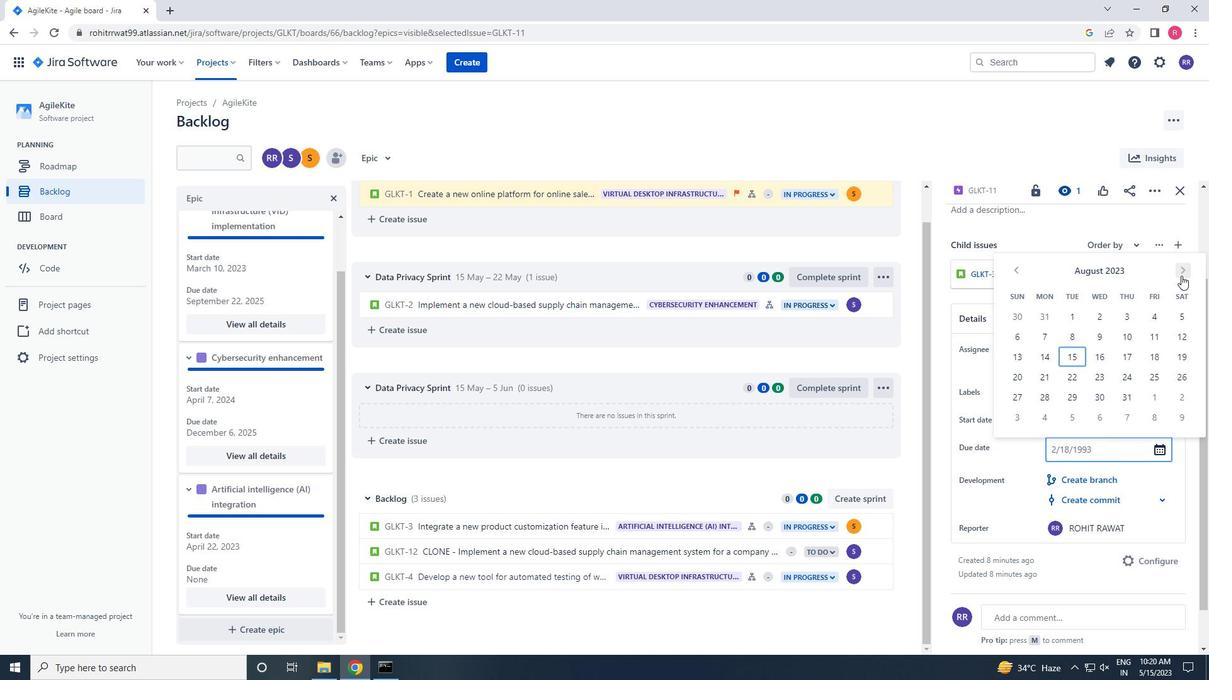 
Action: Mouse pressed left at (1181, 275)
Screenshot: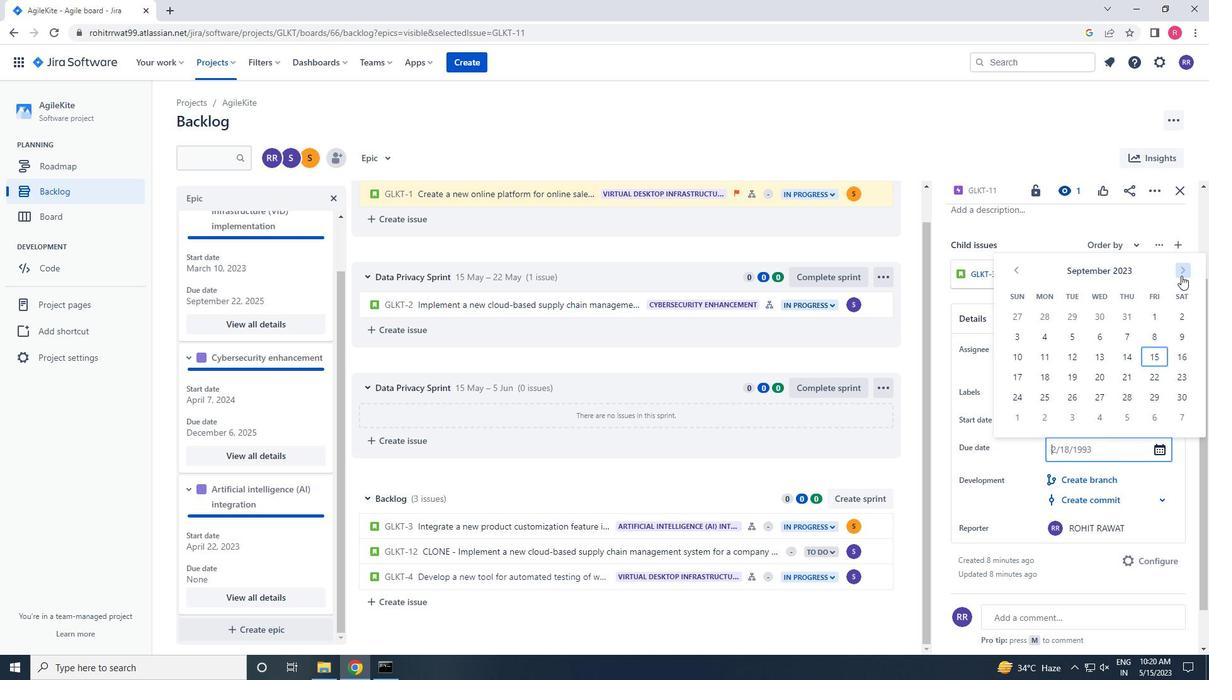 
Action: Mouse pressed left at (1181, 275)
Screenshot: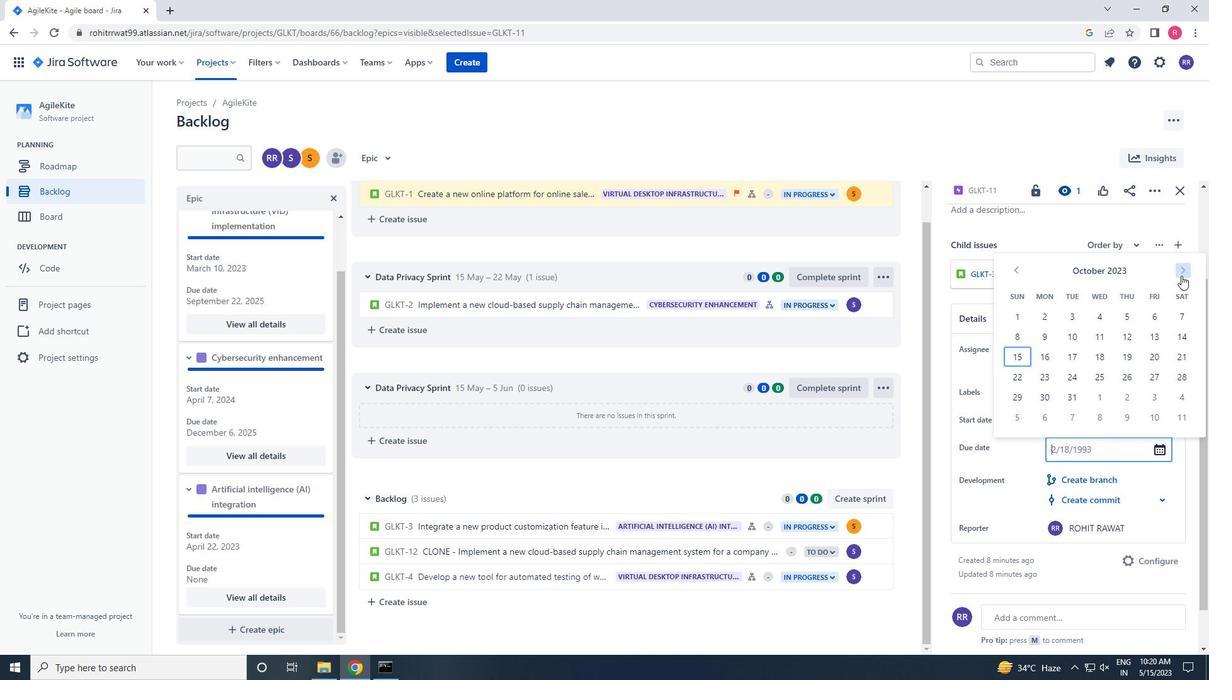 
Action: Mouse pressed left at (1181, 275)
Screenshot: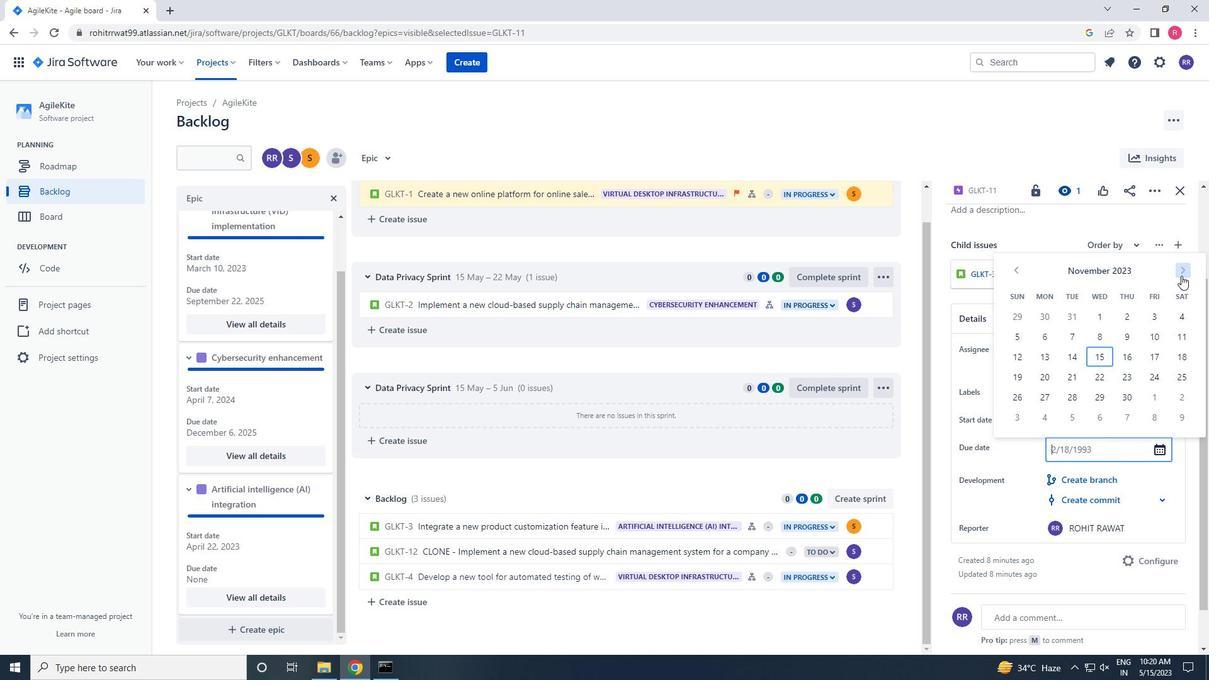 
Action: Mouse moved to (1180, 276)
Screenshot: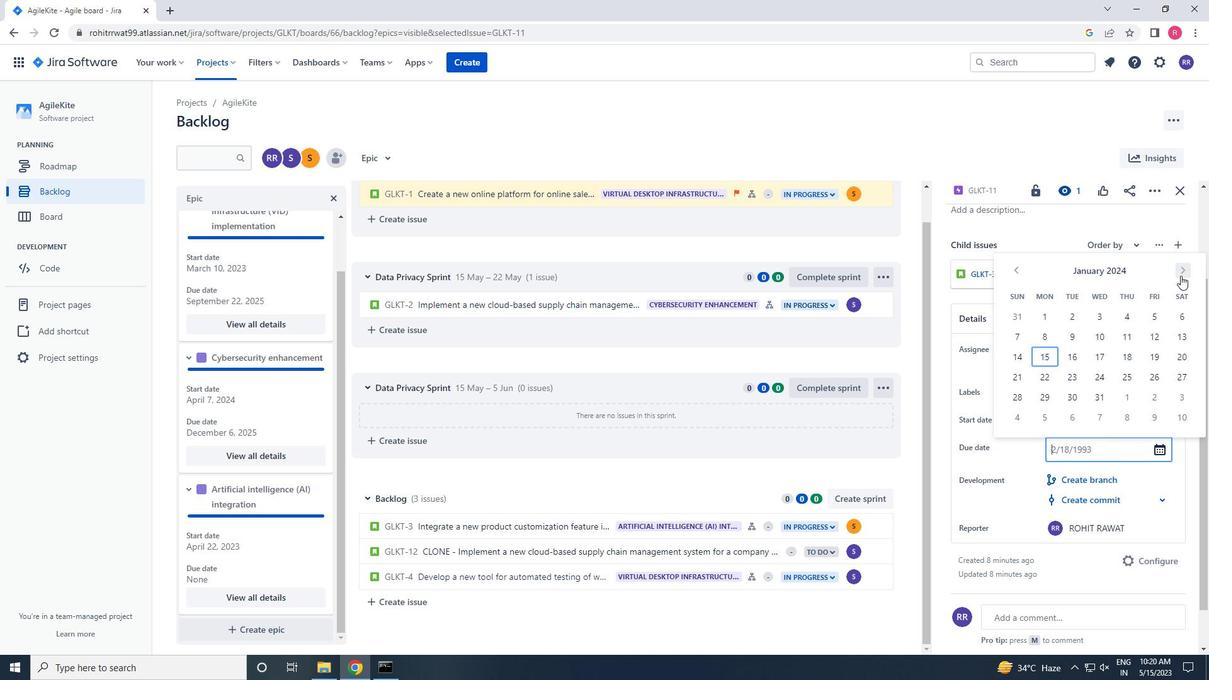 
Action: Mouse pressed left at (1180, 276)
Screenshot: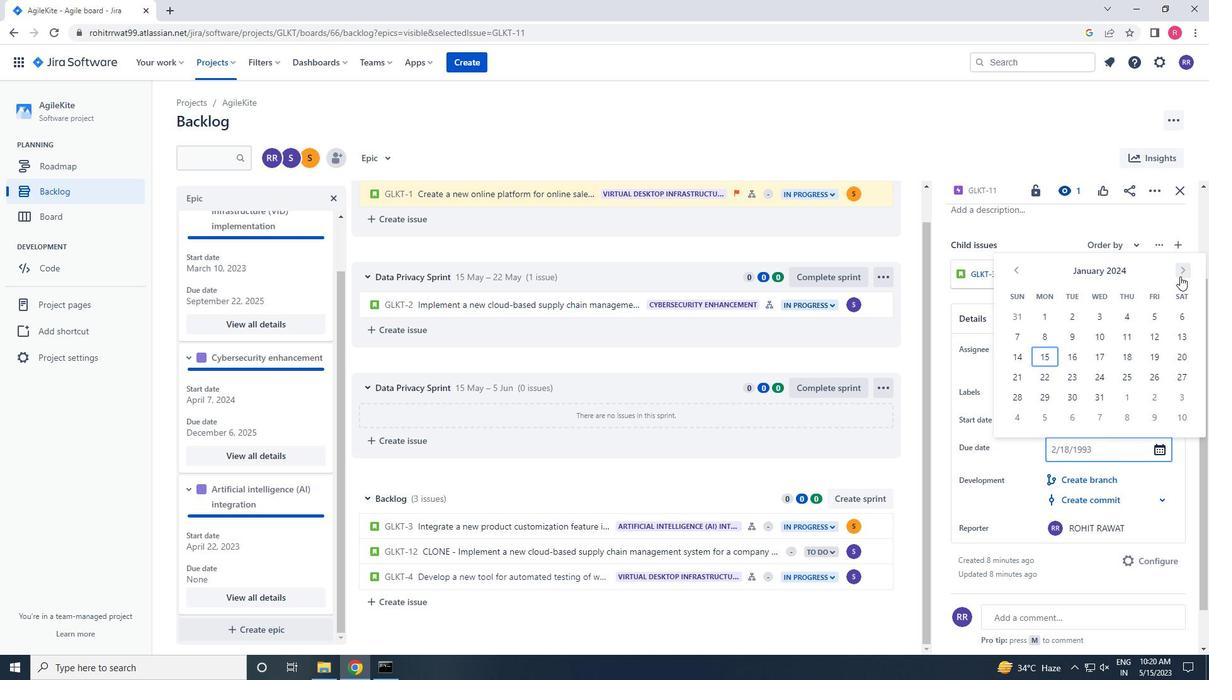 
Action: Mouse moved to (1179, 276)
Screenshot: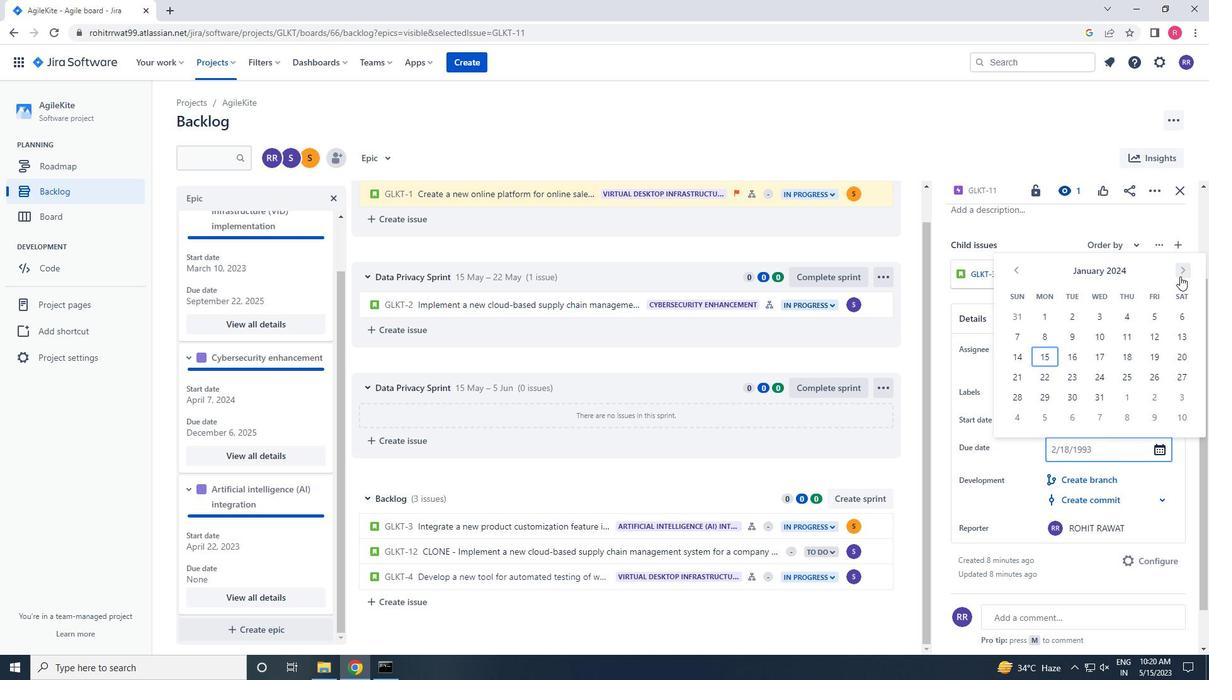 
Action: Mouse pressed left at (1179, 276)
Screenshot: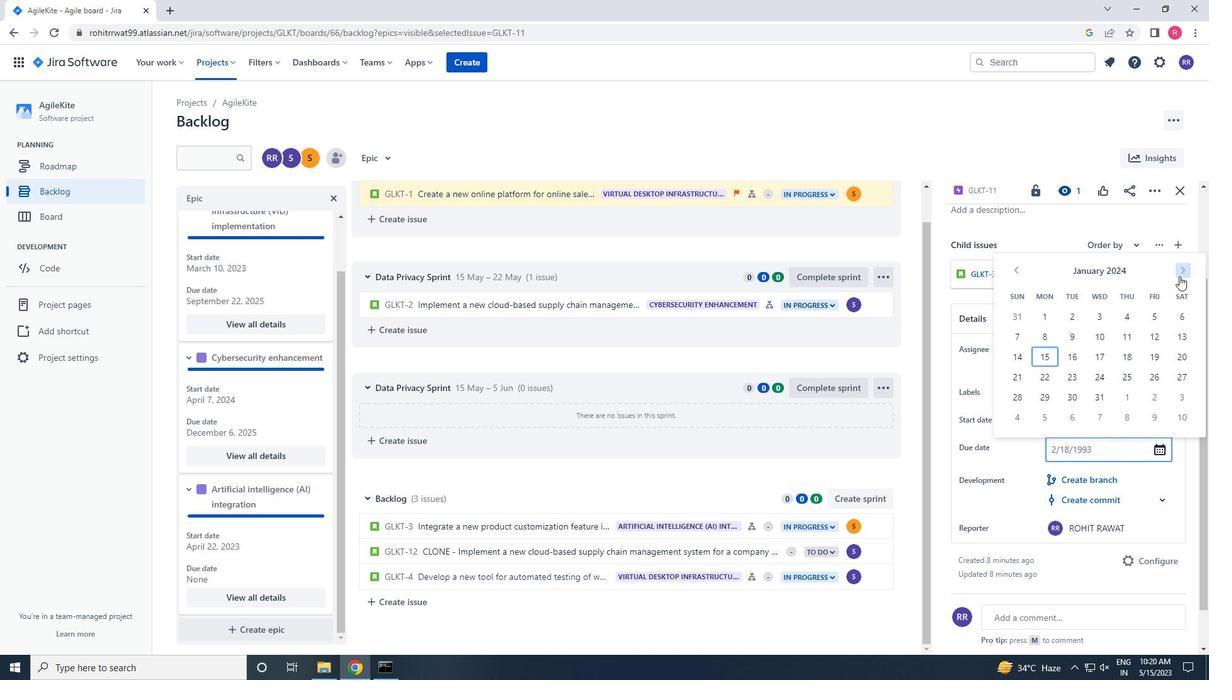 
Action: Mouse pressed left at (1179, 276)
Screenshot: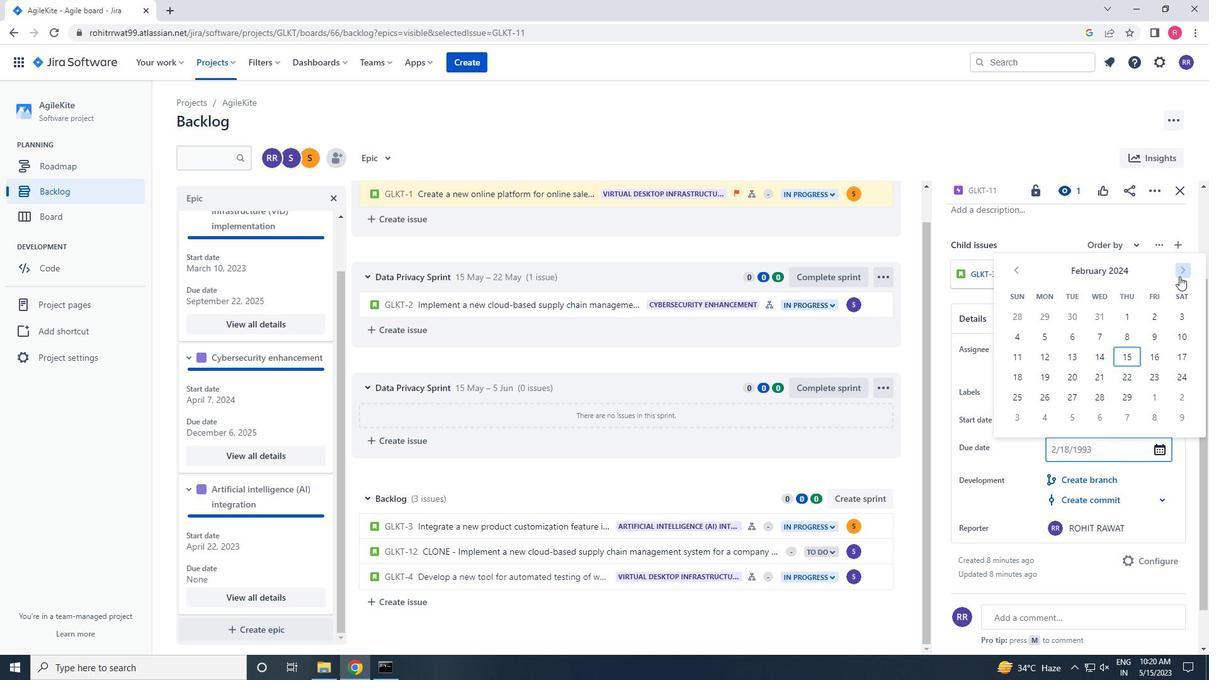 
Action: Mouse pressed left at (1179, 276)
Screenshot: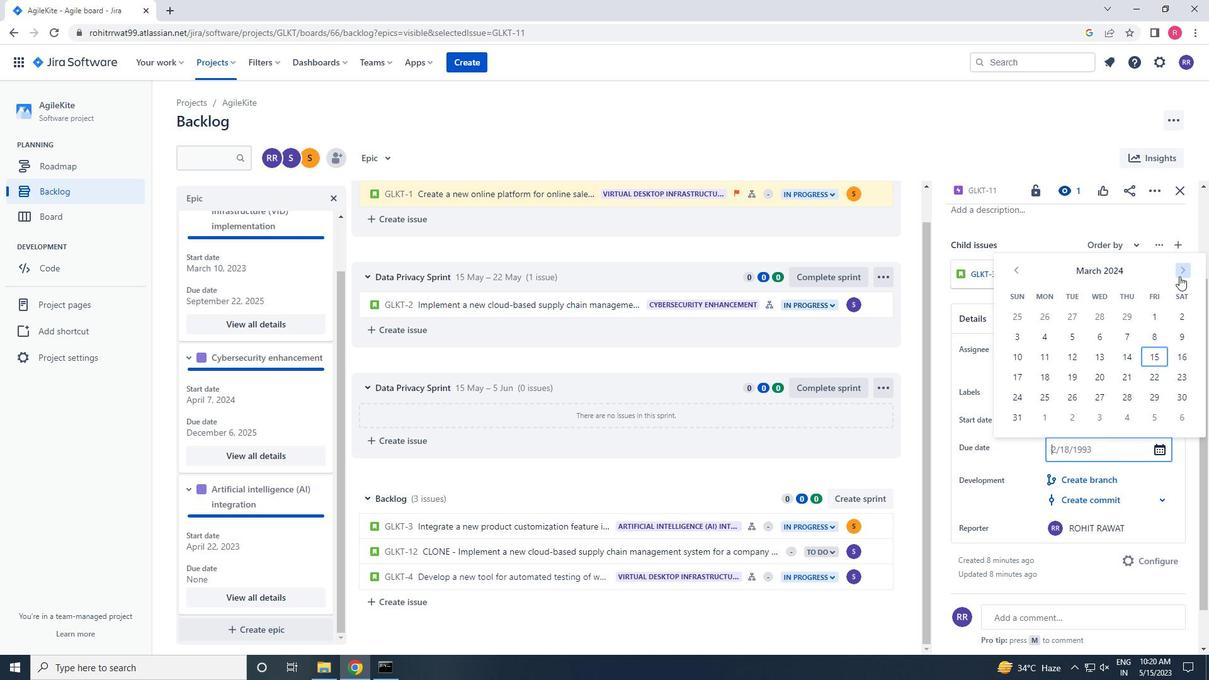 
Action: Mouse pressed left at (1179, 276)
Screenshot: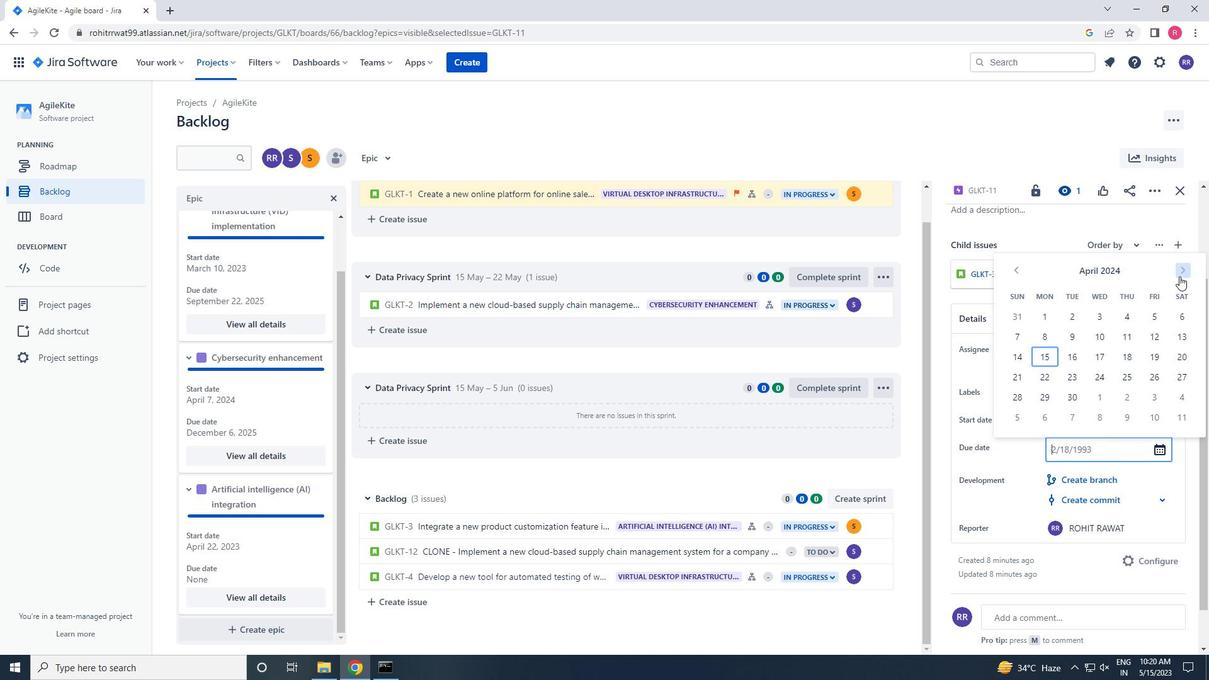 
Action: Mouse pressed left at (1179, 276)
Screenshot: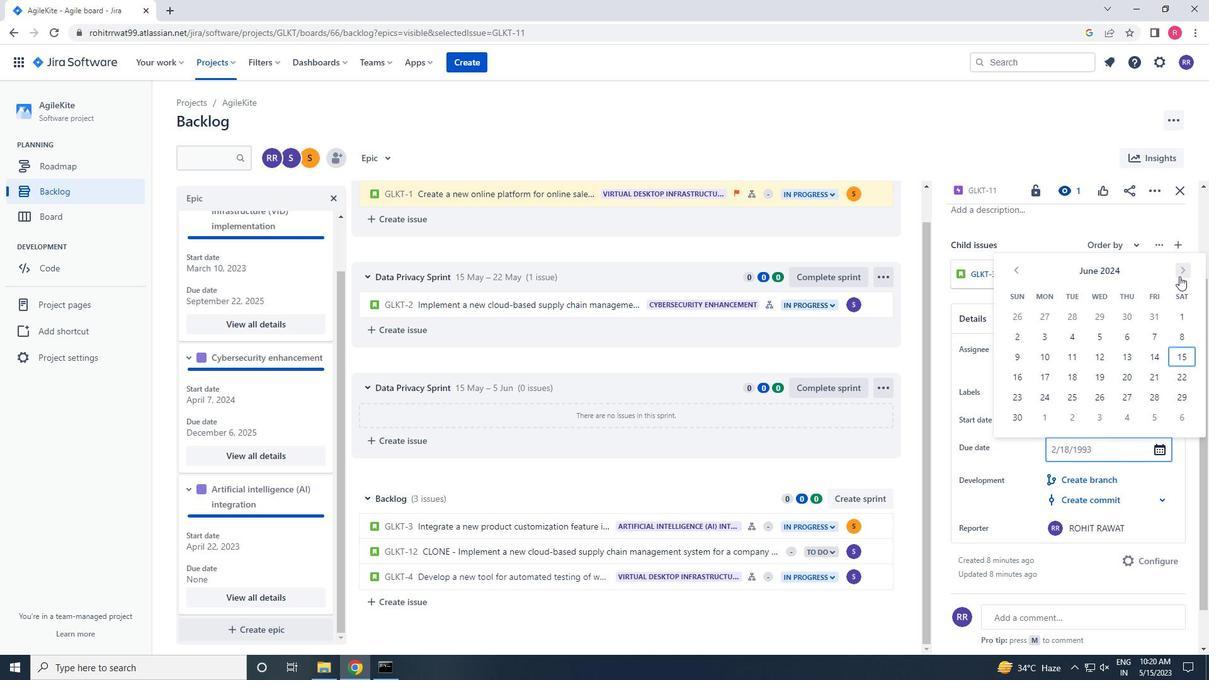 
Action: Mouse pressed left at (1179, 276)
Screenshot: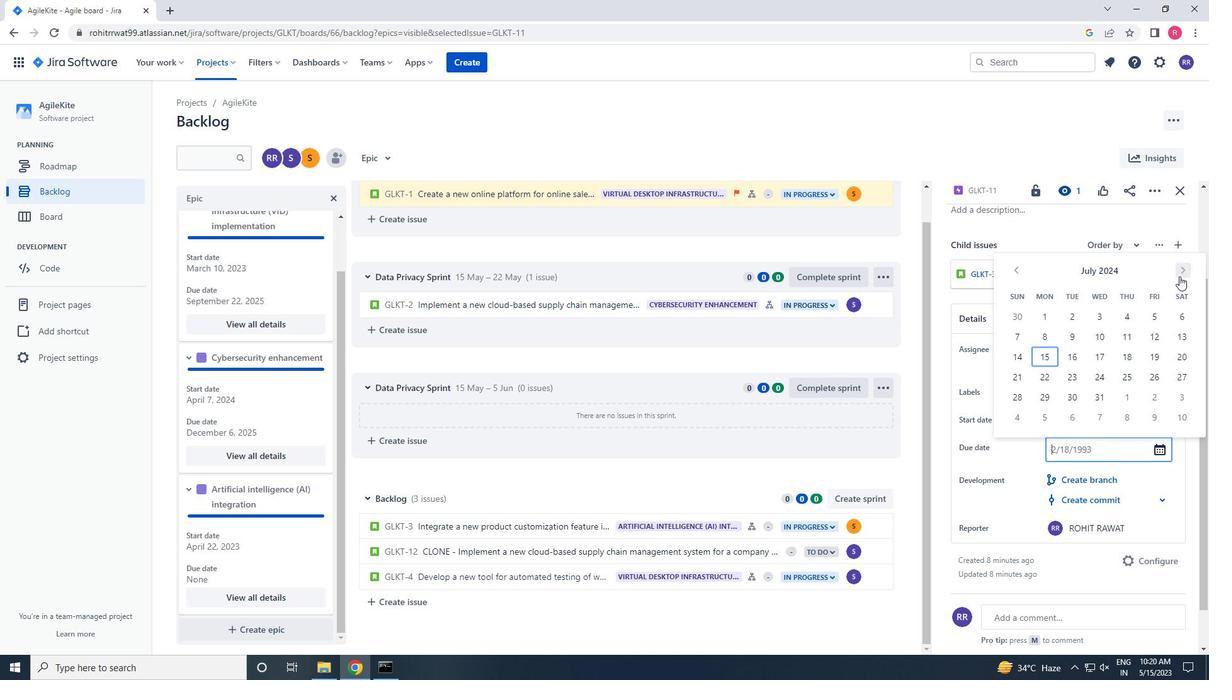 
Action: Mouse moved to (1079, 377)
Screenshot: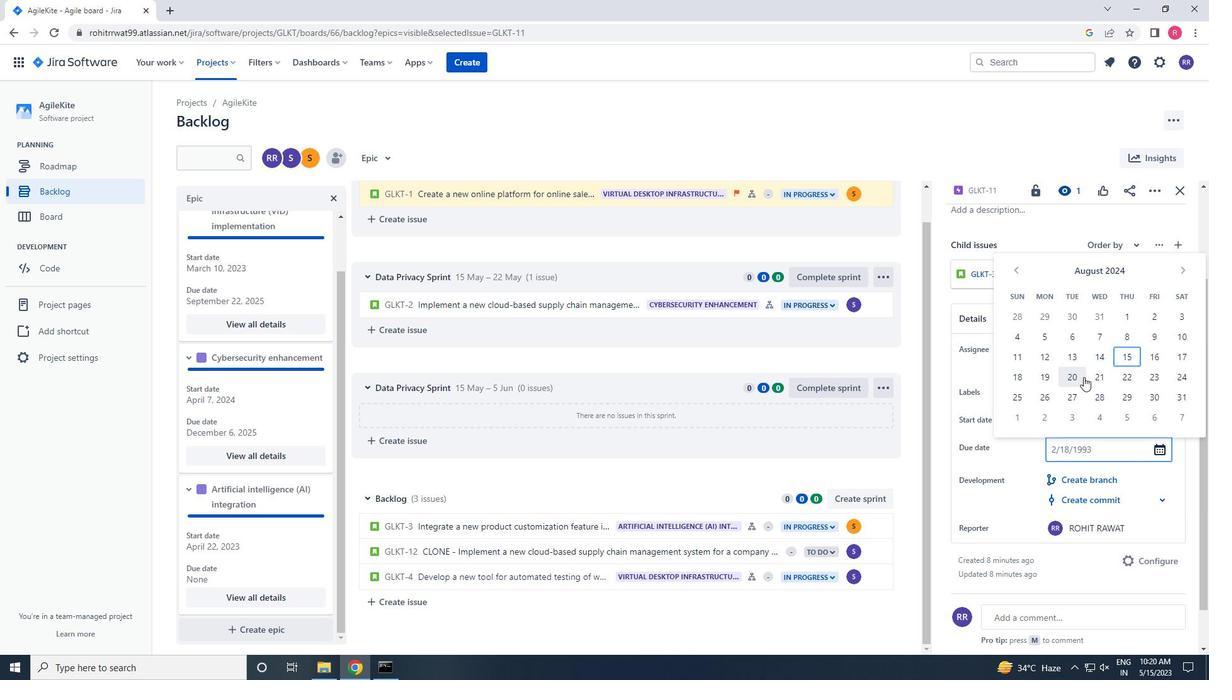 
Action: Mouse pressed left at (1079, 377)
Screenshot: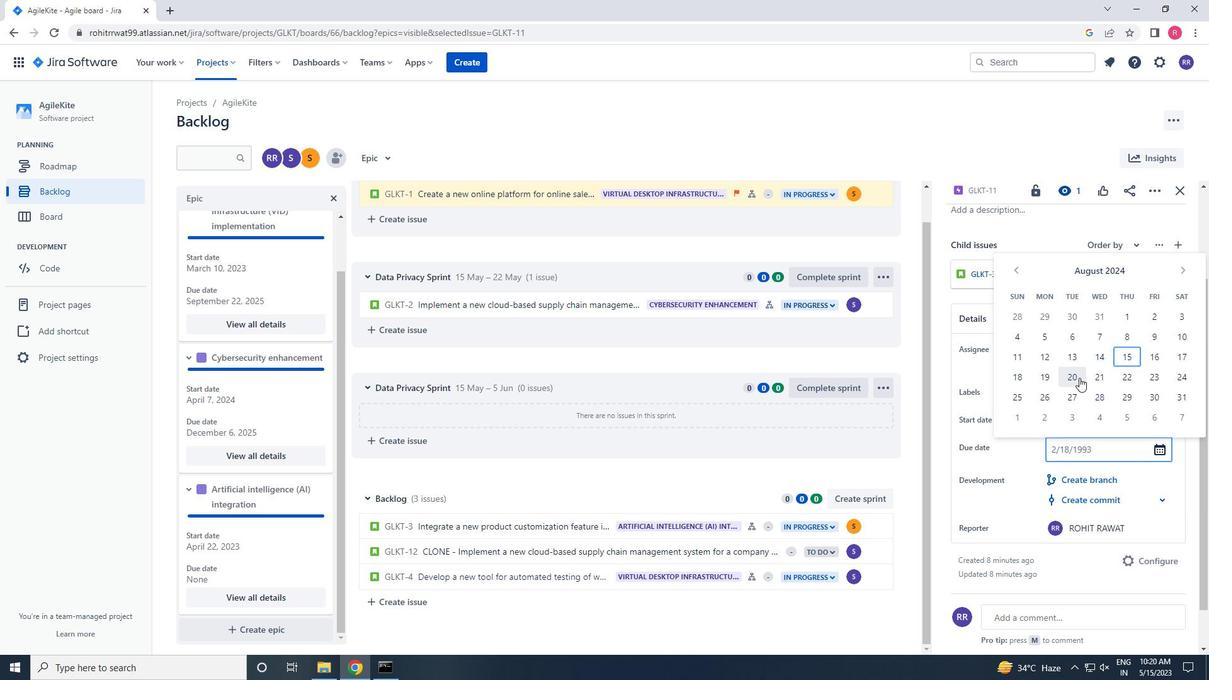 
Action: Mouse moved to (1079, 573)
Screenshot: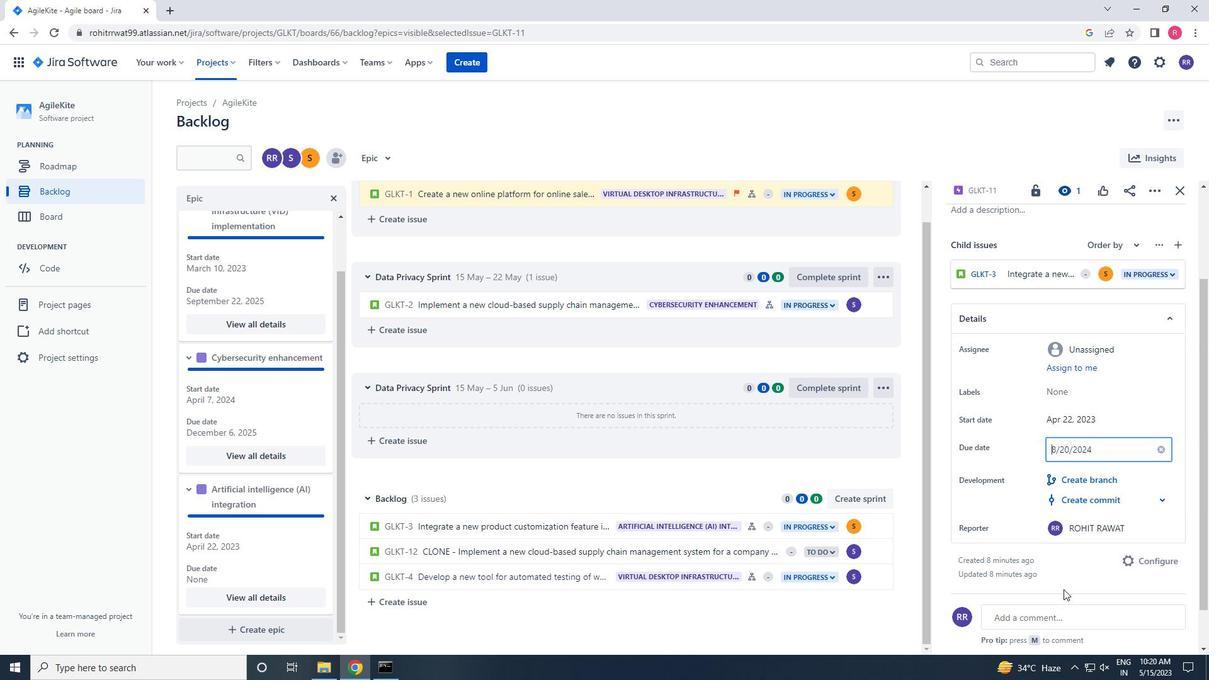 
Action: Mouse pressed left at (1079, 573)
Screenshot: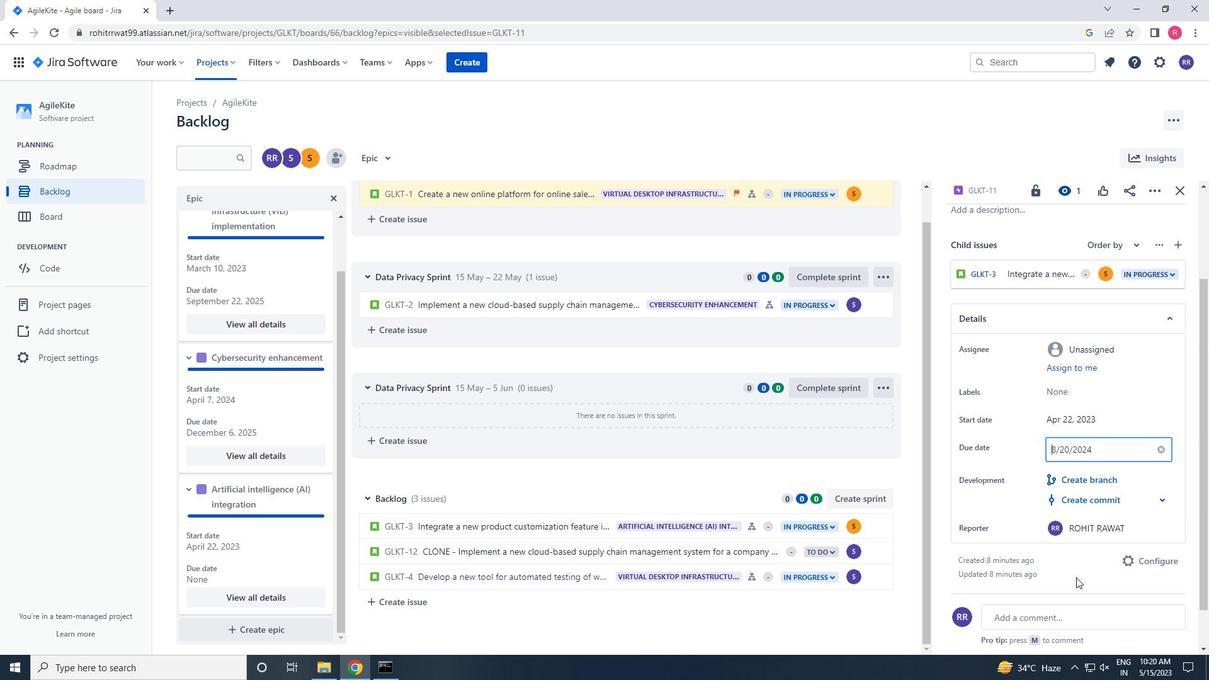 
Action: Mouse moved to (1030, 503)
Screenshot: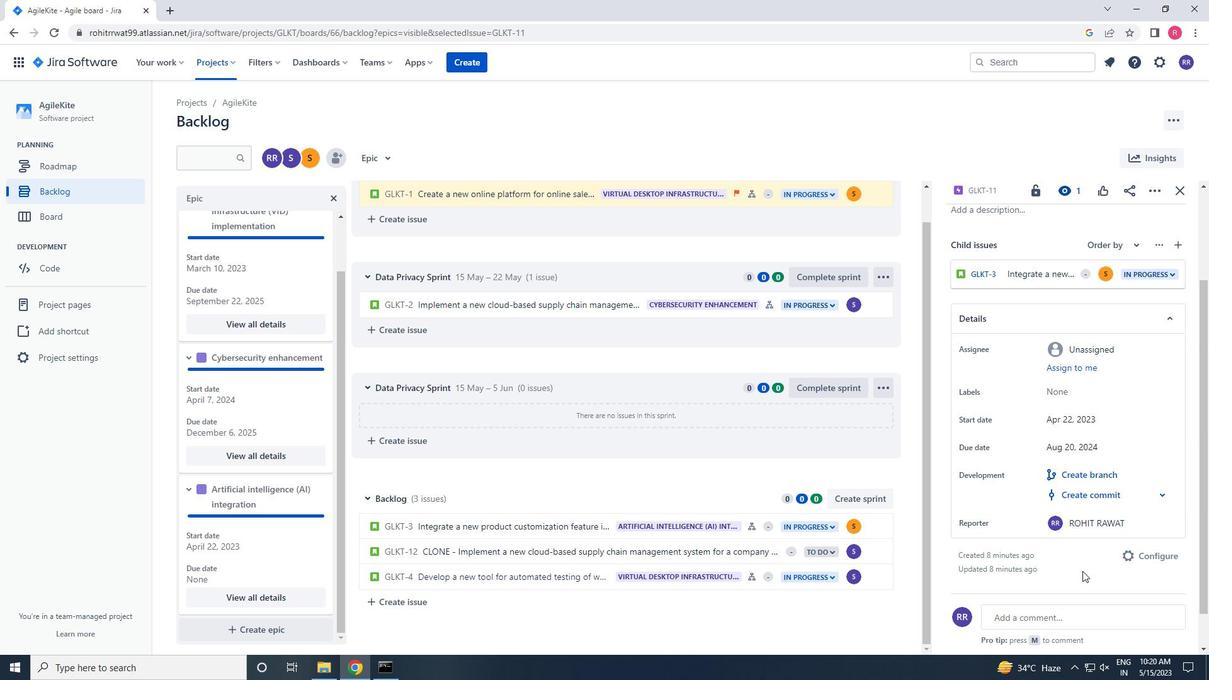 
